 Task: Create a presentation slides youtube cover.
Action: Mouse pressed left at (721, 416)
Screenshot: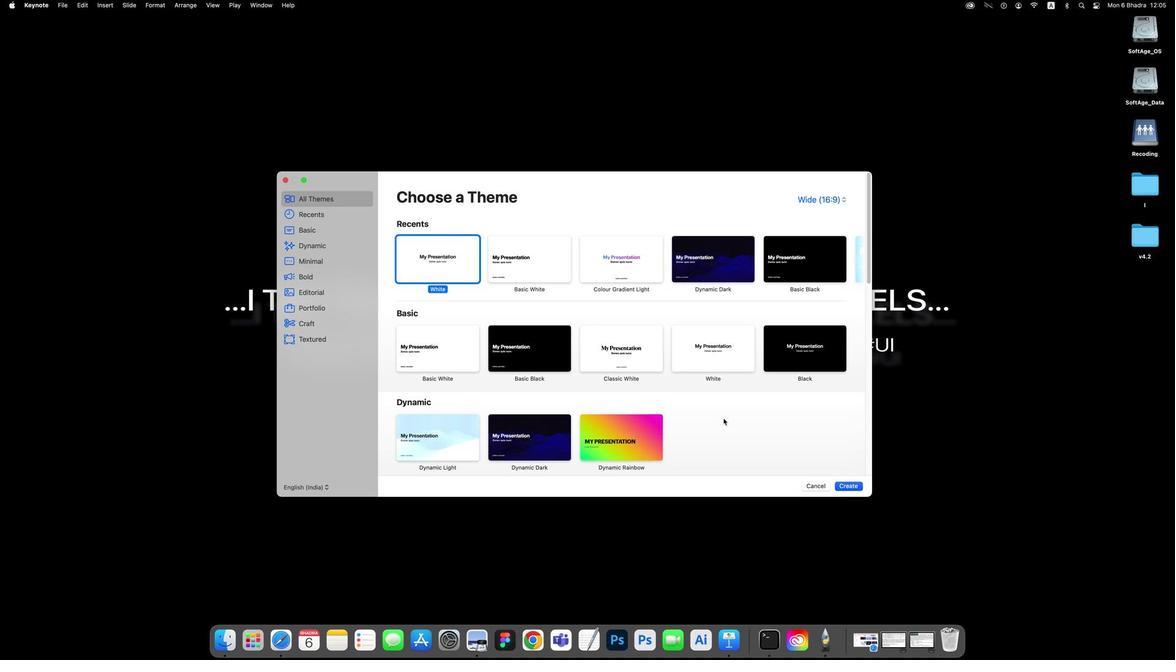 
Action: Mouse moved to (518, 280)
Screenshot: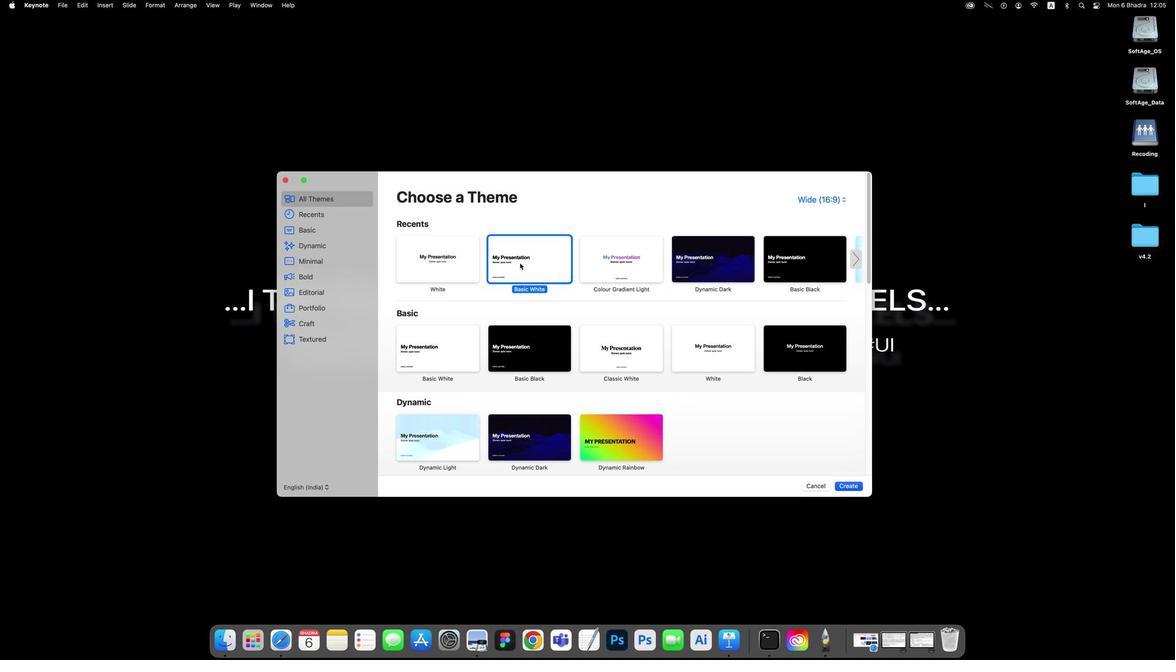 
Action: Mouse pressed left at (518, 280)
Screenshot: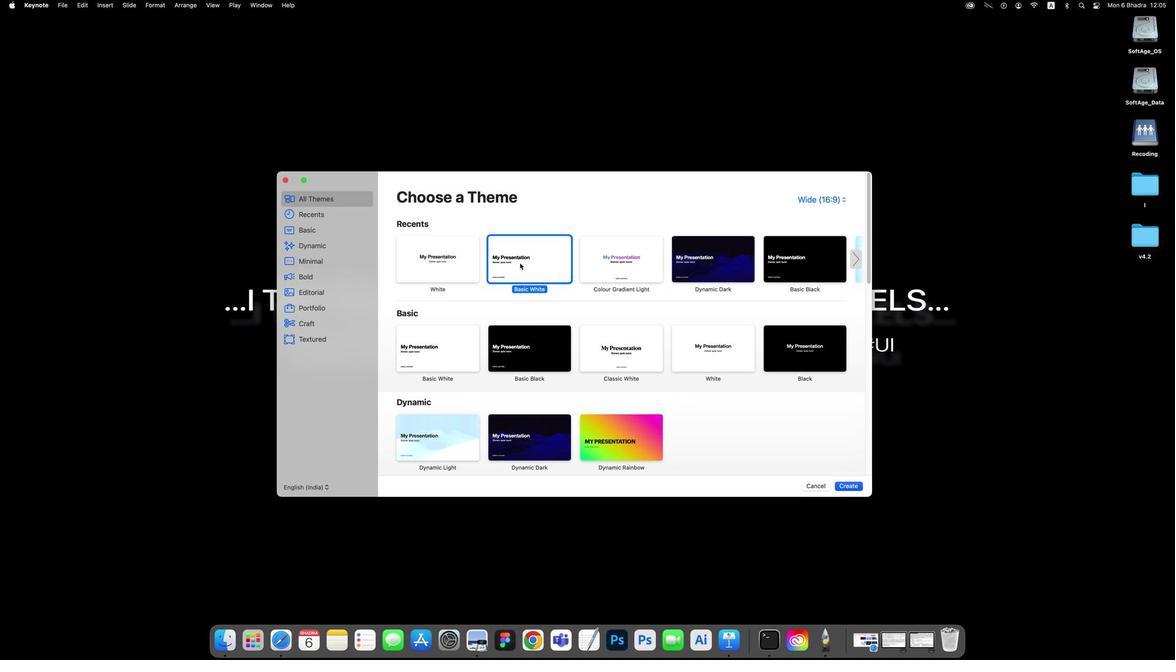 
Action: Mouse moved to (839, 478)
Screenshot: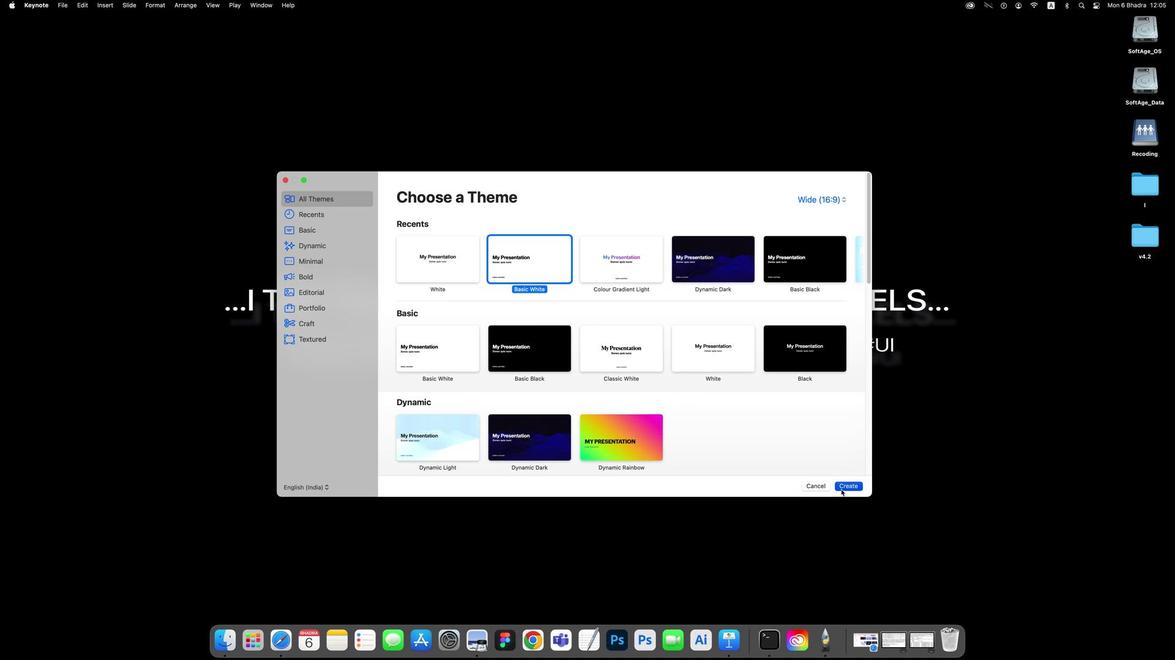 
Action: Mouse pressed left at (839, 478)
Screenshot: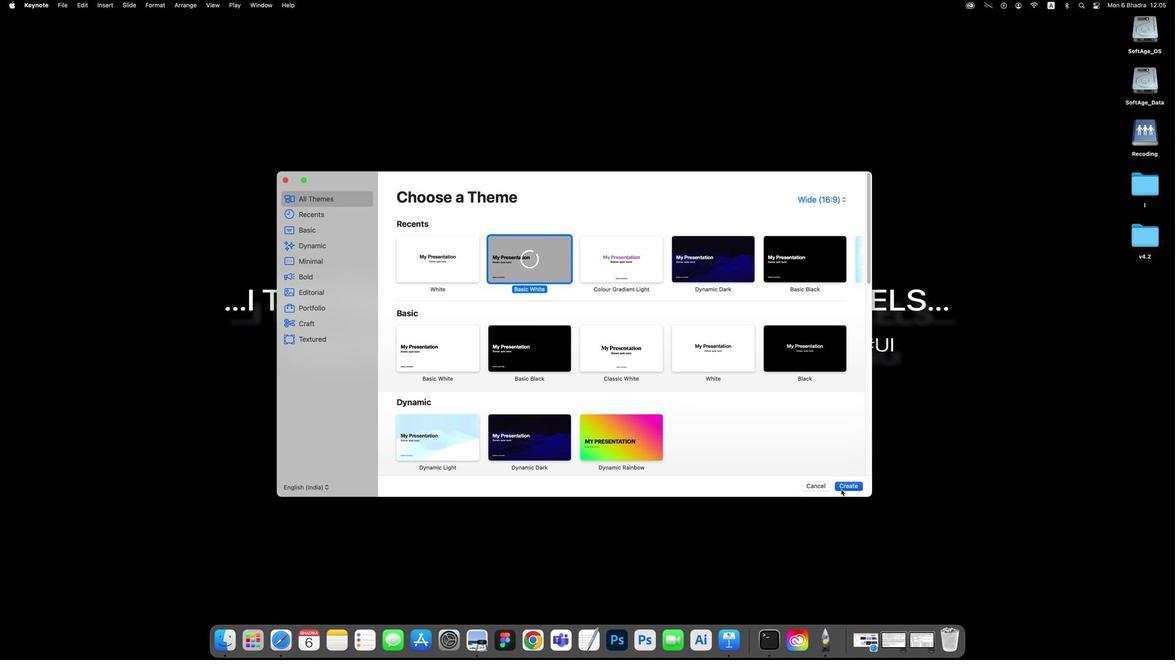 
Action: Mouse moved to (113, 134)
Screenshot: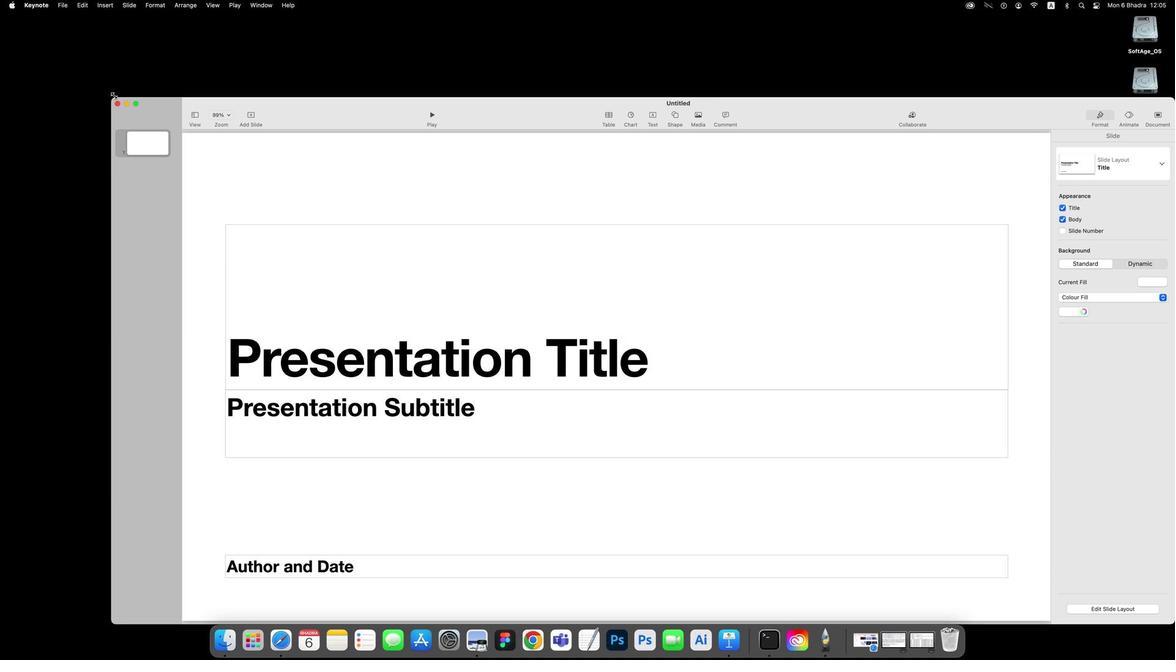 
Action: Mouse pressed left at (113, 134)
Screenshot: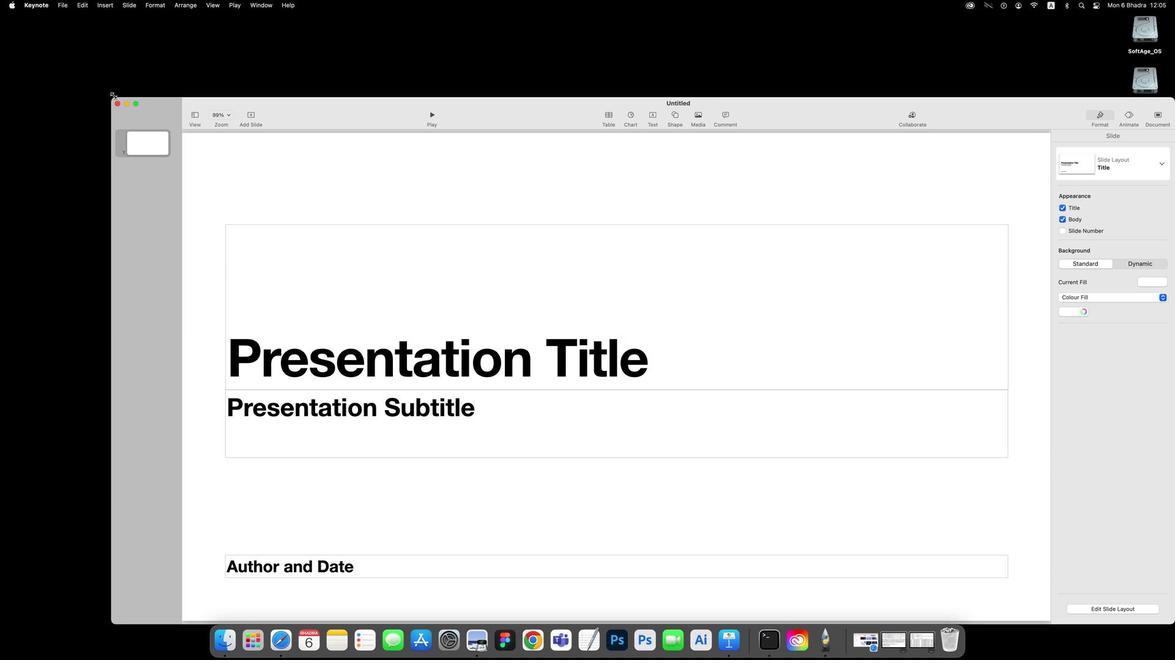 
Action: Mouse moved to (322, 180)
Screenshot: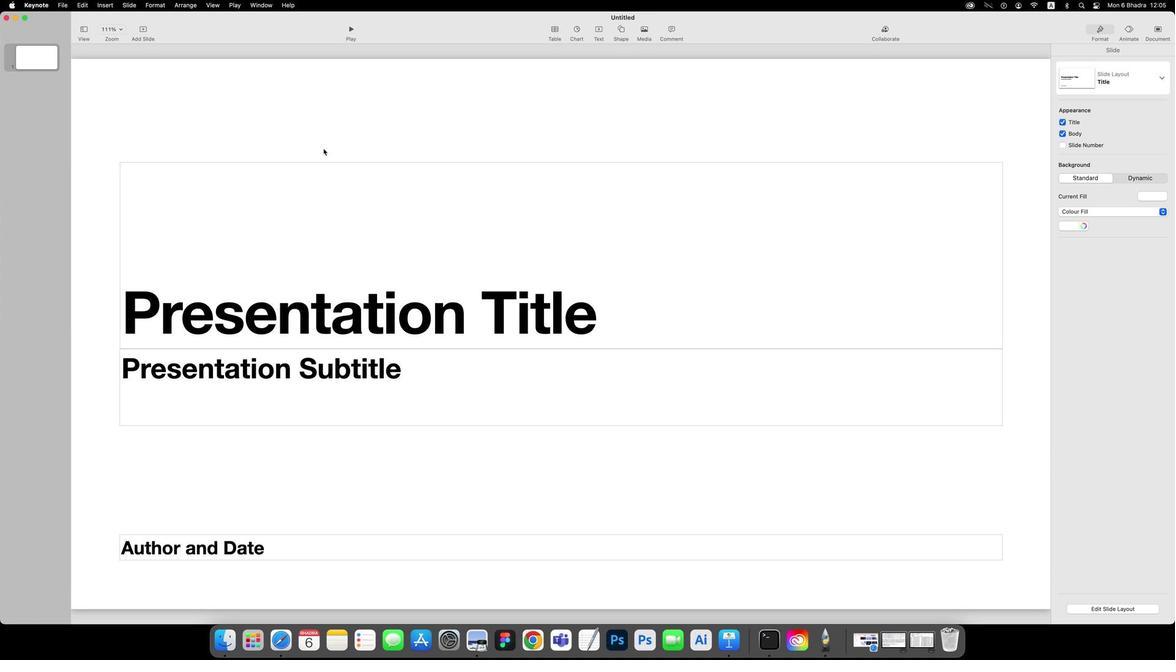 
Action: Mouse pressed left at (322, 180)
Screenshot: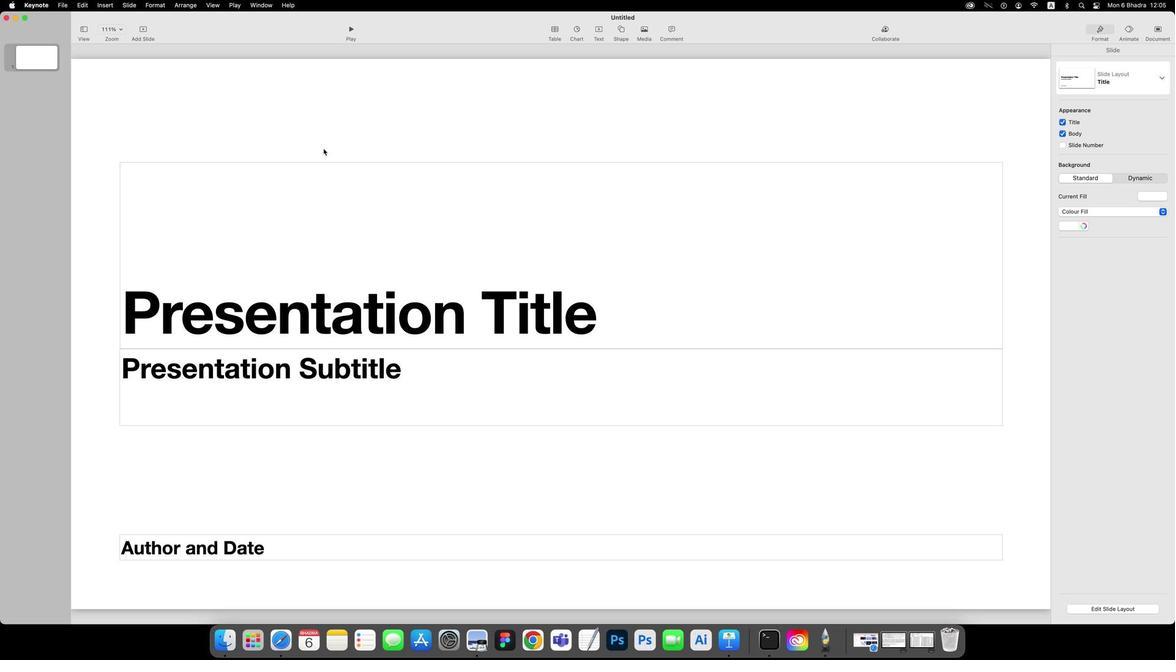 
Action: Mouse moved to (107, 79)
Screenshot: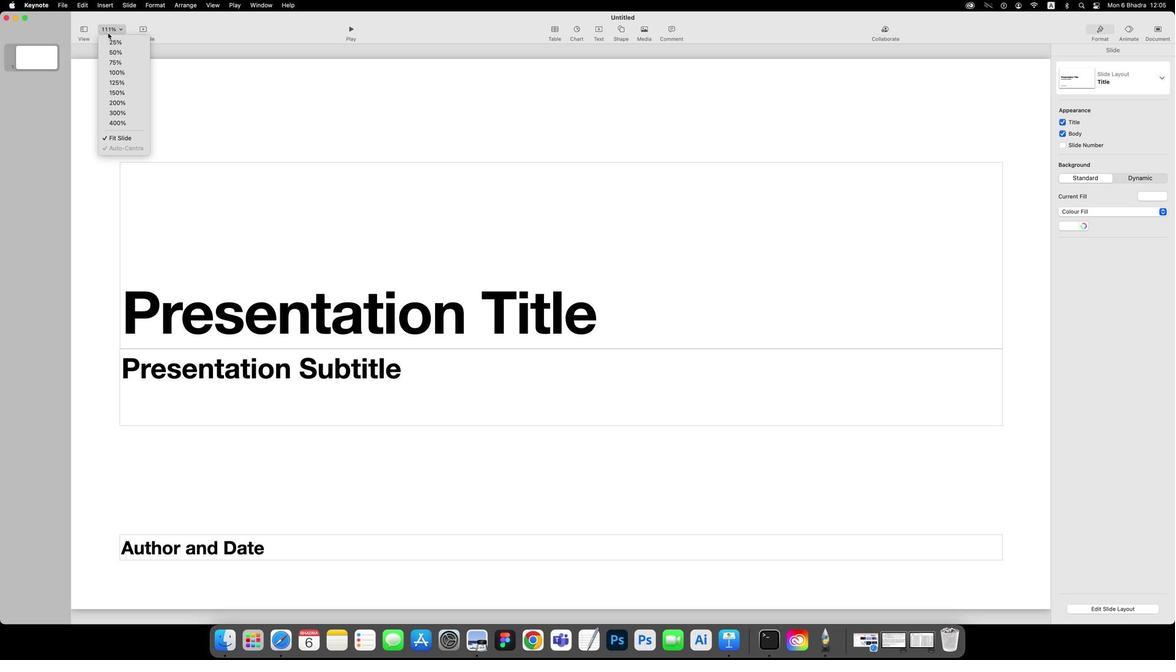 
Action: Mouse pressed left at (107, 79)
Screenshot: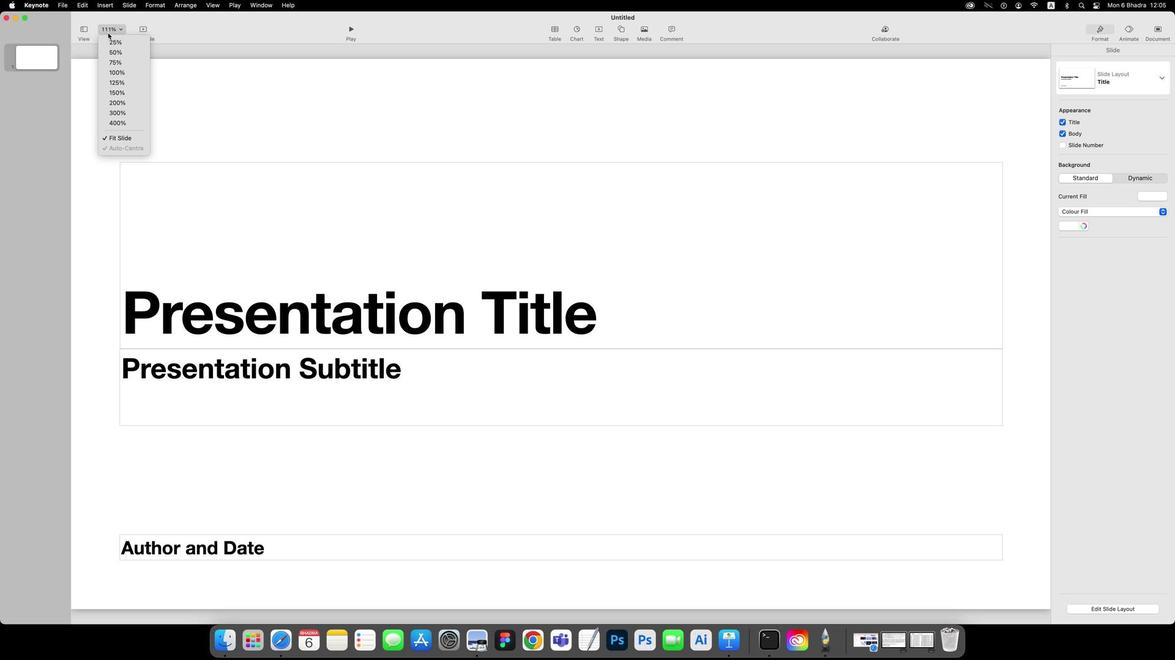 
Action: Mouse moved to (109, 104)
Screenshot: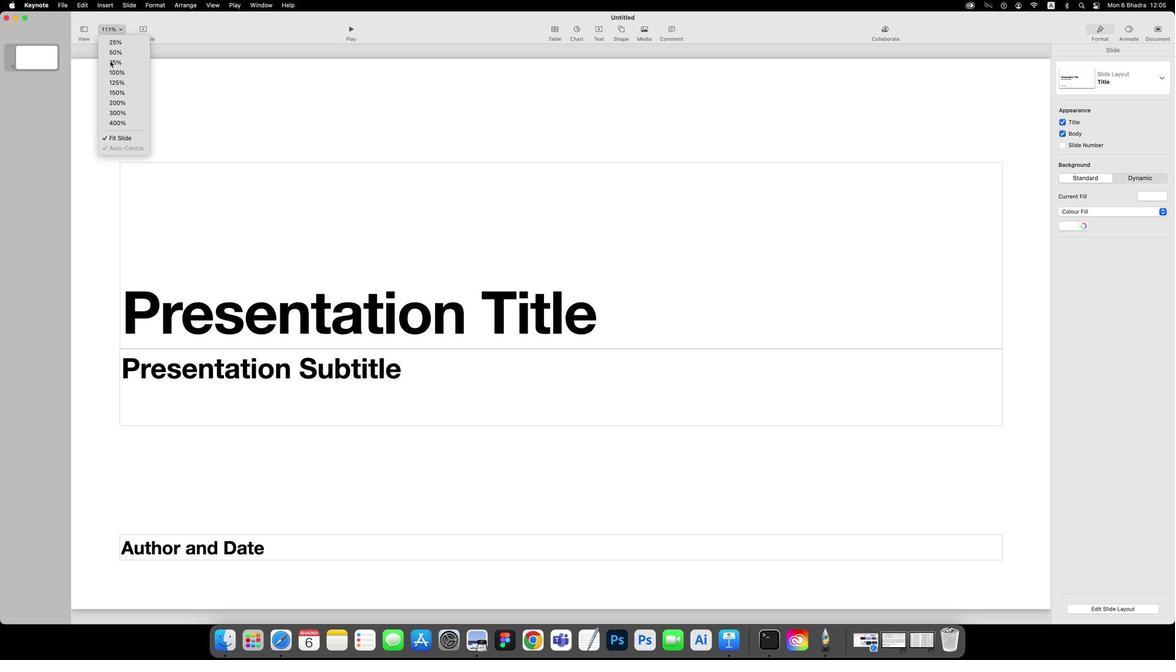 
Action: Mouse pressed left at (109, 104)
Screenshot: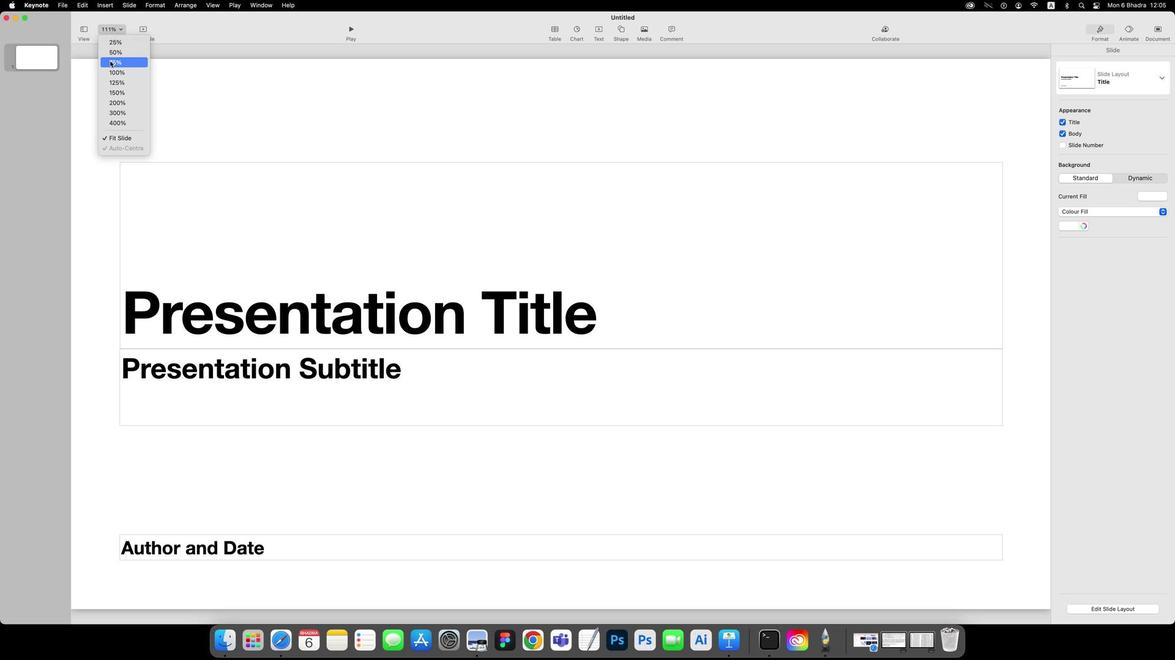 
Action: Mouse moved to (172, 116)
Screenshot: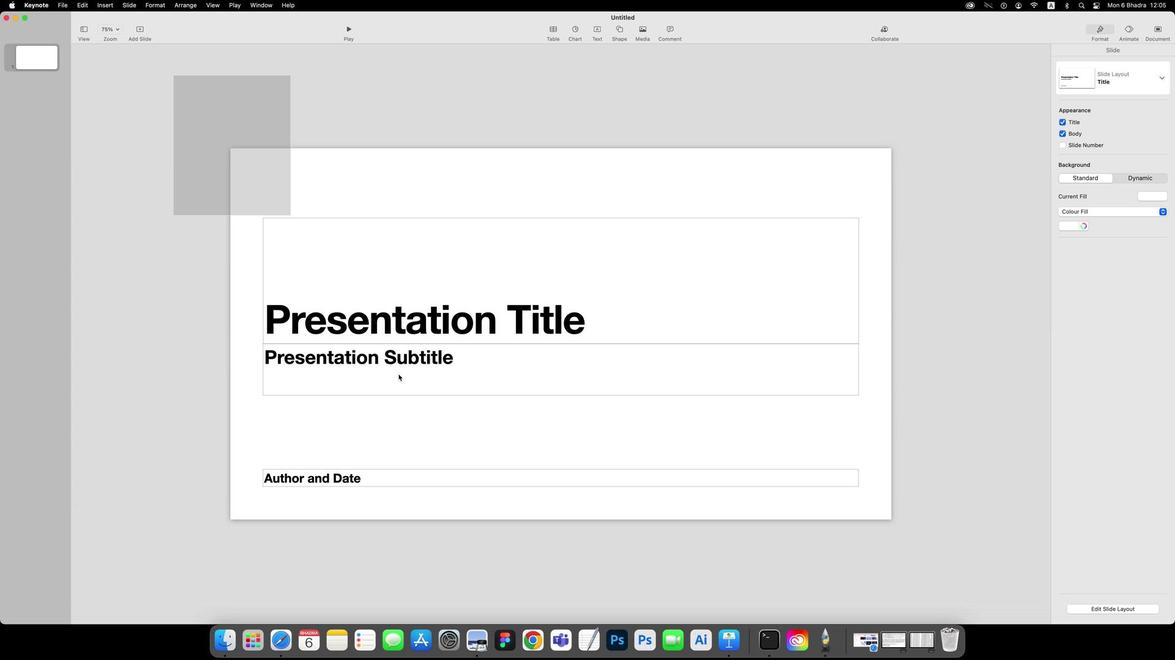 
Action: Mouse pressed left at (172, 116)
Screenshot: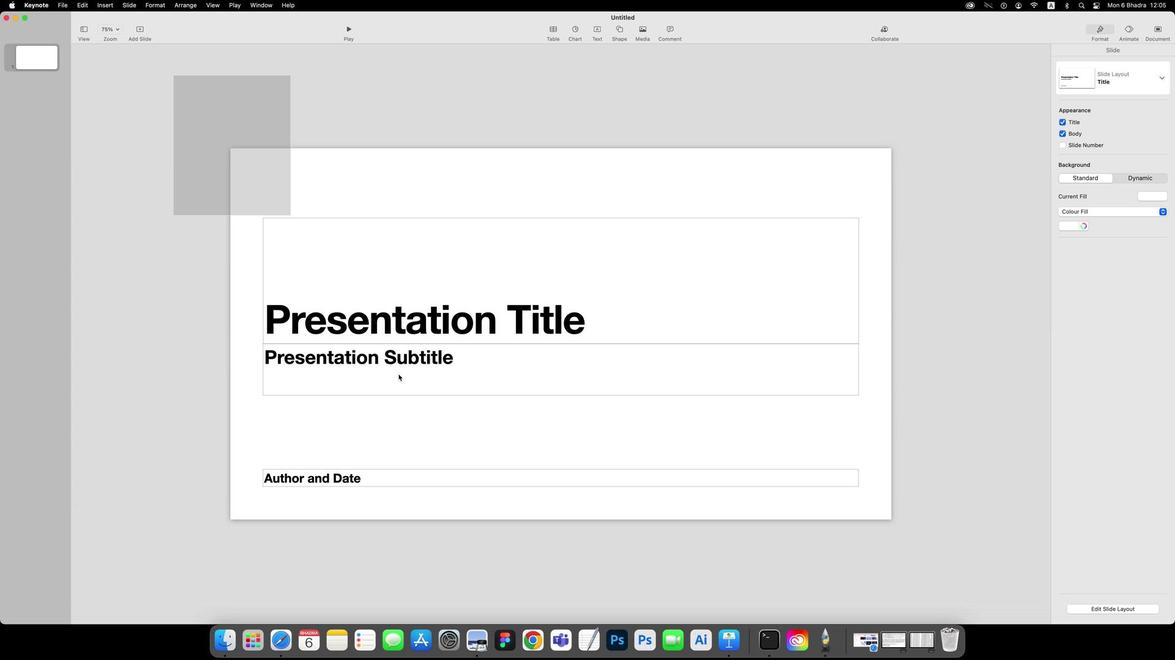 
Action: Mouse moved to (445, 518)
Screenshot: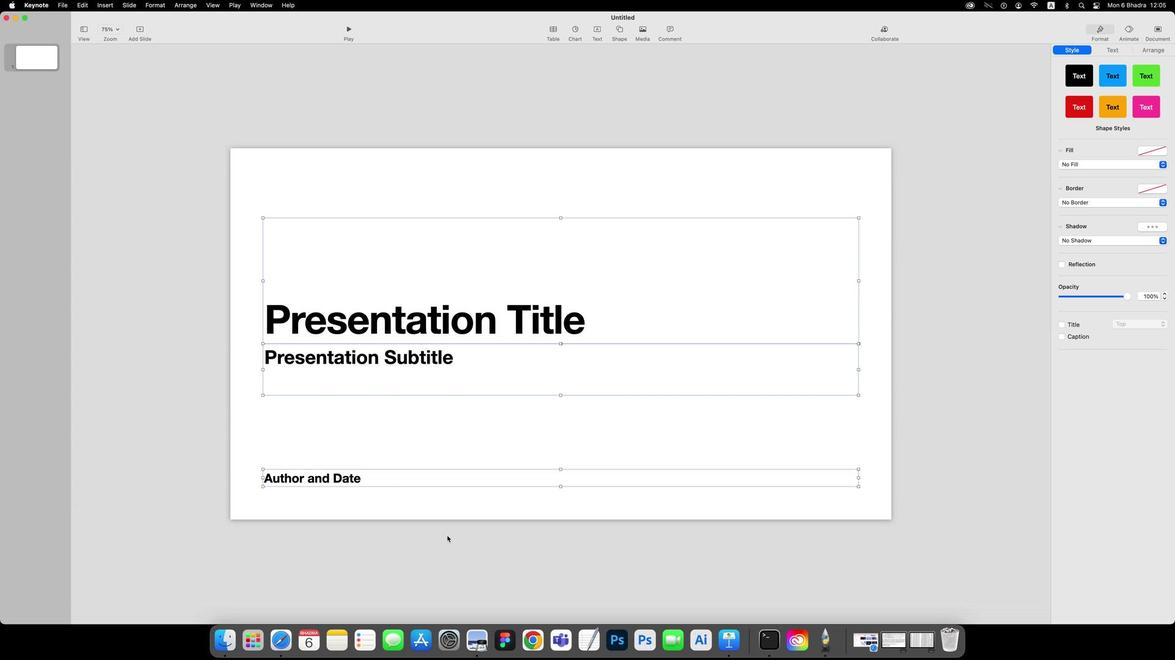 
Action: Key pressed Key.backspace
Screenshot: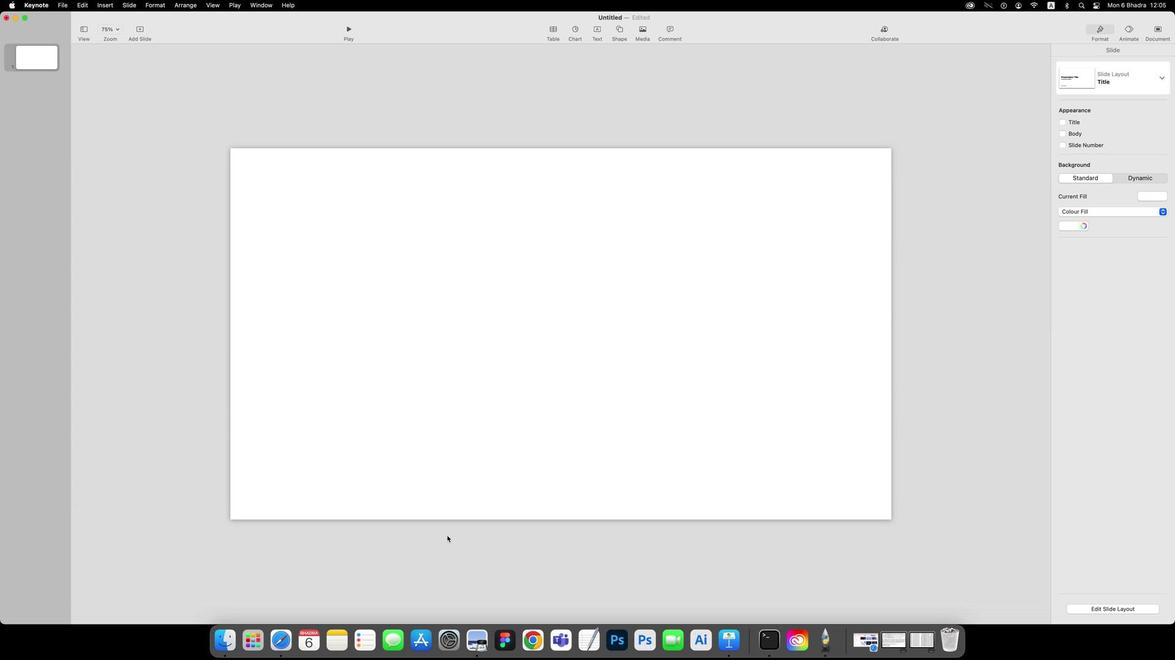 
Action: Mouse moved to (463, 450)
Screenshot: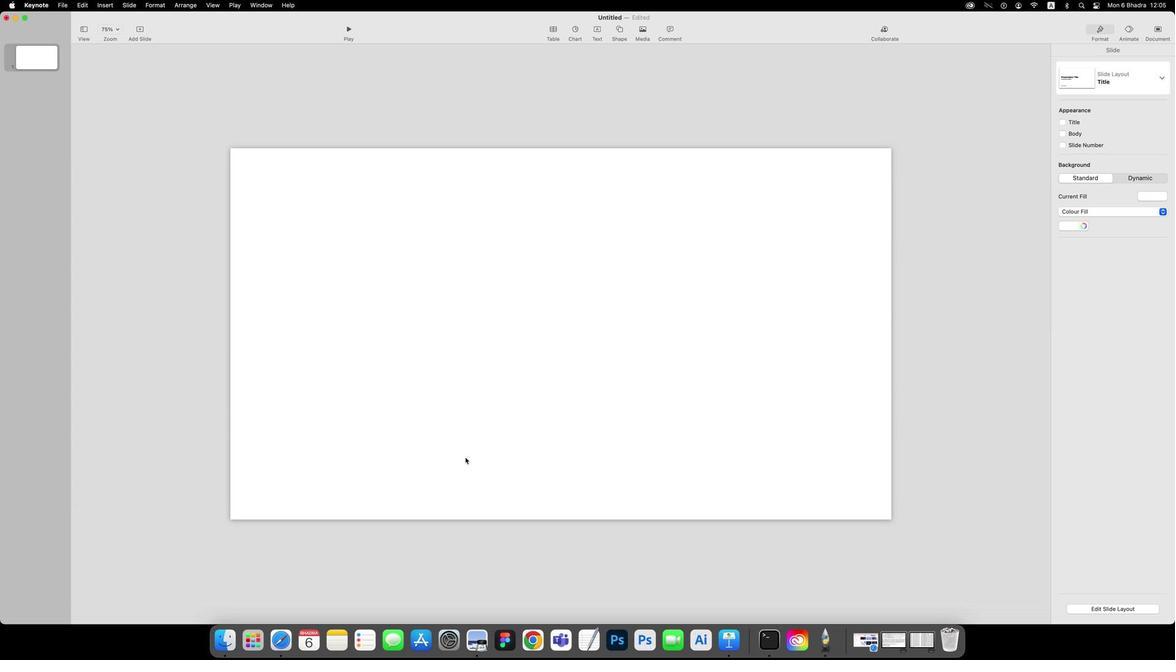 
Action: Mouse pressed left at (463, 450)
Screenshot: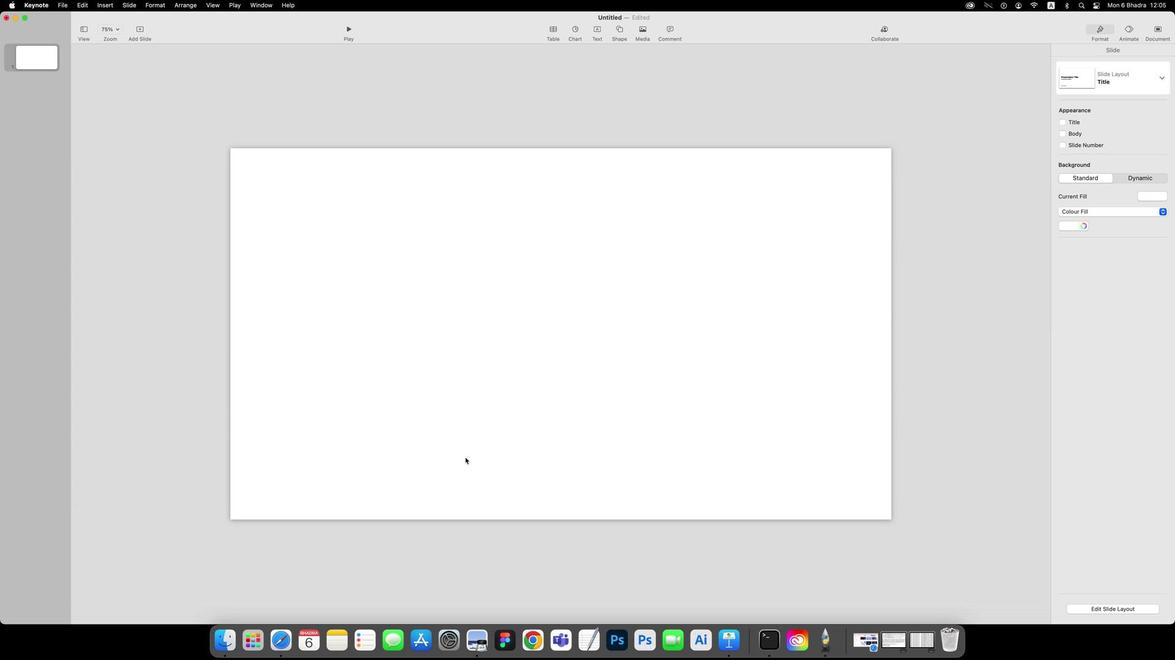 
Action: Mouse moved to (618, 78)
Screenshot: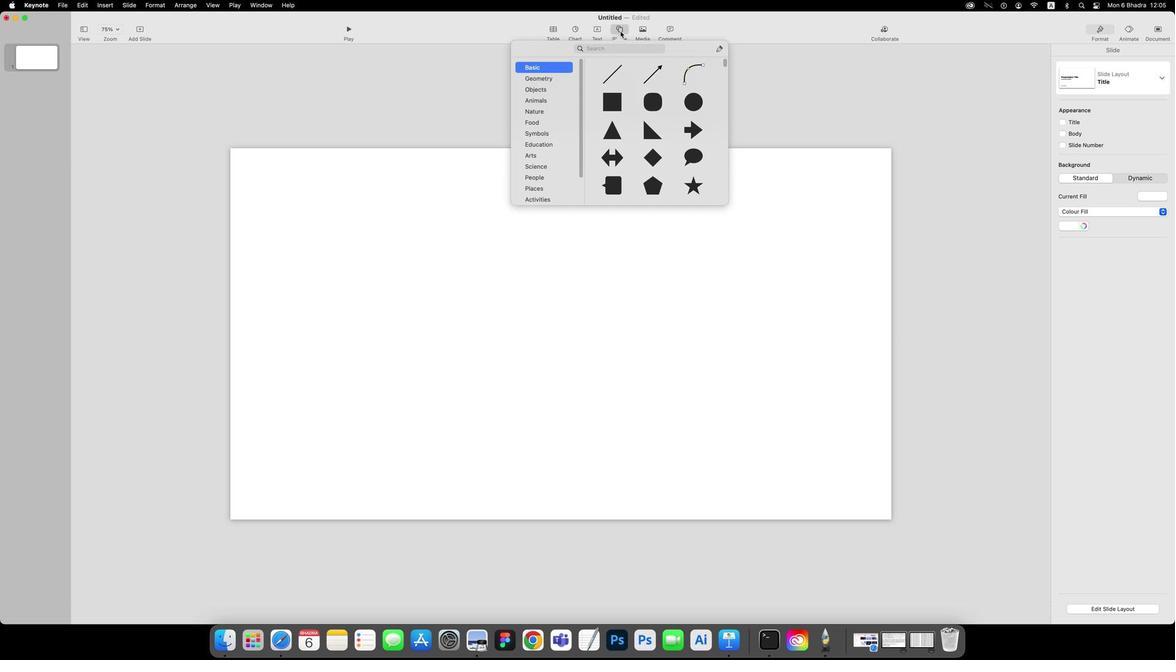 
Action: Mouse pressed left at (618, 78)
Screenshot: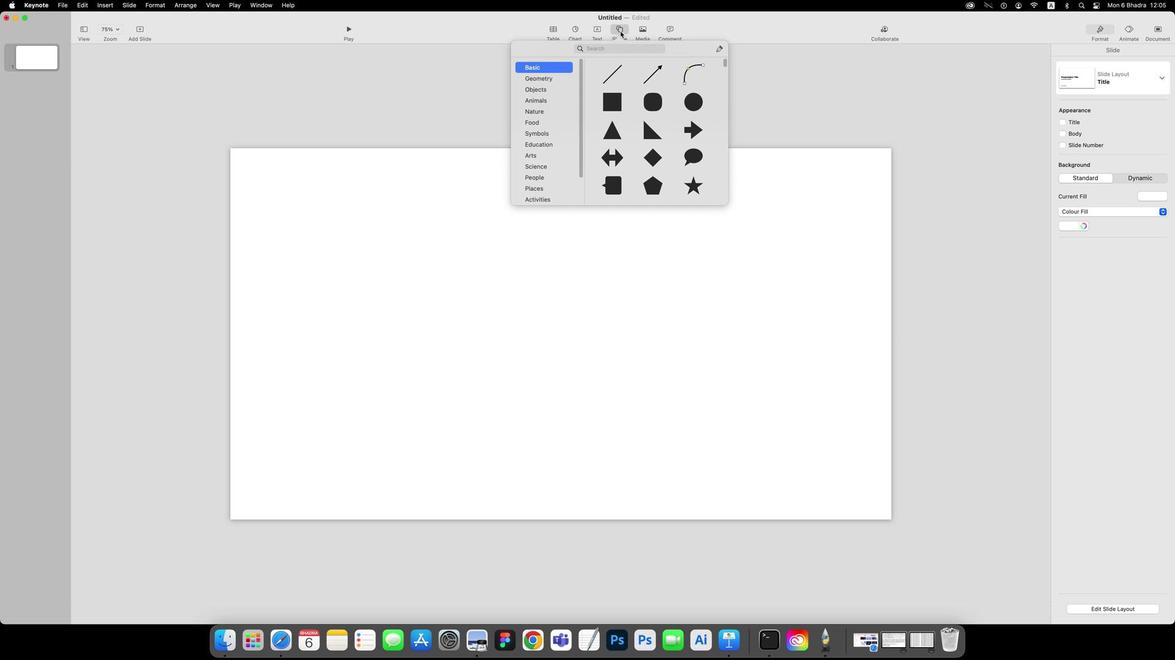 
Action: Mouse moved to (716, 93)
Screenshot: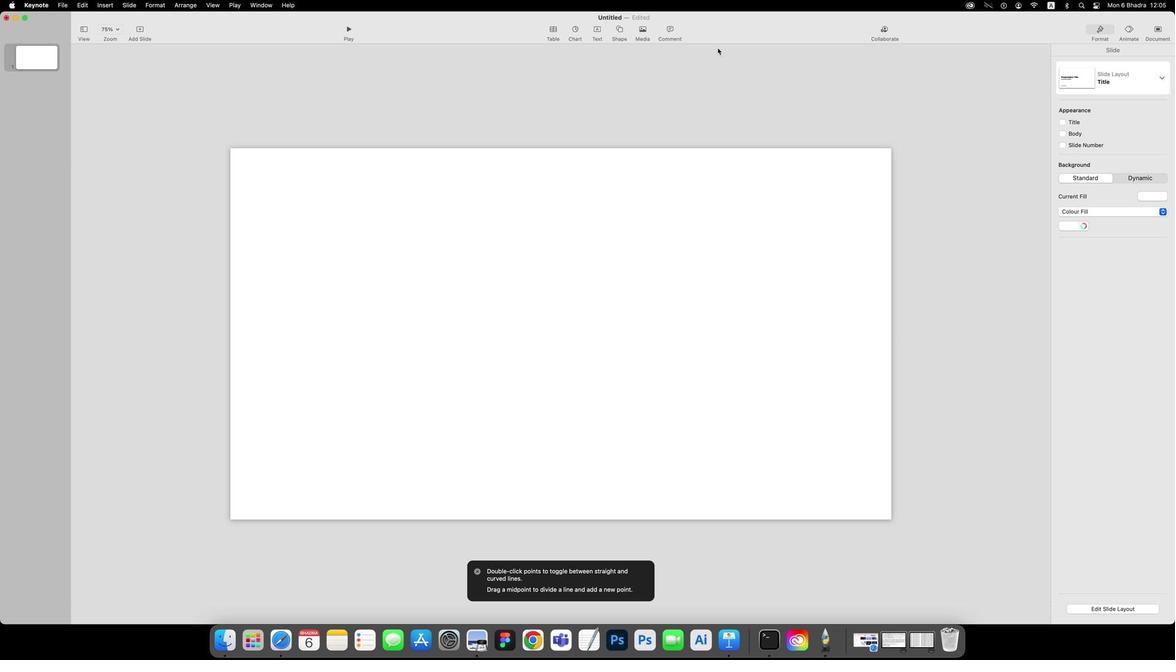 
Action: Mouse pressed left at (716, 93)
Screenshot: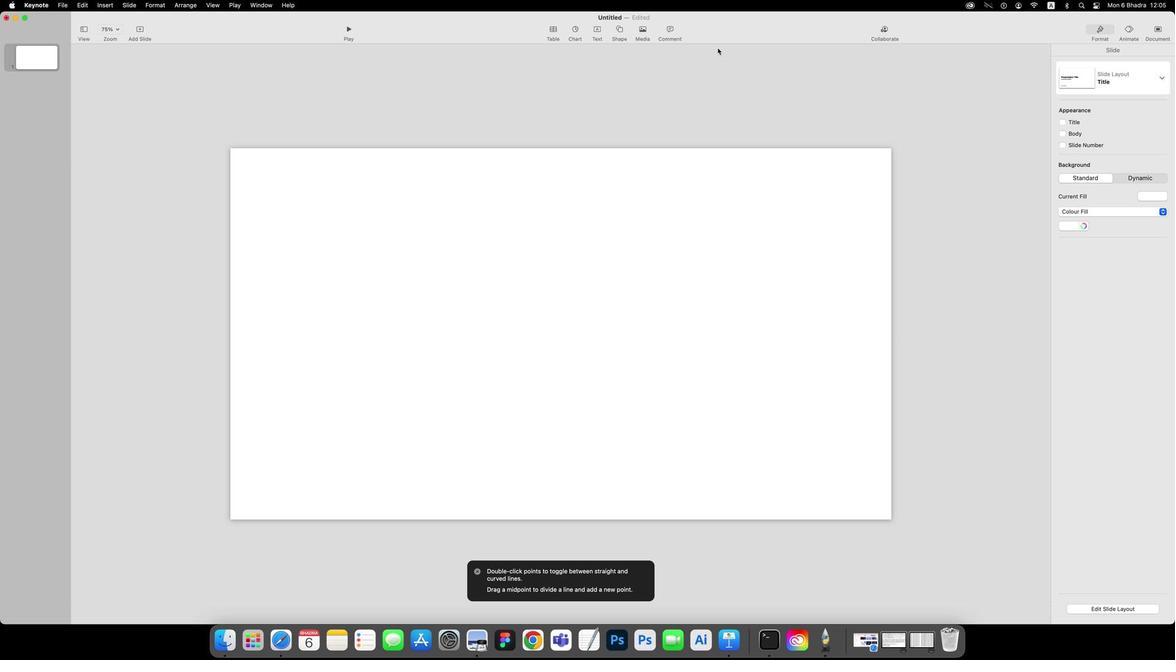 
Action: Mouse moved to (406, 181)
Screenshot: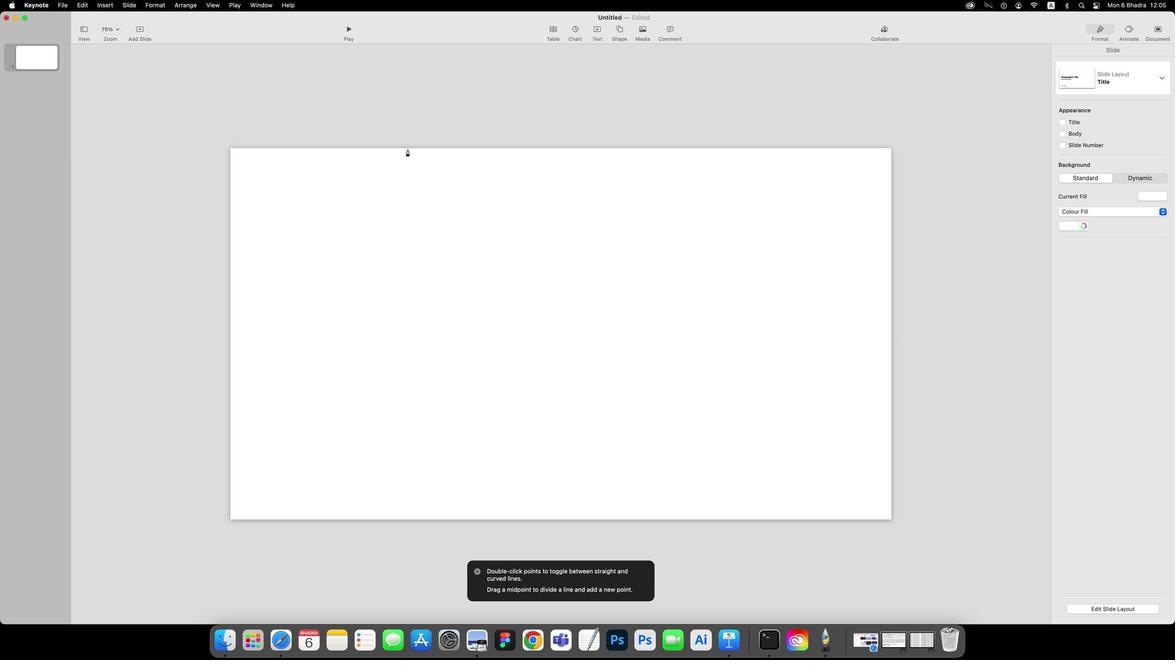 
Action: Mouse pressed left at (406, 181)
Screenshot: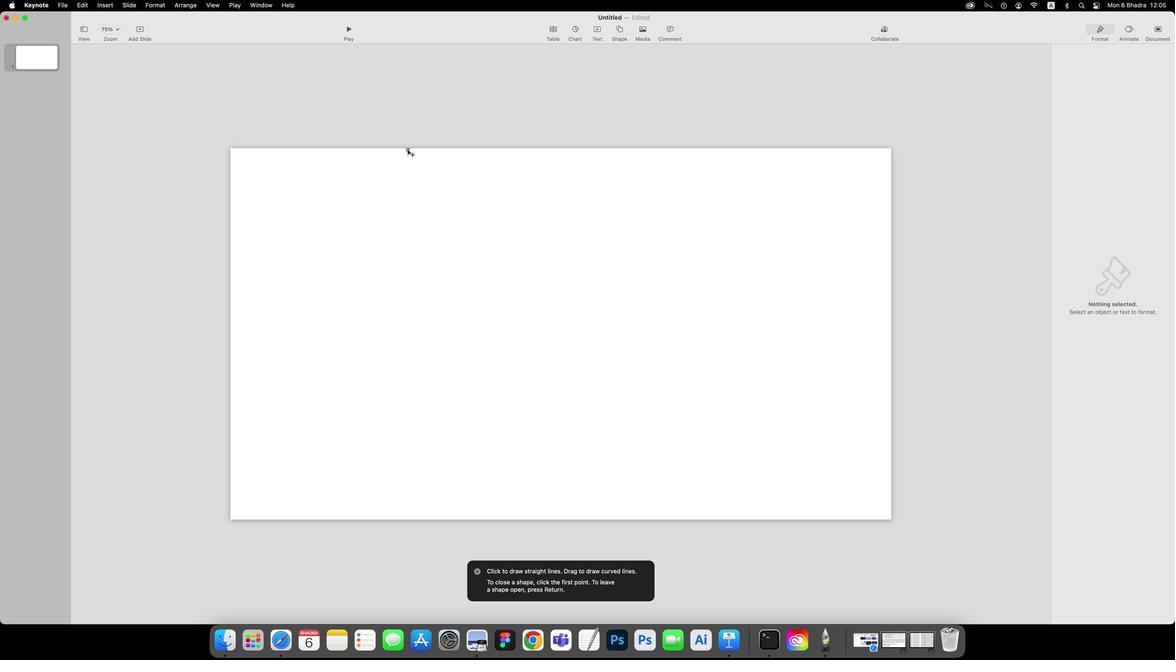 
Action: Mouse moved to (230, 505)
Screenshot: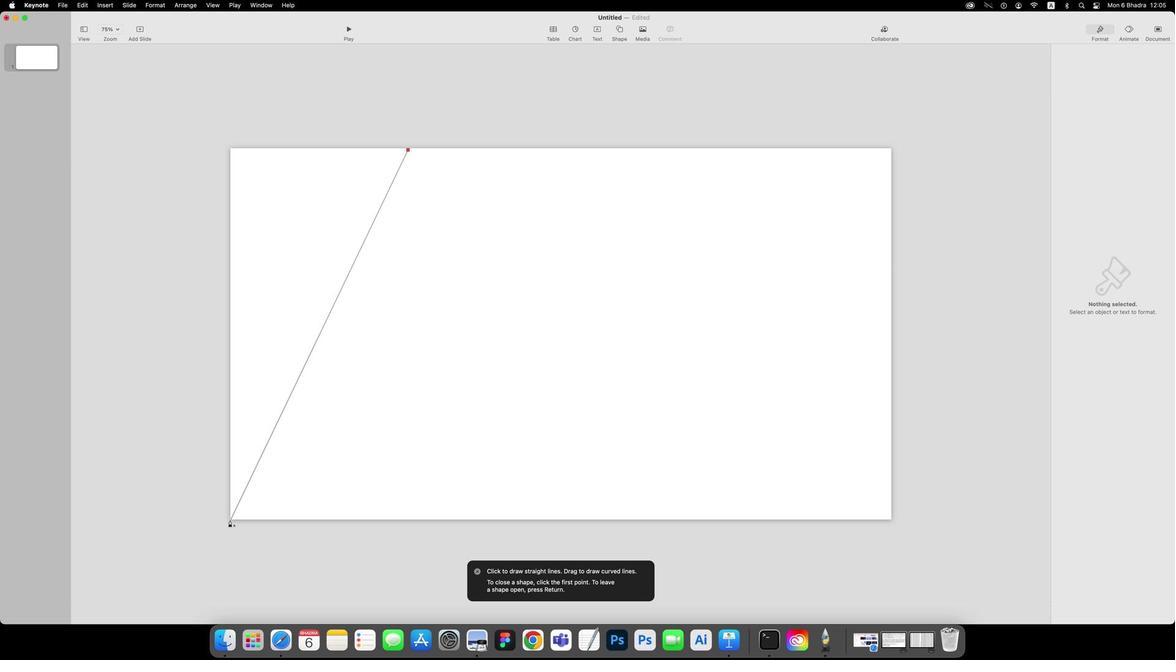 
Action: Mouse pressed left at (230, 505)
Screenshot: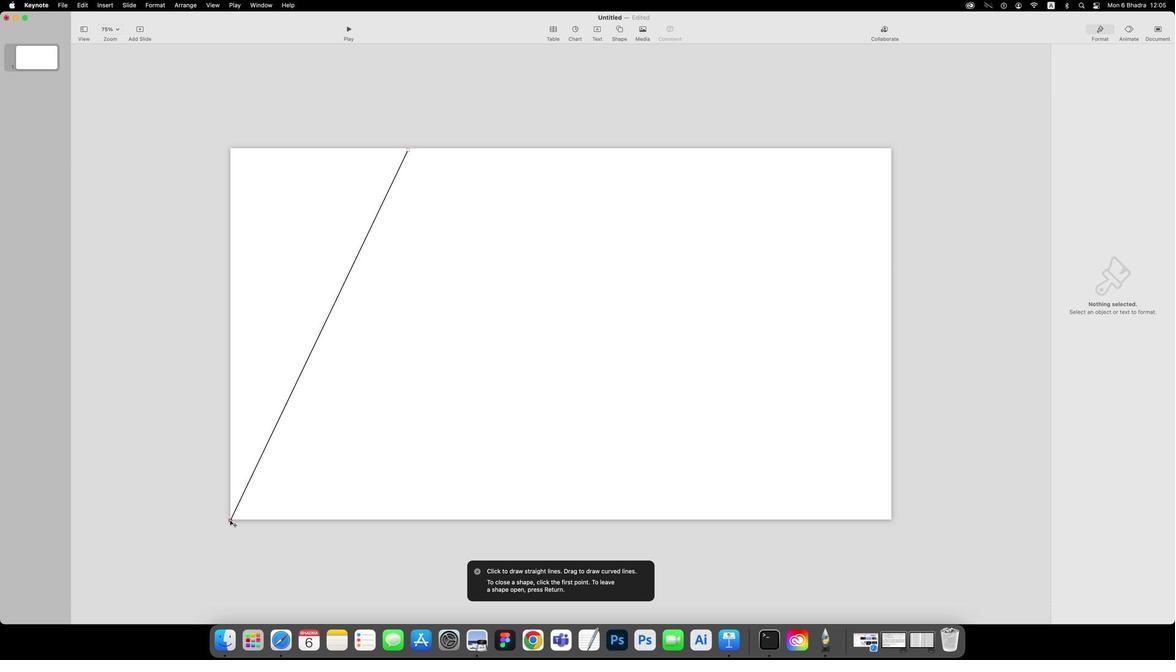 
Action: Mouse moved to (229, 179)
Screenshot: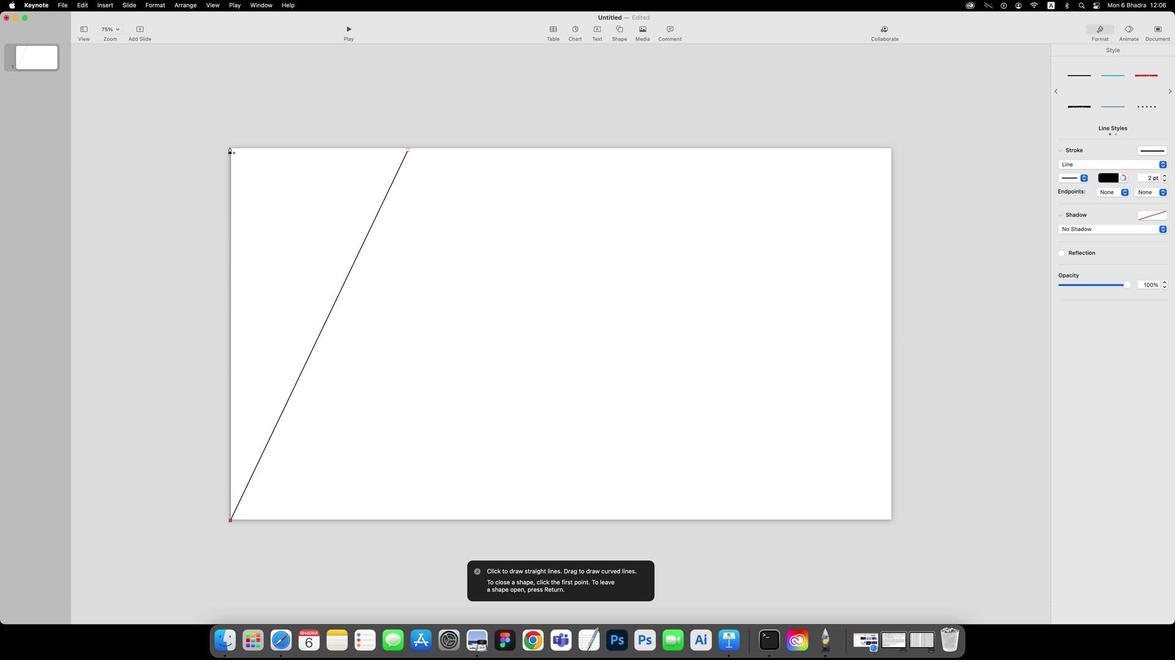 
Action: Mouse pressed left at (229, 179)
Screenshot: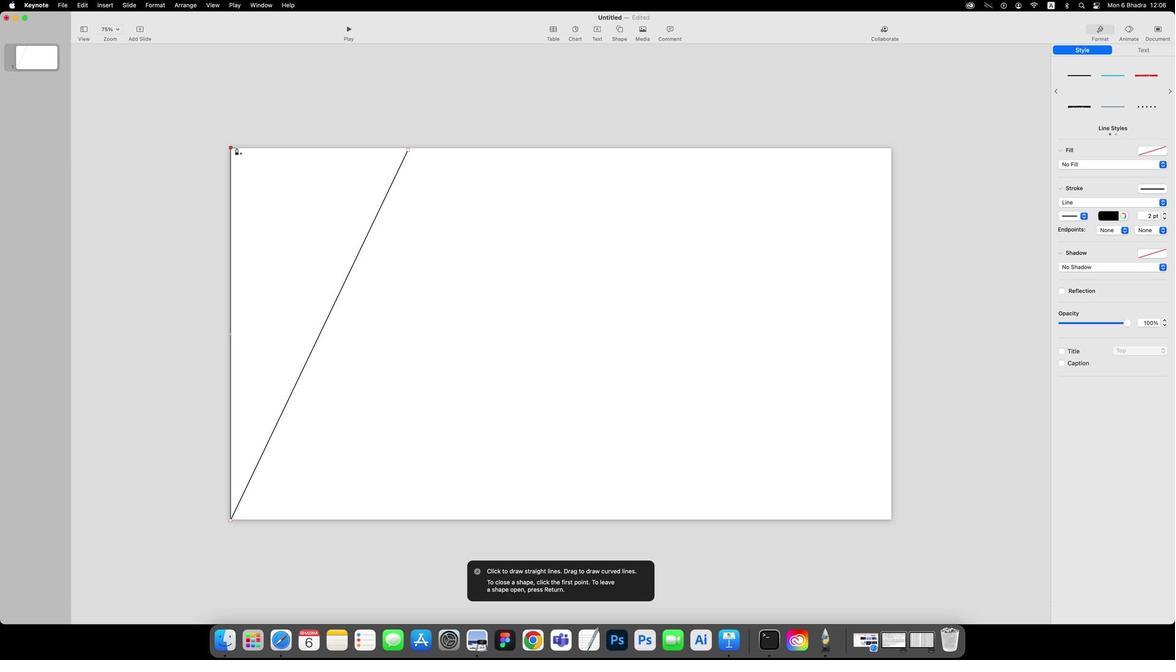 
Action: Mouse moved to (408, 179)
Screenshot: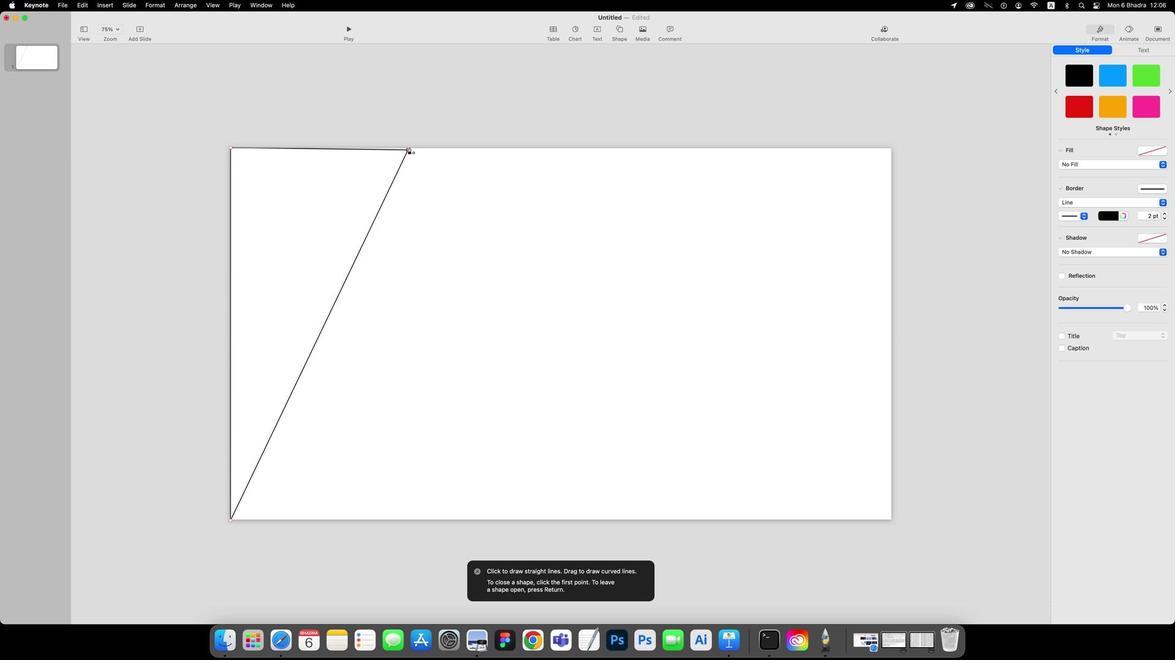 
Action: Mouse pressed left at (408, 179)
Screenshot: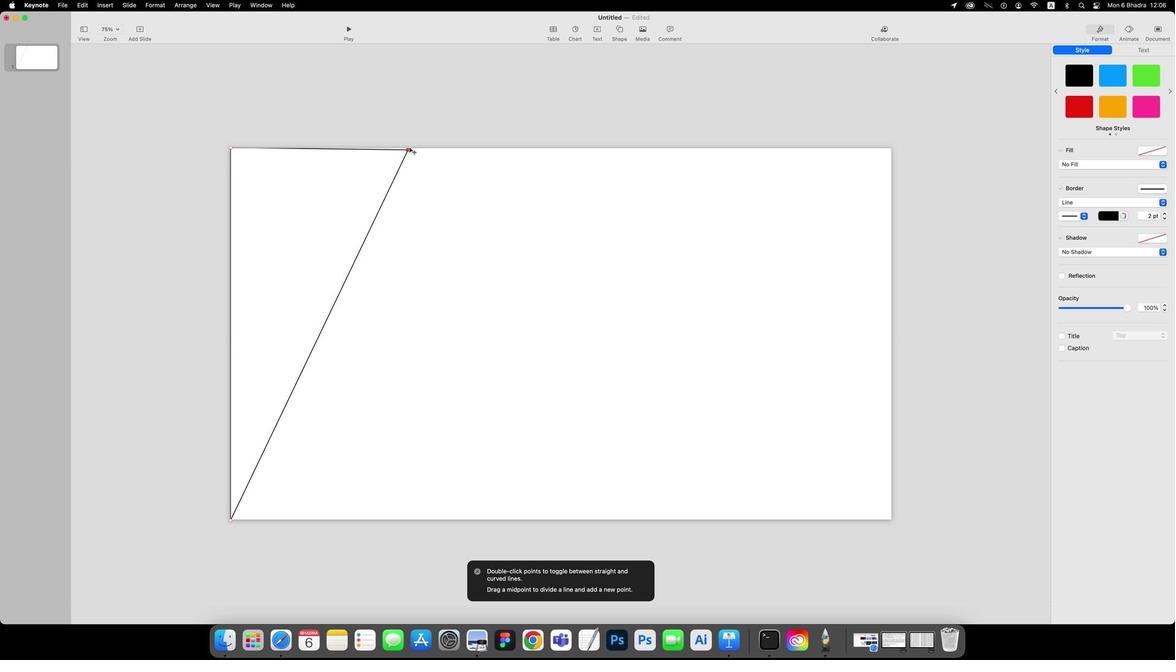
Action: Mouse moved to (408, 181)
Screenshot: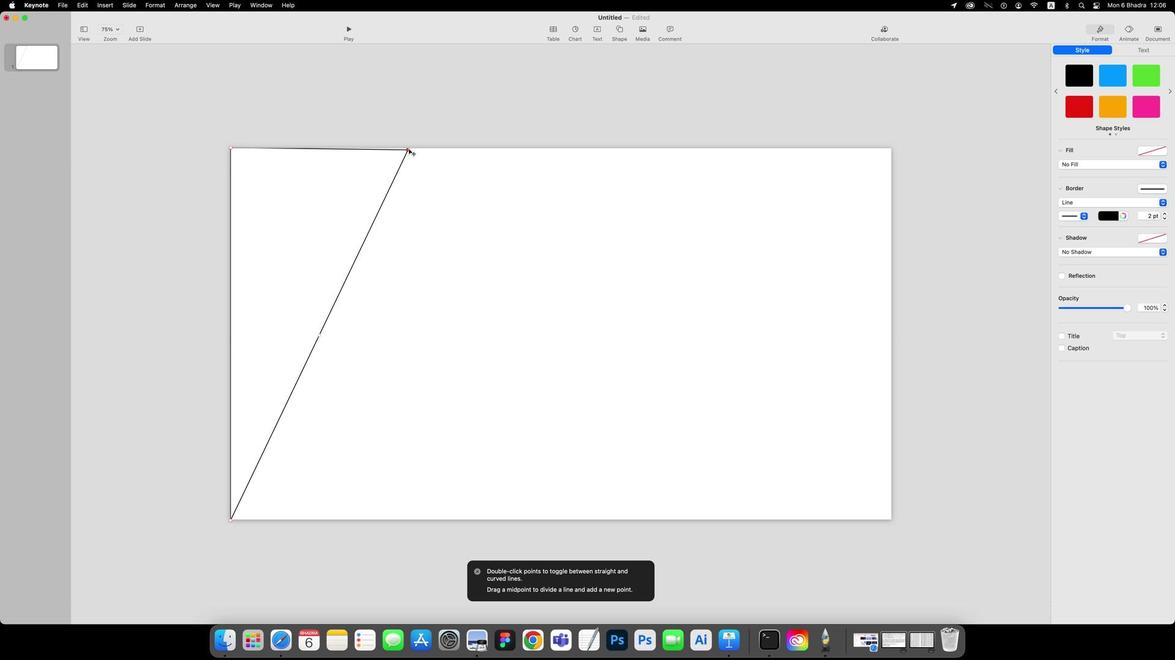 
Action: Mouse pressed left at (408, 181)
Screenshot: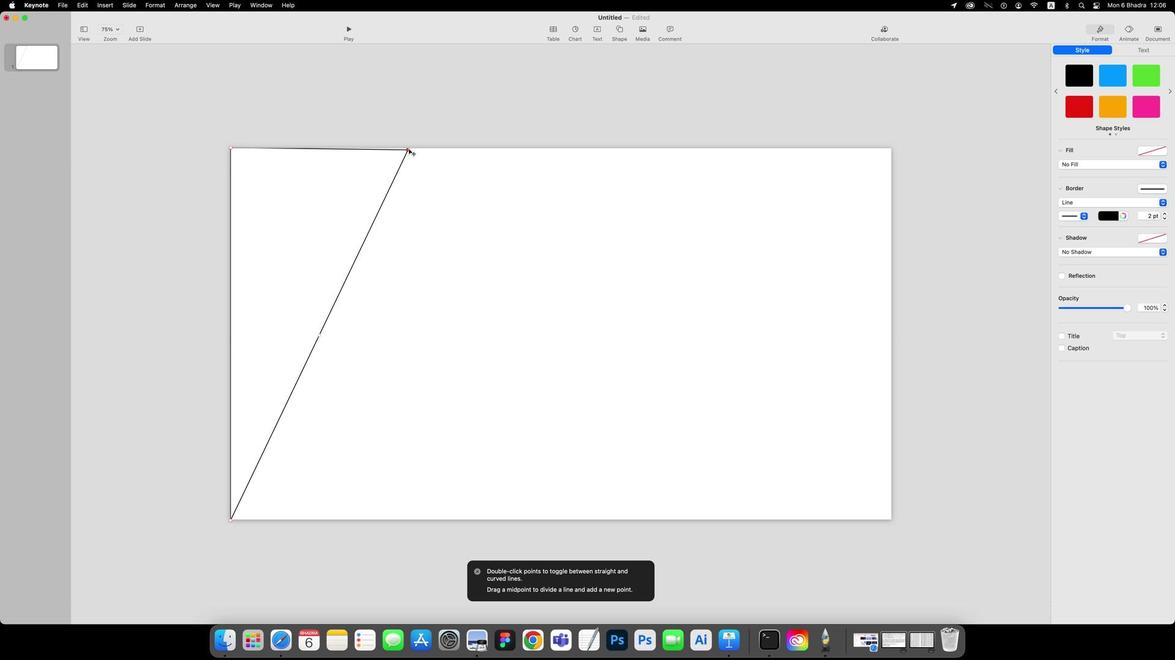 
Action: Mouse pressed left at (408, 181)
Screenshot: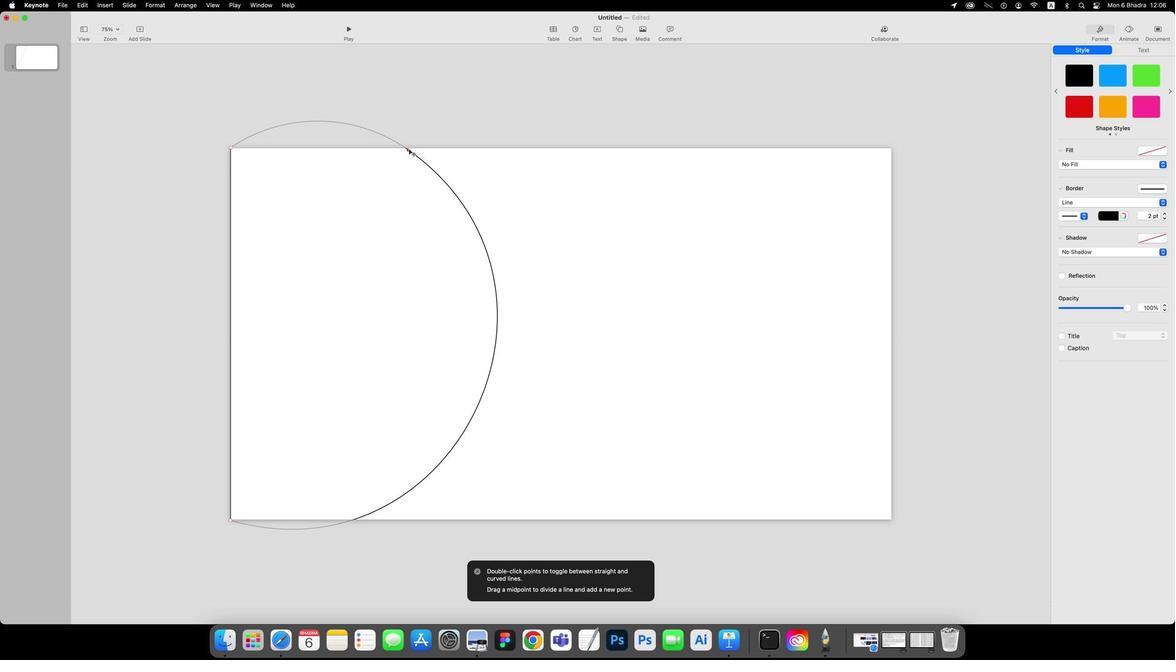 
Action: Mouse moved to (408, 181)
Screenshot: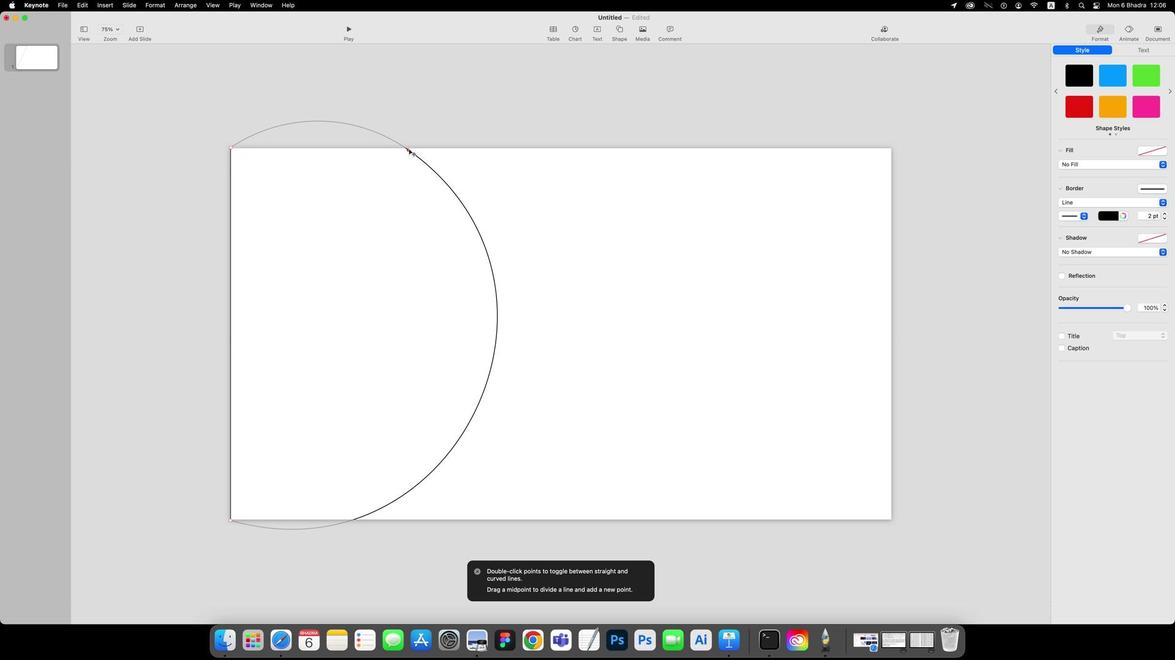 
Action: Key pressed Key.cmd'z'
Screenshot: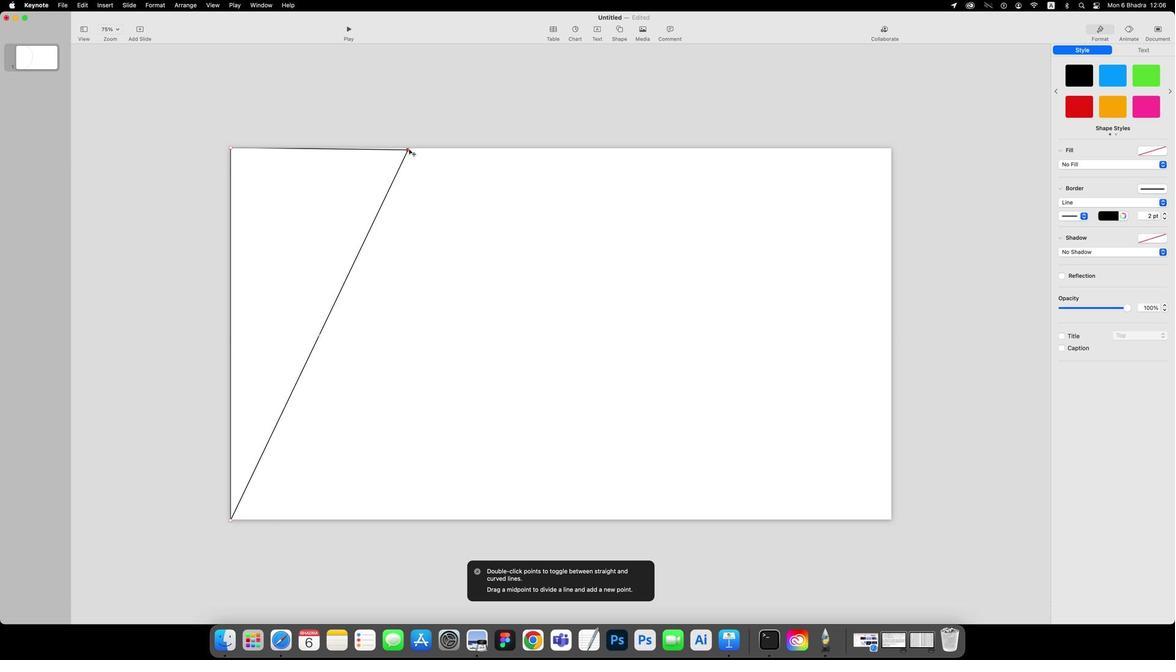 
Action: Mouse moved to (408, 181)
Screenshot: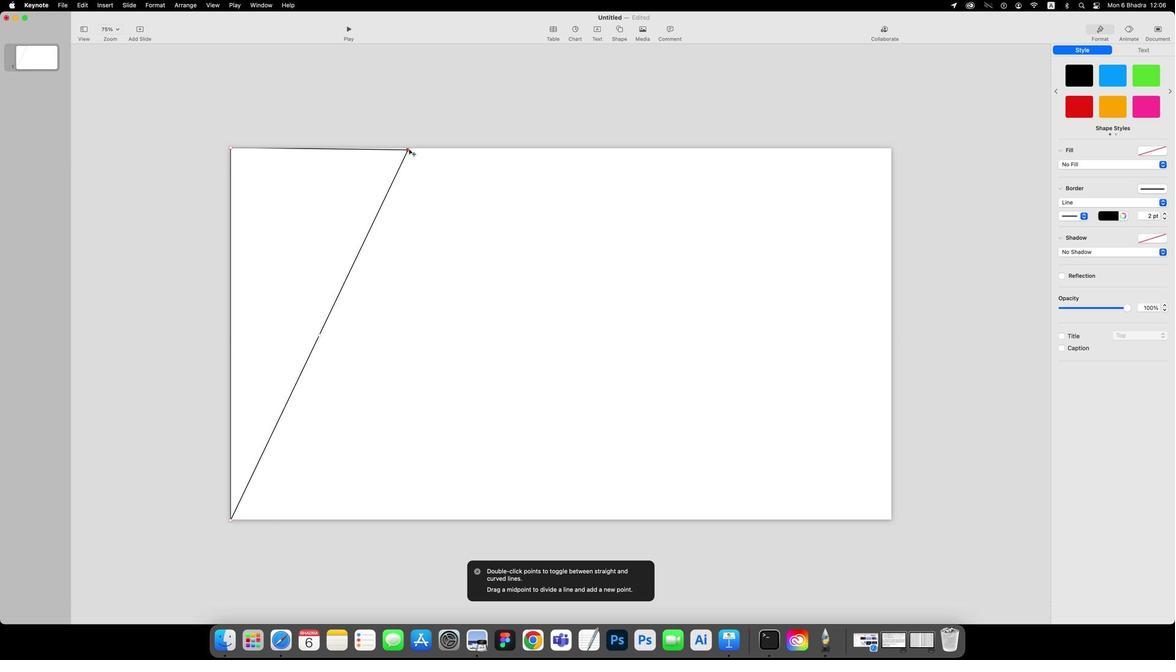 
Action: Mouse pressed left at (408, 181)
Screenshot: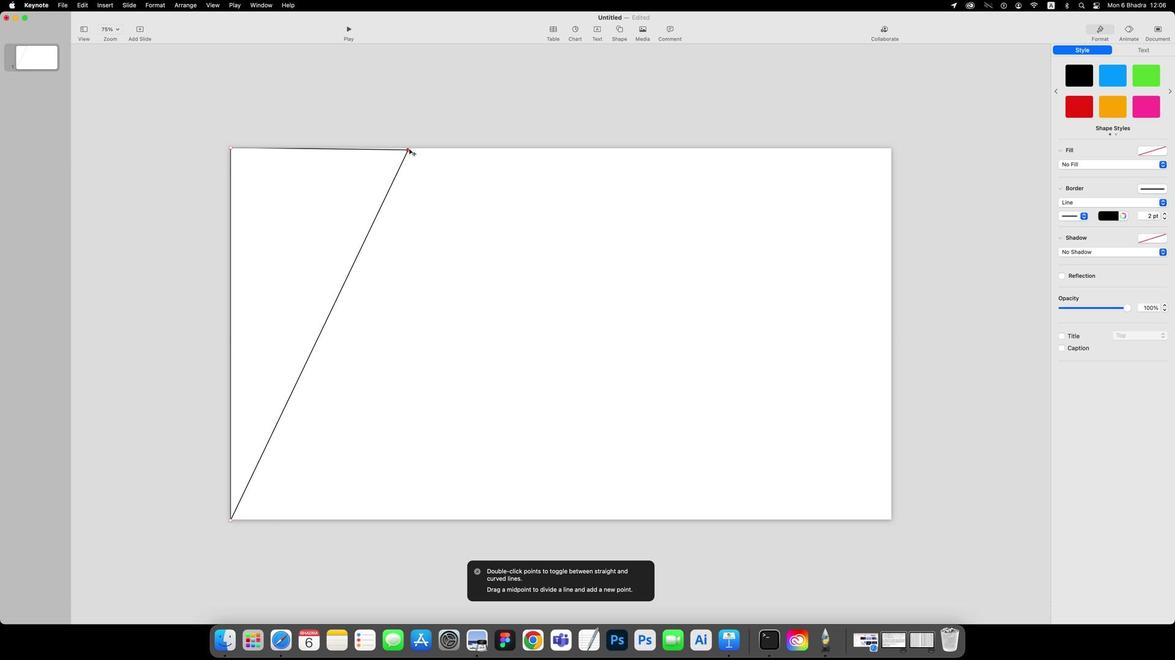 
Action: Mouse moved to (384, 200)
Screenshot: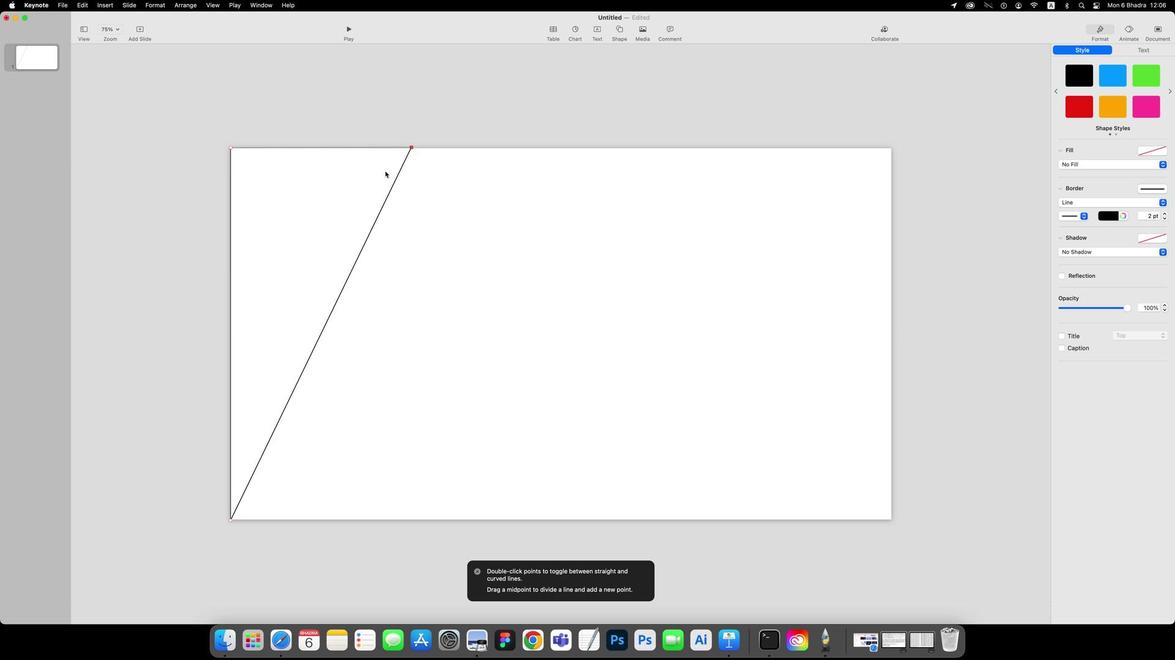 
Action: Mouse pressed left at (384, 200)
Screenshot: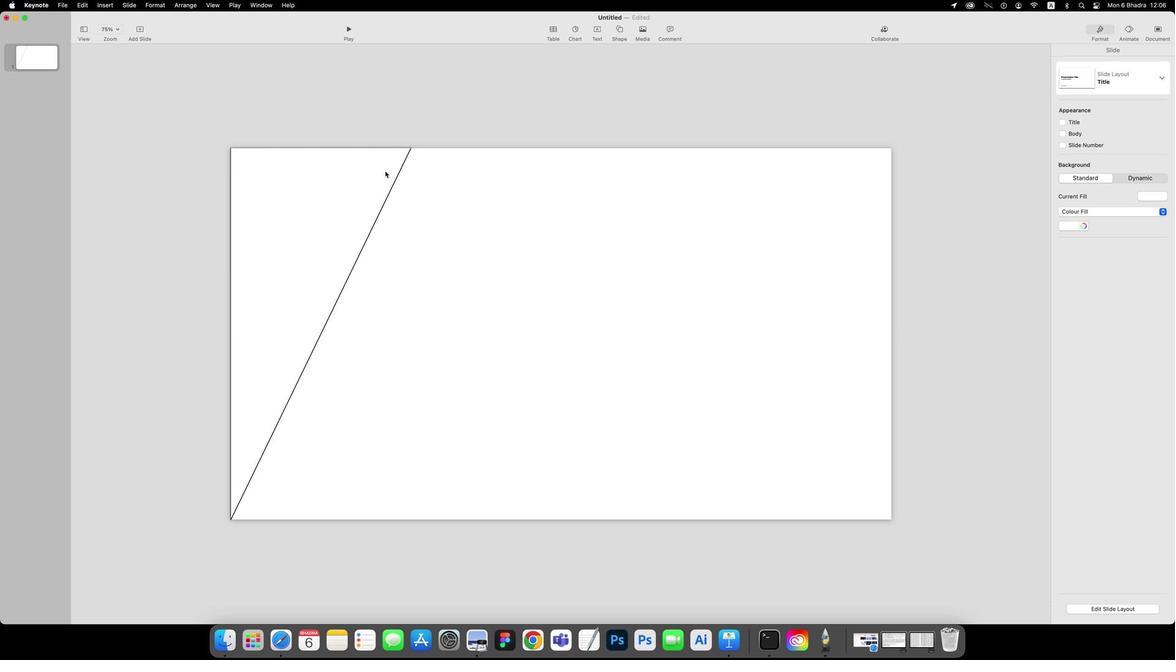 
Action: Mouse moved to (384, 178)
Screenshot: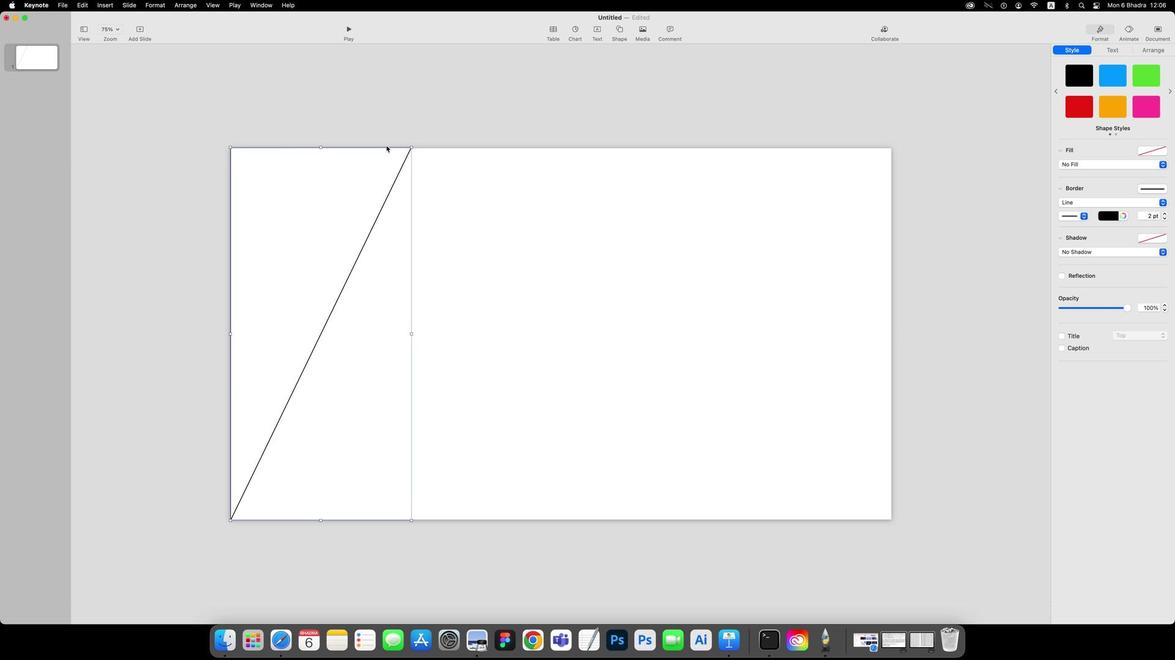 
Action: Mouse pressed left at (384, 178)
Screenshot: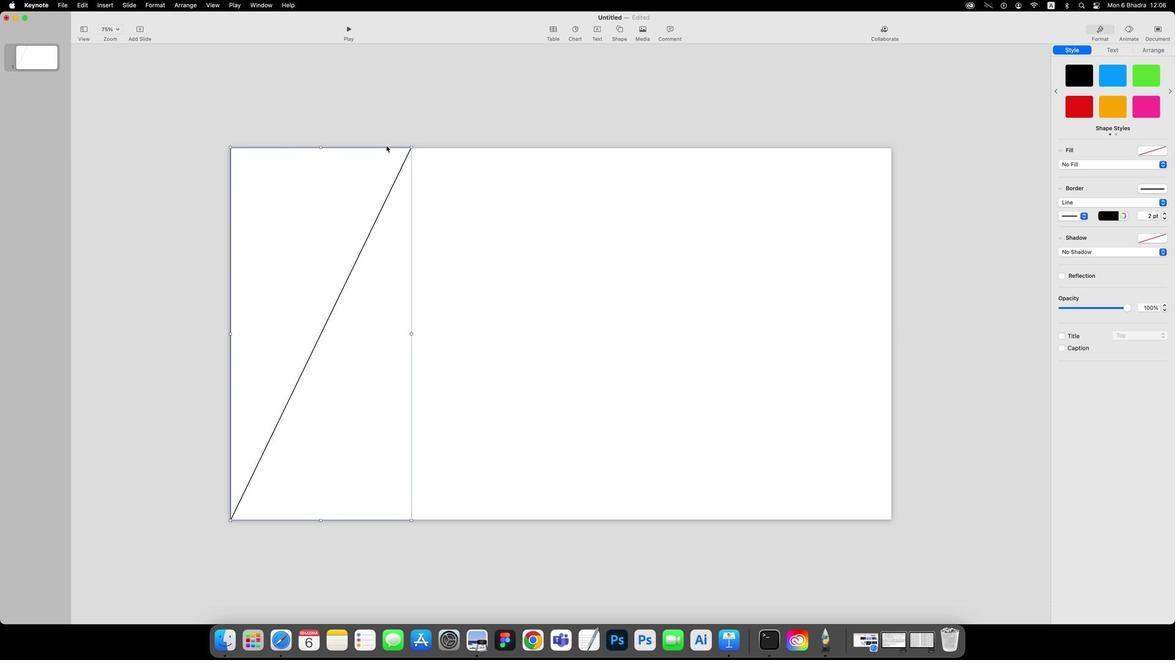 
Action: Mouse moved to (1099, 145)
Screenshot: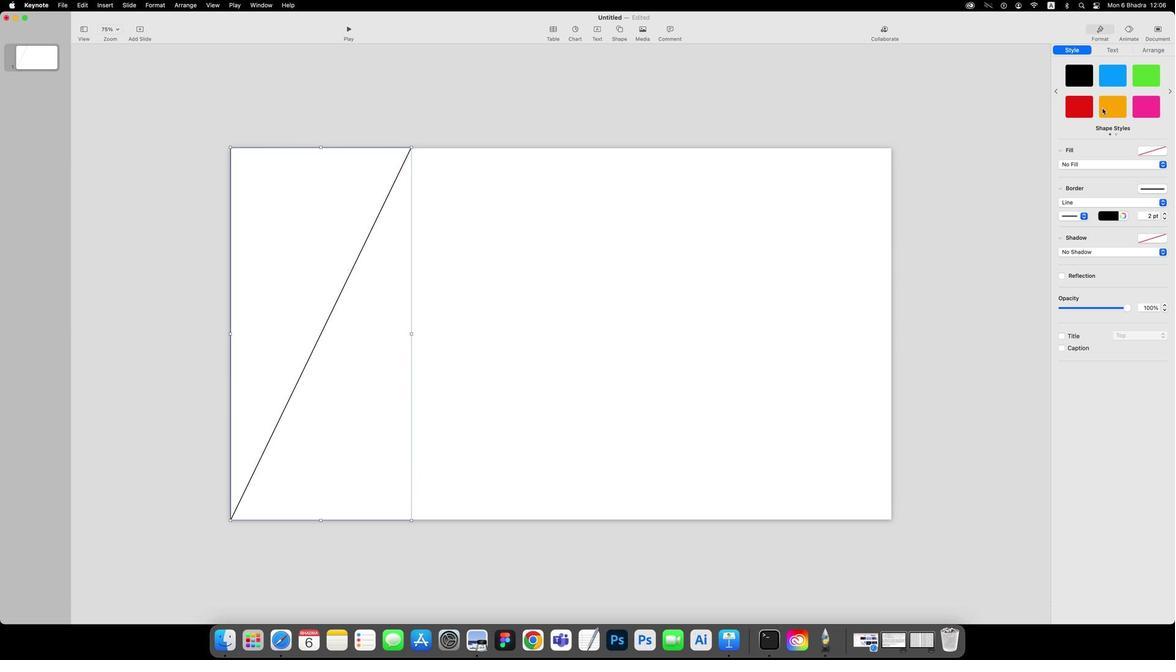 
Action: Mouse pressed left at (1099, 145)
Screenshot: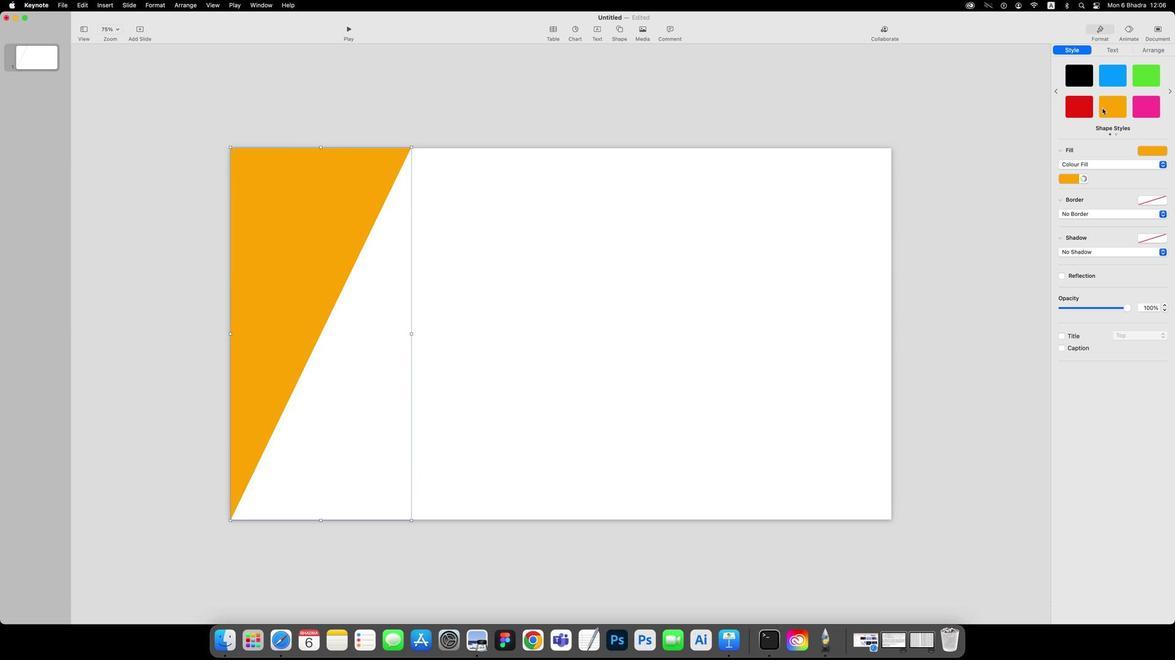 
Action: Mouse moved to (807, 258)
Screenshot: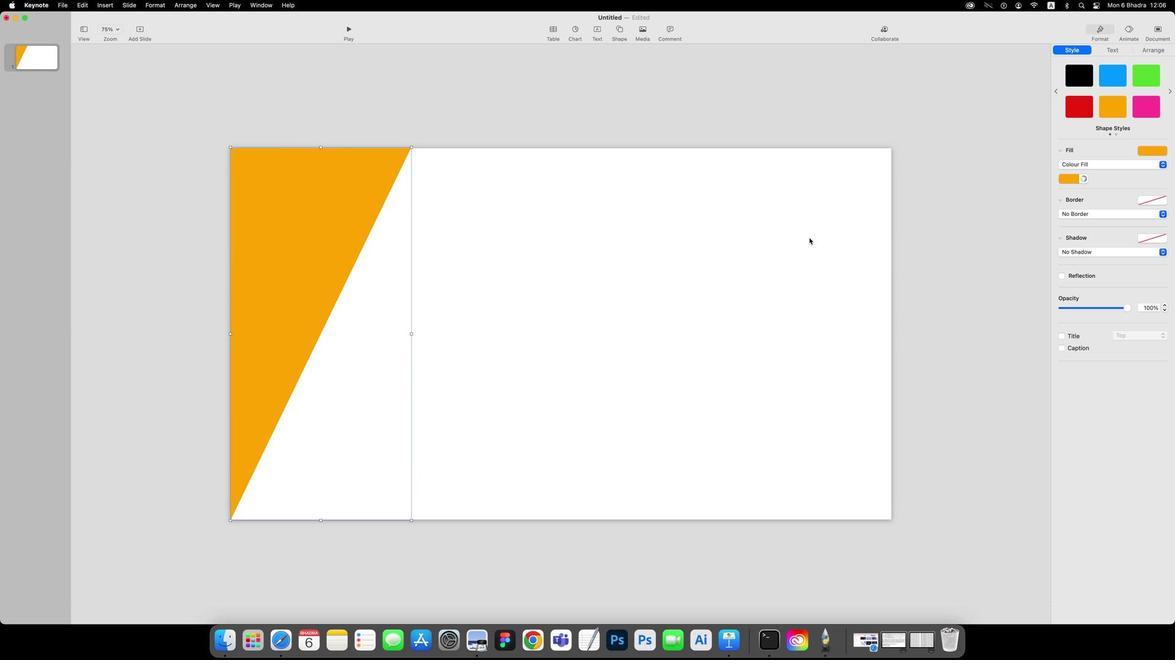 
Action: Mouse pressed left at (807, 258)
Screenshot: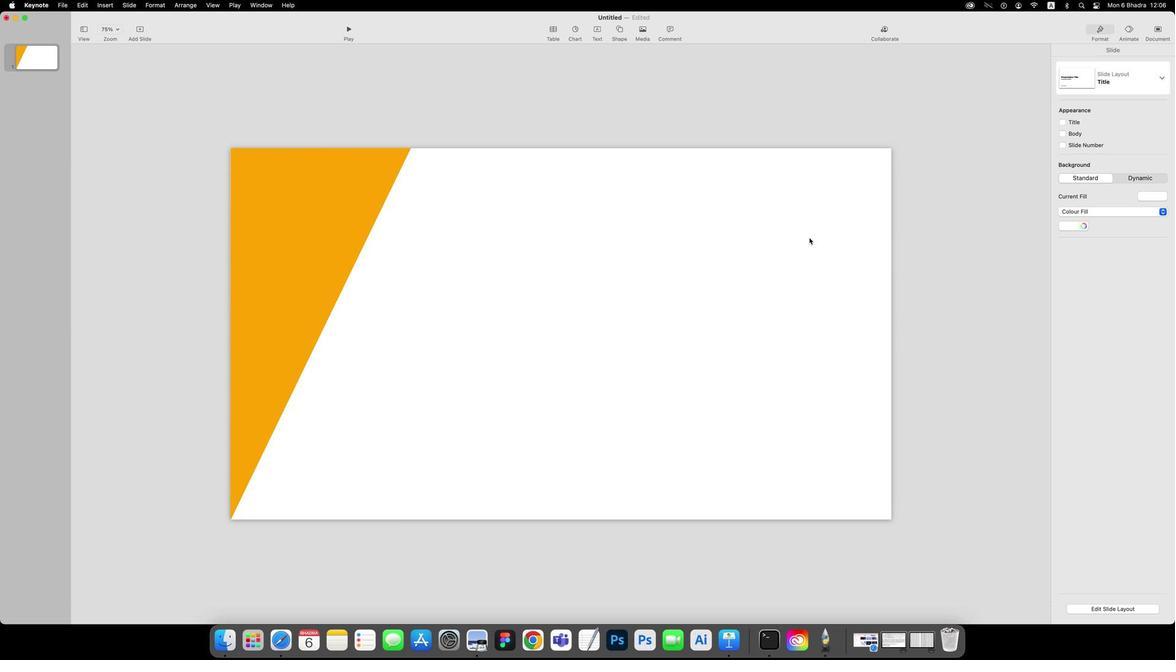 
Action: Mouse moved to (276, 328)
Screenshot: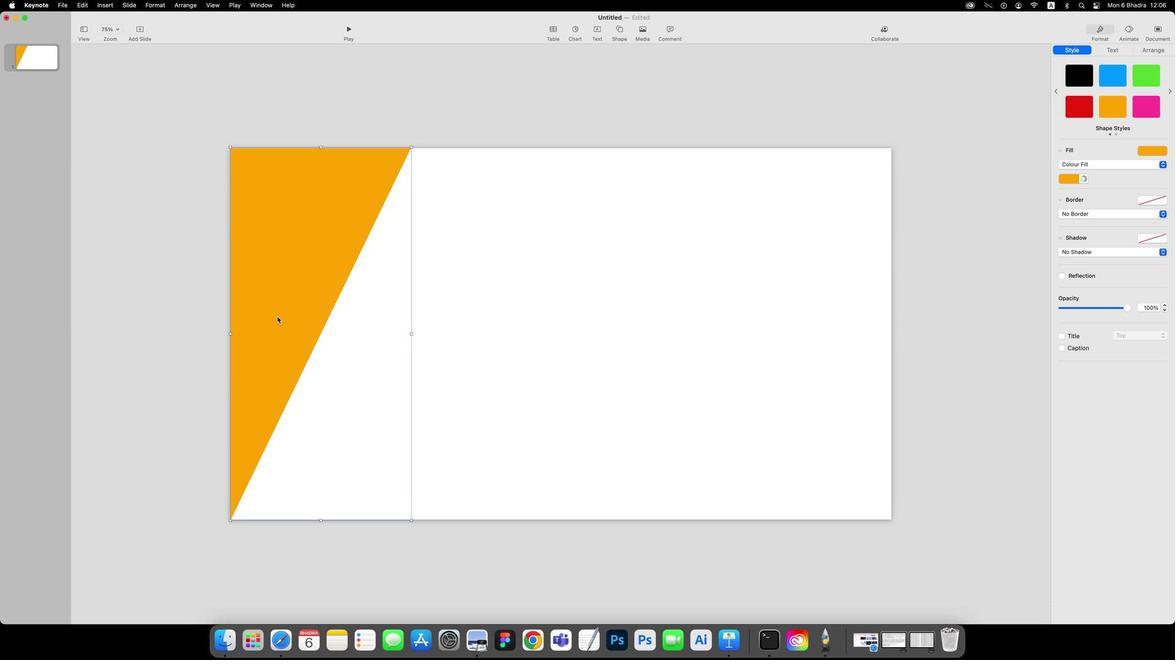 
Action: Mouse pressed left at (276, 328)
Screenshot: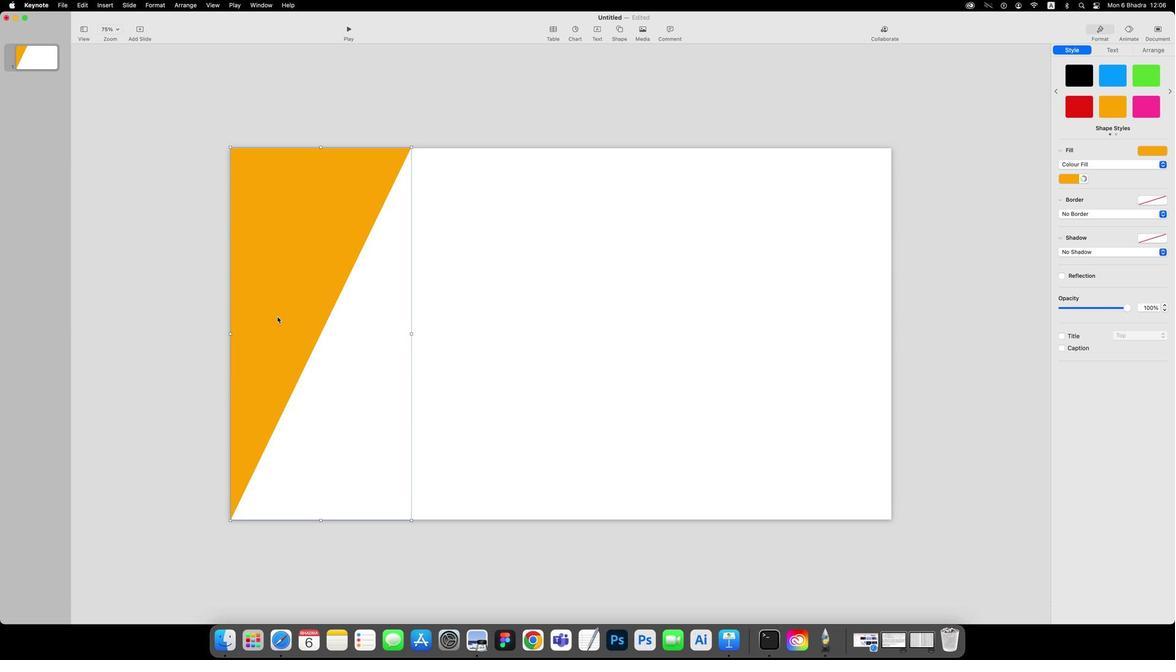 
Action: Mouse moved to (425, 339)
Screenshot: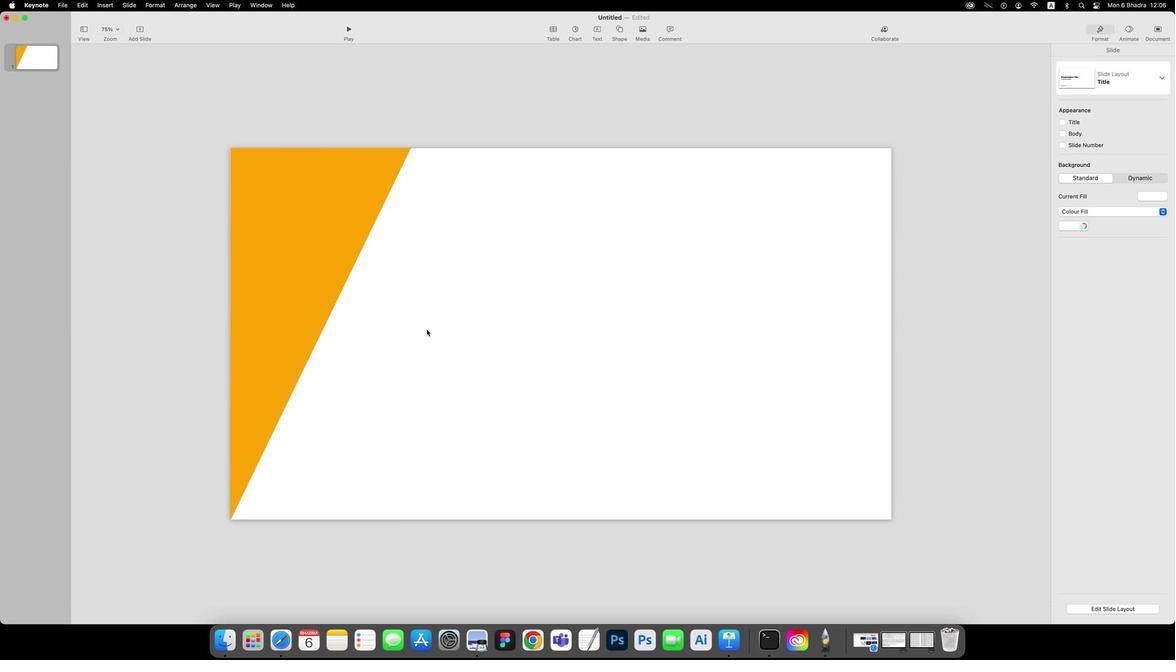 
Action: Mouse pressed left at (425, 339)
Screenshot: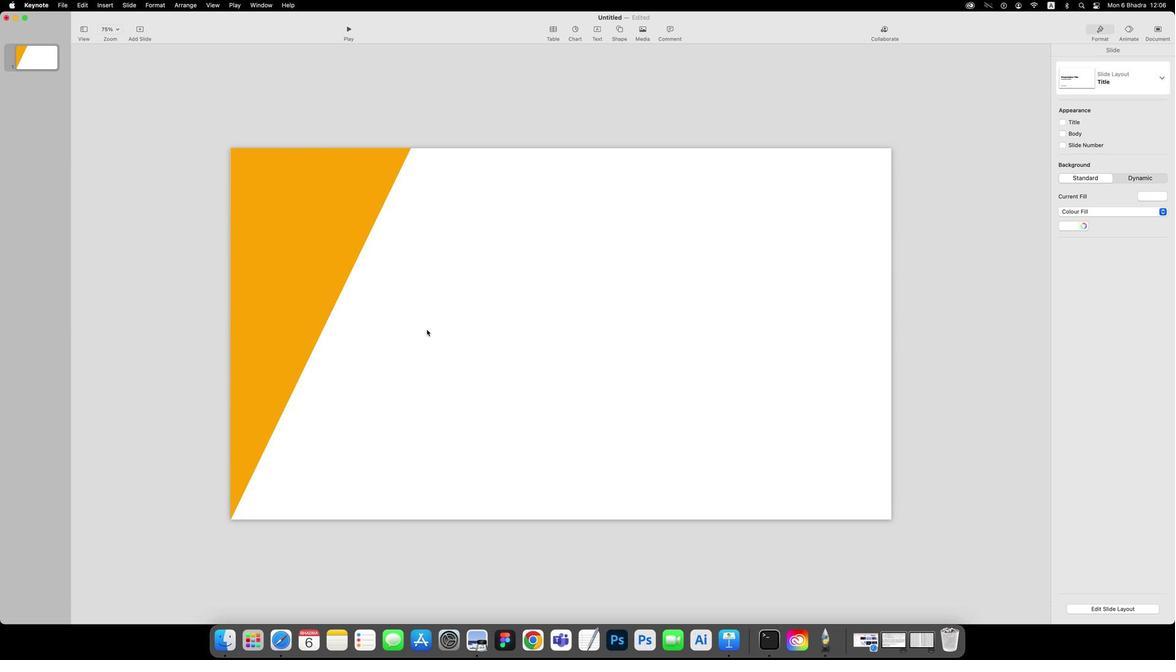 
Action: Mouse moved to (618, 74)
Screenshot: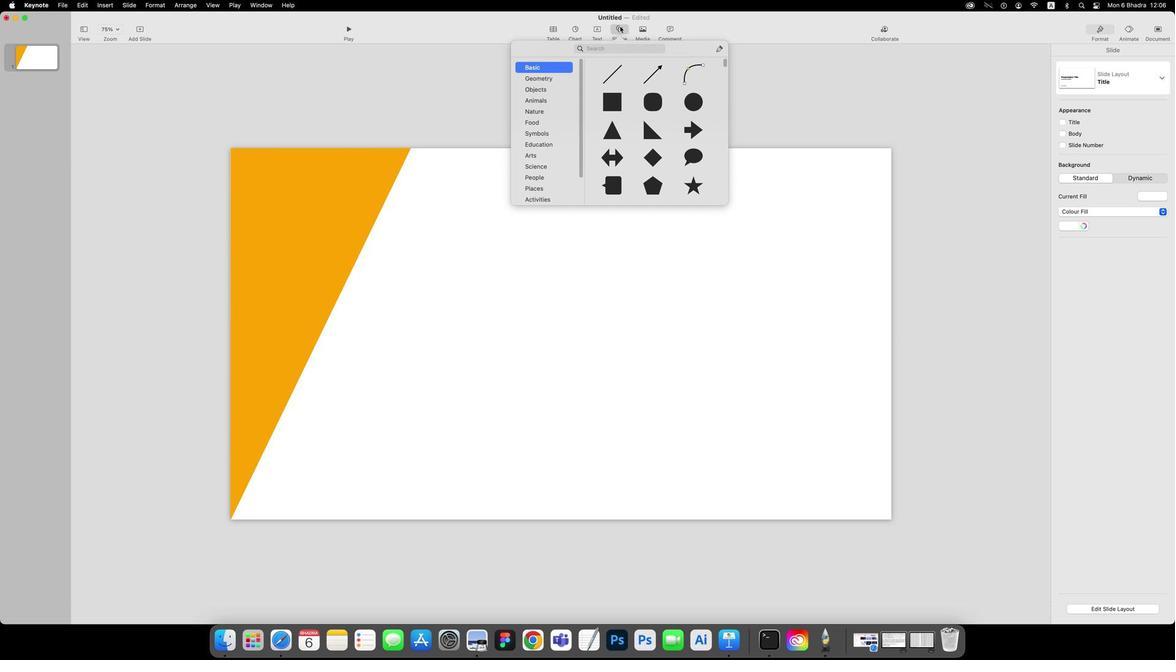 
Action: Mouse pressed left at (618, 74)
Screenshot: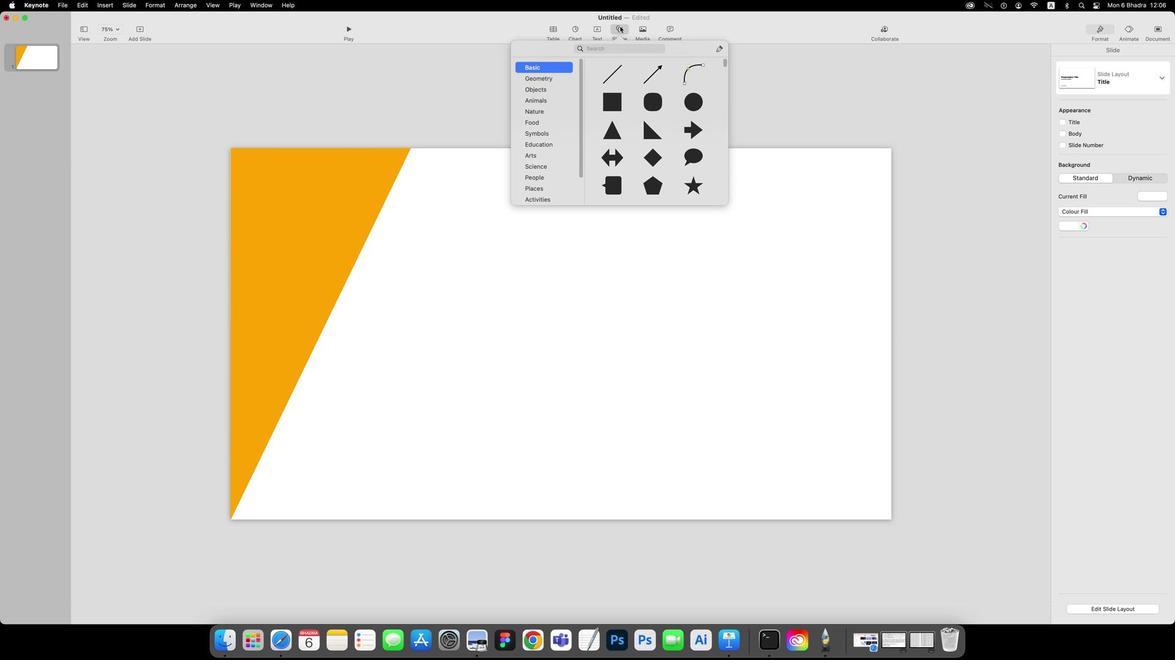 
Action: Mouse moved to (689, 143)
Screenshot: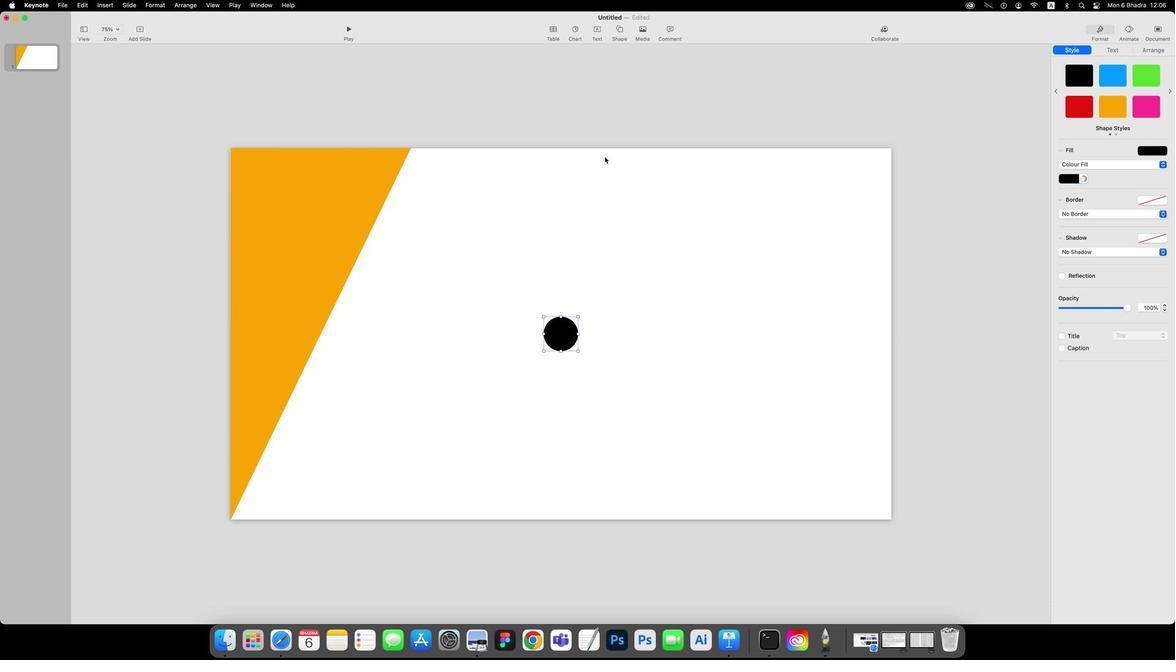 
Action: Mouse pressed left at (689, 143)
Screenshot: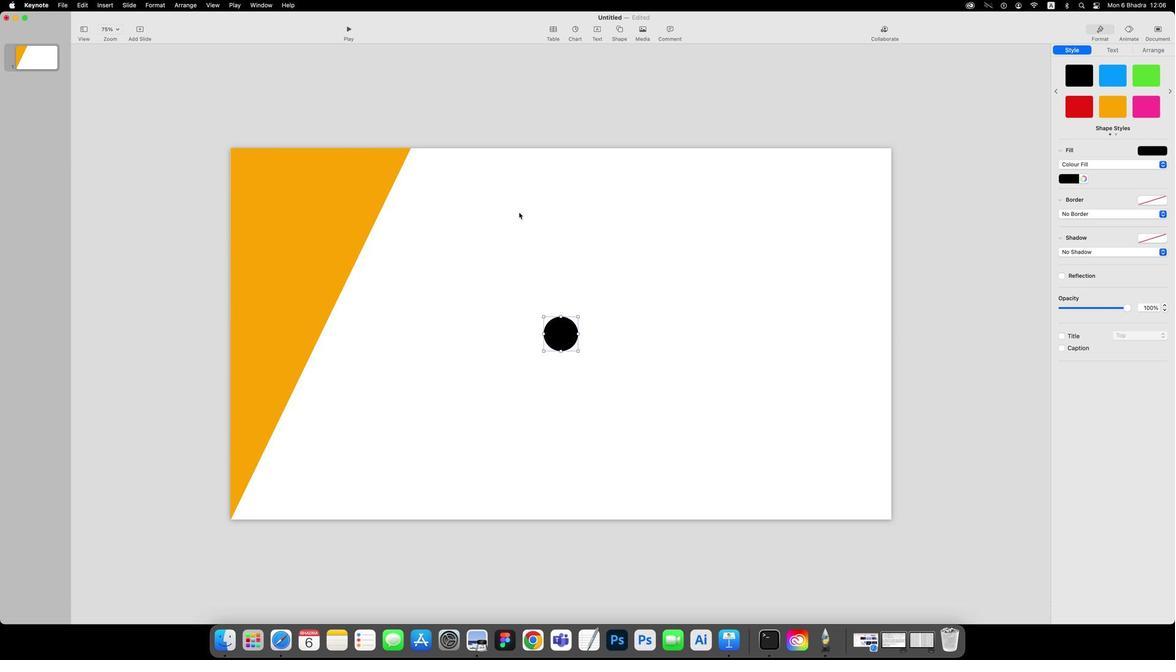 
Action: Mouse moved to (559, 340)
Screenshot: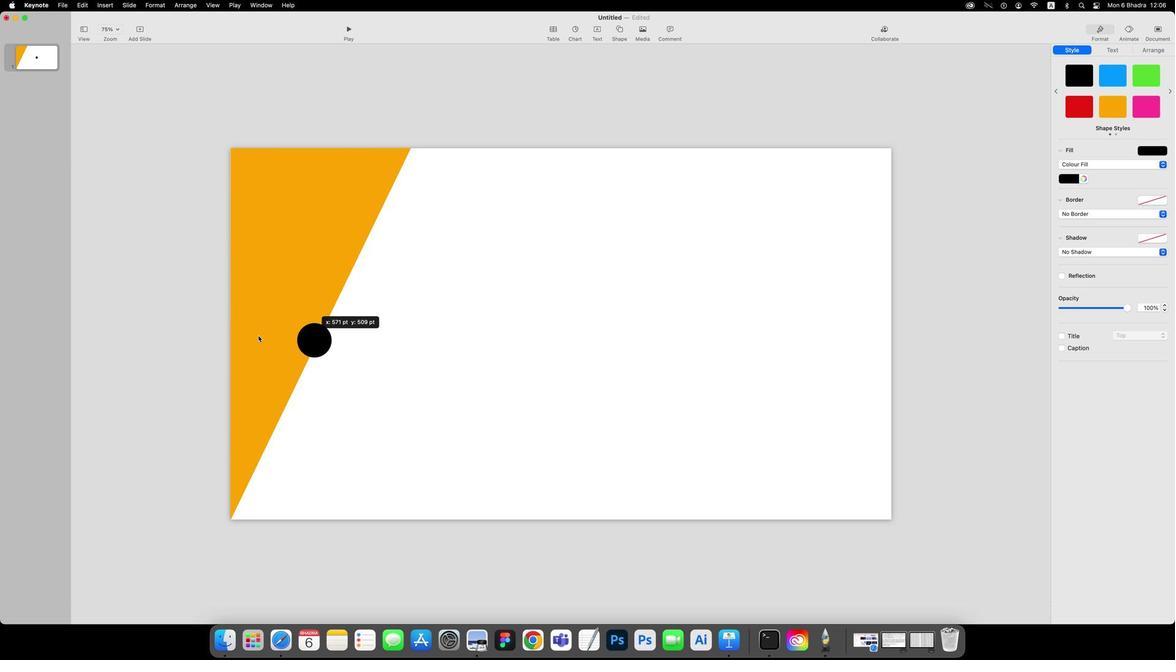 
Action: Mouse pressed left at (559, 340)
Screenshot: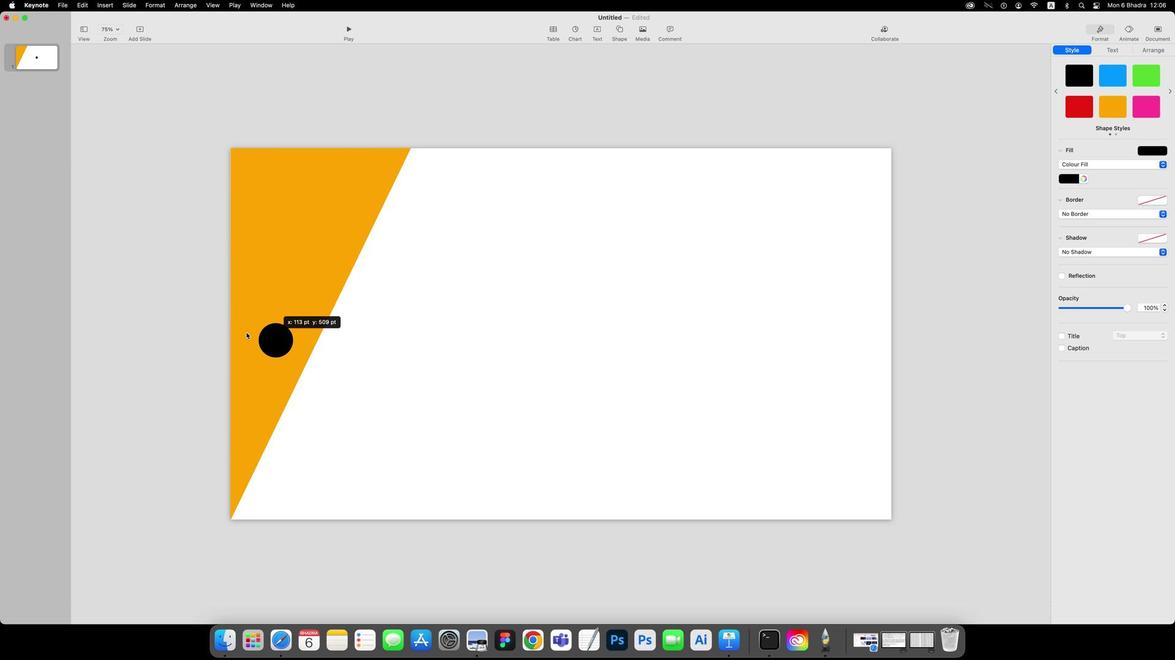 
Action: Mouse moved to (249, 314)
Screenshot: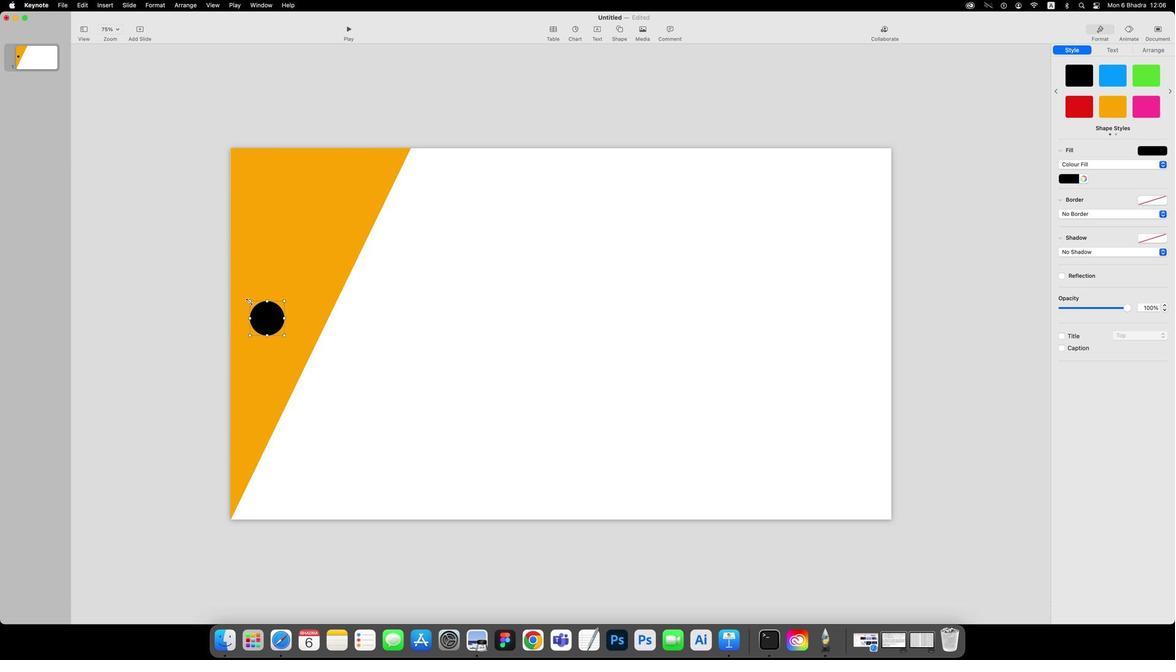 
Action: Key pressed Key.shift
Screenshot: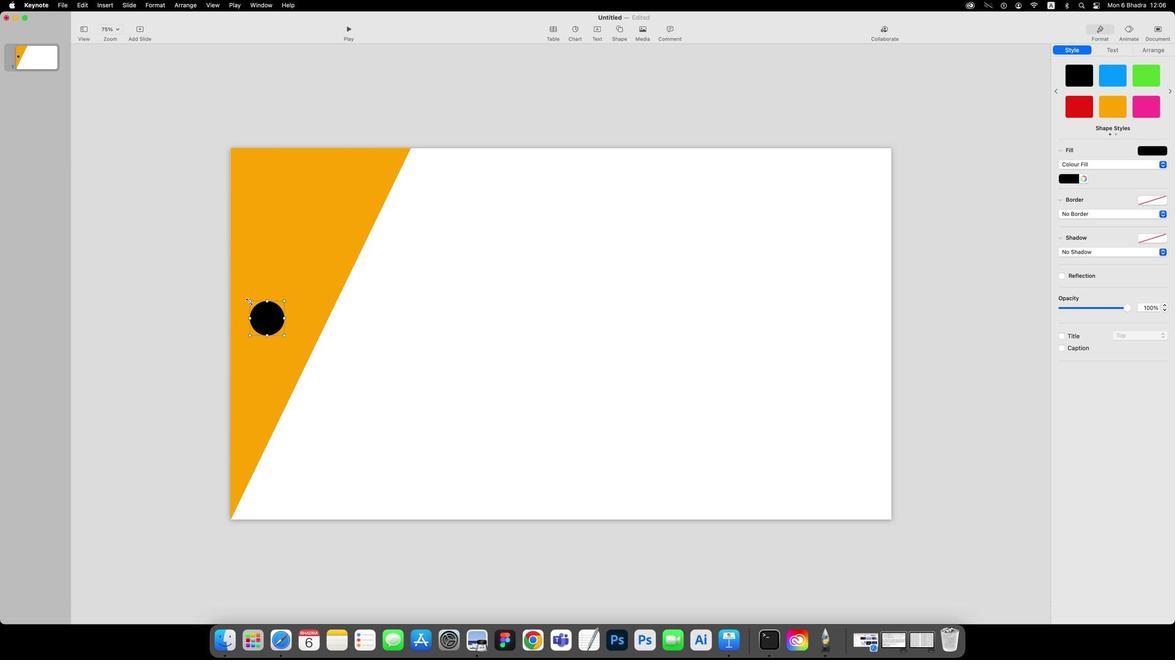 
Action: Mouse moved to (249, 314)
Screenshot: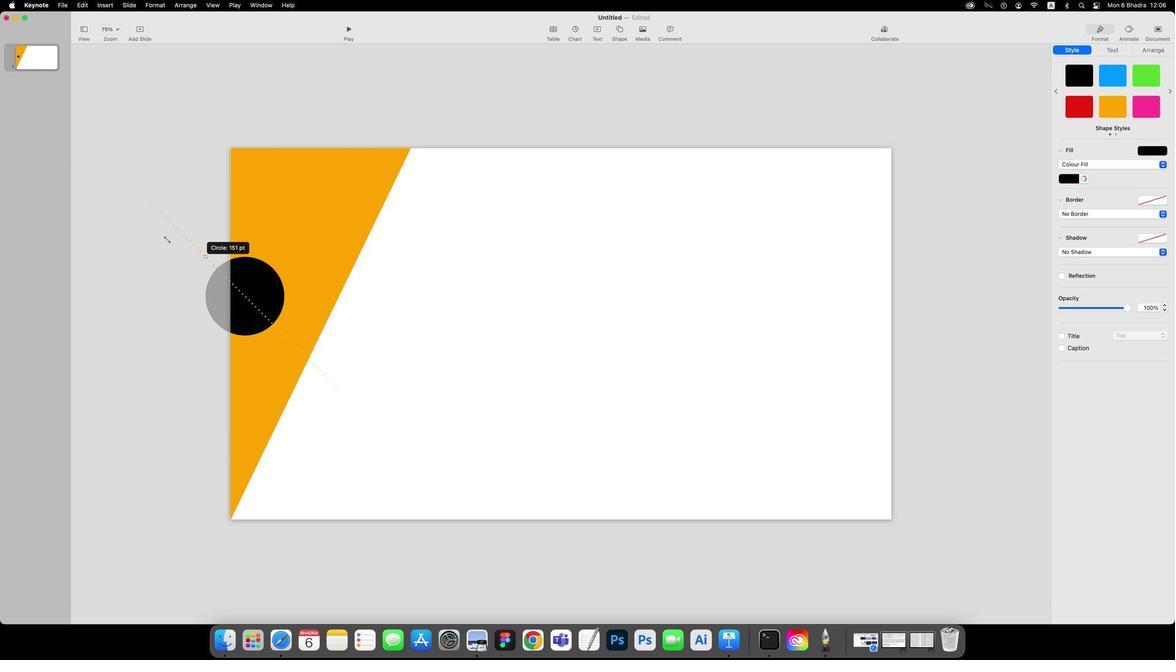 
Action: Mouse pressed left at (249, 314)
Screenshot: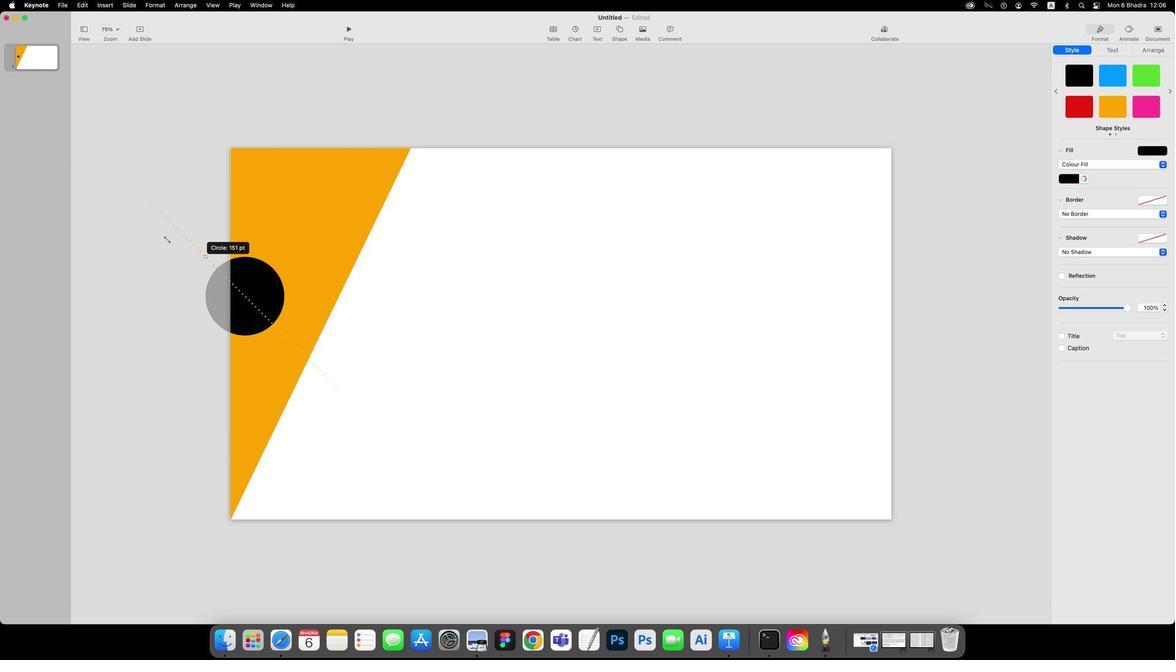 
Action: Mouse moved to (239, 306)
Screenshot: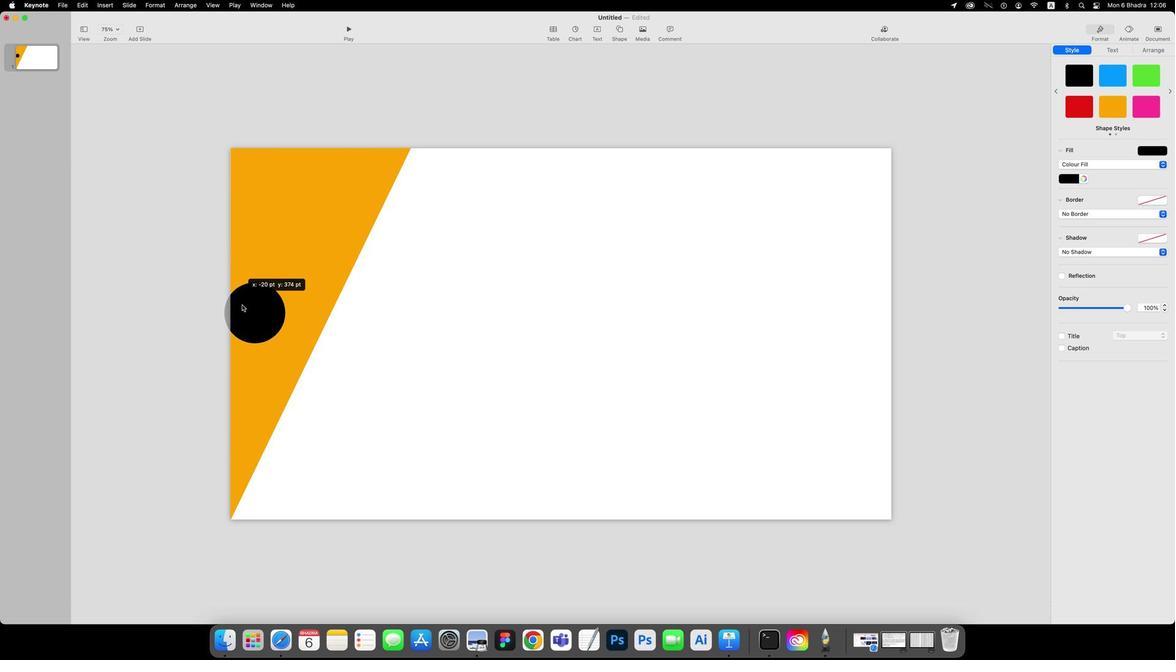 
Action: Mouse pressed left at (239, 306)
Screenshot: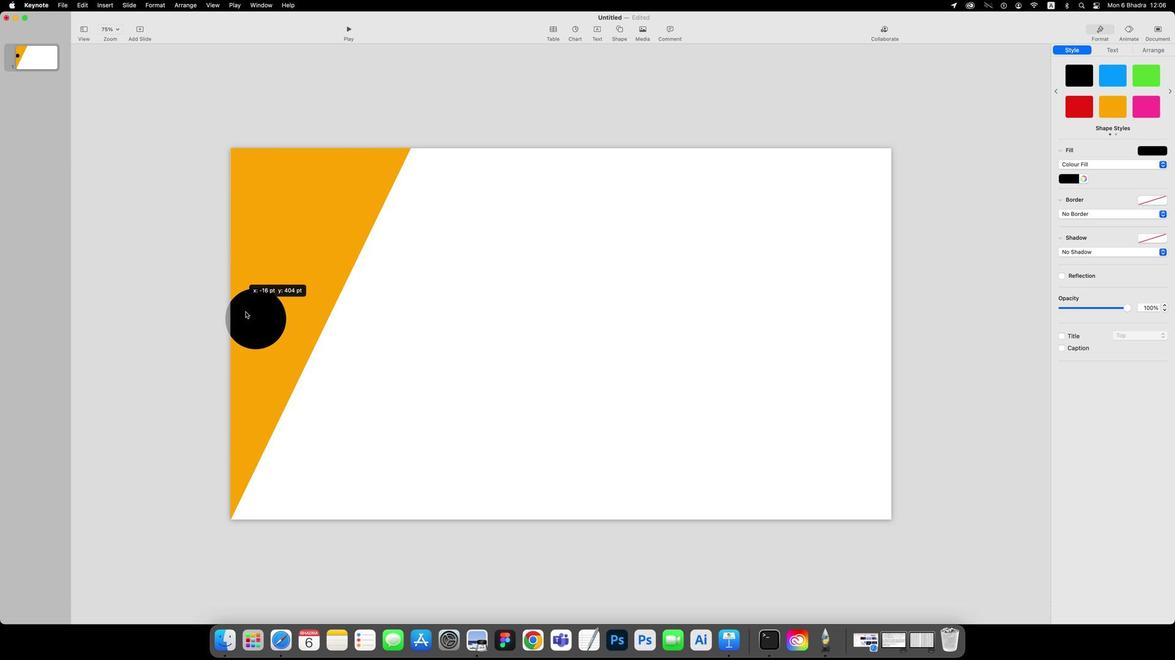 
Action: Mouse moved to (260, 239)
Screenshot: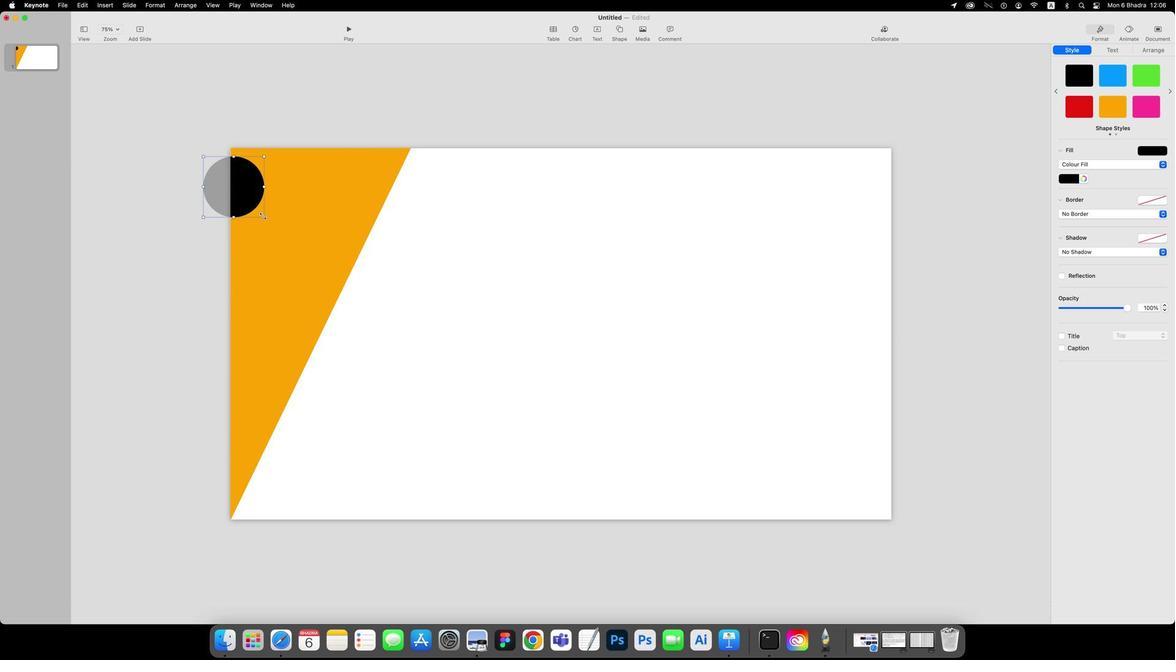 
Action: Key pressed Key.shift
Screenshot: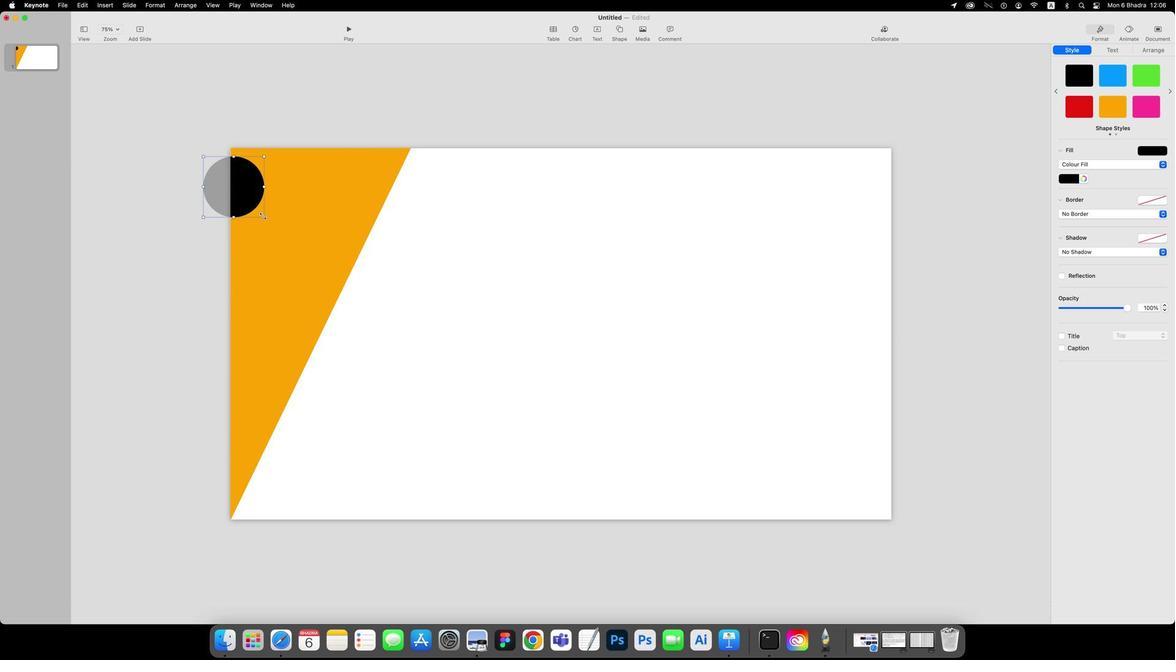 
Action: Mouse moved to (262, 239)
Screenshot: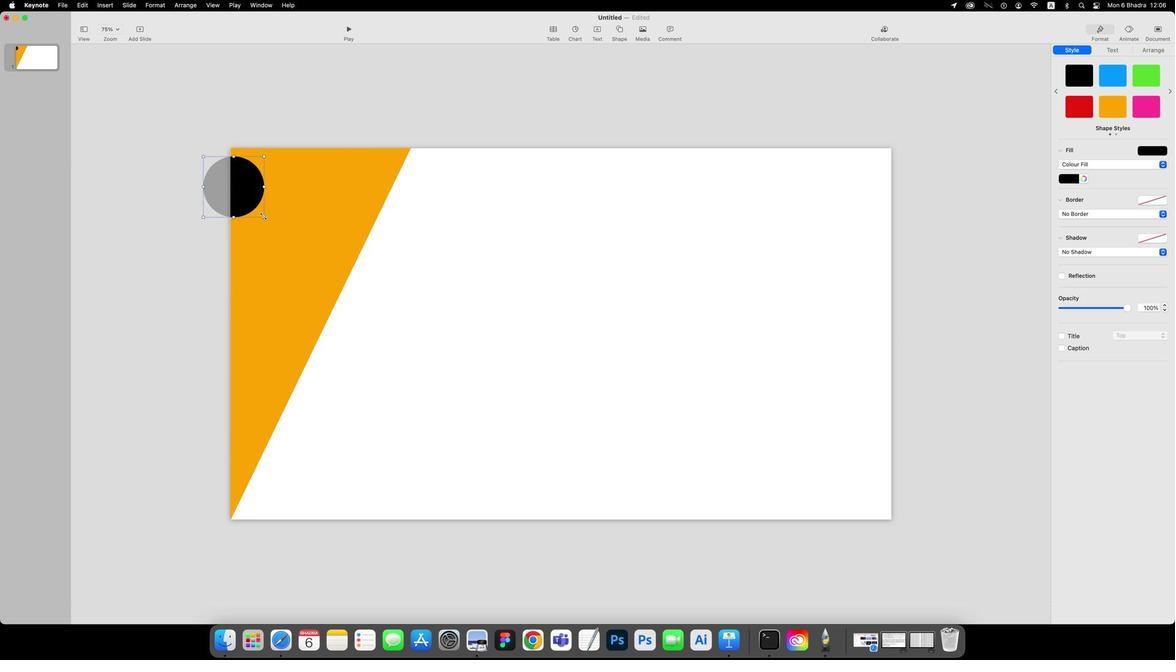 
Action: Mouse pressed left at (262, 239)
Screenshot: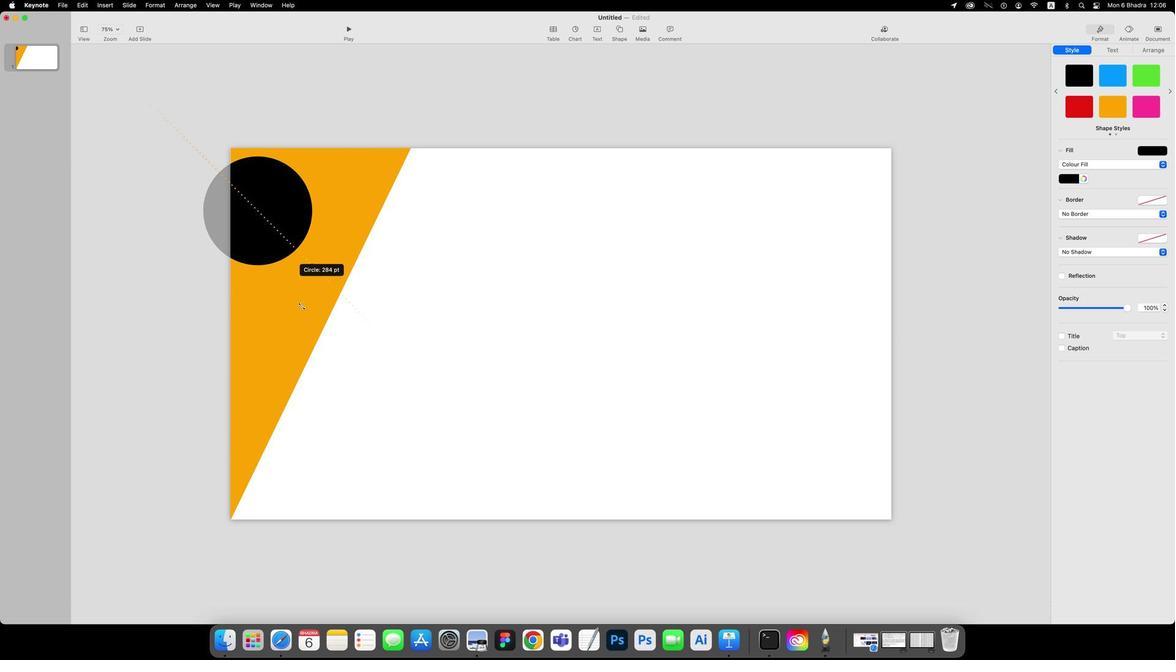 
Action: Mouse moved to (290, 292)
Screenshot: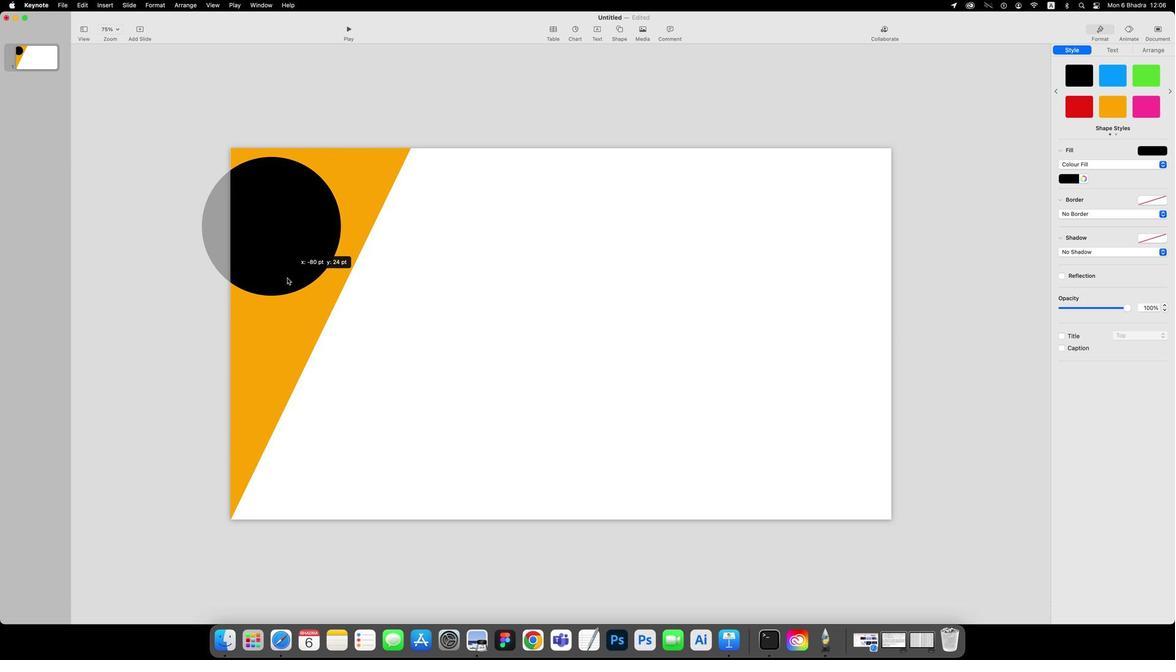 
Action: Mouse pressed left at (290, 292)
Screenshot: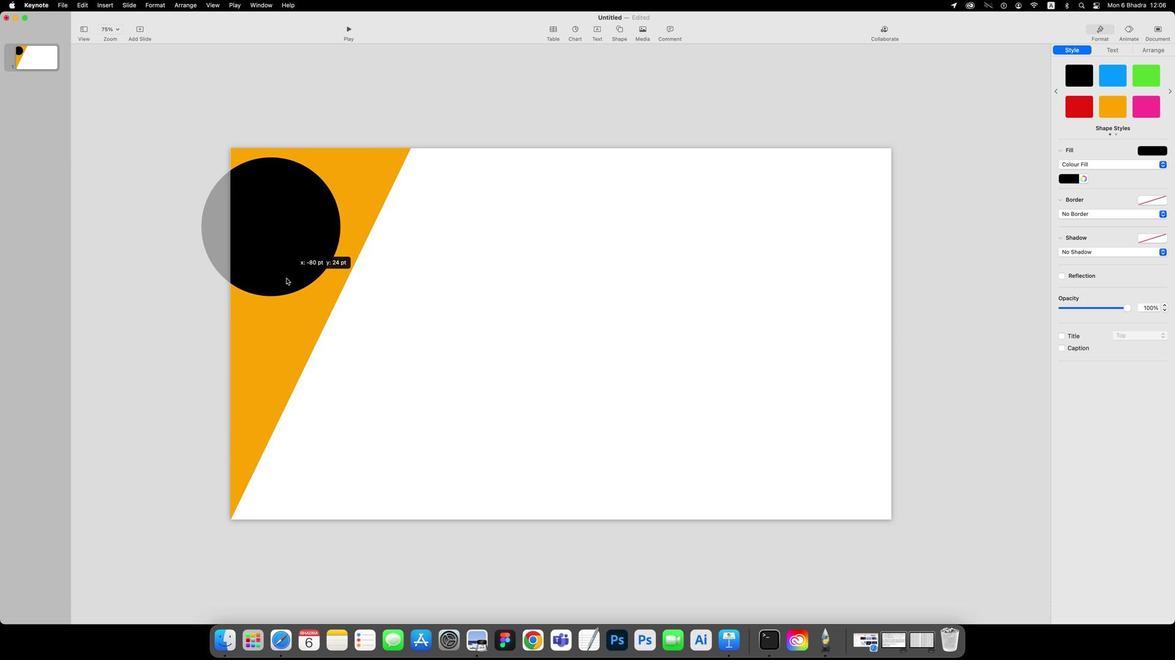 
Action: Mouse moved to (253, 294)
Screenshot: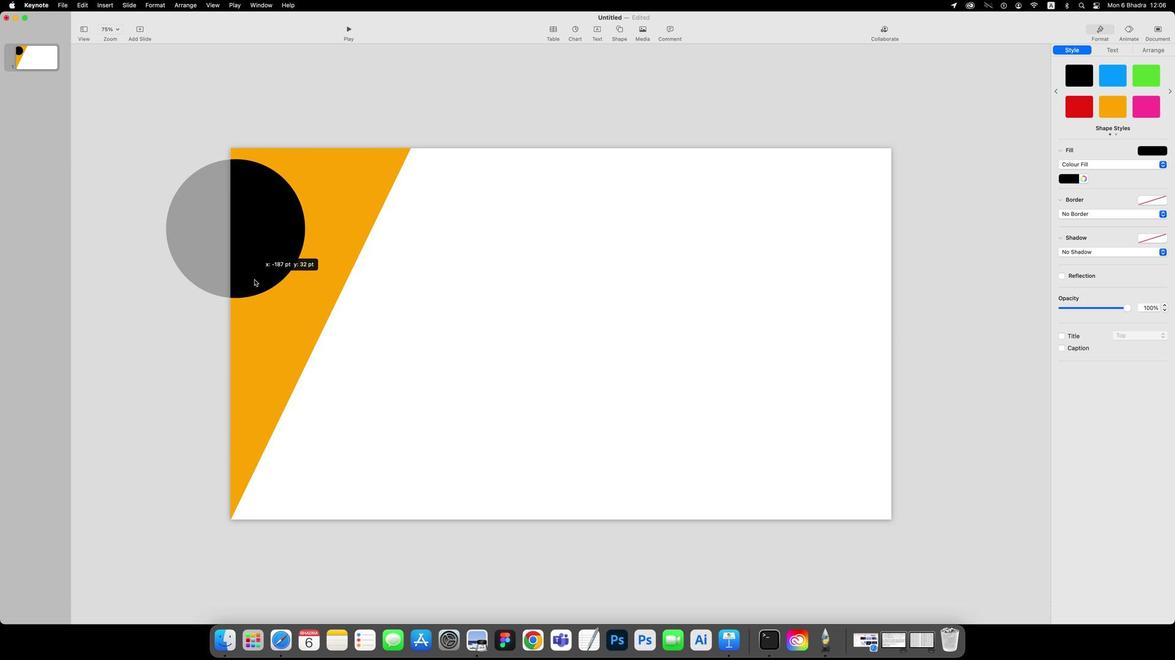 
Action: Key pressed Key.leftKey.leftKey.leftKey.leftKey.leftKey.leftKey.leftKey.leftKey.leftKey.leftKey.leftKey.leftKey.leftKey.leftKey.left
Screenshot: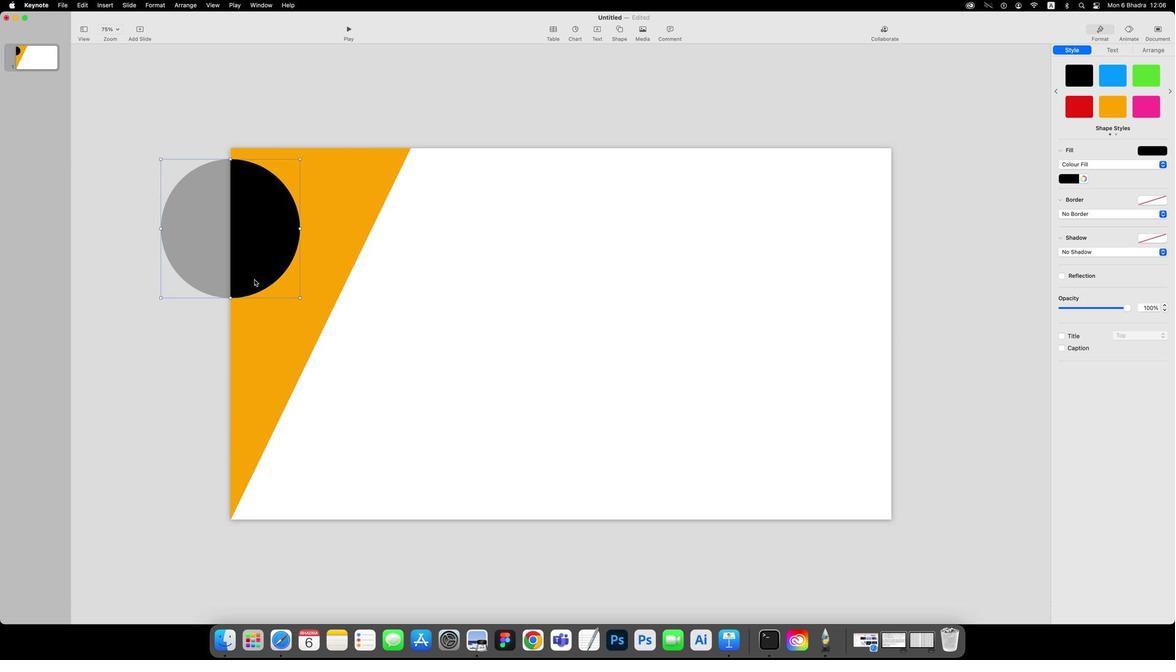 
Action: Mouse moved to (1069, 195)
Screenshot: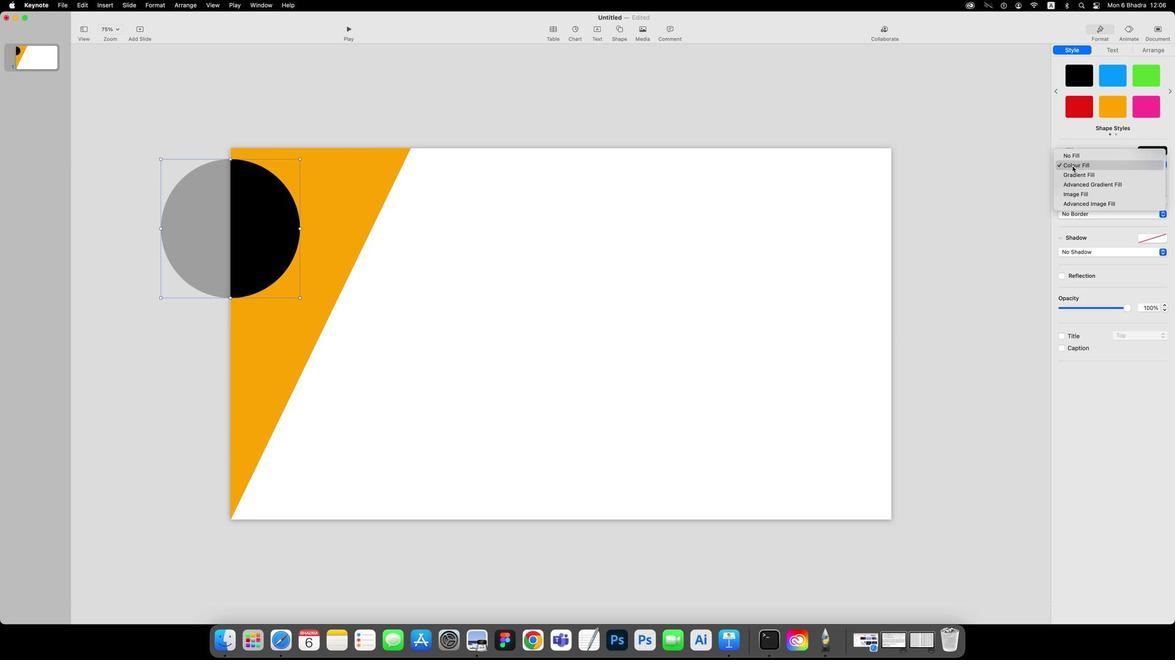 
Action: Mouse pressed left at (1069, 195)
Screenshot: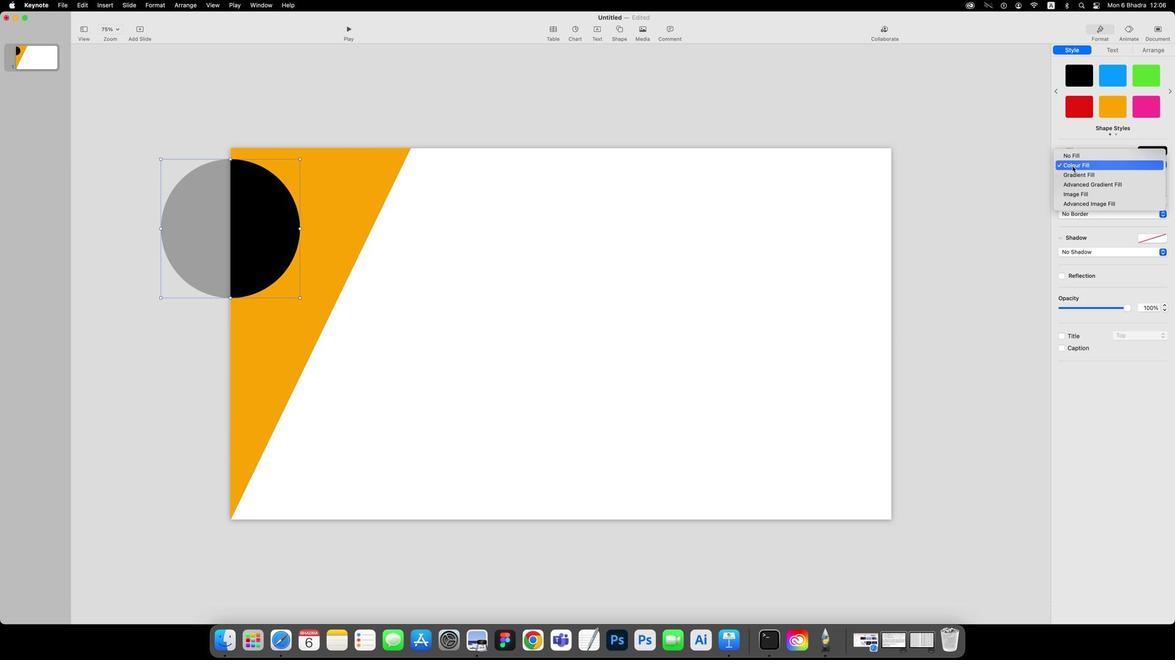 
Action: Mouse moved to (1070, 209)
Screenshot: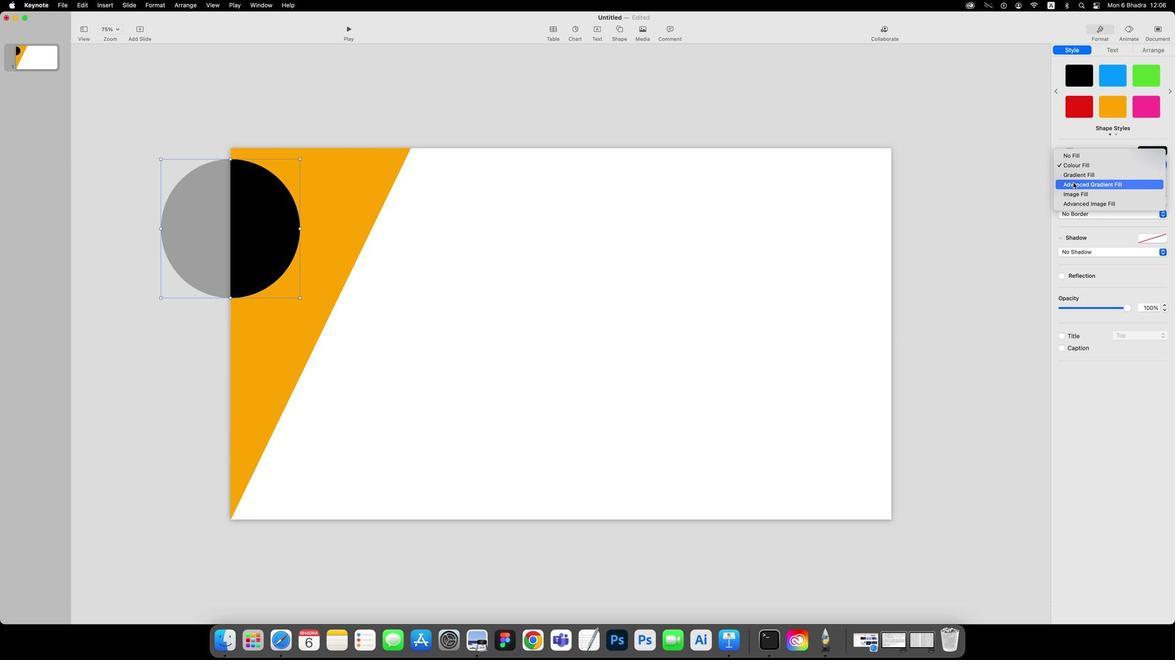 
Action: Mouse pressed left at (1070, 209)
Screenshot: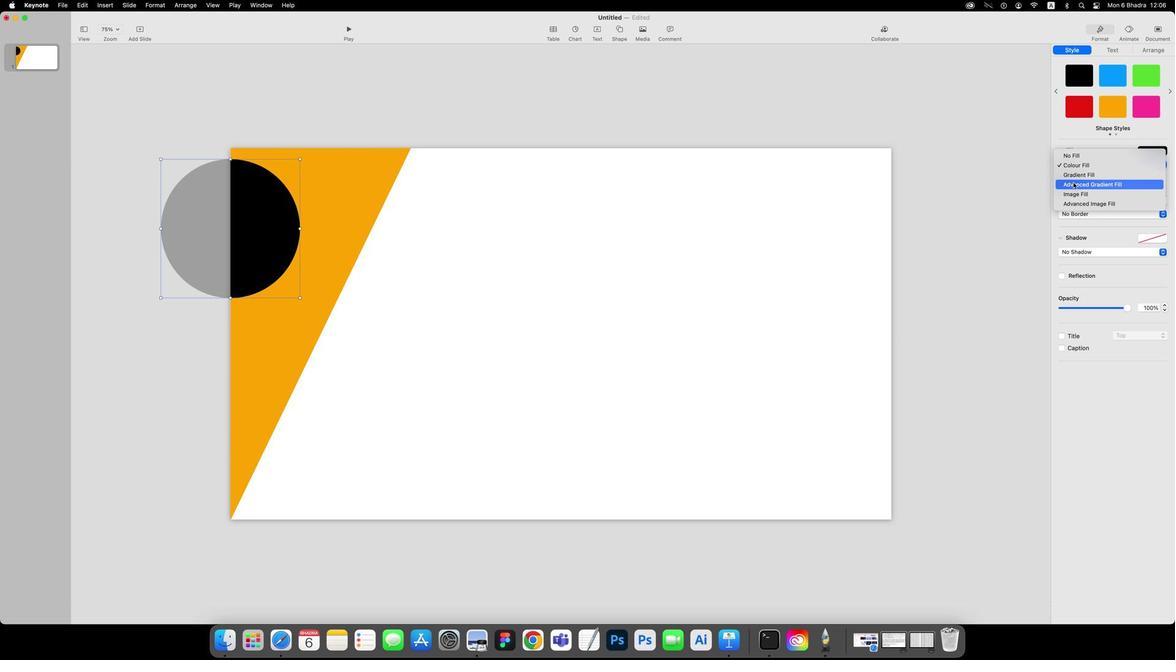 
Action: Mouse moved to (1064, 214)
Screenshot: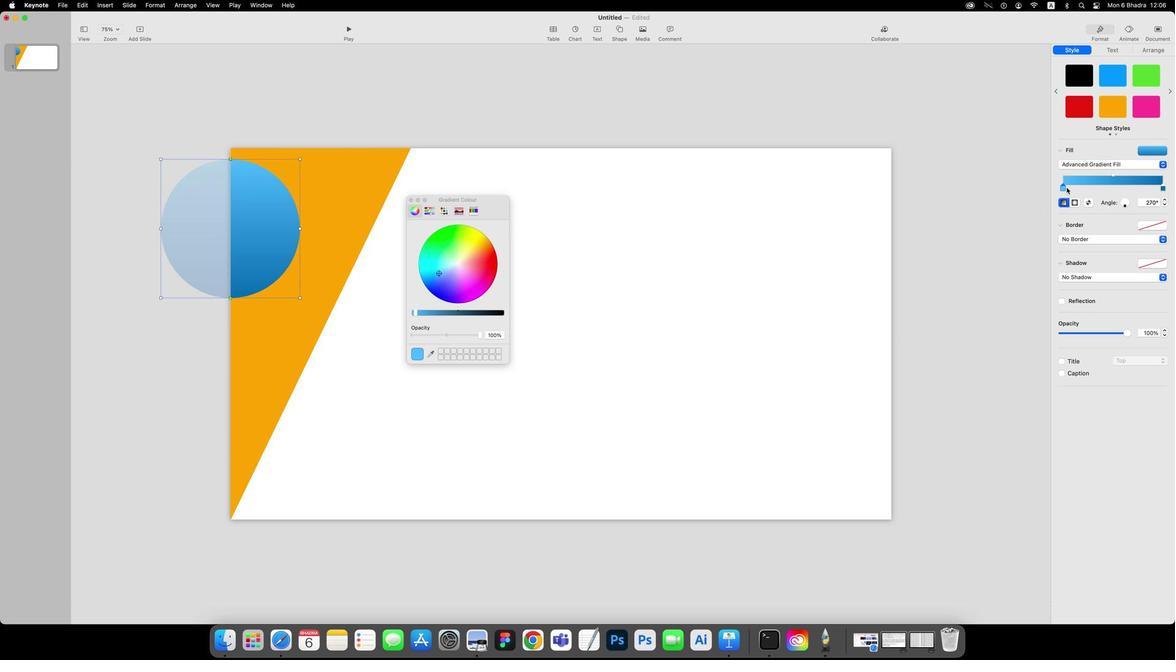 
Action: Mouse pressed left at (1064, 214)
Screenshot: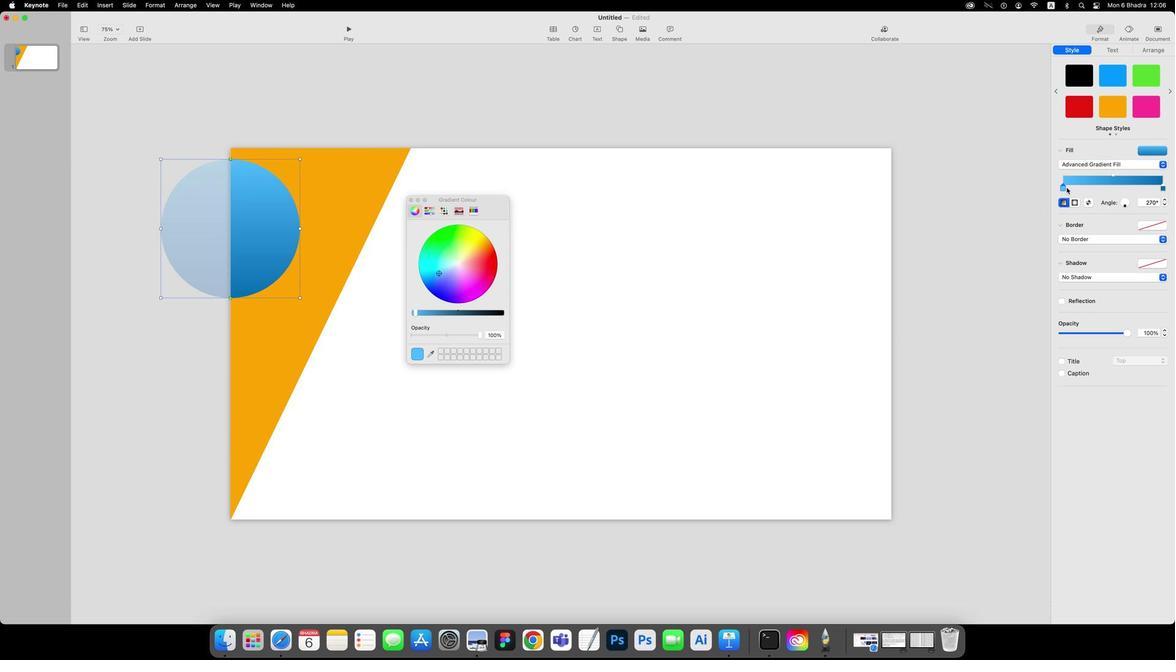 
Action: Mouse moved to (1071, 195)
Screenshot: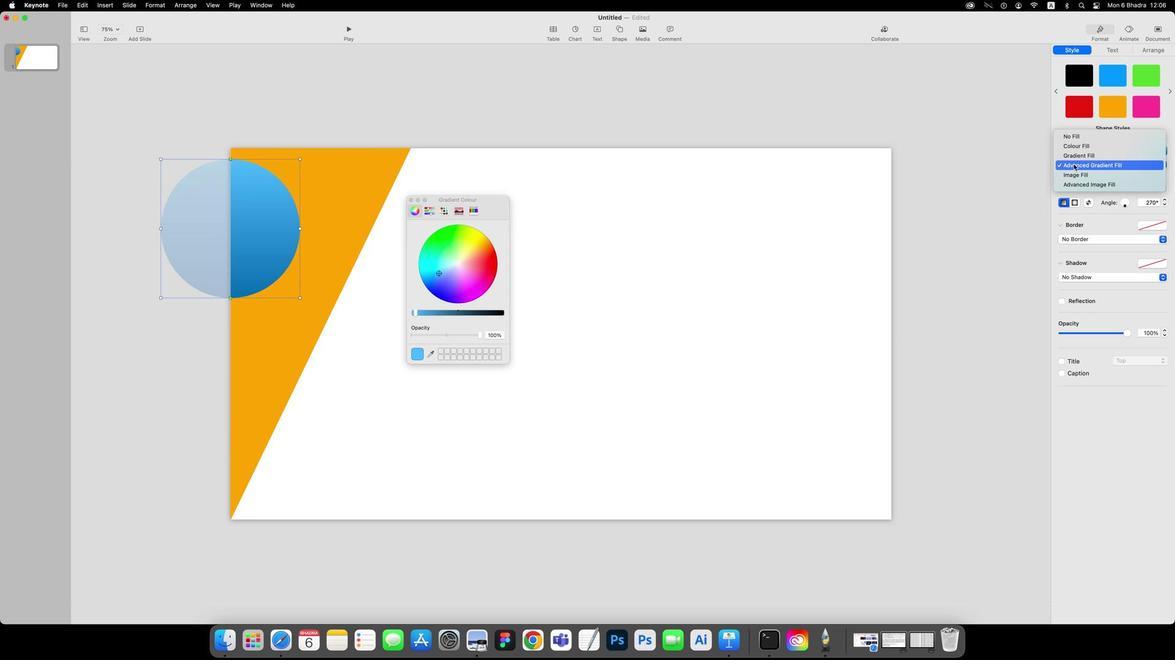 
Action: Mouse pressed left at (1071, 195)
Screenshot: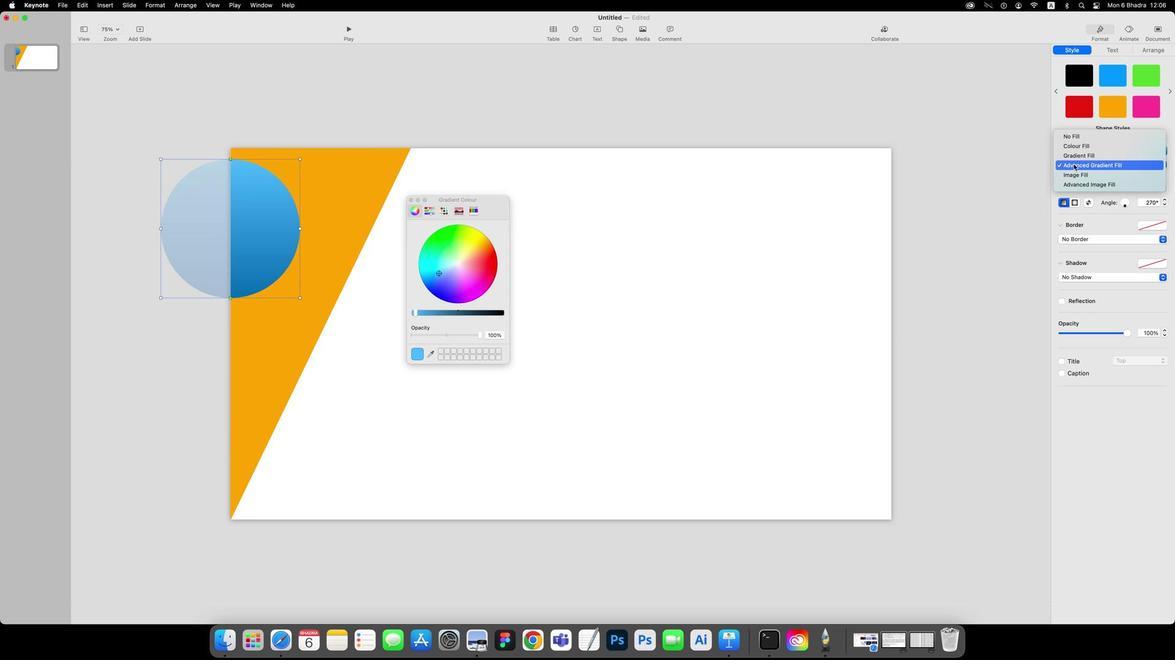 
Action: Mouse moved to (1069, 186)
Screenshot: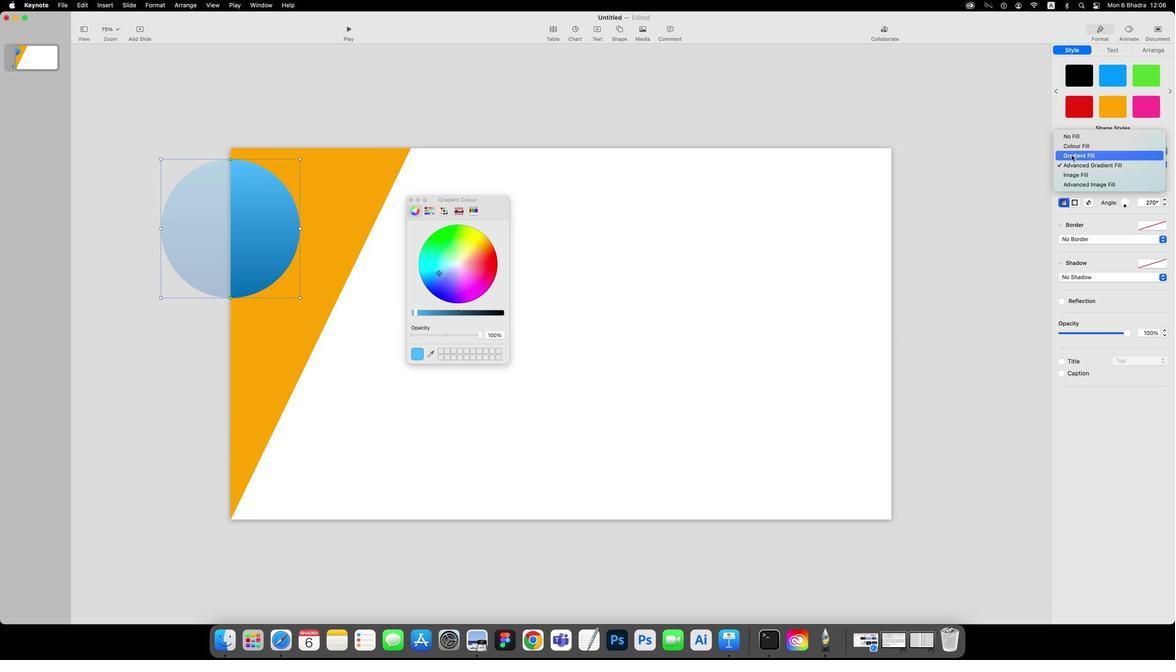 
Action: Mouse pressed left at (1069, 186)
Screenshot: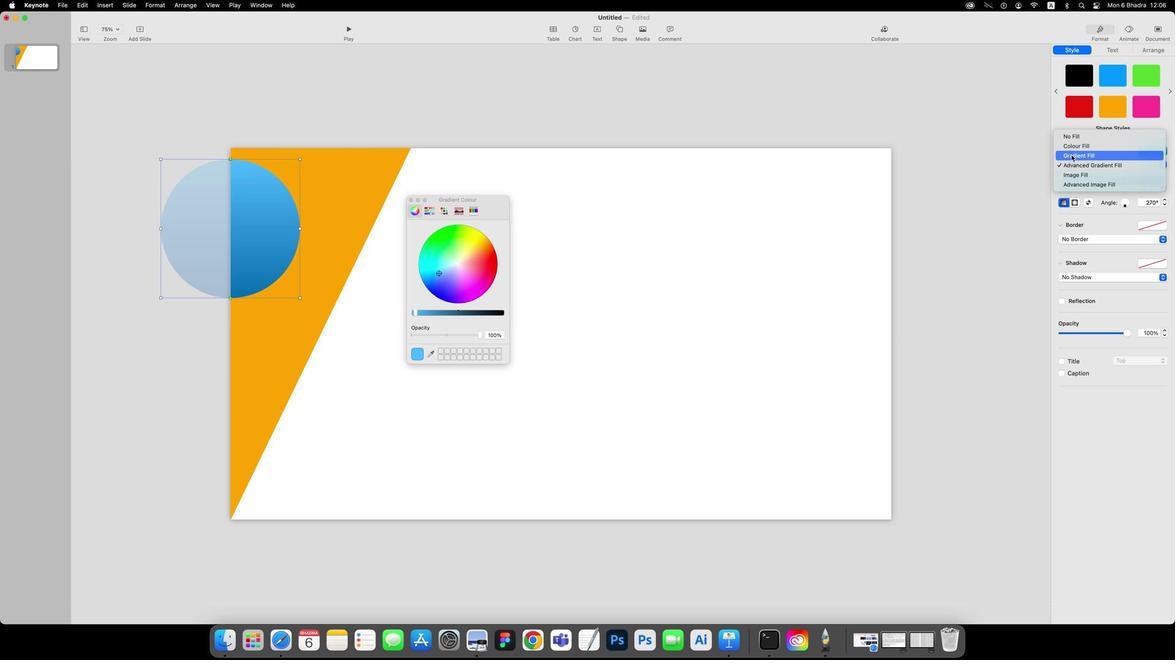 
Action: Mouse moved to (1066, 204)
Screenshot: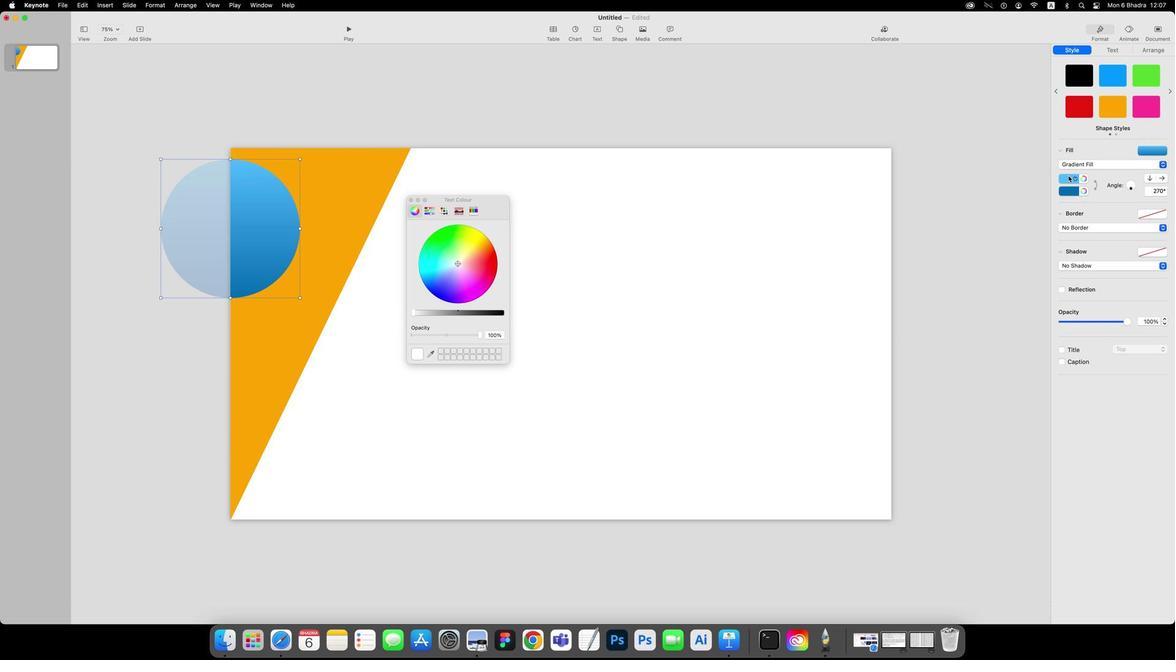
Action: Mouse pressed left at (1066, 204)
Screenshot: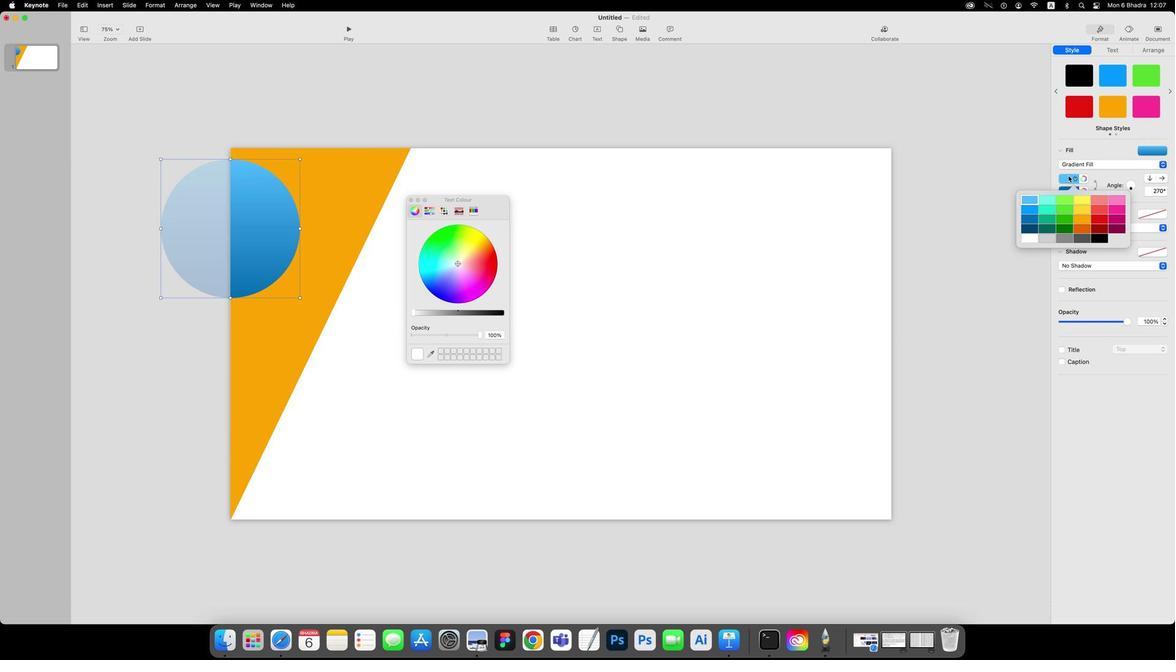 
Action: Mouse moved to (1079, 241)
Screenshot: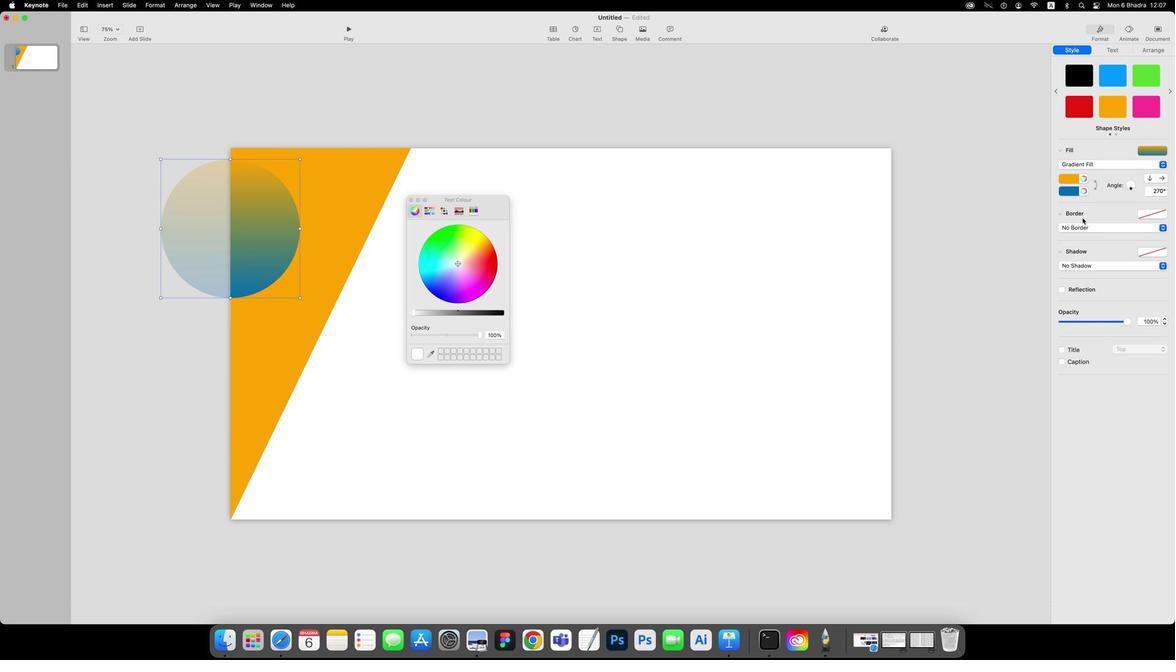 
Action: Mouse pressed left at (1079, 241)
Screenshot: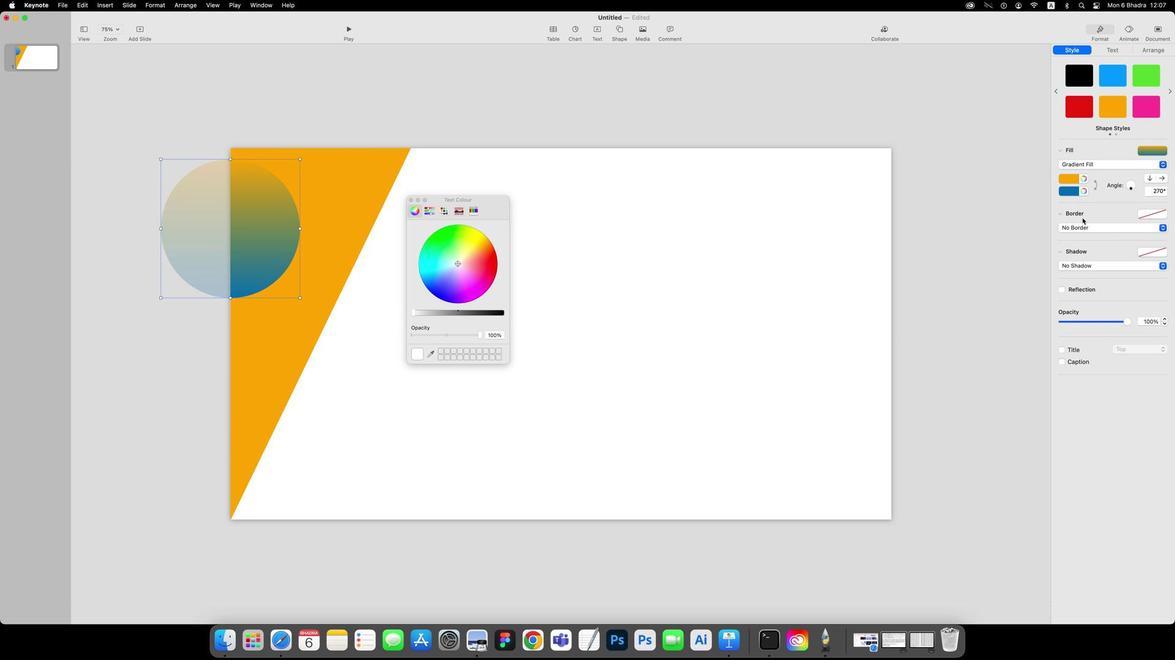 
Action: Mouse moved to (1145, 208)
Screenshot: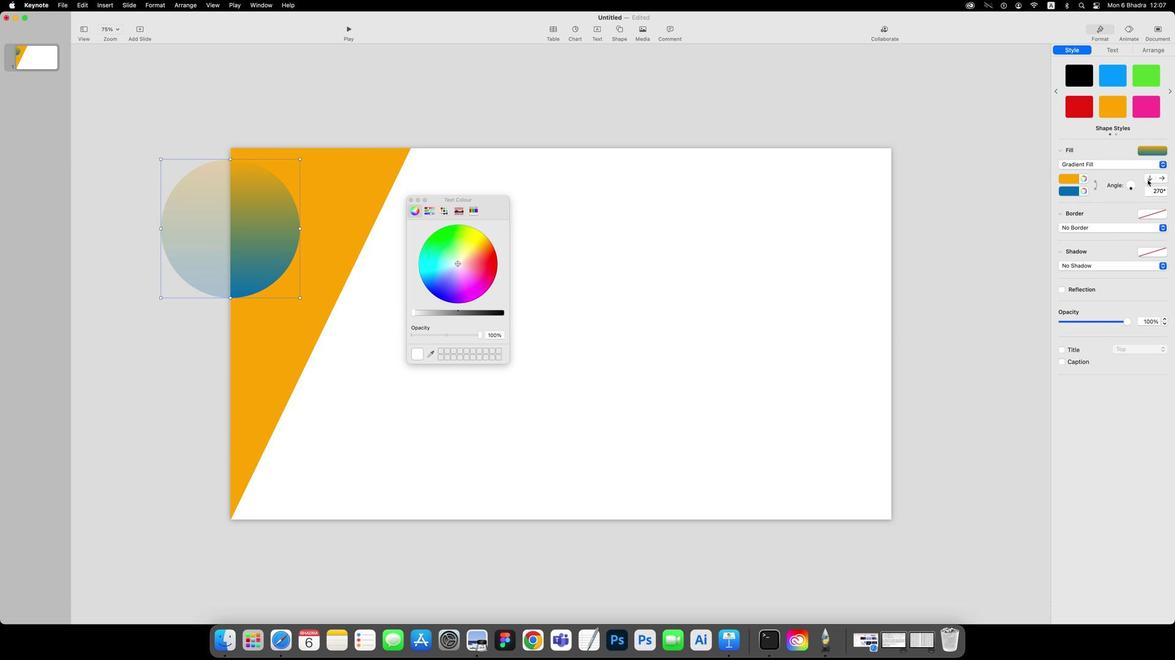 
Action: Mouse pressed left at (1145, 208)
Screenshot: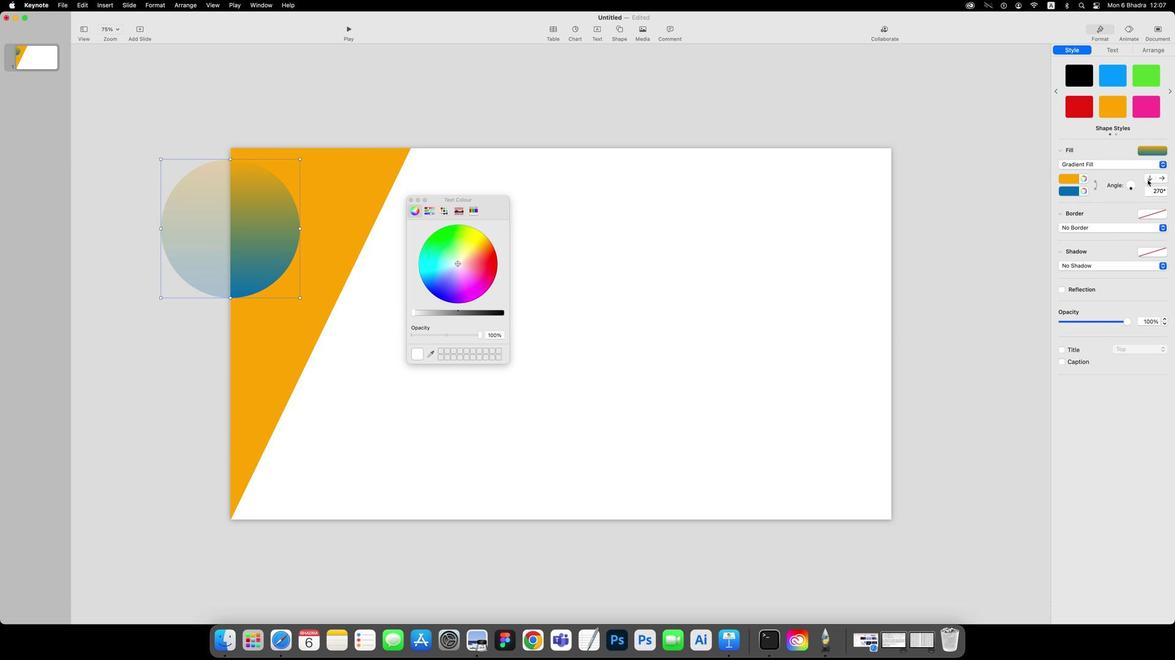 
Action: Mouse moved to (1127, 214)
Screenshot: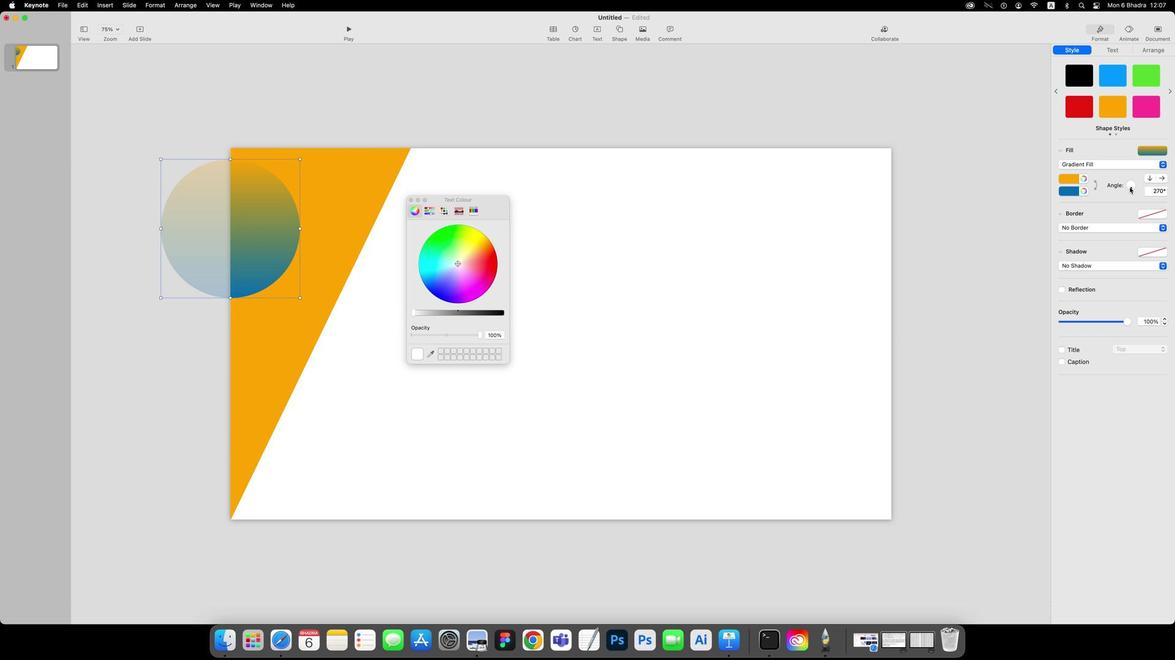
Action: Mouse pressed left at (1127, 214)
Screenshot: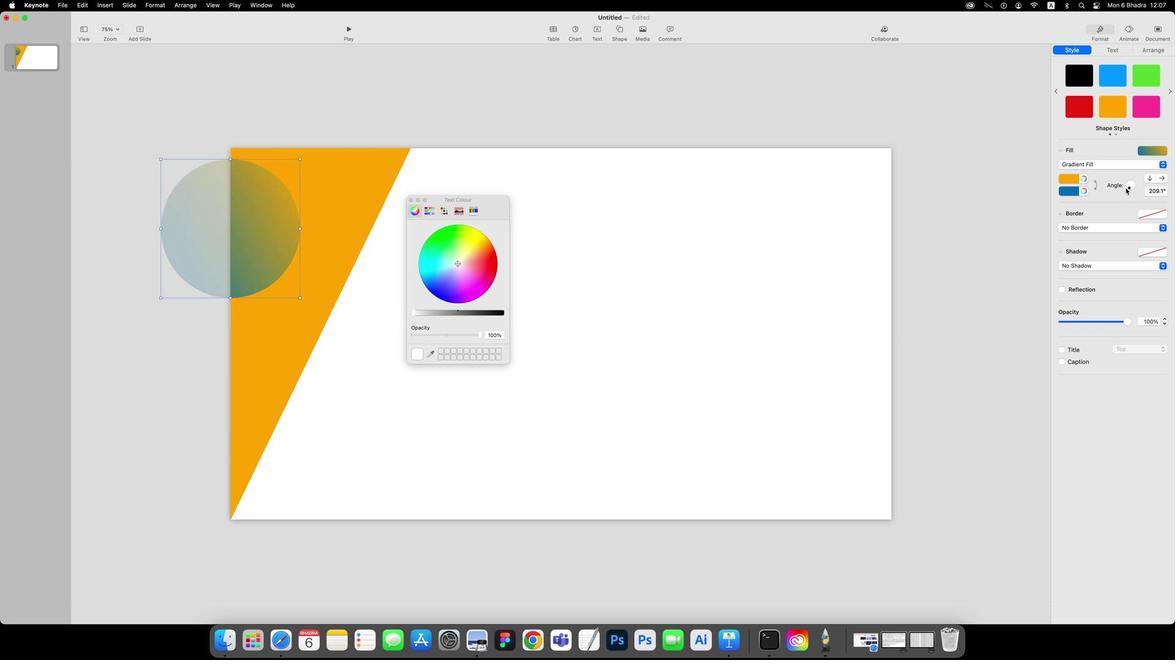 
Action: Mouse moved to (1070, 215)
Screenshot: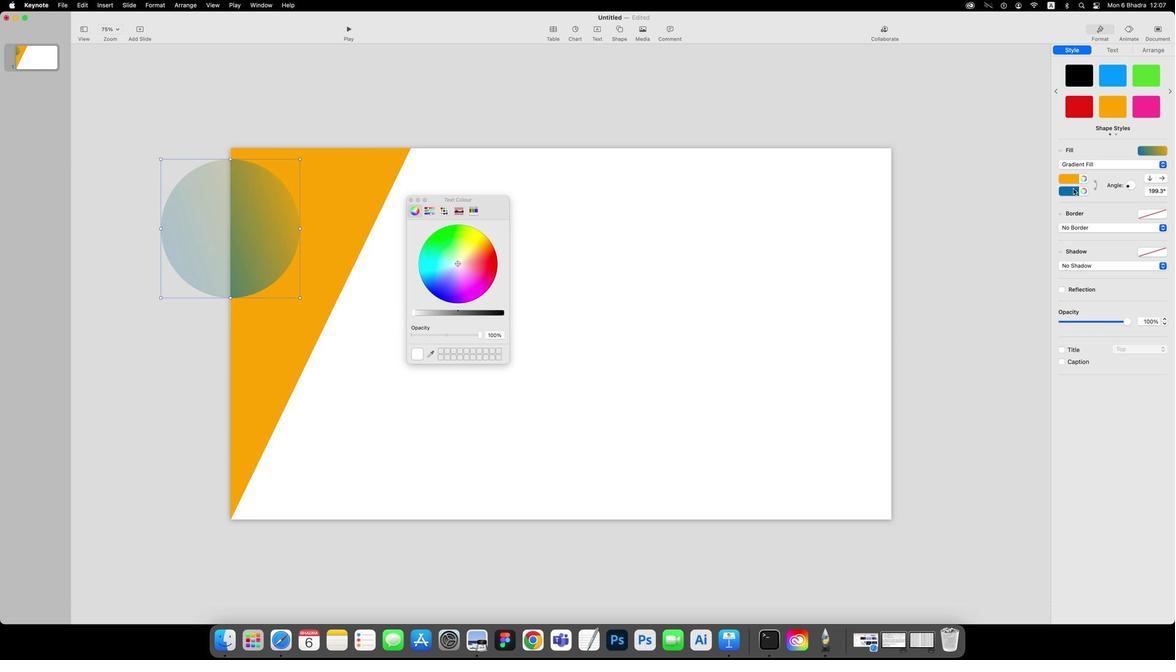 
Action: Mouse pressed left at (1070, 215)
Screenshot: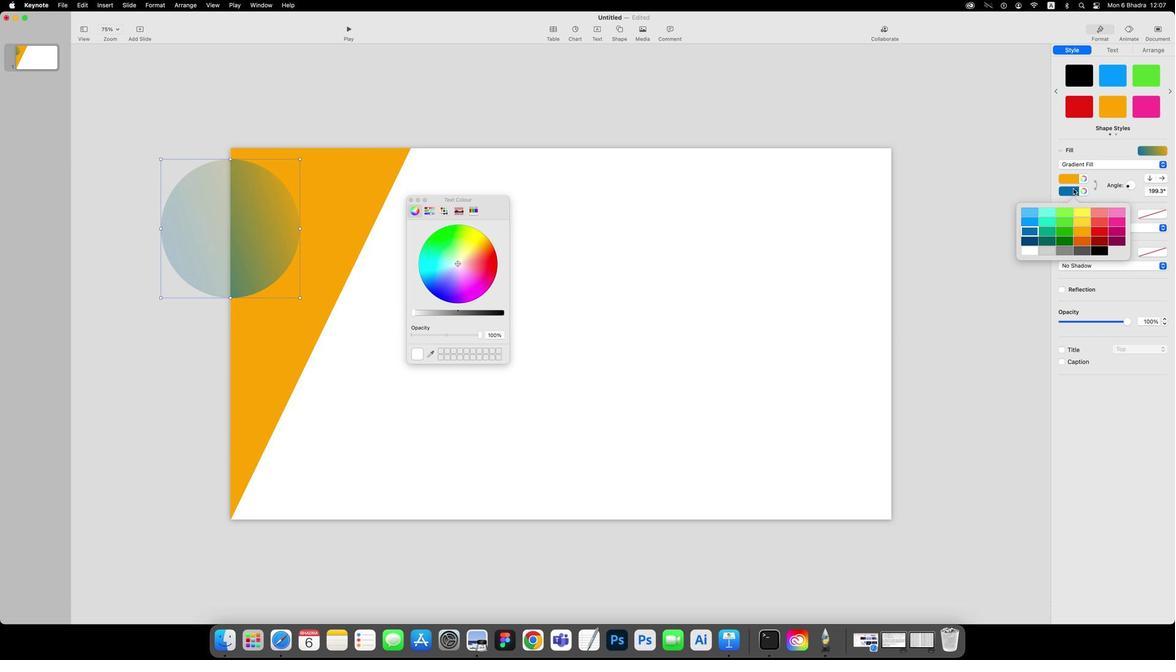 
Action: Mouse moved to (1089, 267)
Screenshot: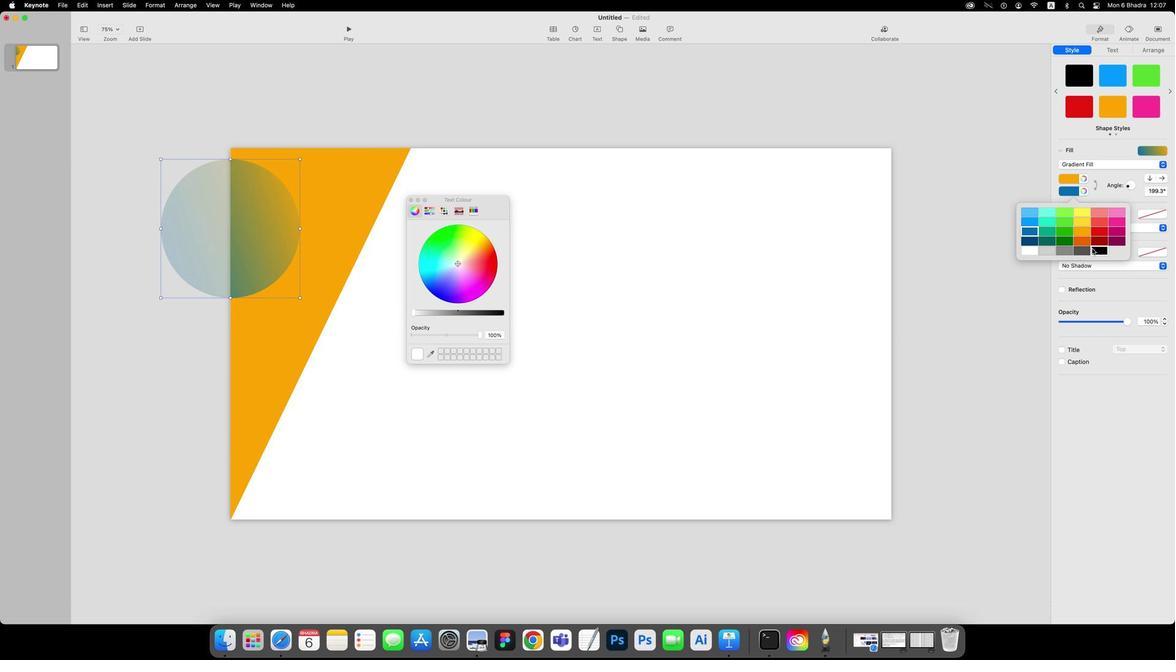 
Action: Mouse pressed left at (1089, 267)
Screenshot: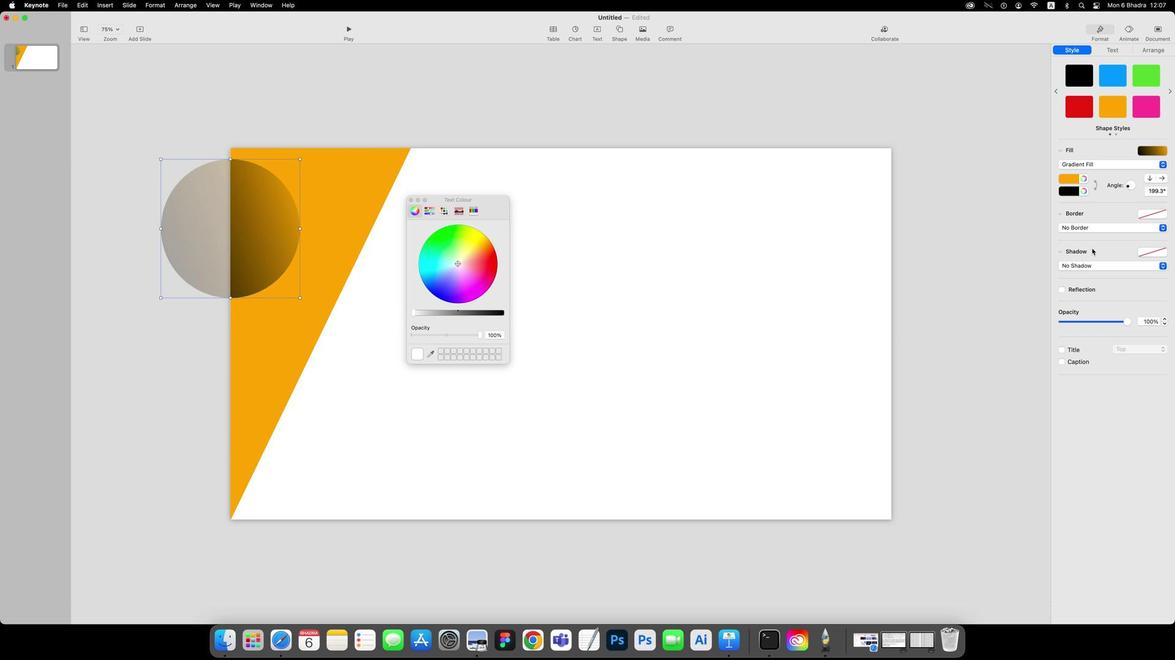
Action: Mouse moved to (1078, 195)
Screenshot: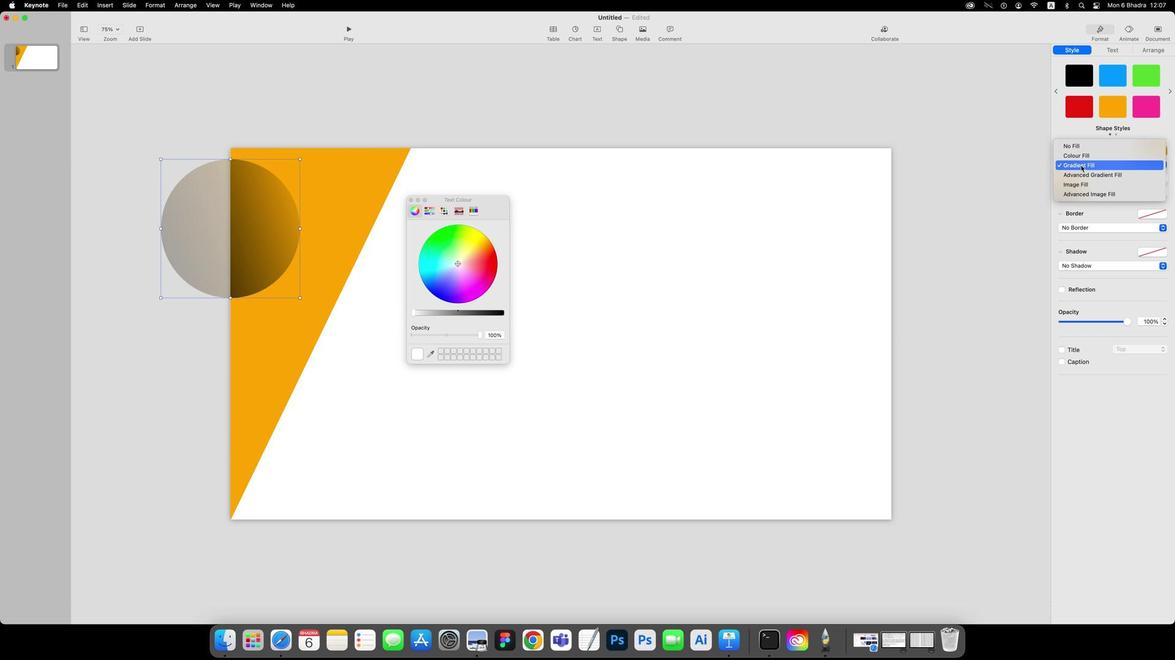 
Action: Mouse pressed left at (1078, 195)
Screenshot: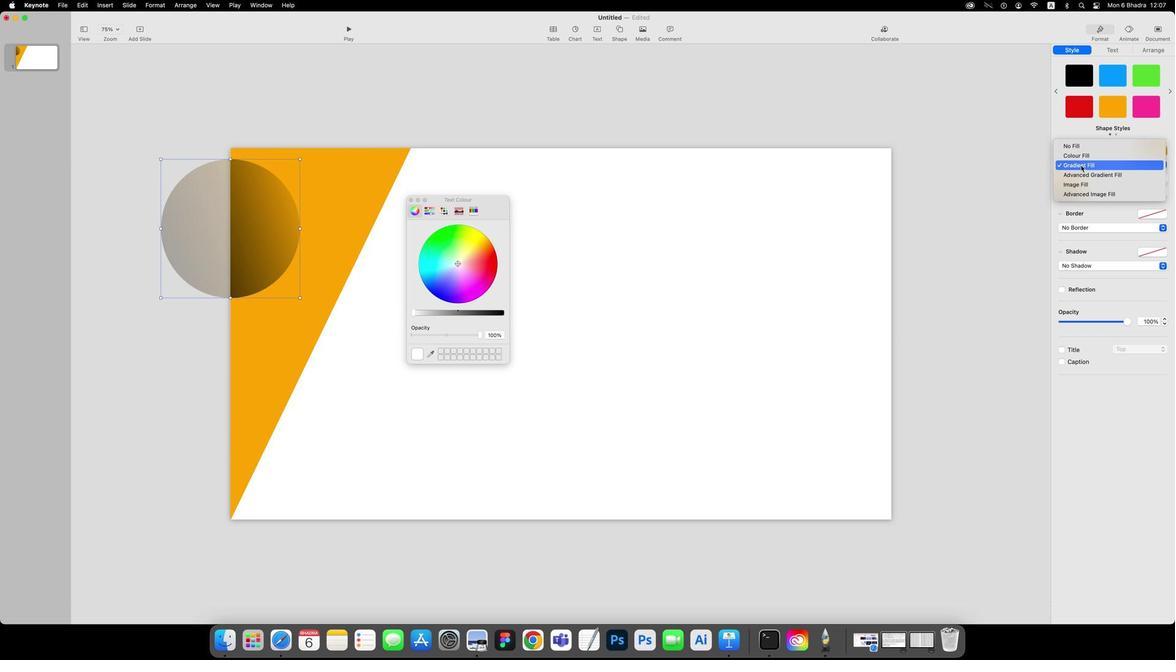 
Action: Mouse moved to (1077, 201)
Screenshot: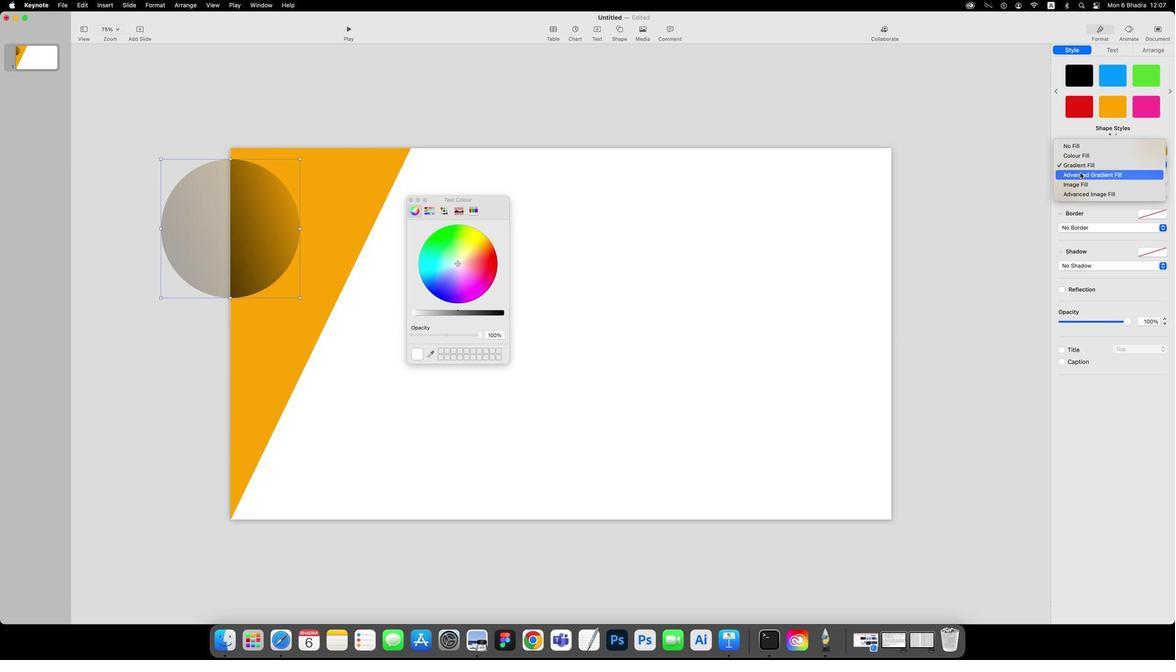 
Action: Mouse pressed left at (1077, 201)
Screenshot: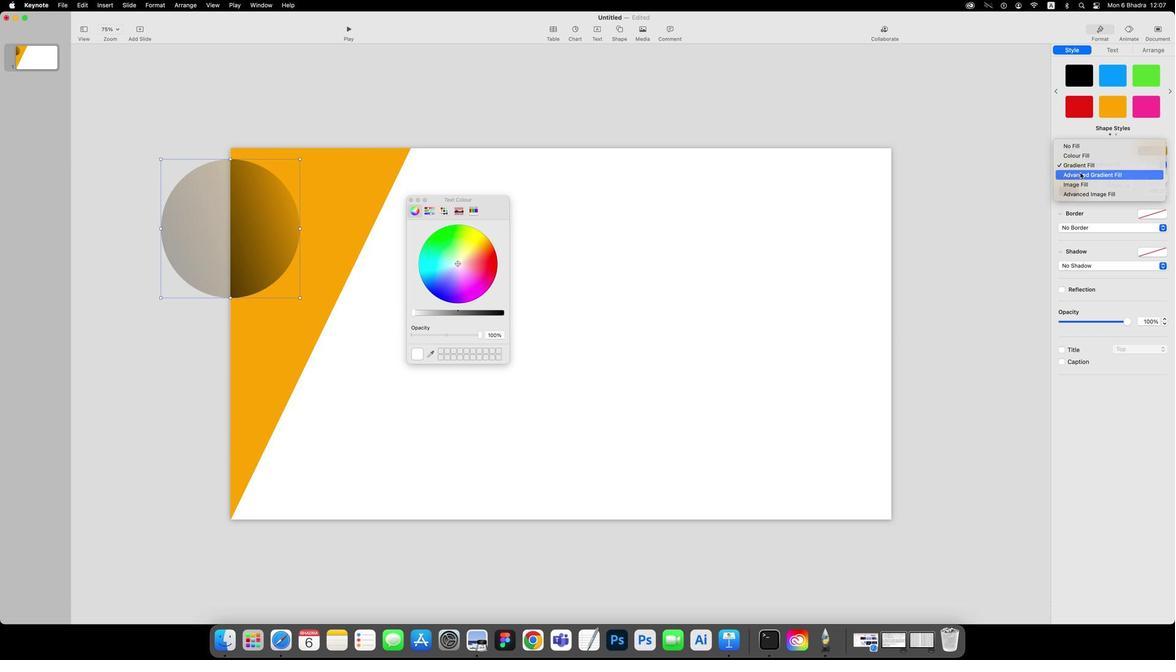 
Action: Mouse moved to (1061, 214)
Screenshot: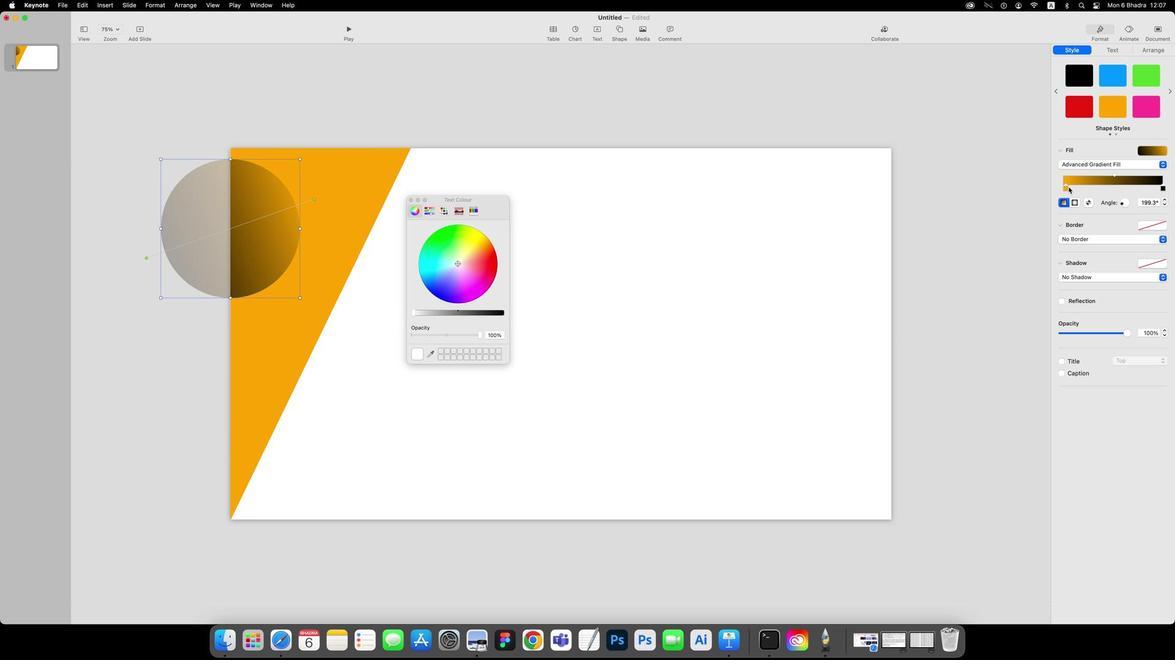 
Action: Mouse pressed left at (1061, 214)
Screenshot: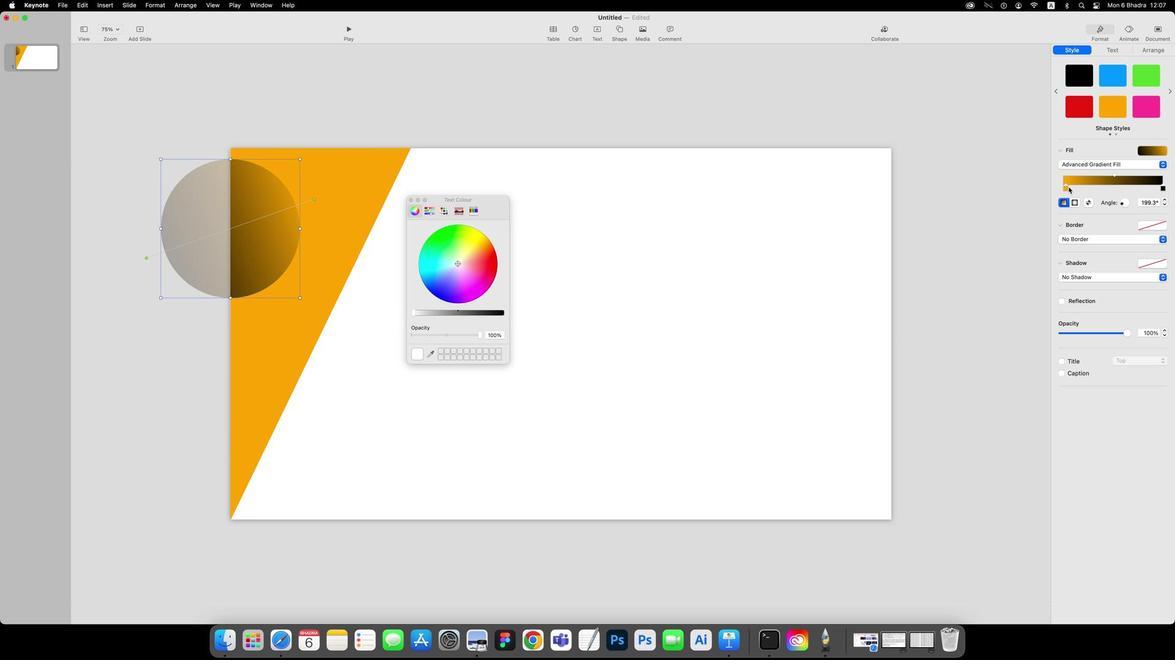 
Action: Mouse moved to (1066, 216)
Screenshot: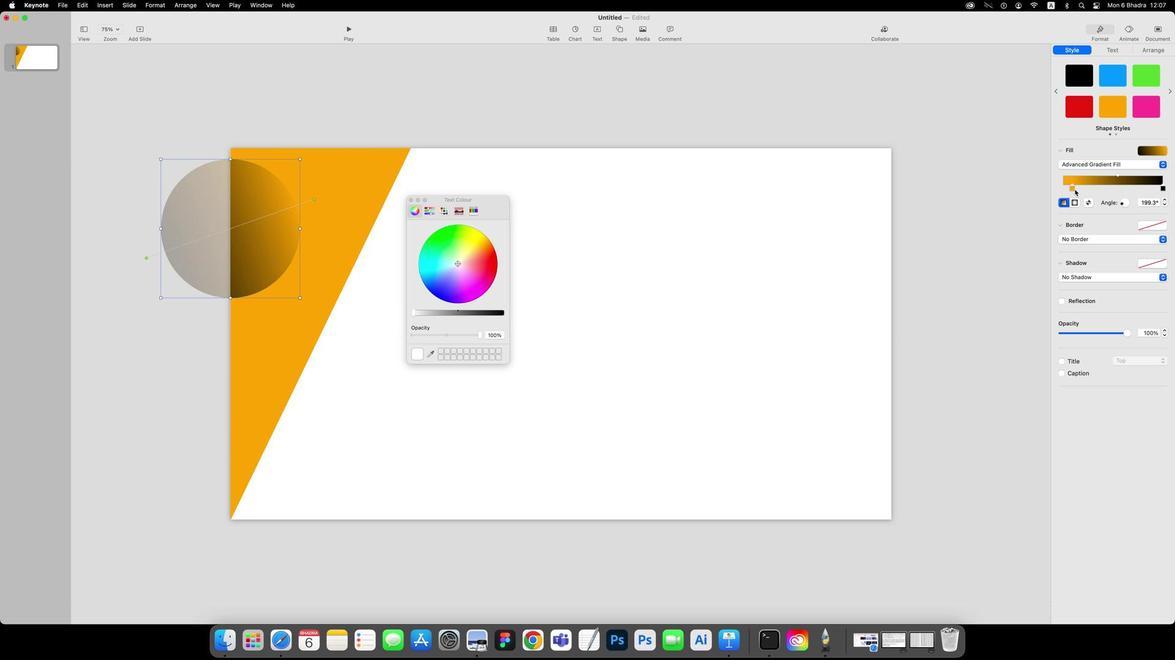 
Action: Mouse pressed left at (1066, 216)
Screenshot: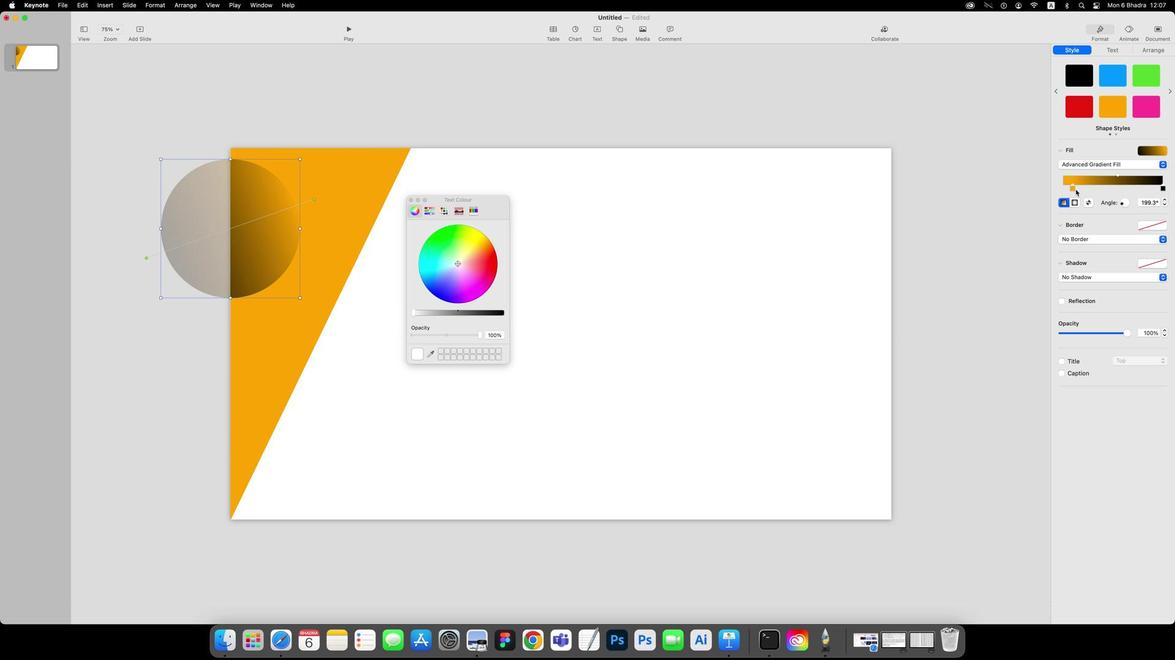 
Action: Mouse moved to (1115, 215)
Screenshot: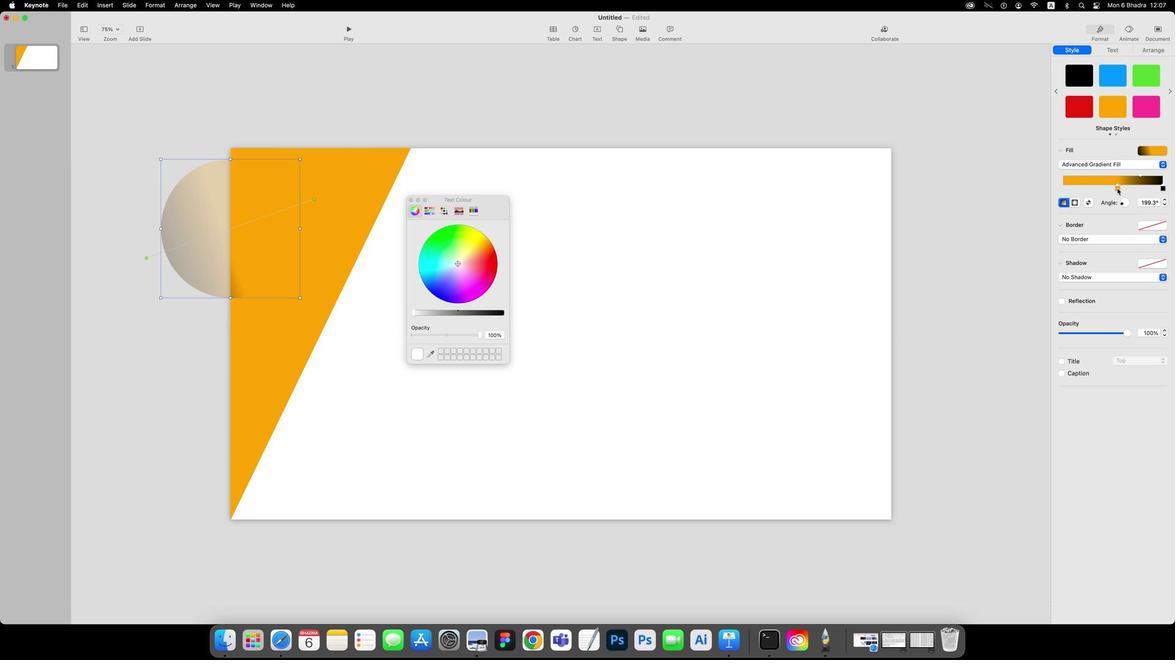 
Action: Mouse pressed left at (1115, 215)
Screenshot: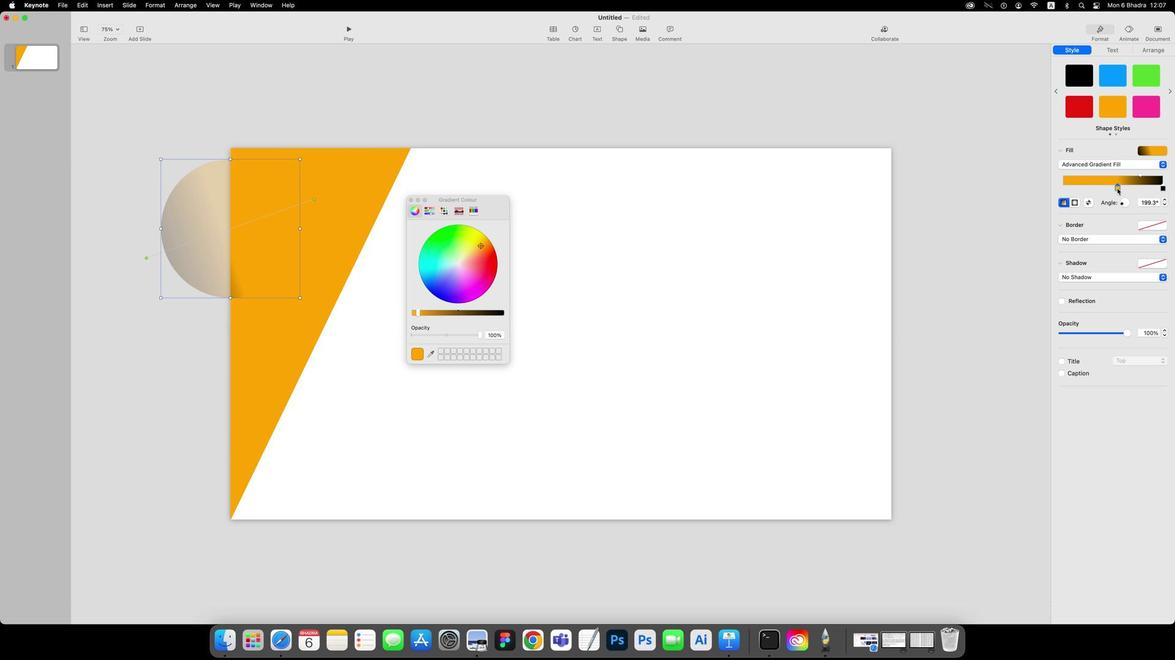 
Action: Mouse pressed left at (1115, 215)
Screenshot: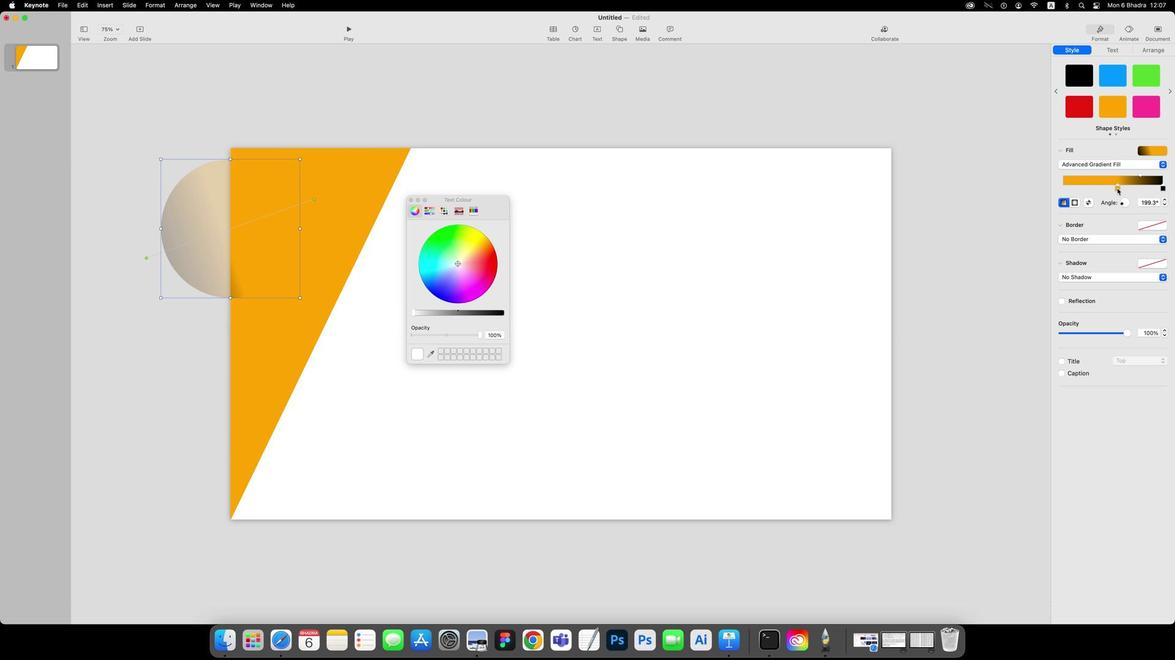 
Action: Mouse moved to (457, 279)
Screenshot: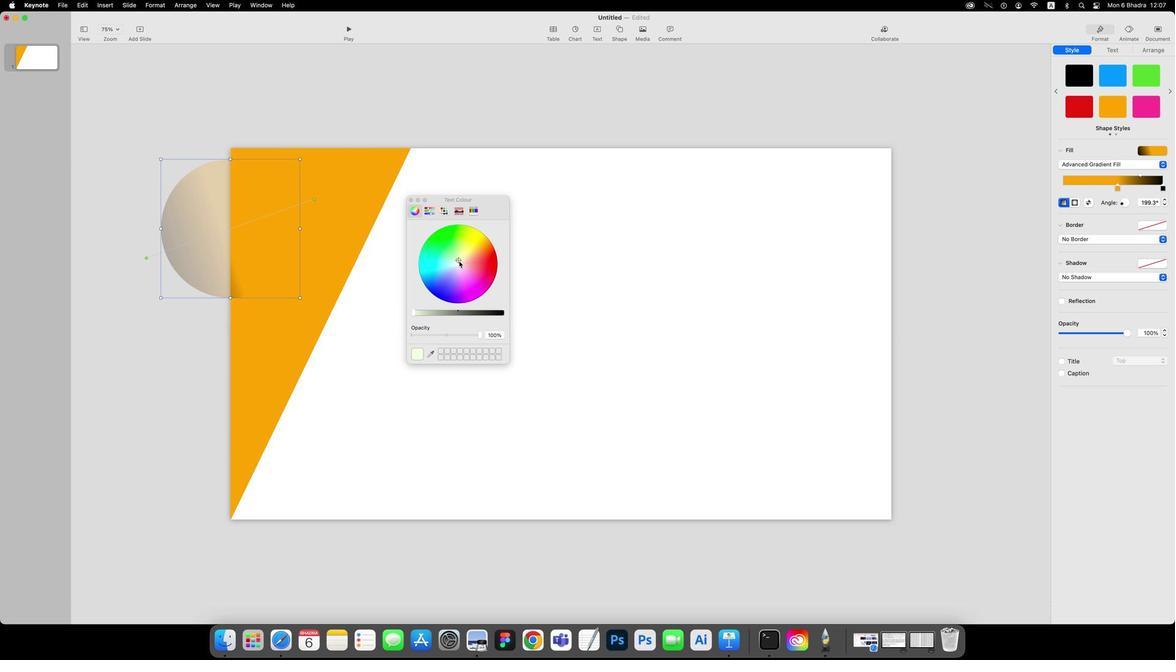 
Action: Mouse pressed left at (457, 279)
Screenshot: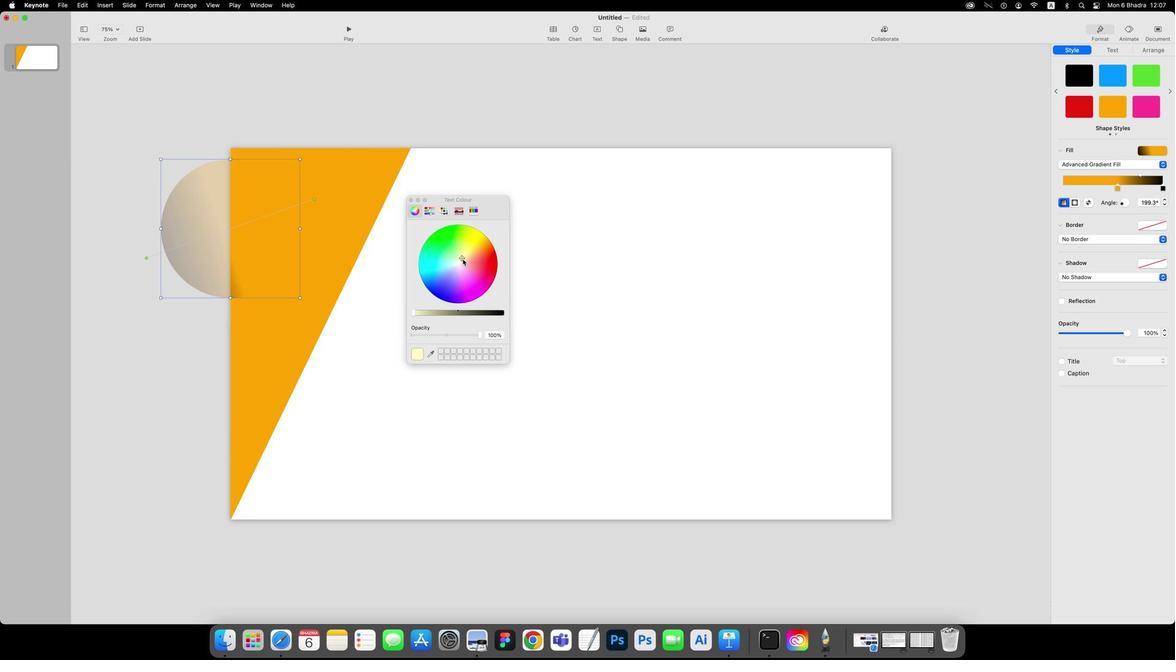 
Action: Mouse moved to (470, 268)
Screenshot: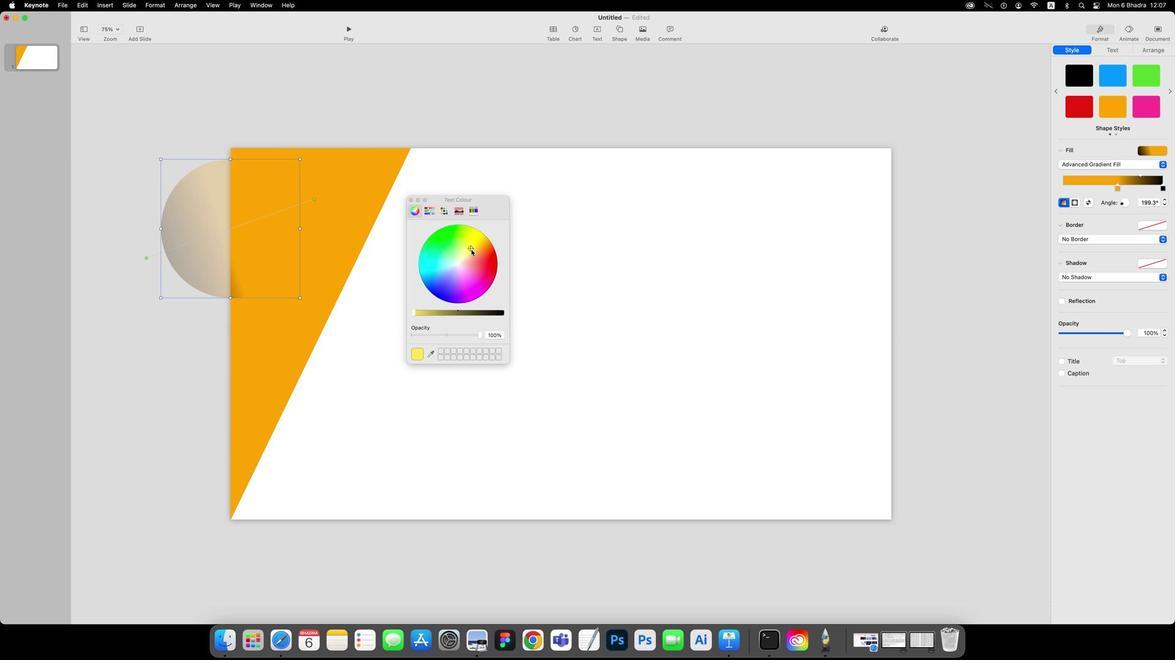 
Action: Mouse pressed left at (470, 268)
Screenshot: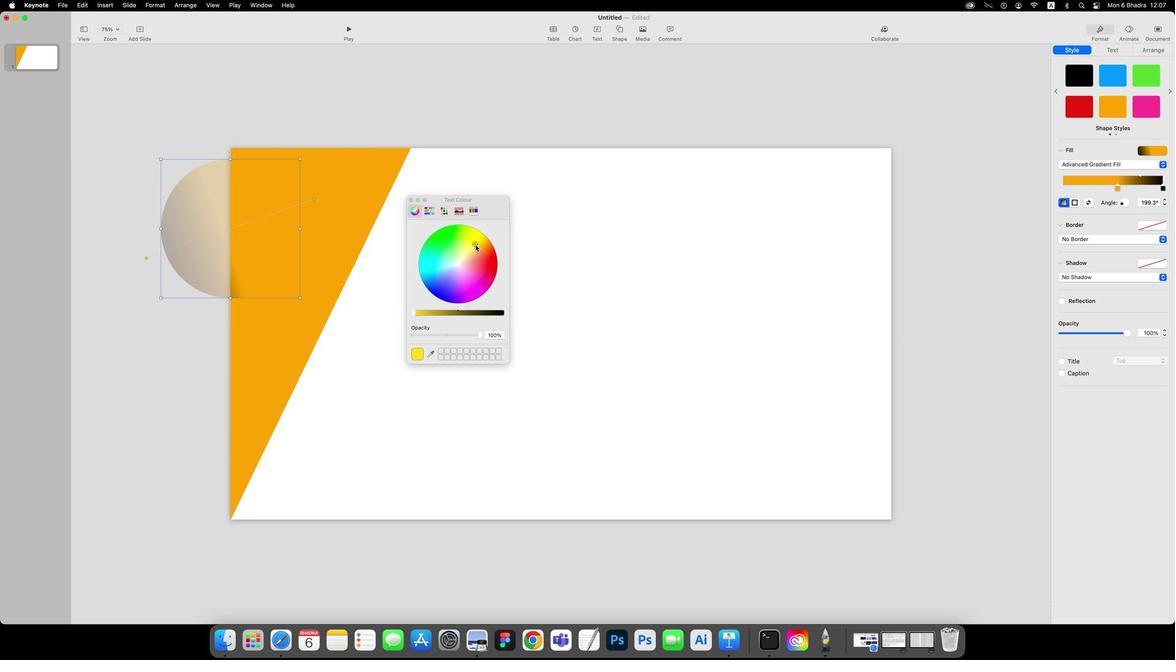
Action: Mouse moved to (411, 224)
Screenshot: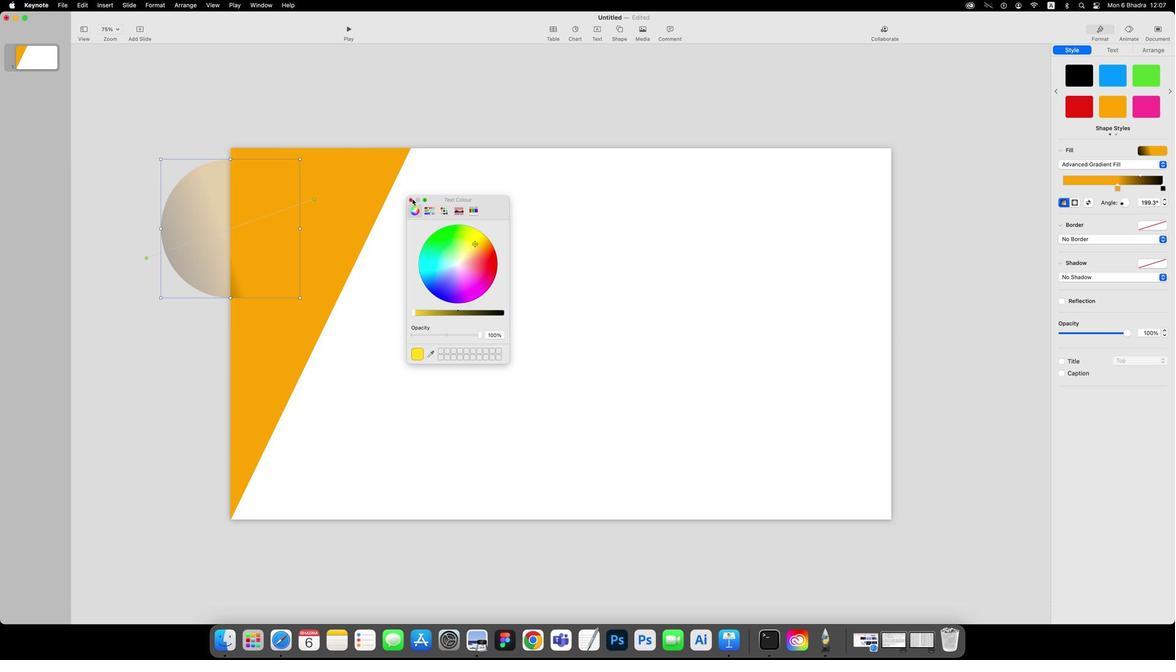 
Action: Mouse pressed left at (411, 224)
Screenshot: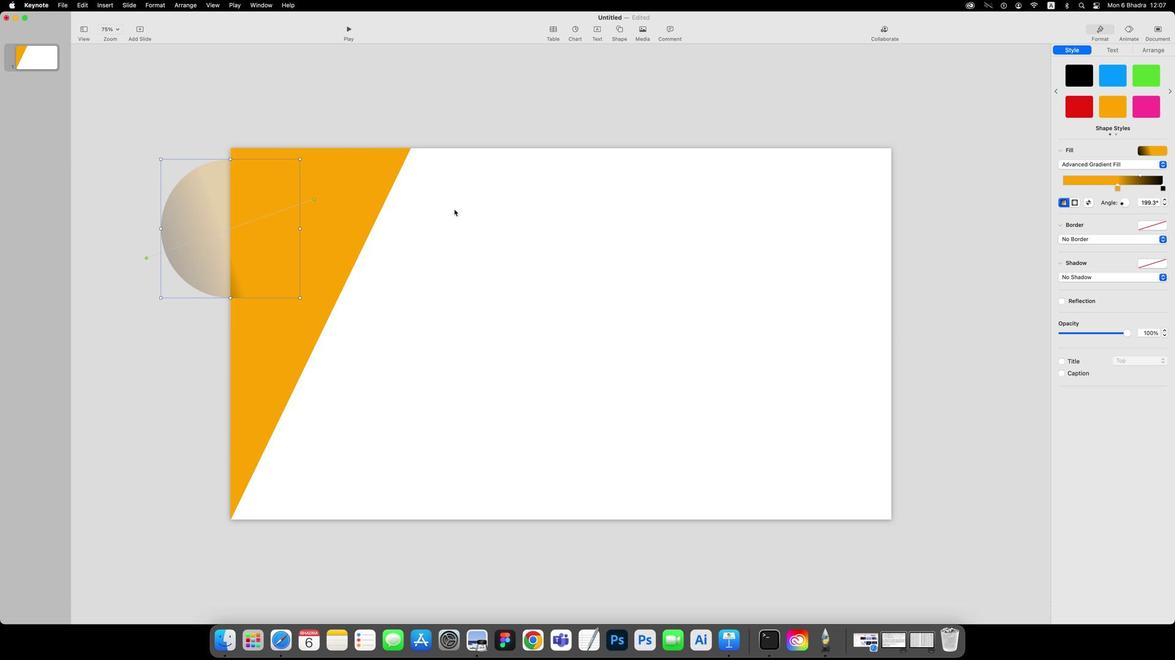
Action: Mouse moved to (1063, 193)
Screenshot: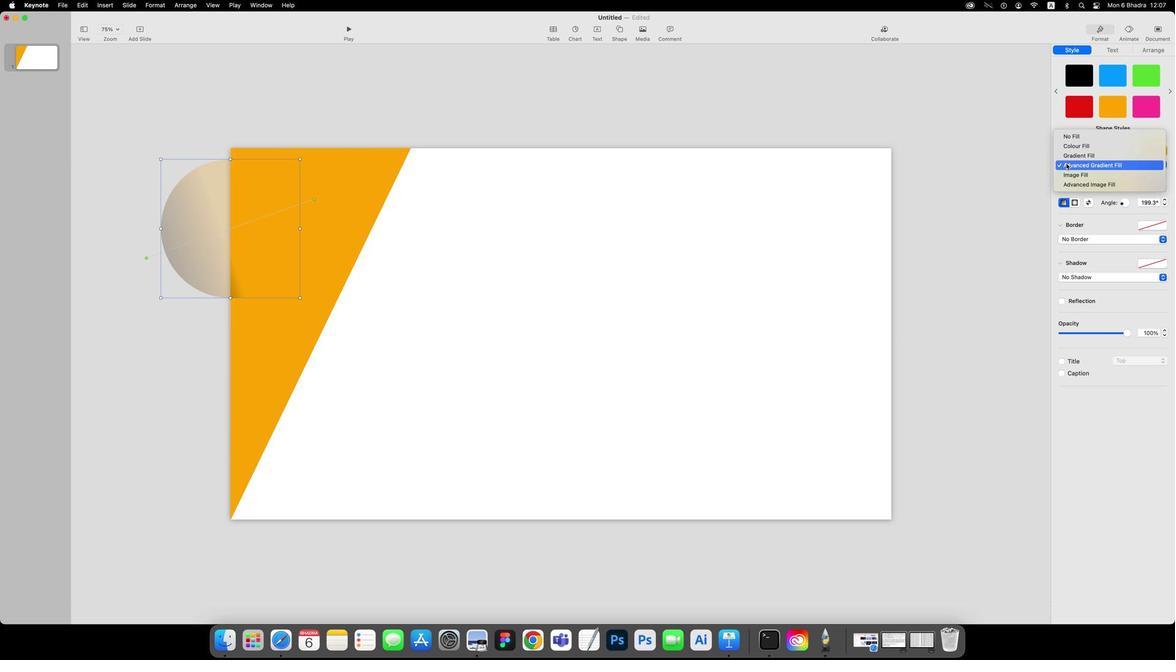 
Action: Mouse pressed left at (1063, 193)
Screenshot: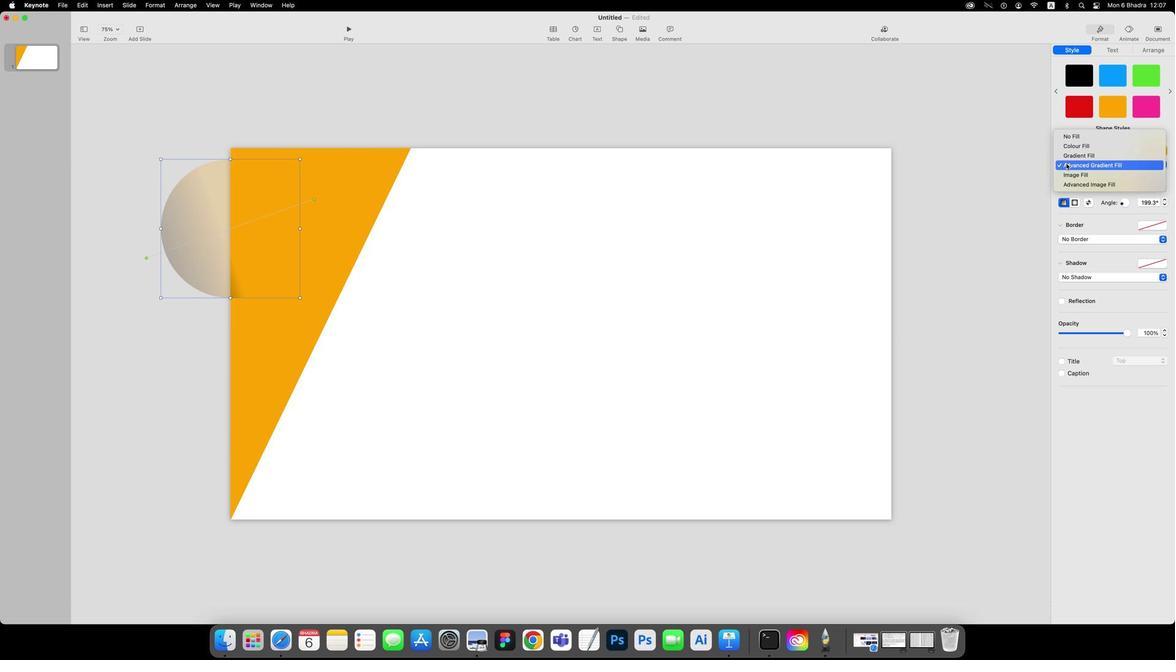 
Action: Mouse moved to (1064, 187)
Screenshot: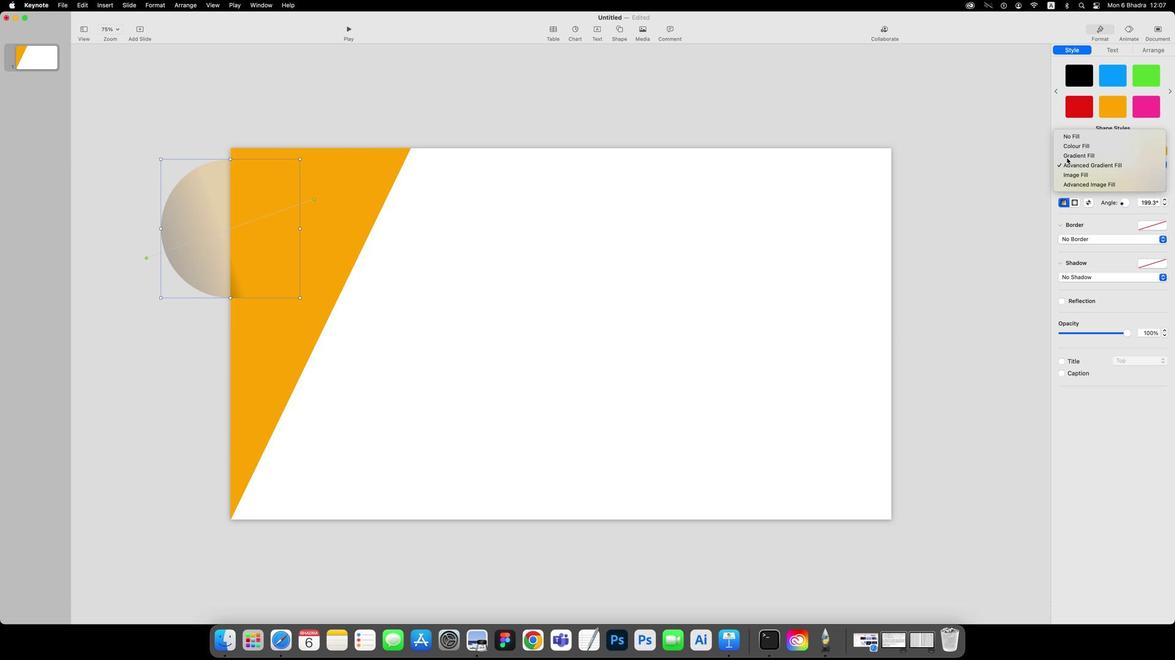 
Action: Mouse pressed left at (1064, 187)
Screenshot: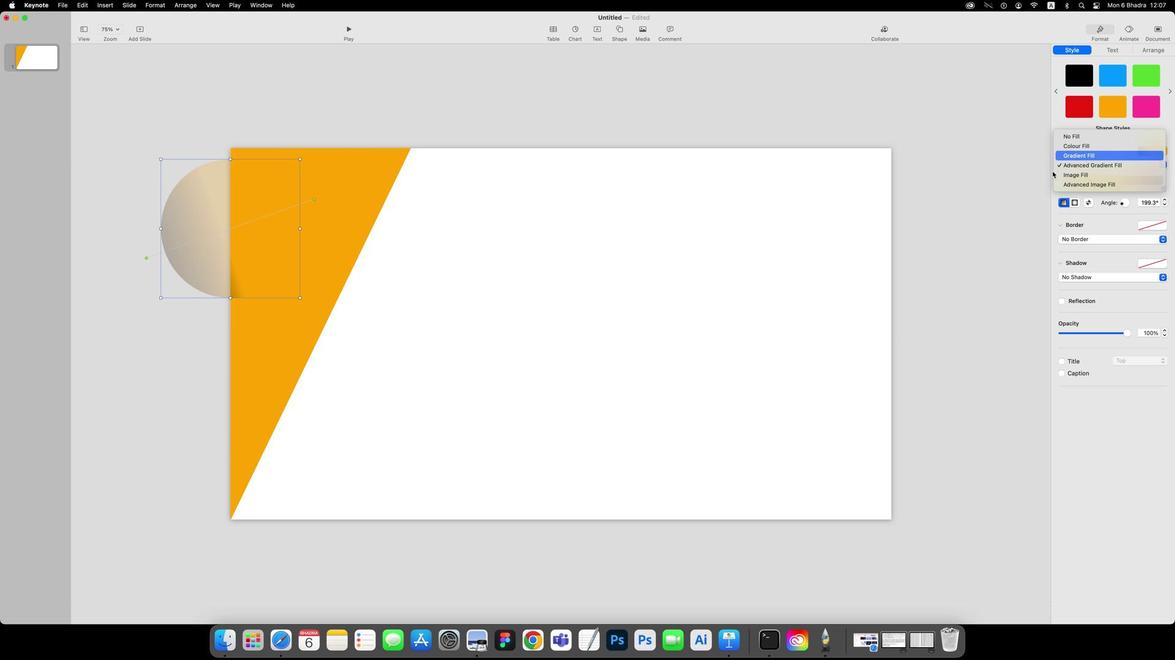
Action: Mouse moved to (1063, 204)
Screenshot: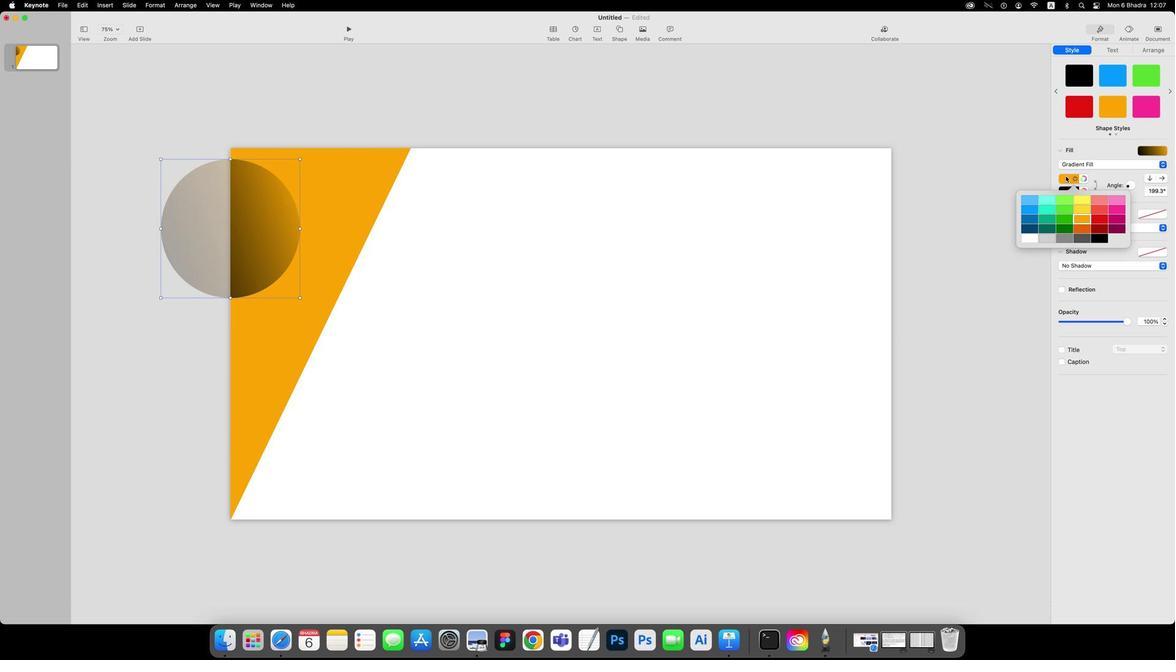 
Action: Mouse pressed left at (1063, 204)
Screenshot: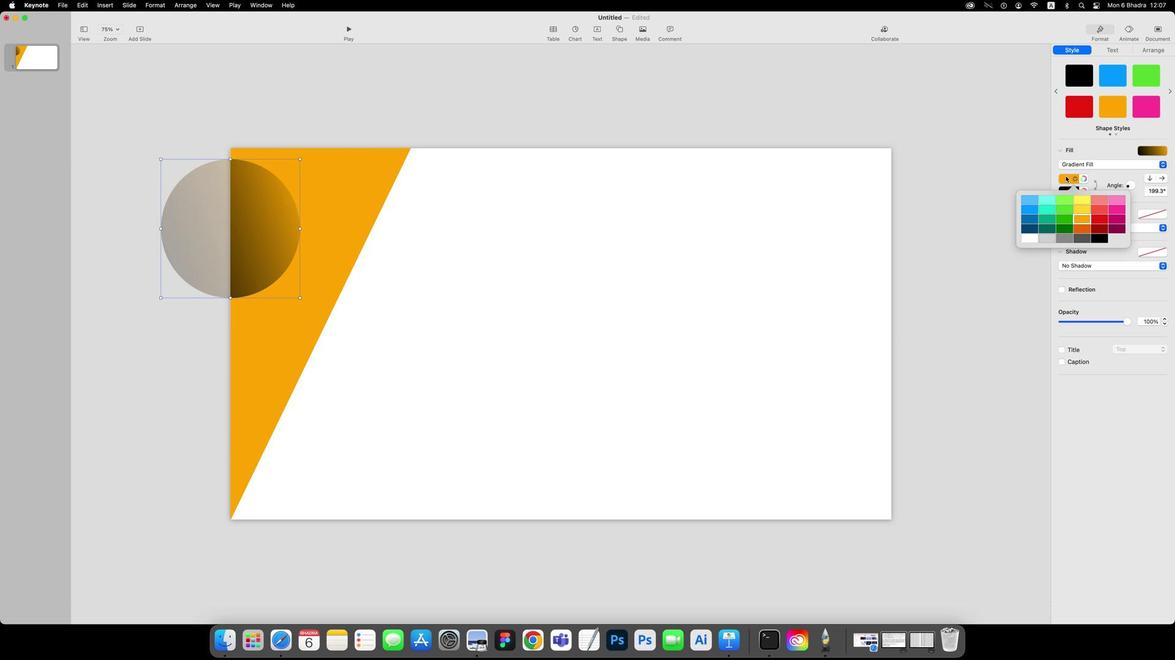 
Action: Mouse moved to (1077, 251)
Screenshot: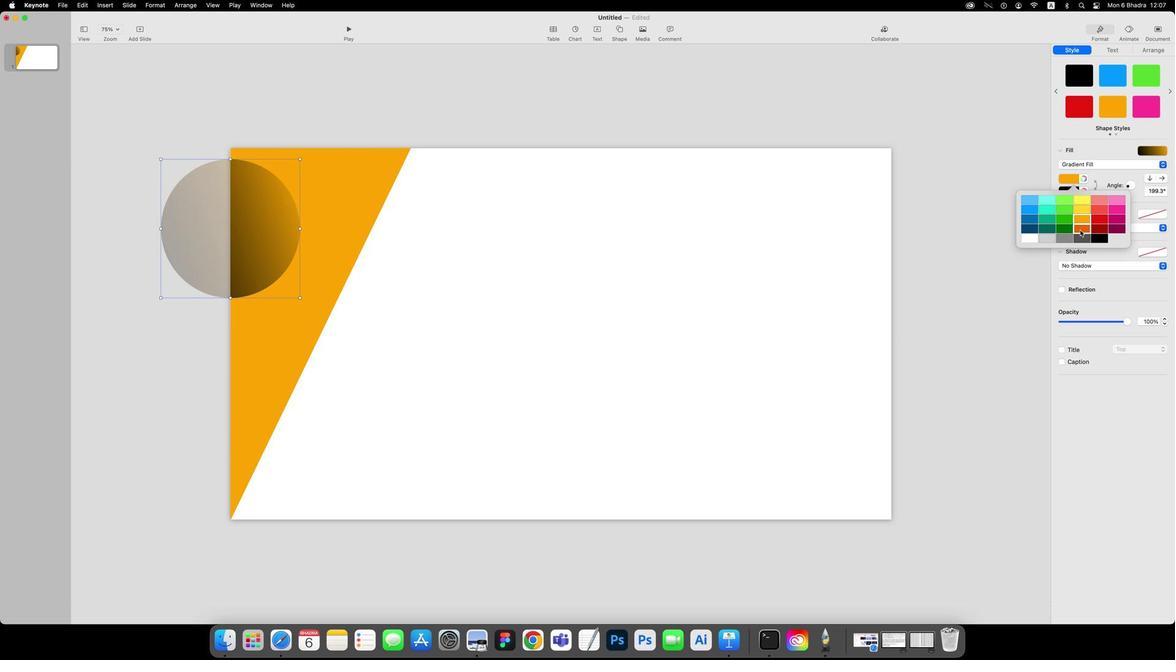 
Action: Mouse pressed left at (1077, 251)
Screenshot: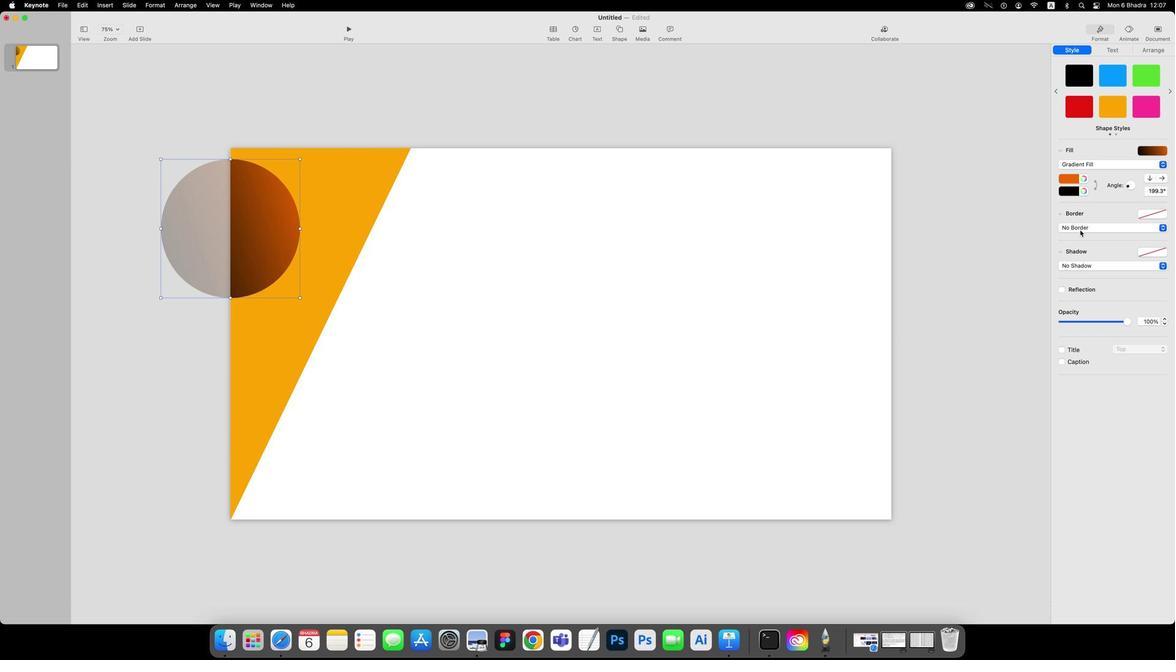
Action: Mouse moved to (1072, 194)
Screenshot: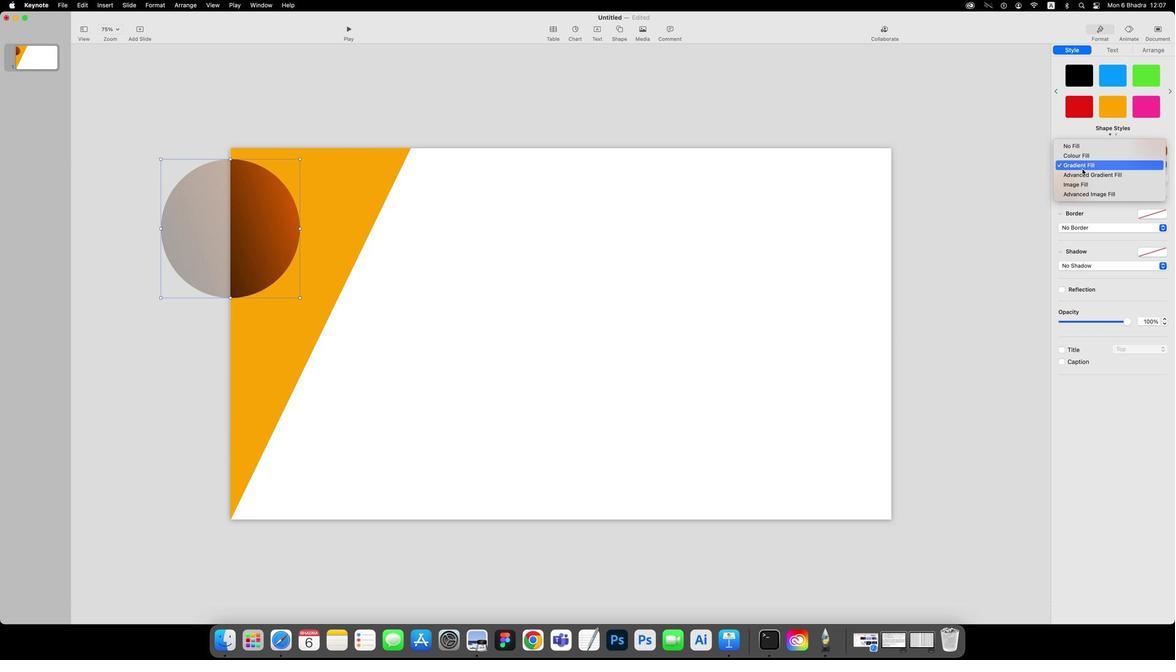 
Action: Mouse pressed left at (1072, 194)
Screenshot: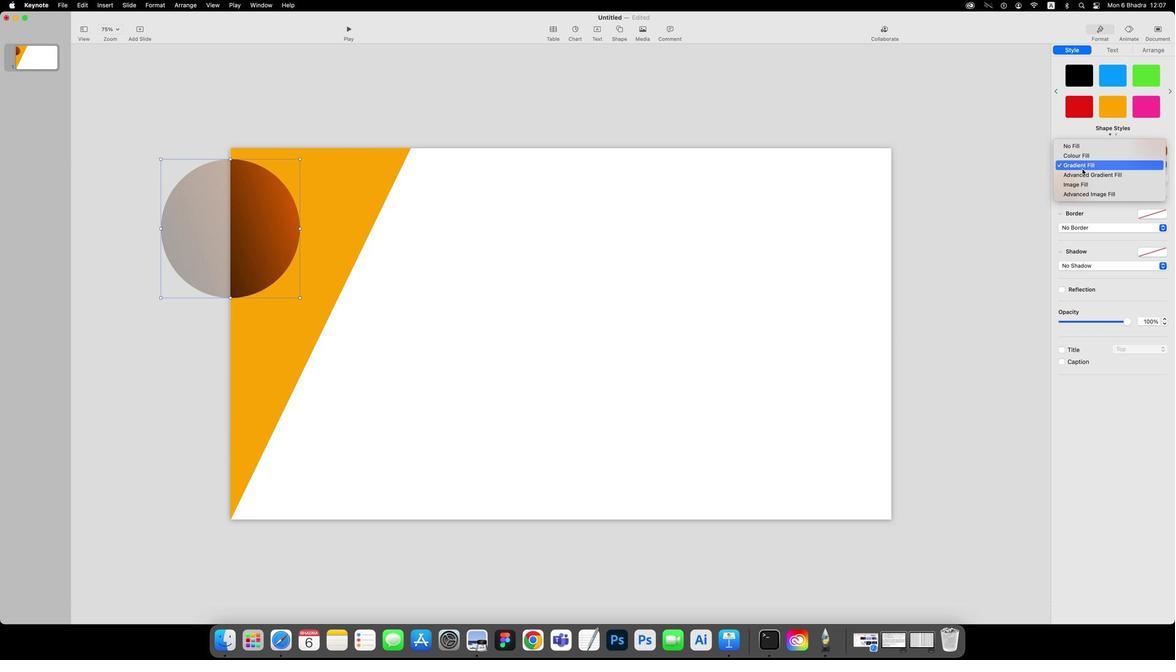 
Action: Mouse moved to (1078, 202)
Screenshot: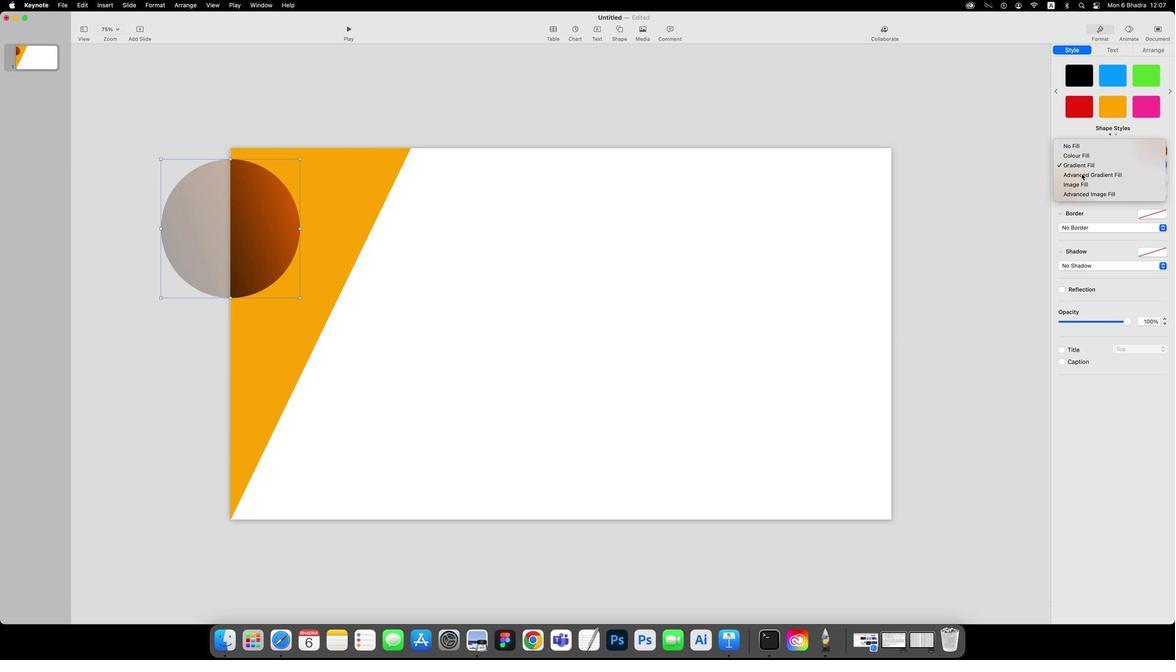 
Action: Mouse pressed left at (1078, 202)
Screenshot: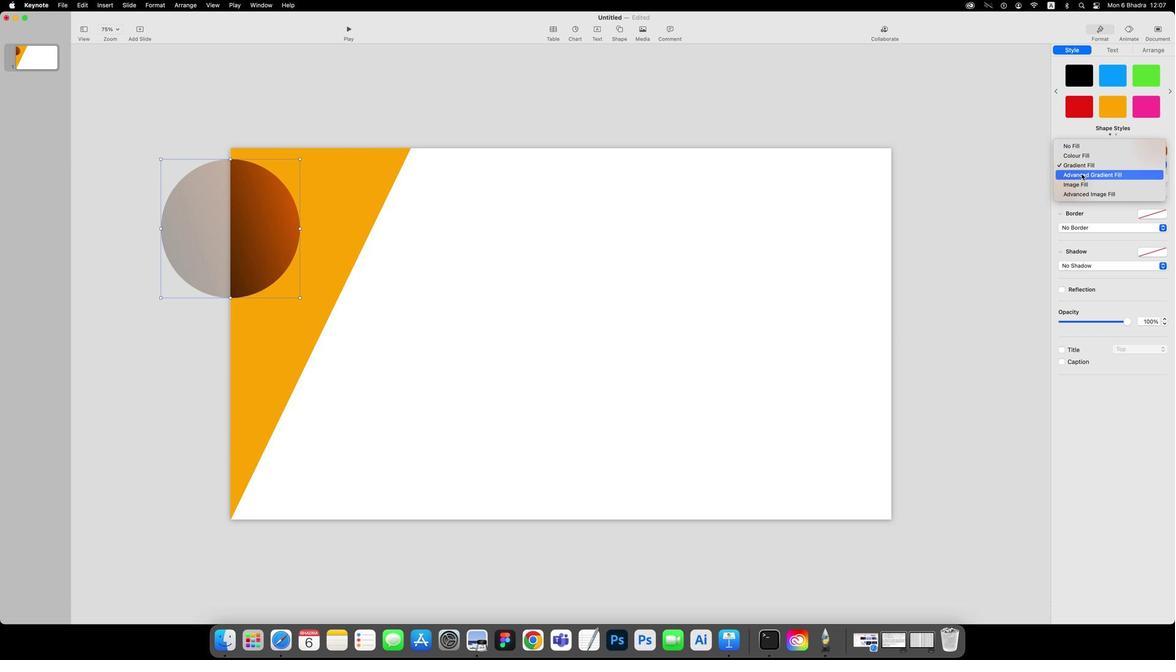 
Action: Mouse moved to (1063, 216)
Screenshot: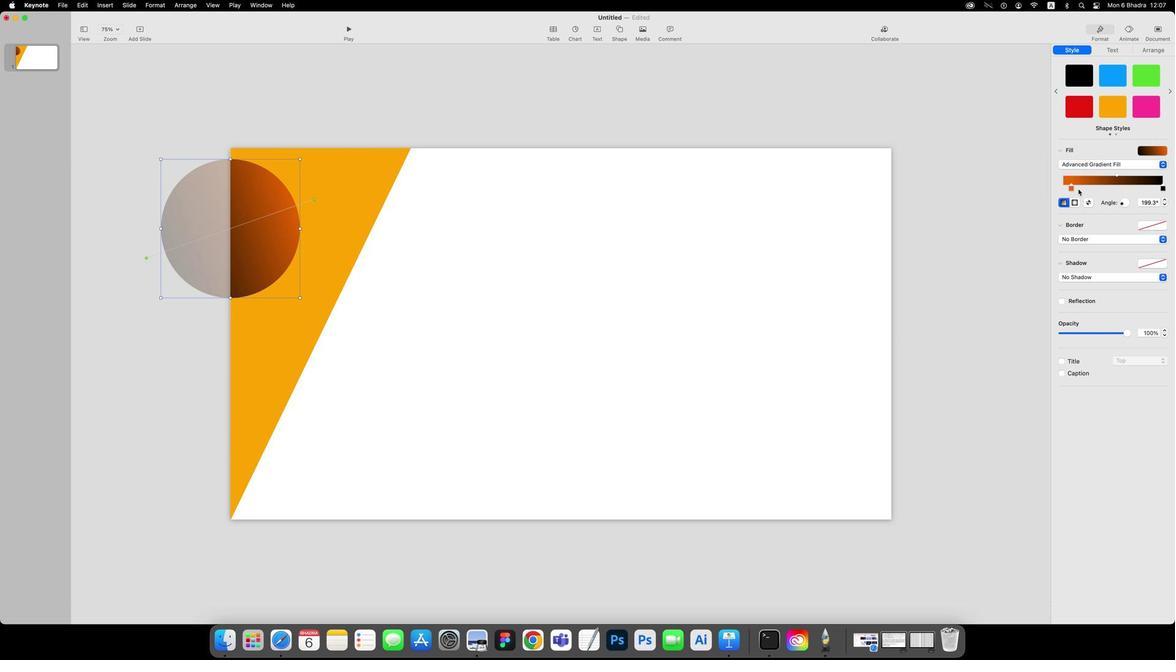 
Action: Mouse pressed left at (1063, 216)
Screenshot: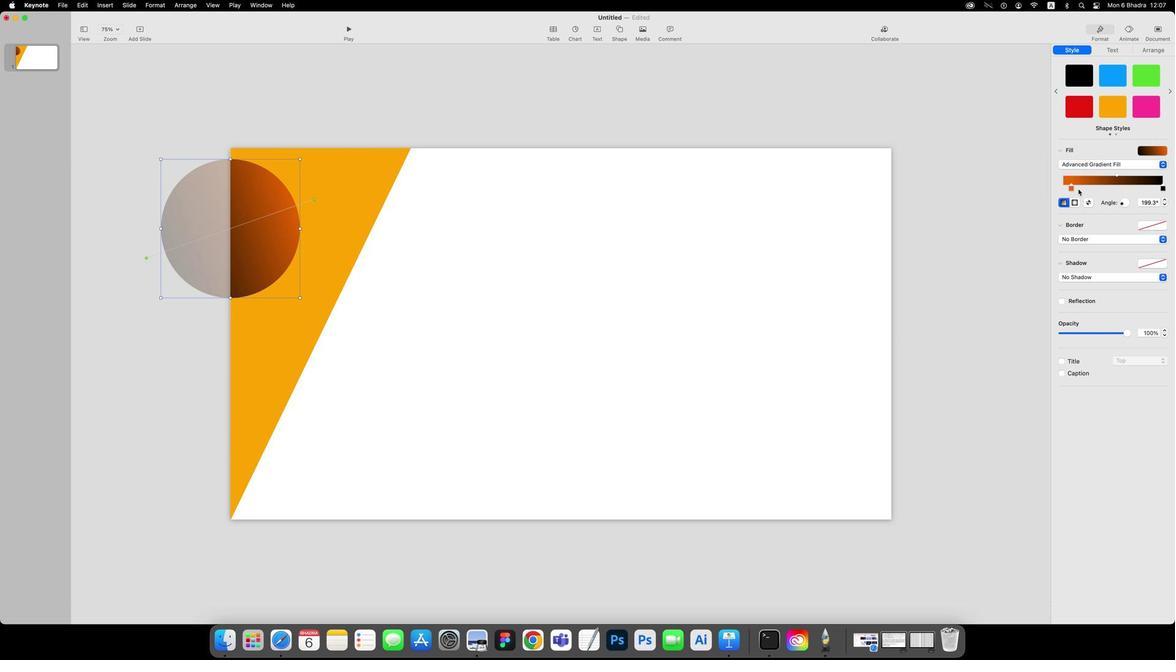 
Action: Mouse moved to (313, 223)
Screenshot: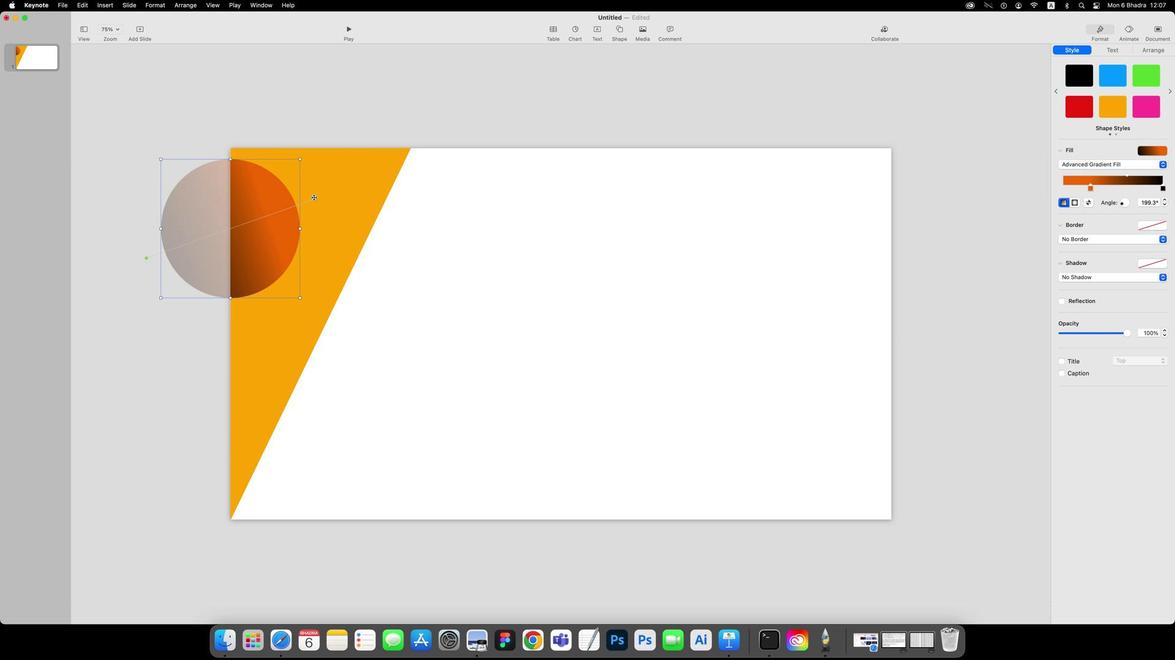 
Action: Mouse pressed left at (313, 223)
Screenshot: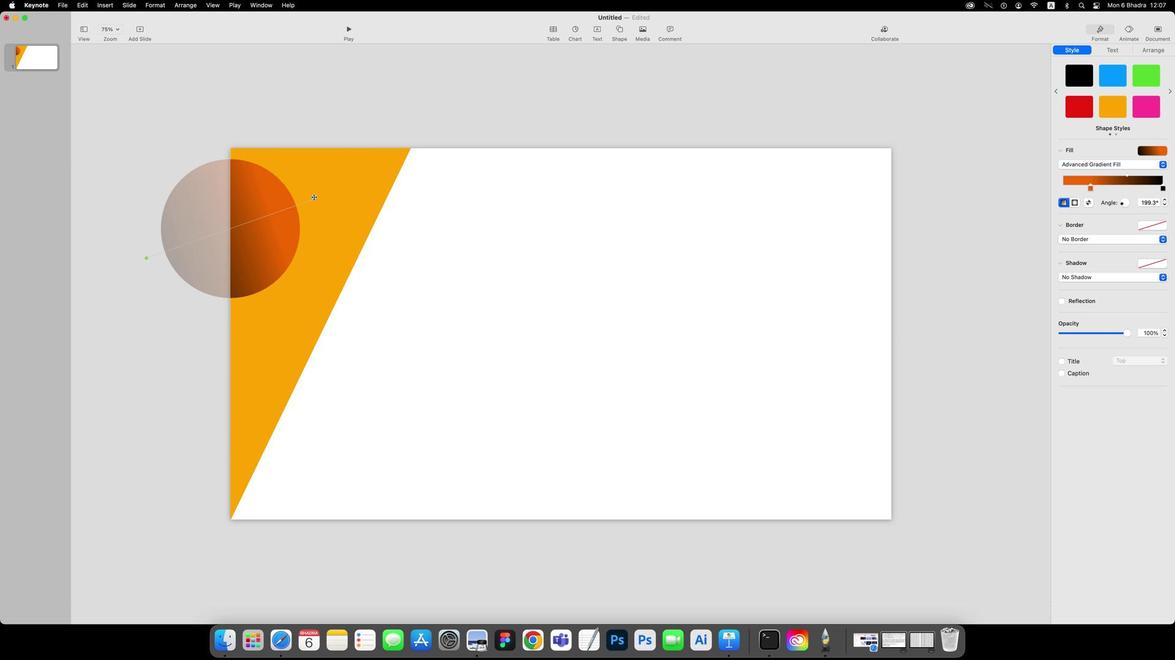 
Action: Mouse moved to (1075, 229)
Screenshot: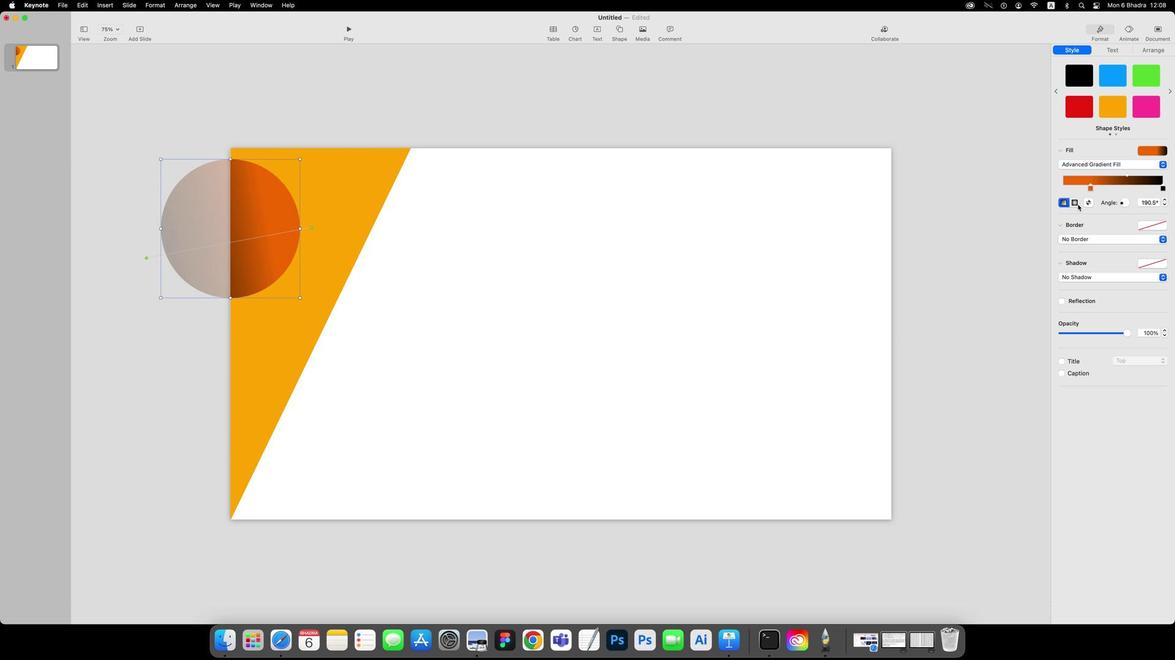 
Action: Mouse pressed left at (1075, 229)
Screenshot: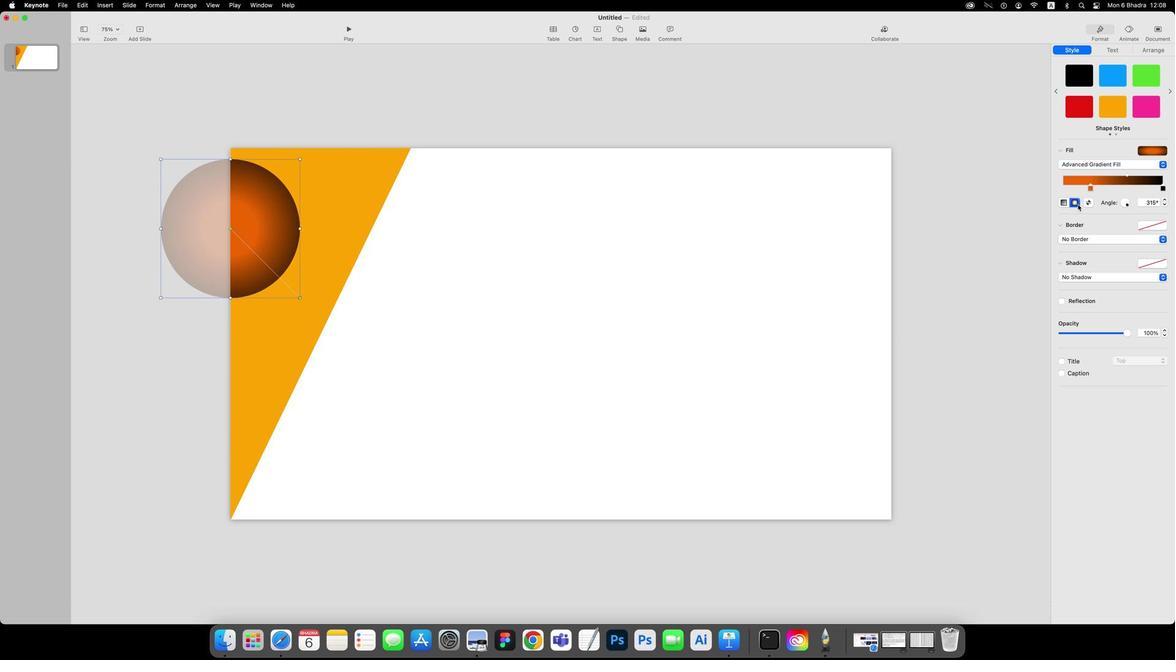 
Action: Mouse moved to (299, 312)
Screenshot: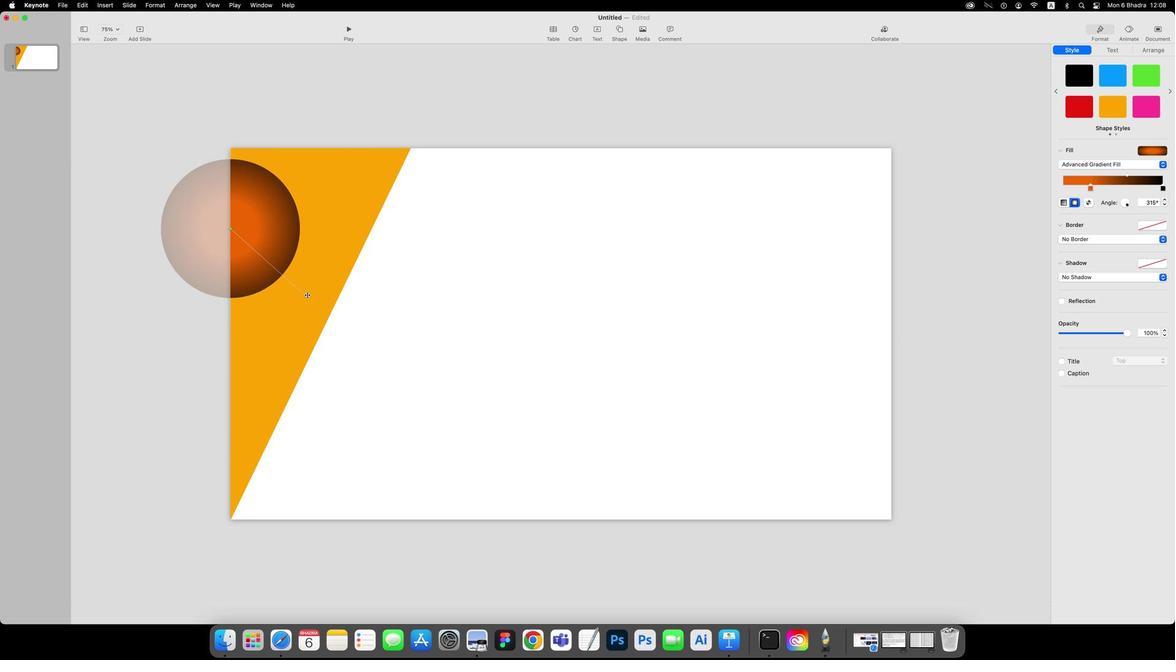 
Action: Mouse pressed left at (299, 312)
Screenshot: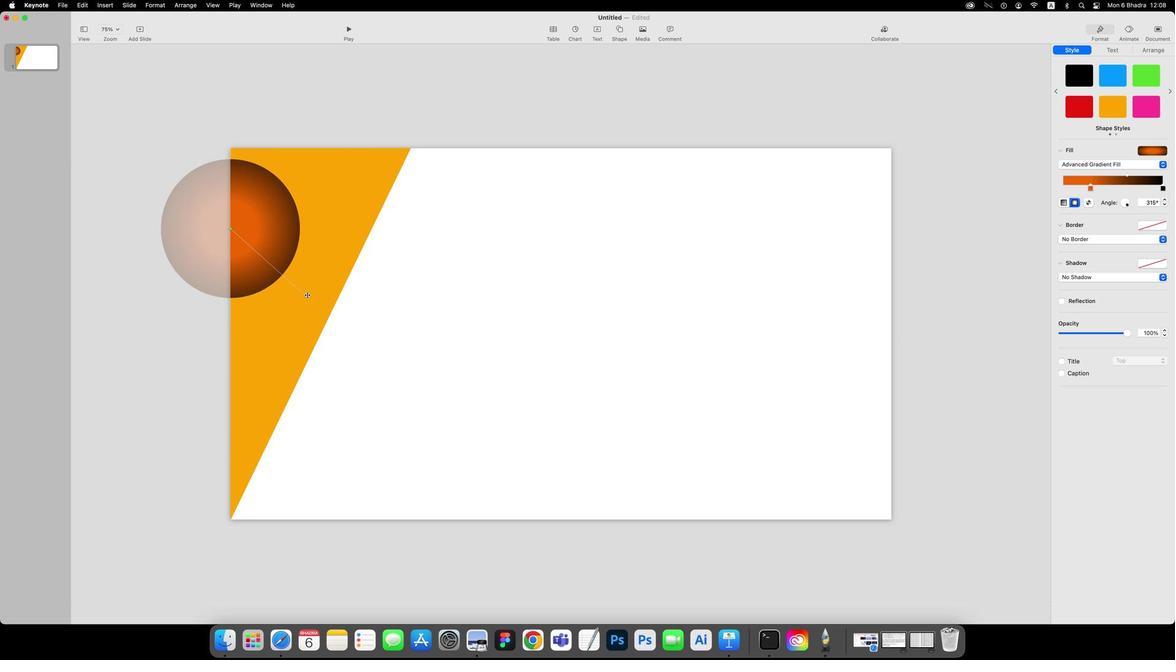 
Action: Mouse moved to (1087, 214)
Screenshot: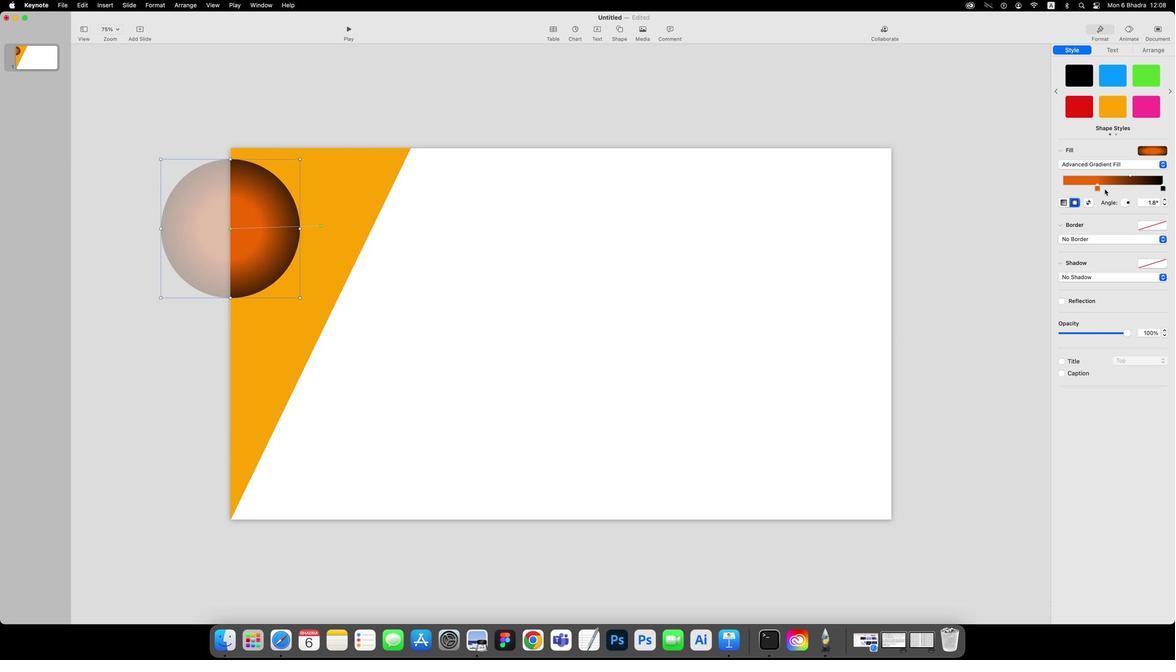 
Action: Mouse pressed left at (1087, 214)
Screenshot: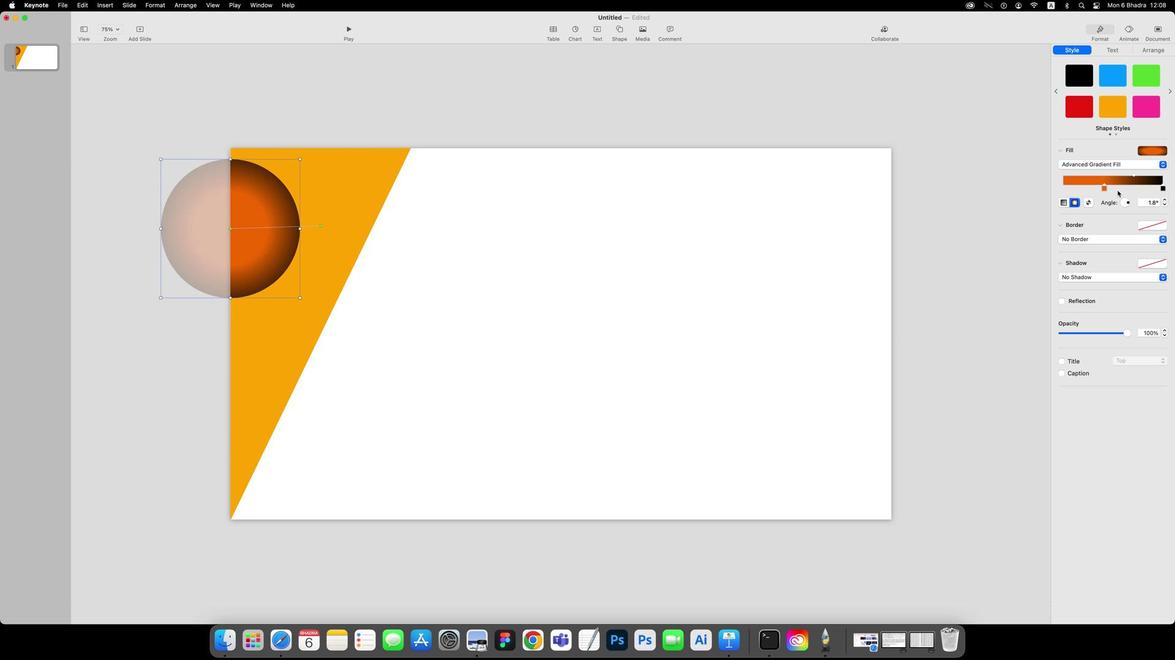 
Action: Mouse moved to (1160, 215)
Screenshot: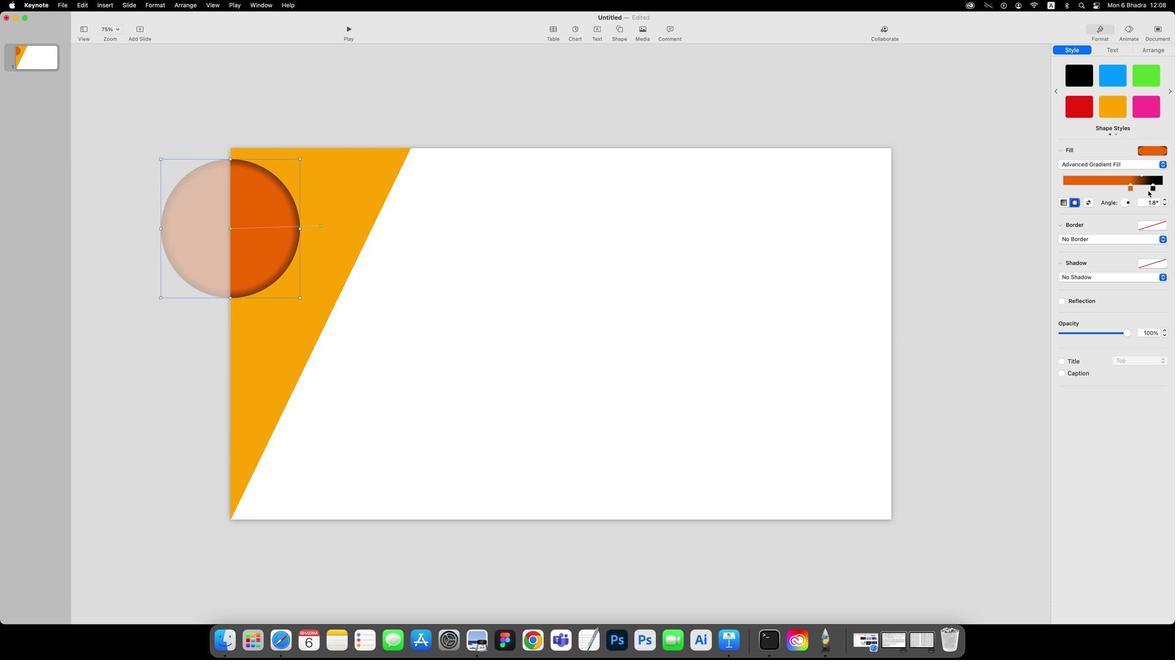
Action: Mouse pressed left at (1160, 215)
Screenshot: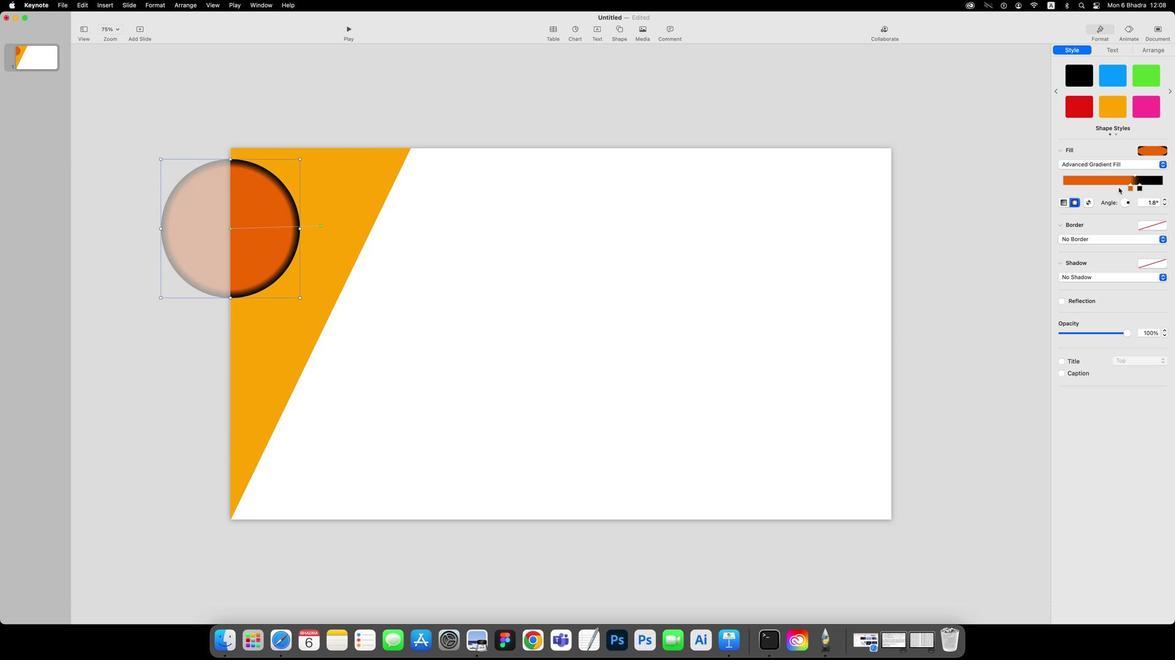 
Action: Mouse moved to (1124, 213)
Screenshot: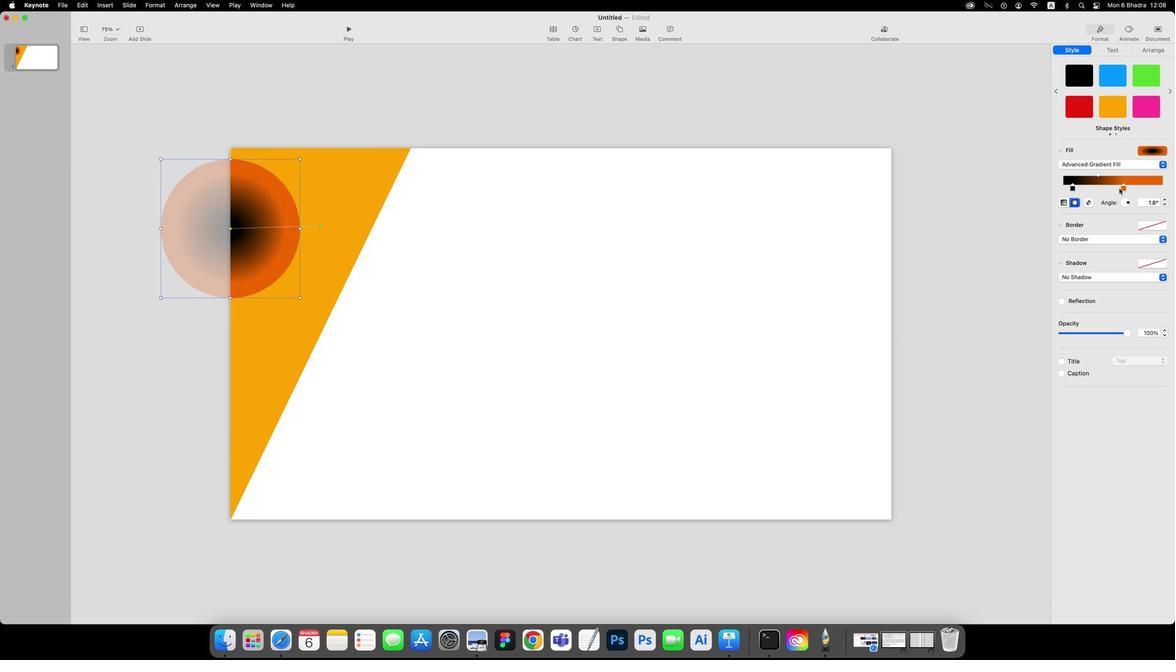 
Action: Mouse pressed left at (1124, 213)
Screenshot: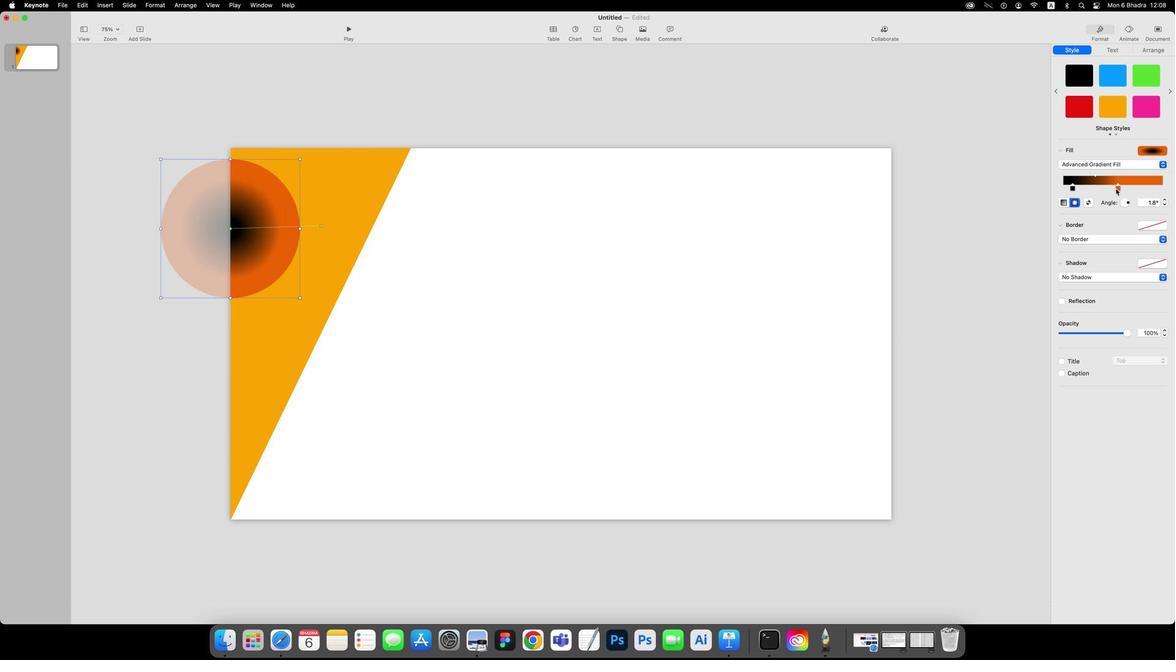 
Action: Mouse moved to (1025, 247)
Screenshot: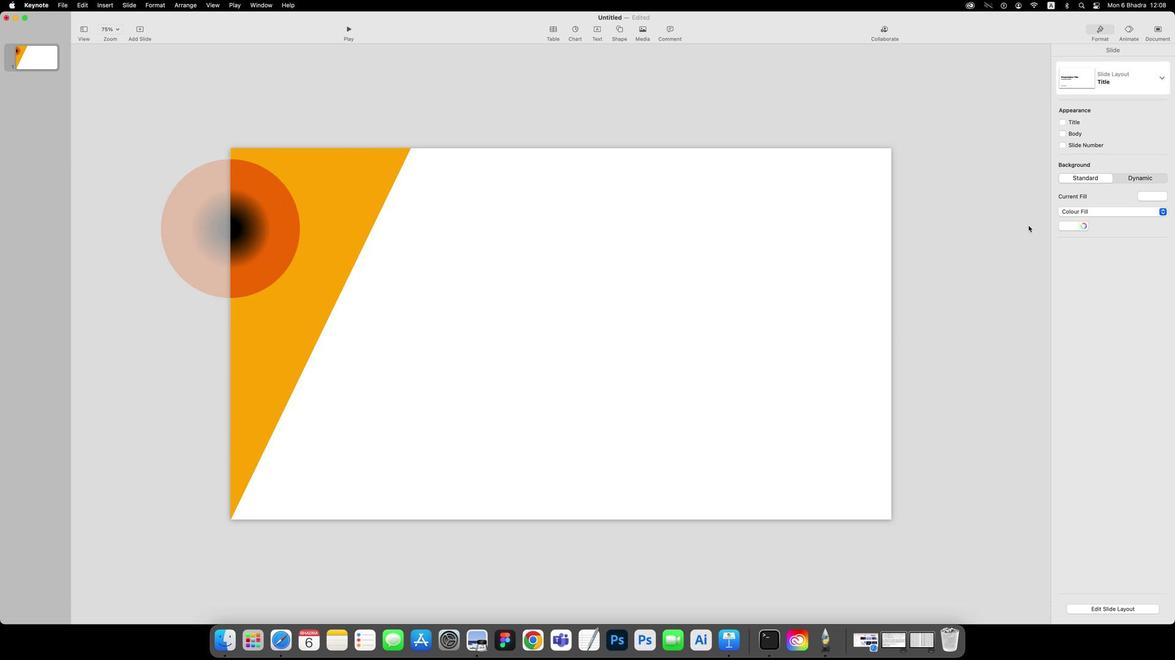 
Action: Mouse pressed left at (1025, 247)
Screenshot: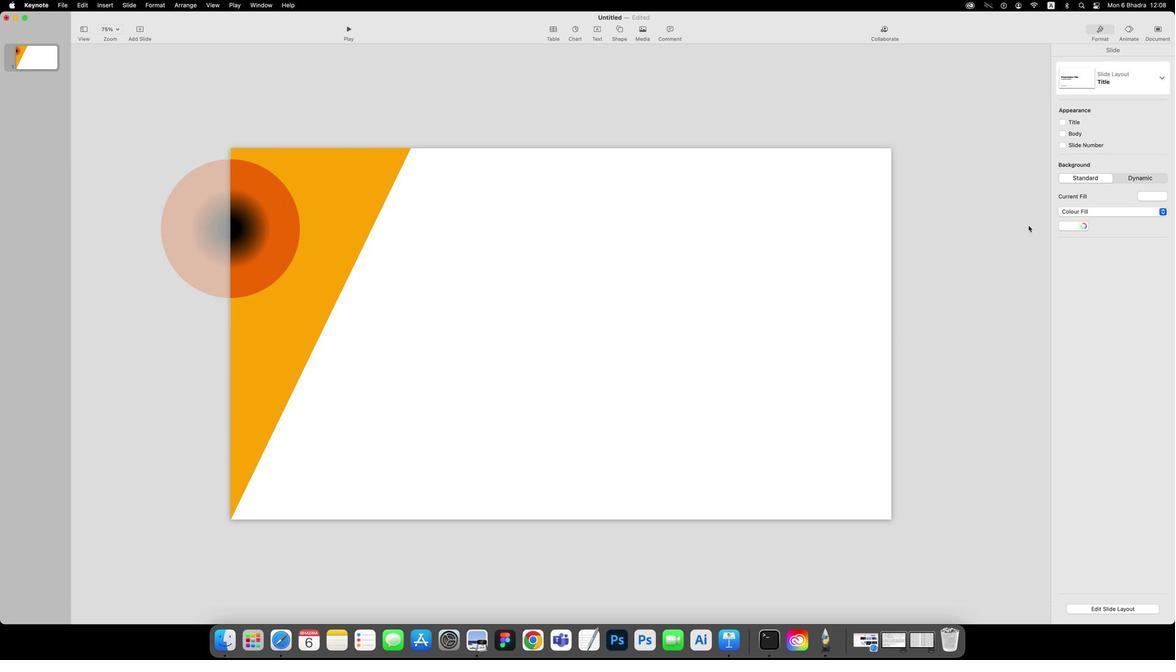 
Action: Mouse moved to (765, 321)
Screenshot: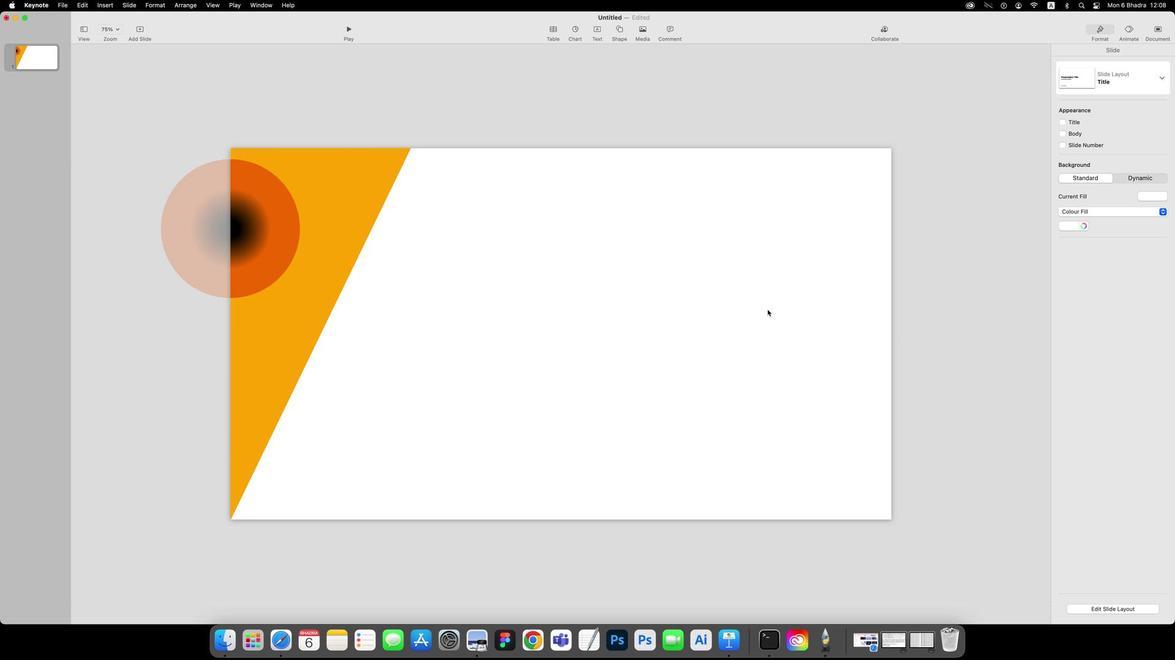 
Action: Mouse pressed left at (765, 321)
Screenshot: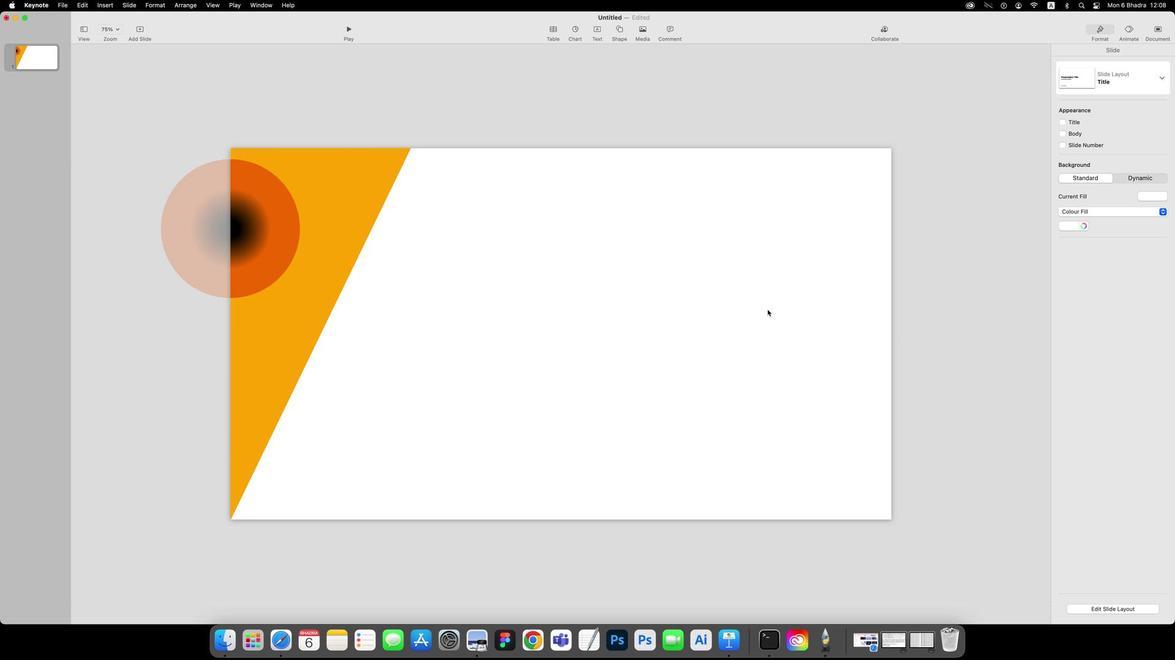 
Action: Mouse moved to (616, 76)
Screenshot: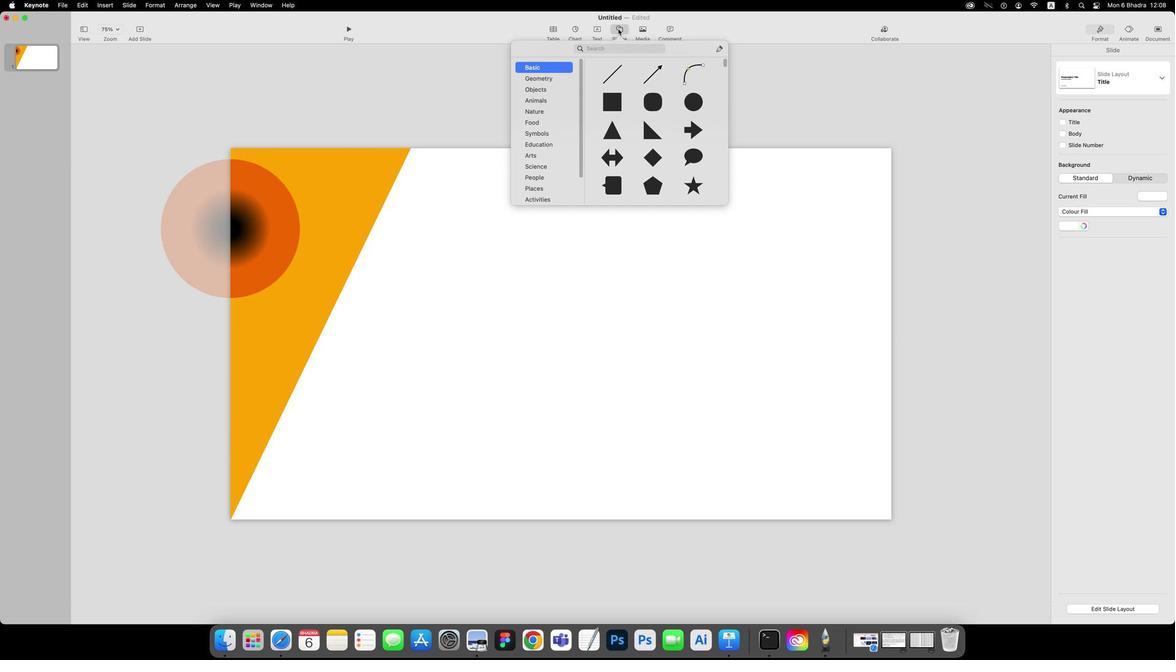 
Action: Mouse pressed left at (616, 76)
Screenshot: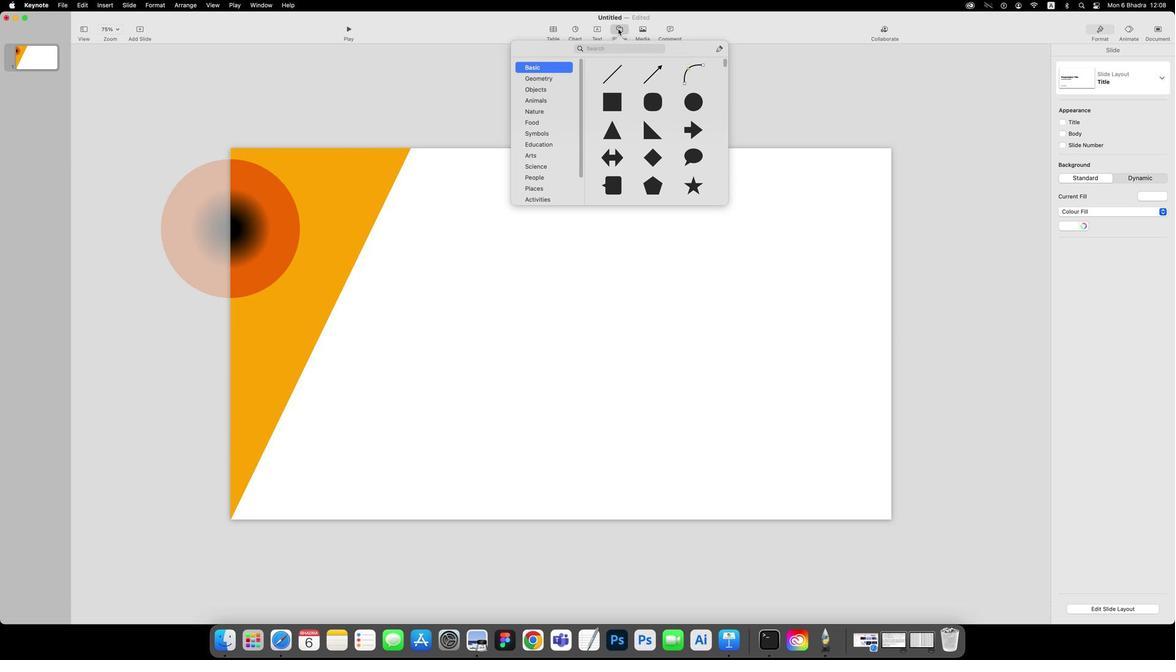 
Action: Mouse moved to (717, 92)
Screenshot: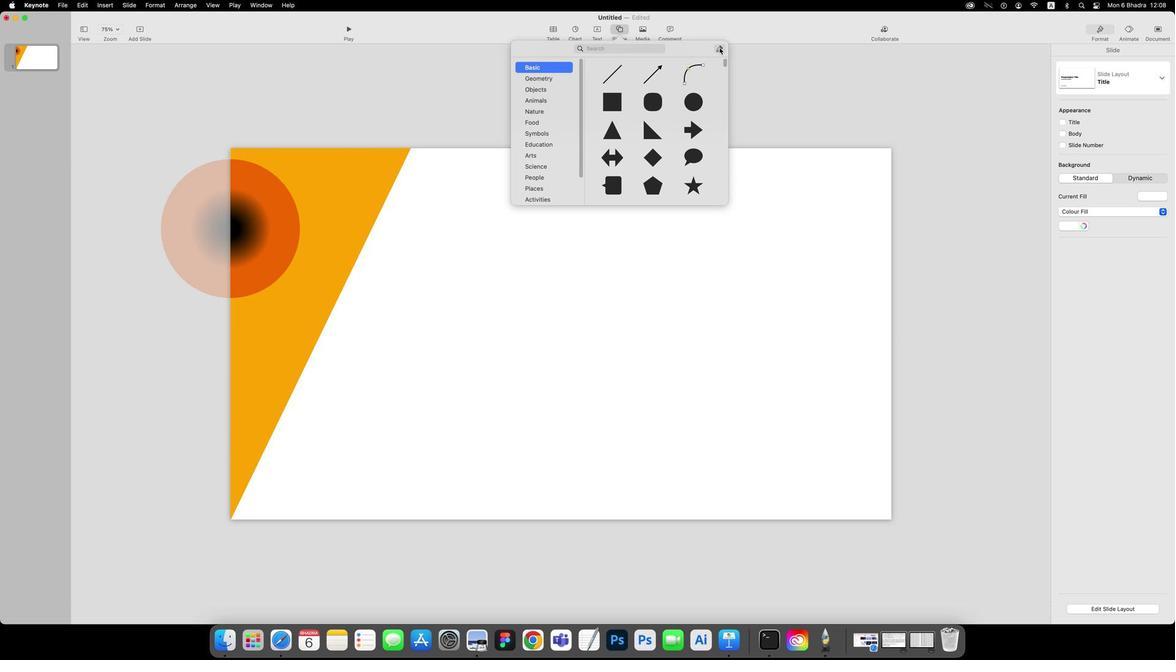 
Action: Mouse pressed left at (717, 92)
Screenshot: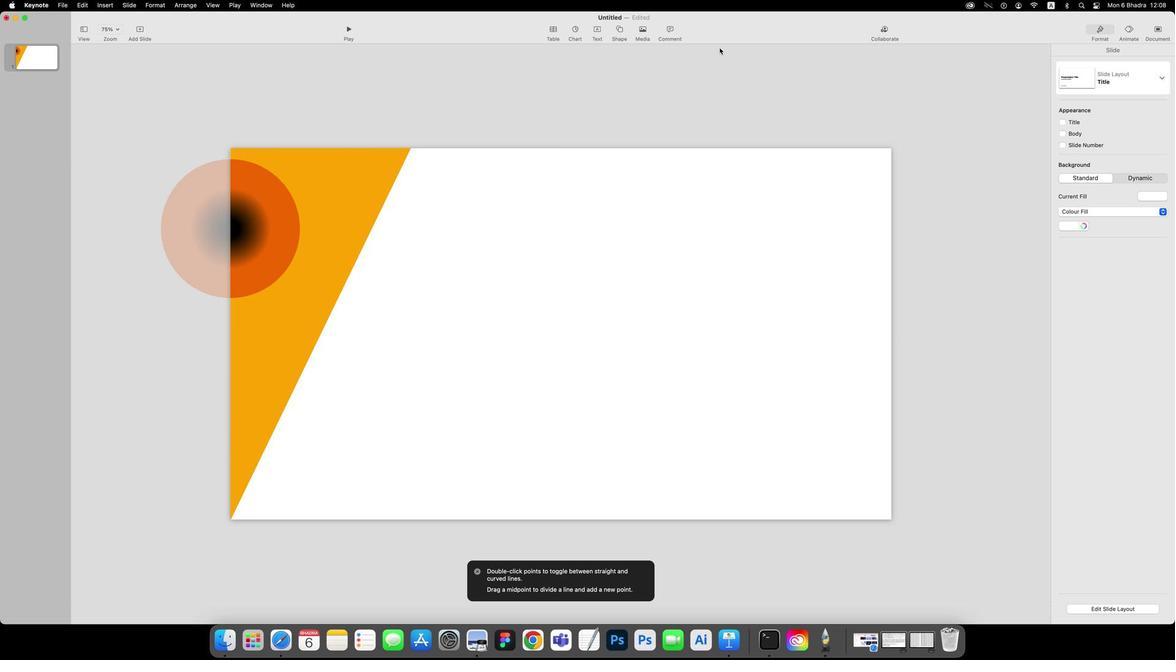 
Action: Mouse moved to (451, 180)
Screenshot: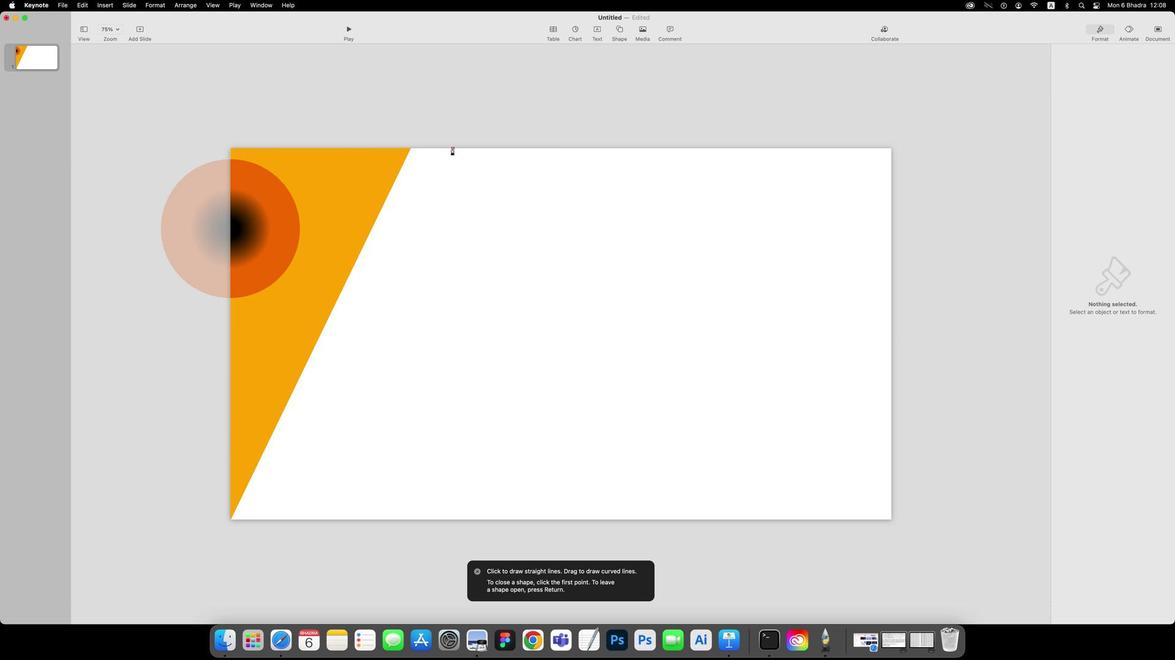 
Action: Mouse pressed left at (451, 180)
Screenshot: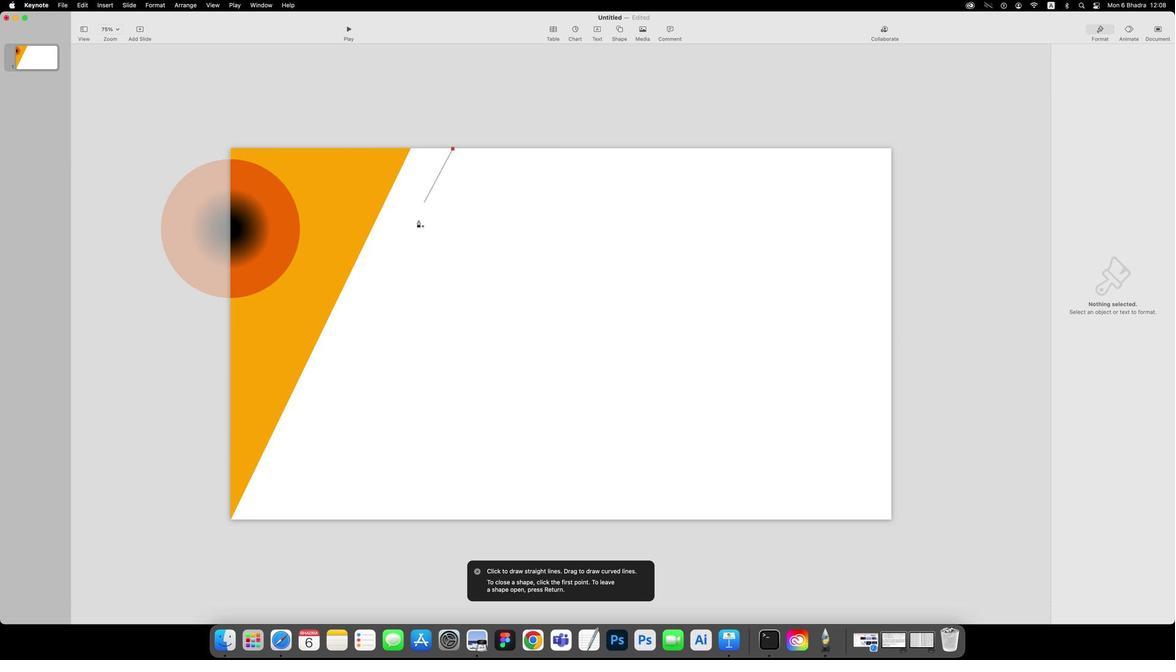 
Action: Mouse moved to (372, 370)
Screenshot: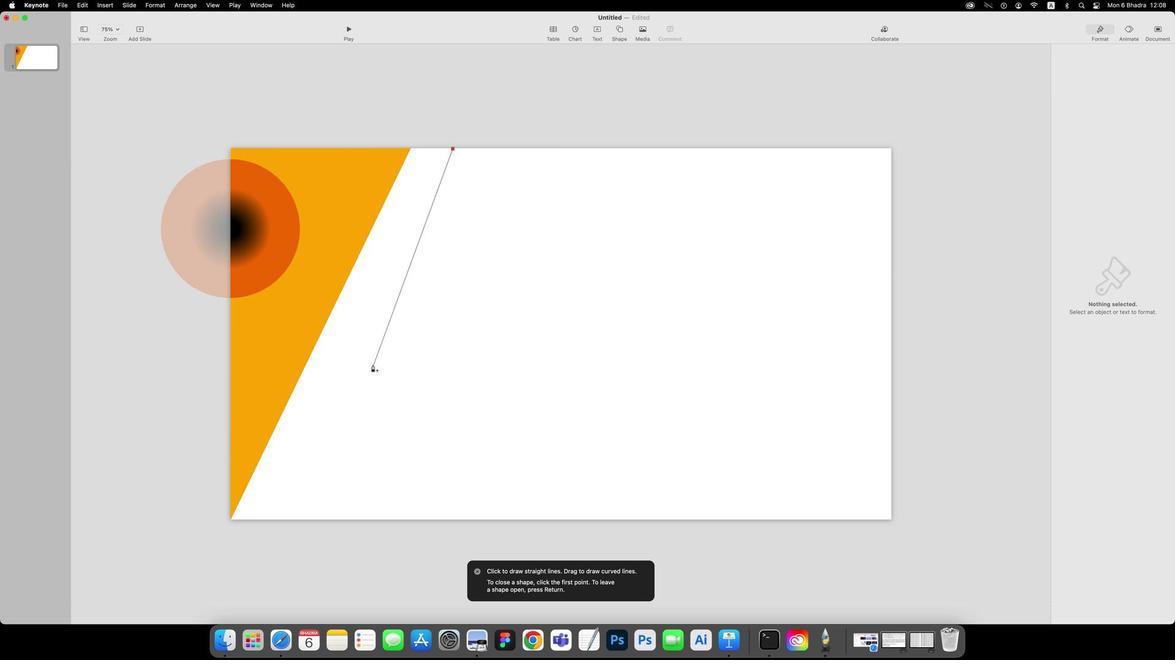 
Action: Mouse pressed left at (372, 370)
Screenshot: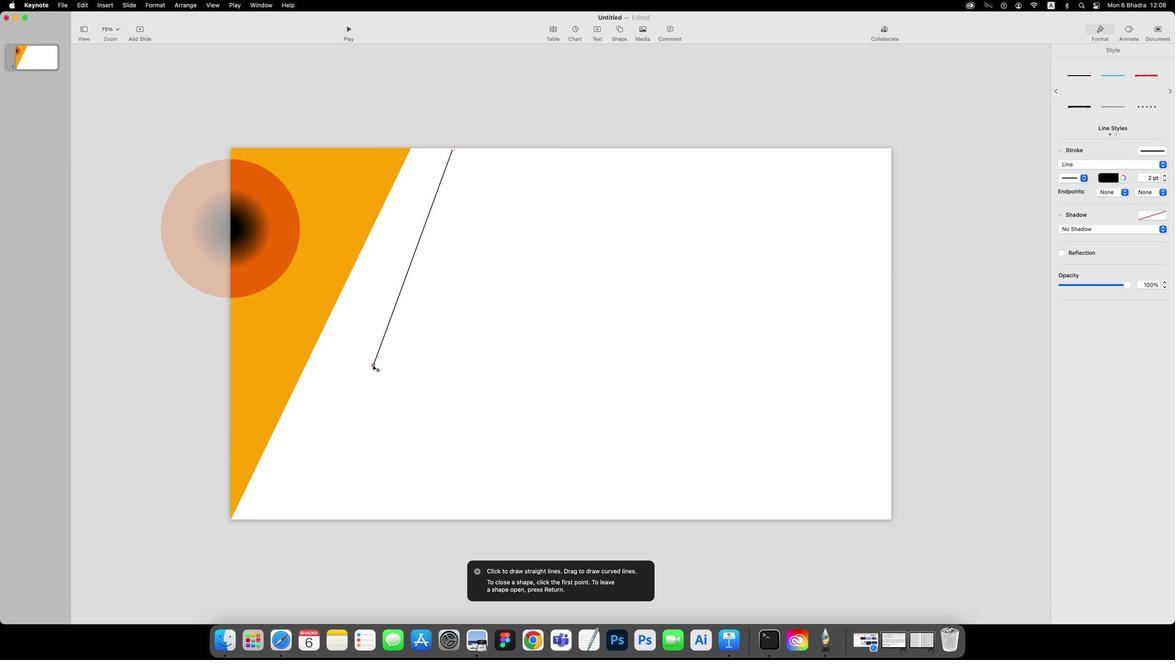 
Action: Mouse moved to (508, 179)
Screenshot: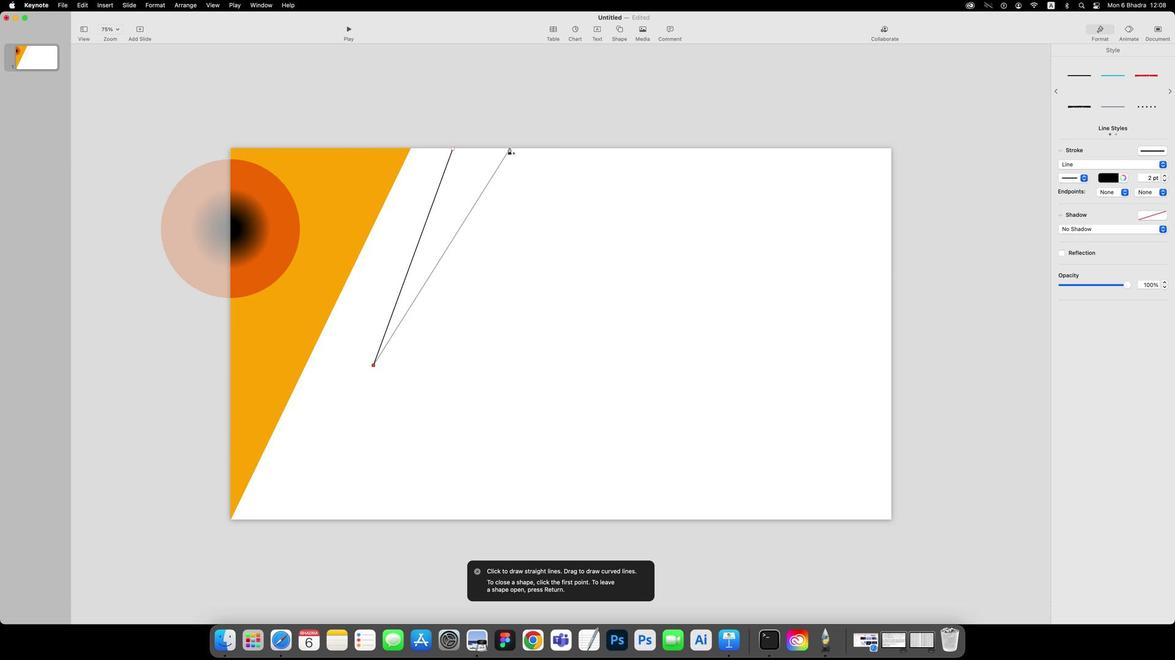 
Action: Mouse pressed left at (508, 179)
Screenshot: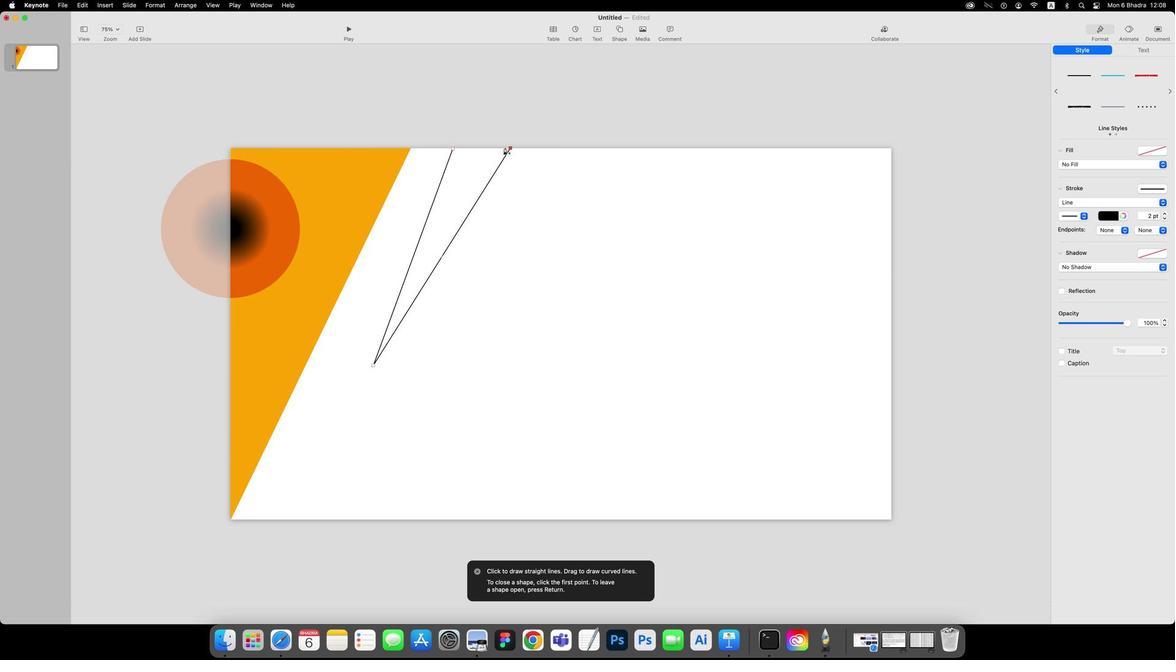 
Action: Mouse moved to (452, 179)
Screenshot: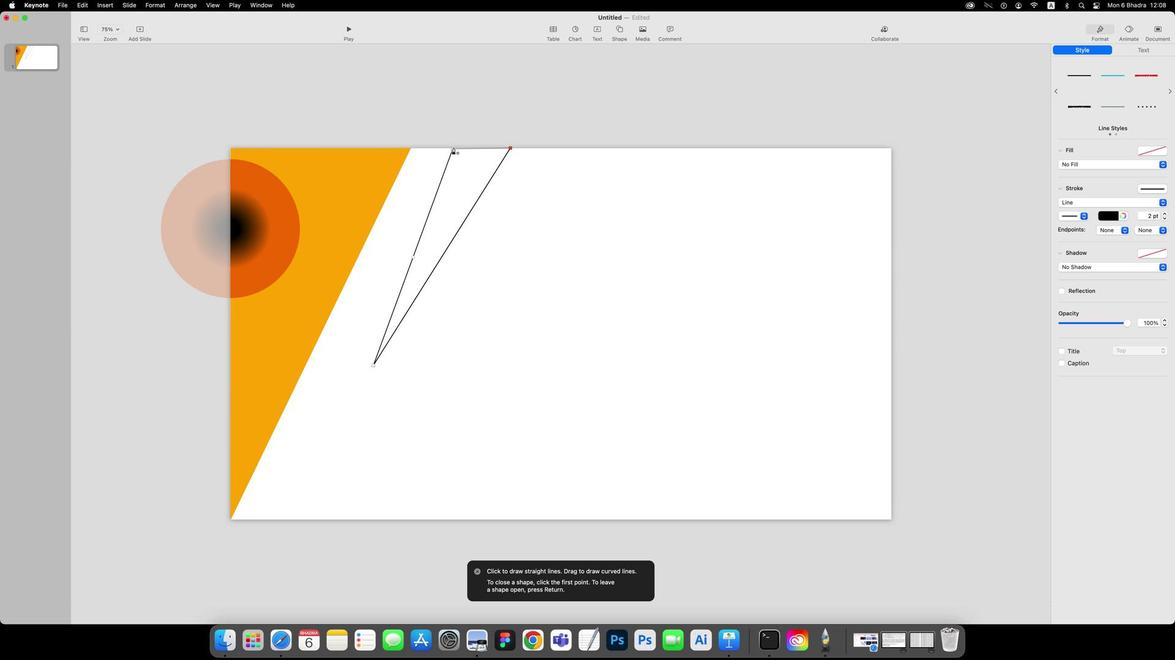 
Action: Mouse pressed left at (452, 179)
Screenshot: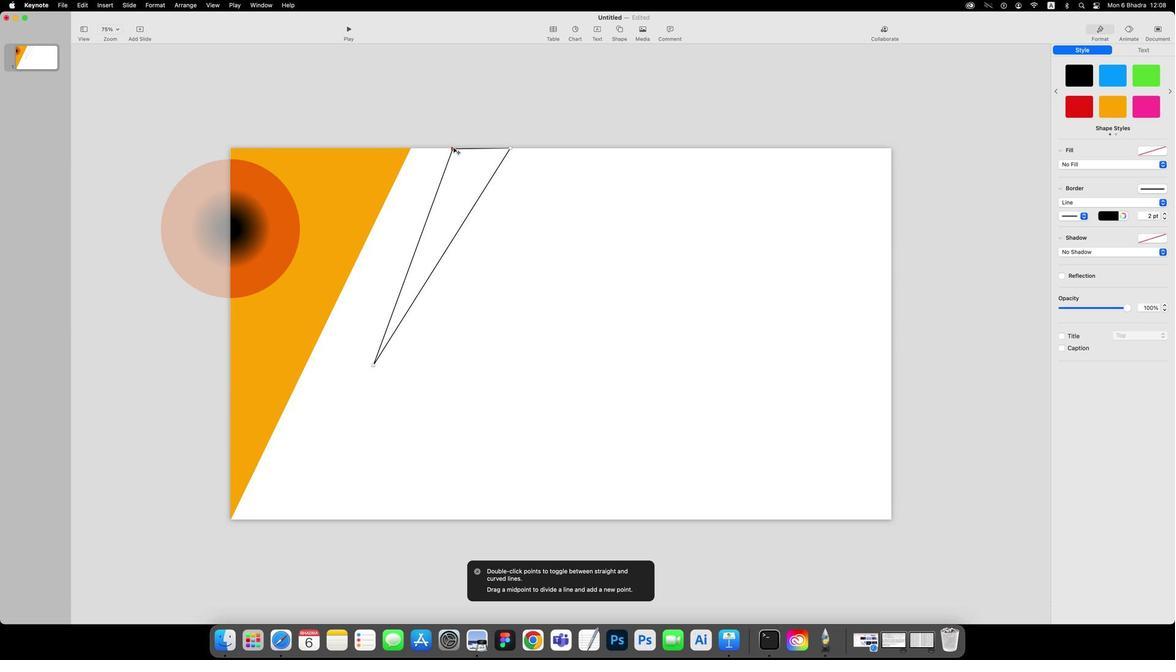 
Action: Mouse moved to (1105, 120)
Screenshot: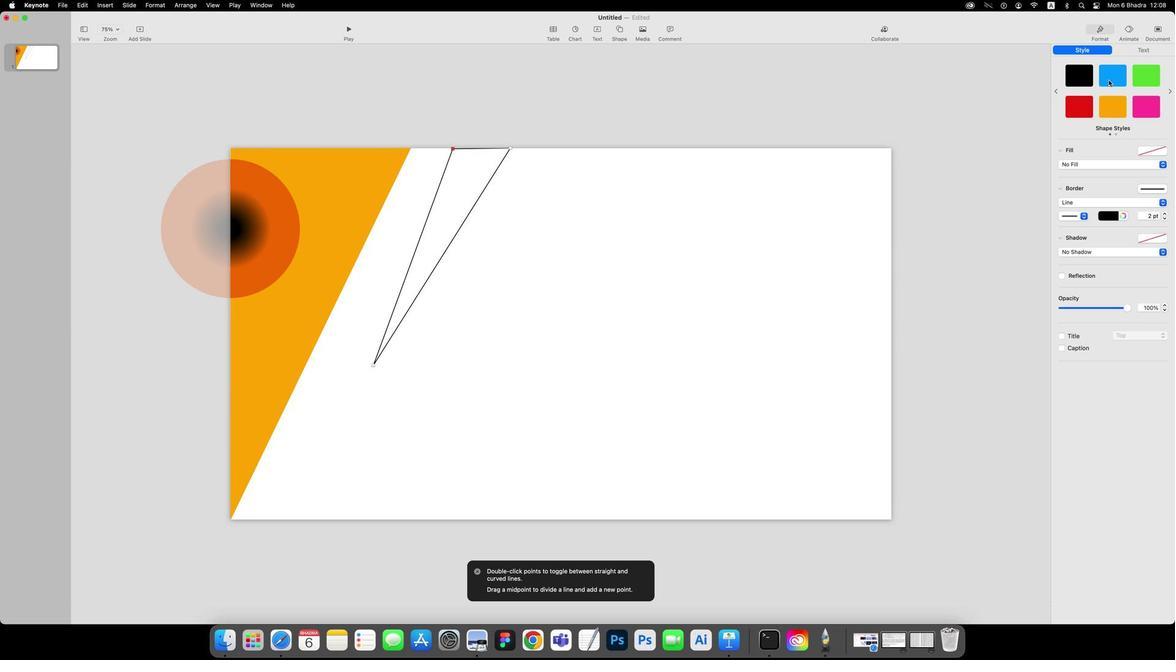 
Action: Mouse pressed left at (1105, 120)
Screenshot: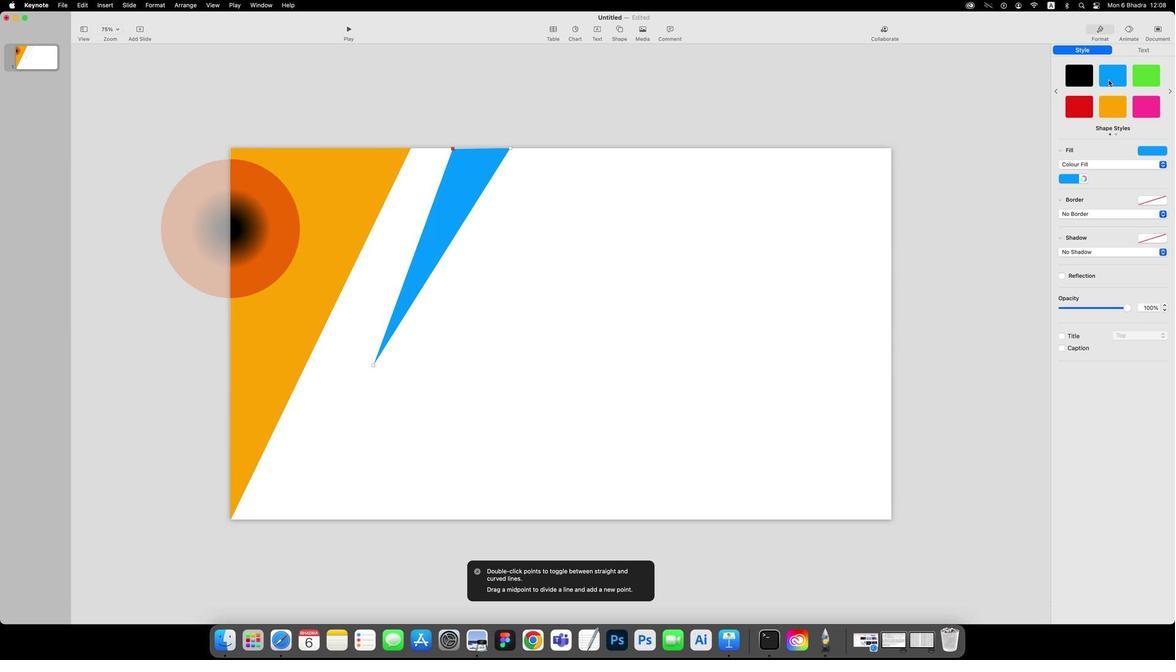 
Action: Mouse moved to (684, 274)
Screenshot: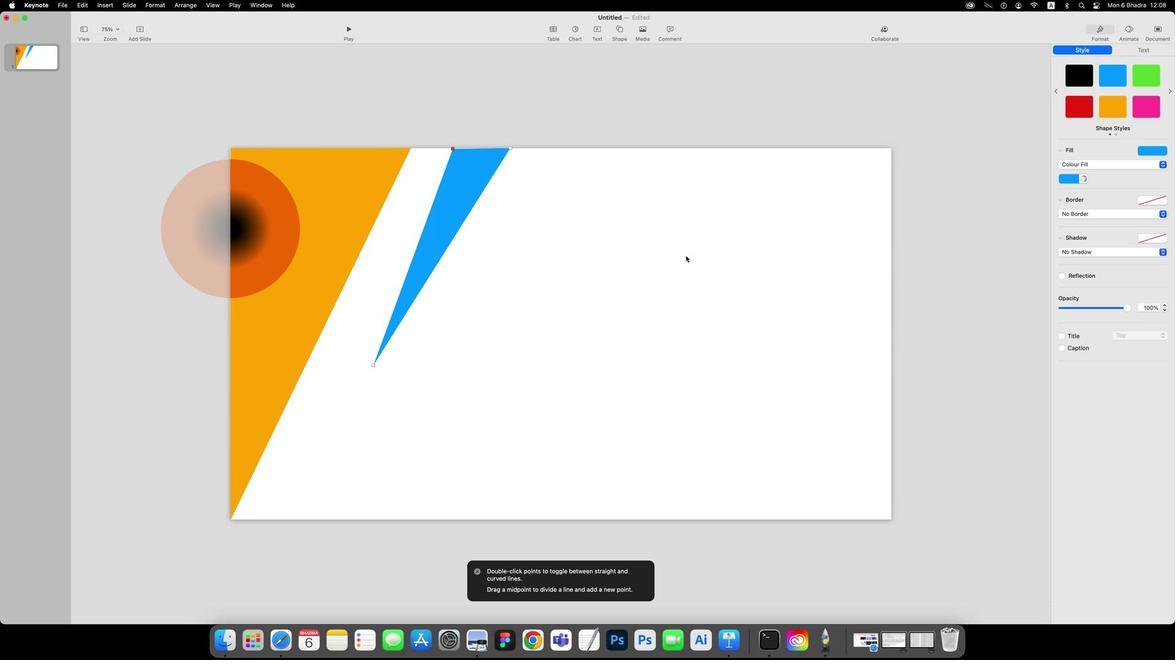 
Action: Mouse pressed left at (684, 274)
Screenshot: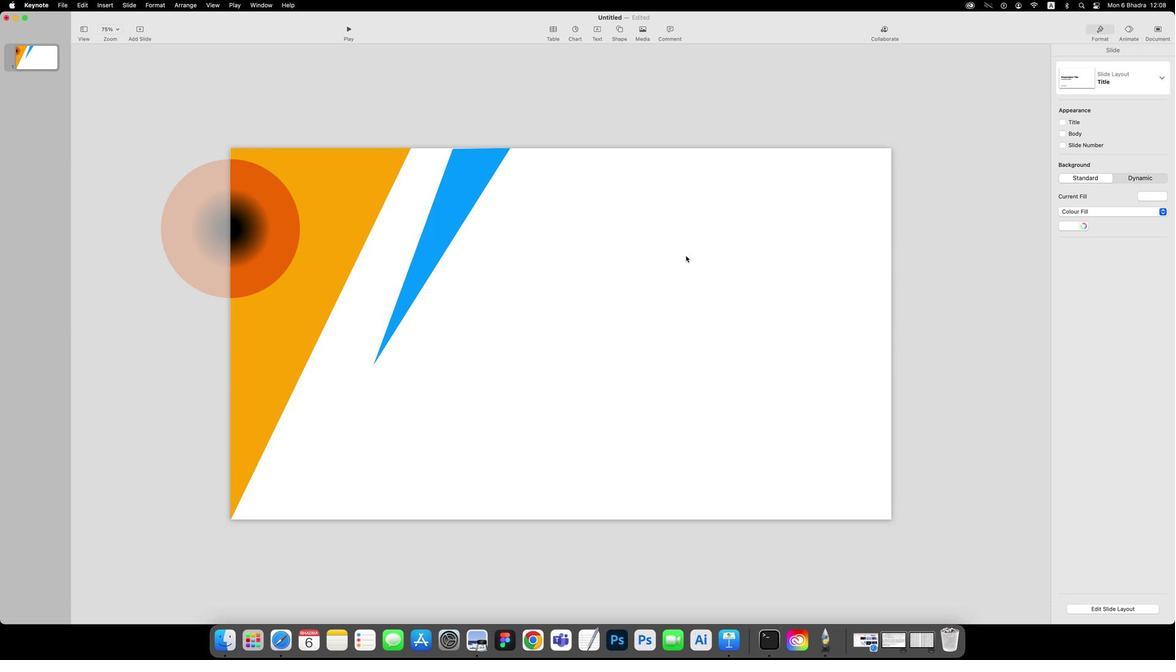 
Action: Mouse moved to (535, 331)
Screenshot: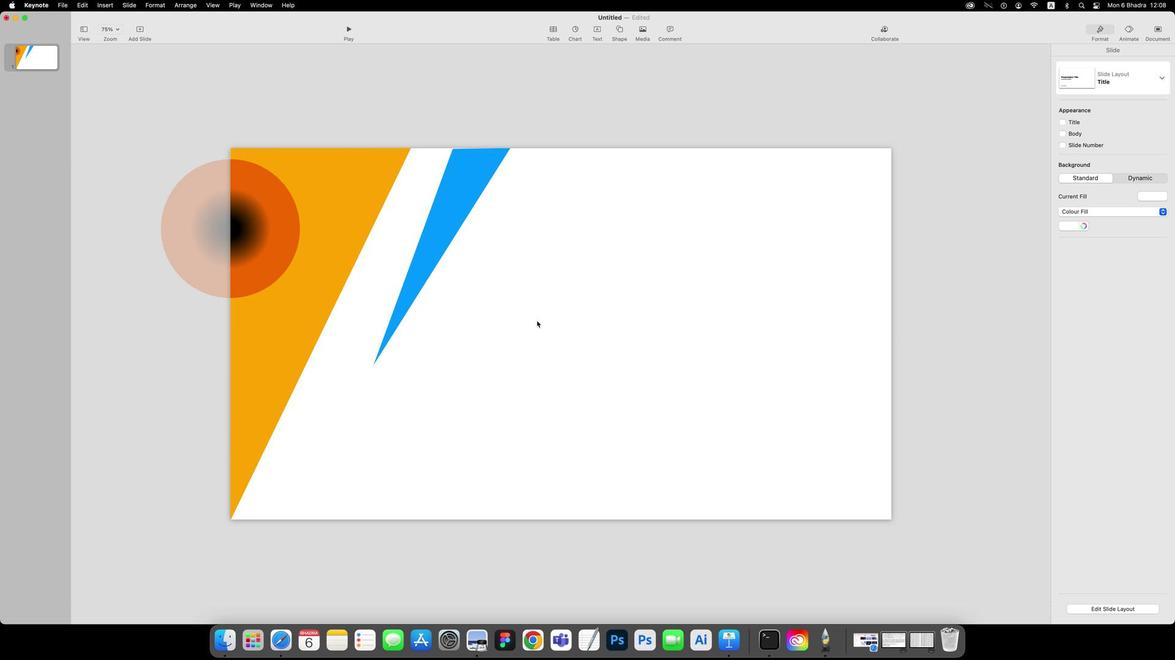 
Action: Mouse pressed left at (535, 331)
Screenshot: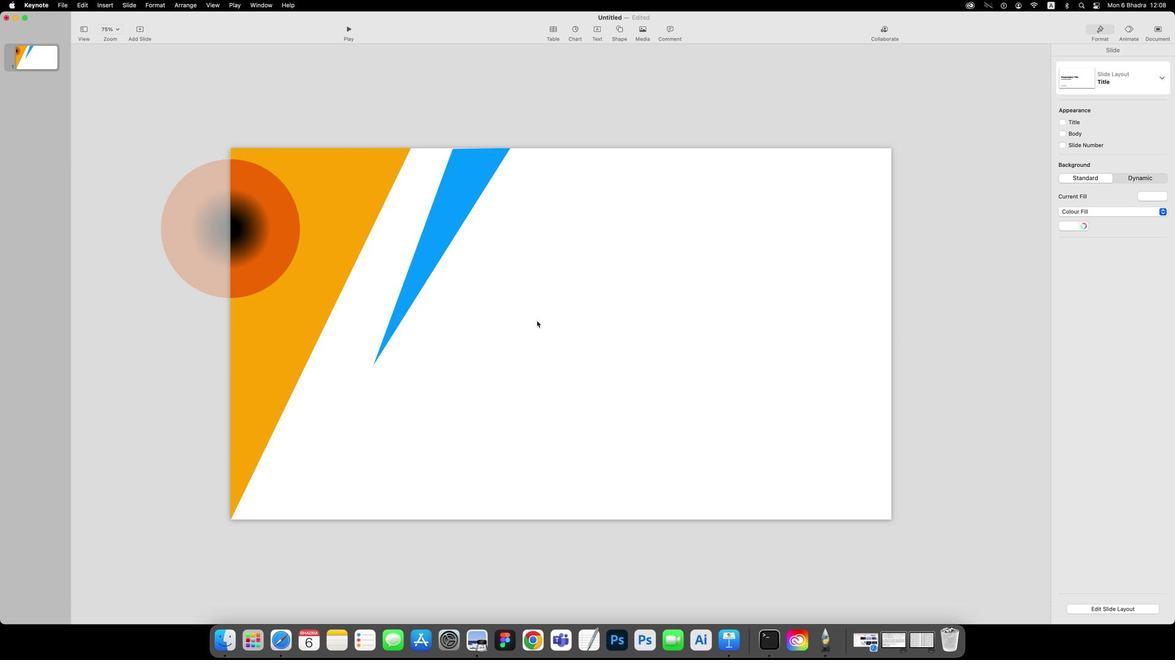 
Action: Mouse moved to (619, 76)
Screenshot: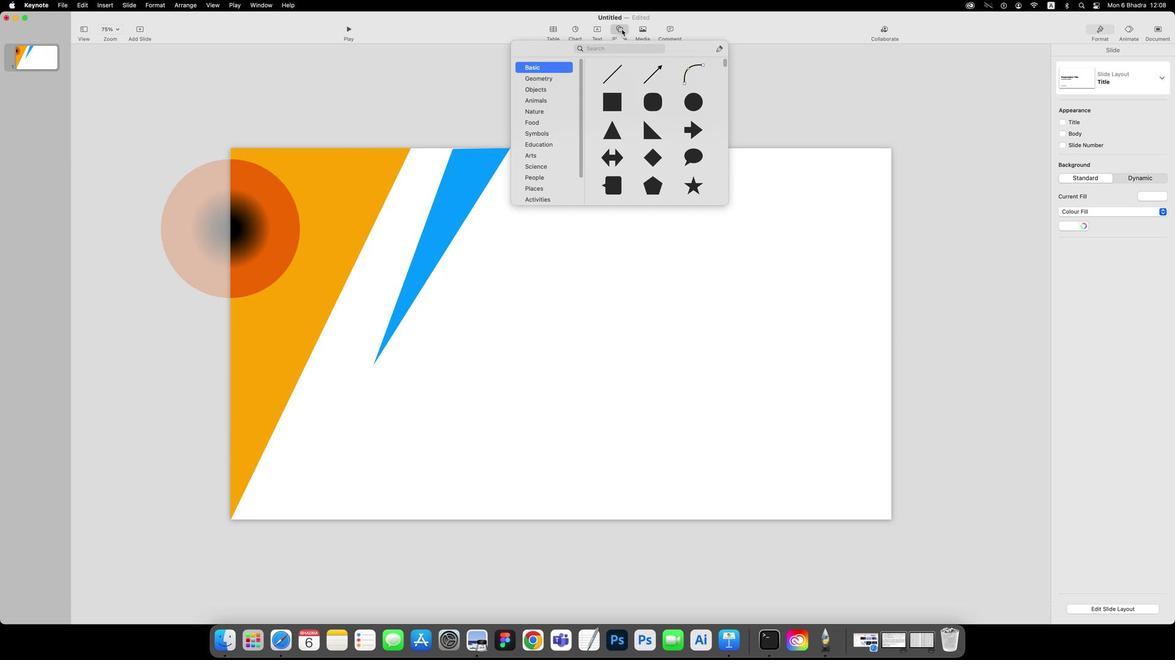 
Action: Mouse pressed left at (619, 76)
Screenshot: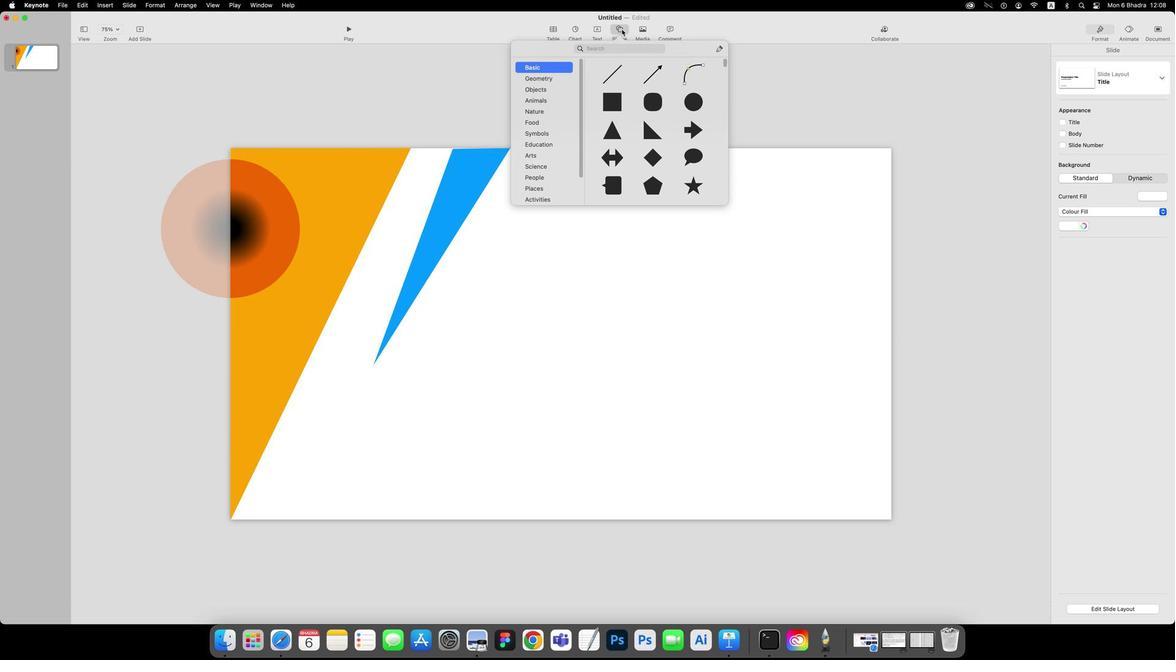 
Action: Mouse moved to (715, 97)
Screenshot: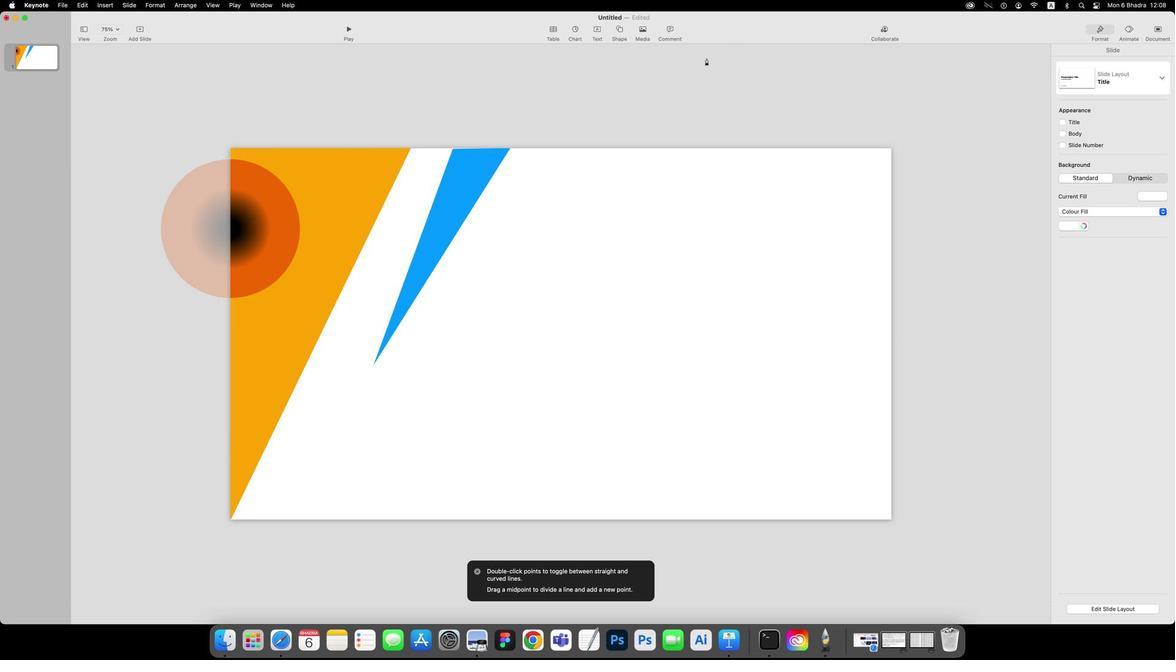 
Action: Mouse pressed left at (715, 97)
Screenshot: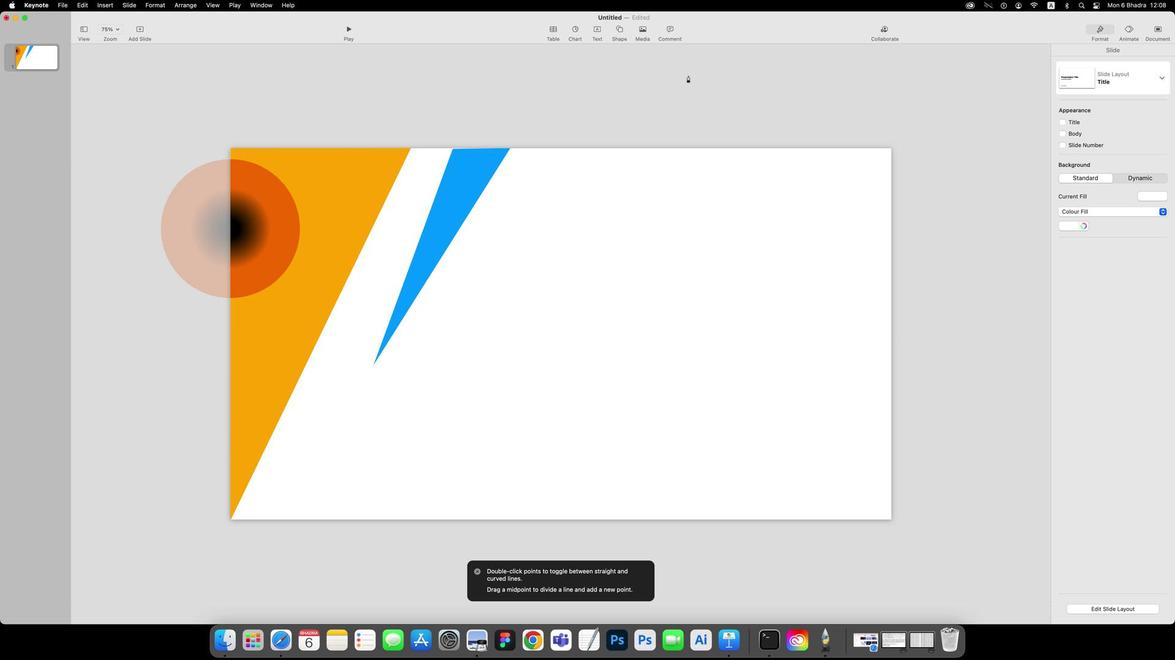 
Action: Mouse moved to (249, 503)
Screenshot: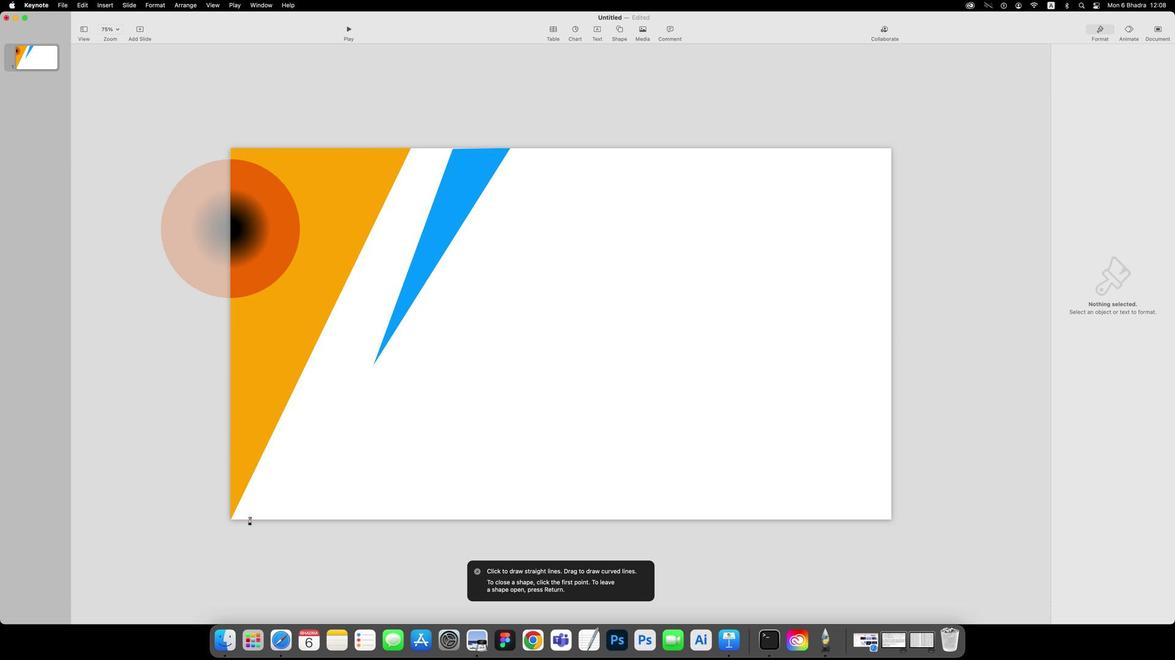 
Action: Mouse pressed left at (249, 503)
Screenshot: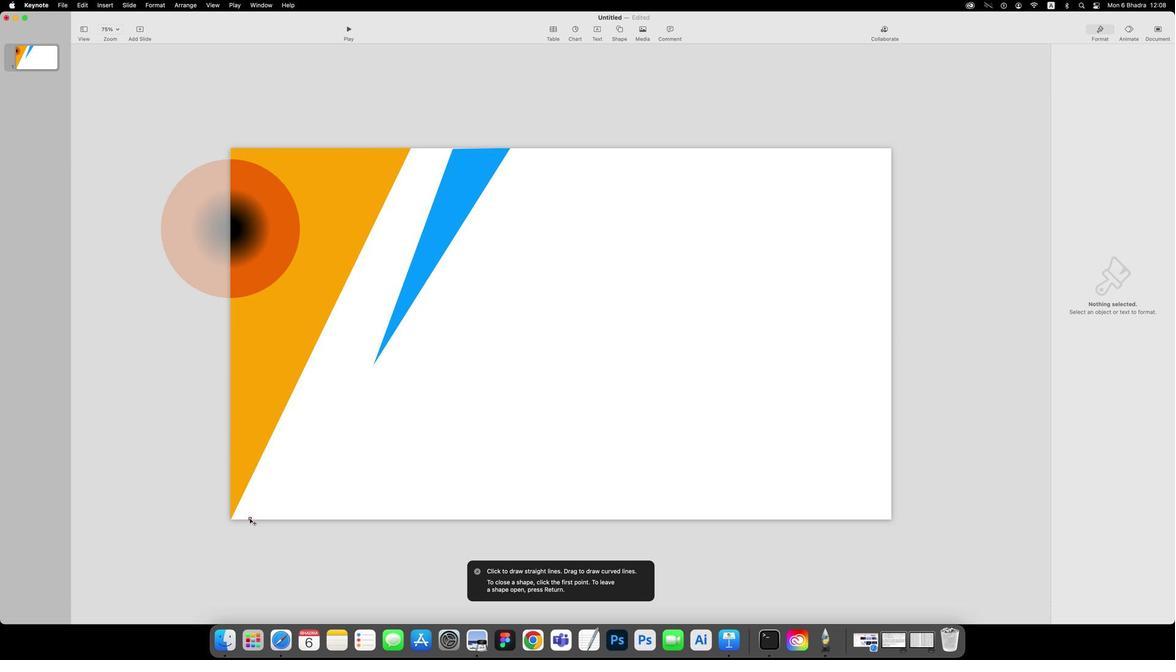 
Action: Mouse moved to (388, 250)
Screenshot: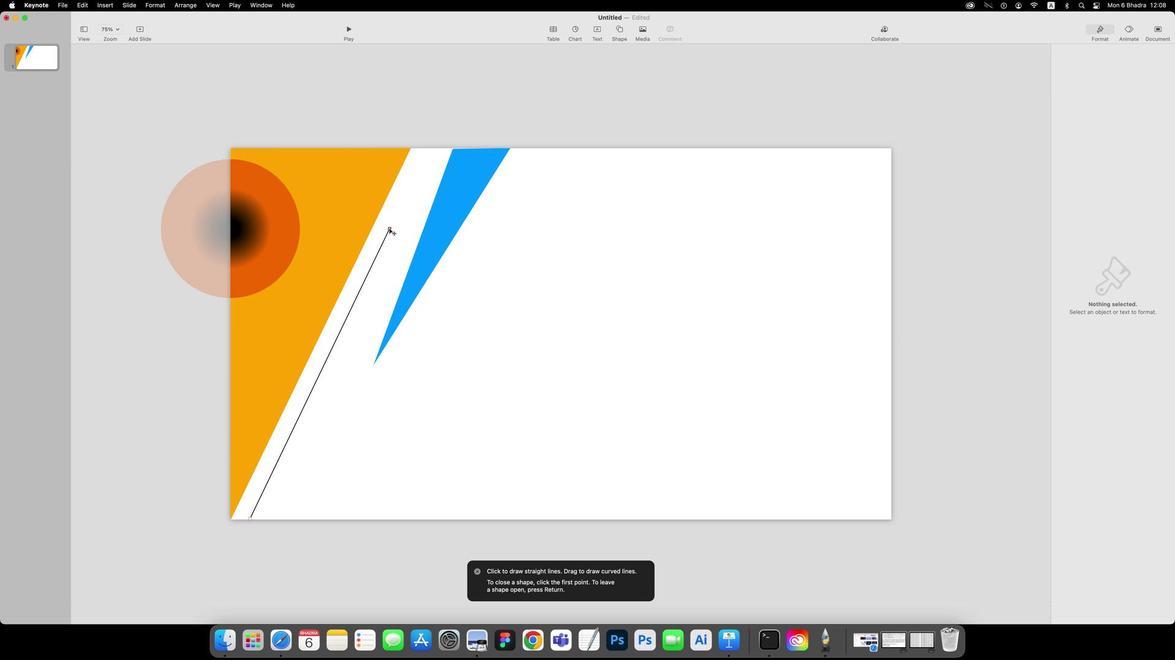 
Action: Mouse pressed left at (388, 250)
Screenshot: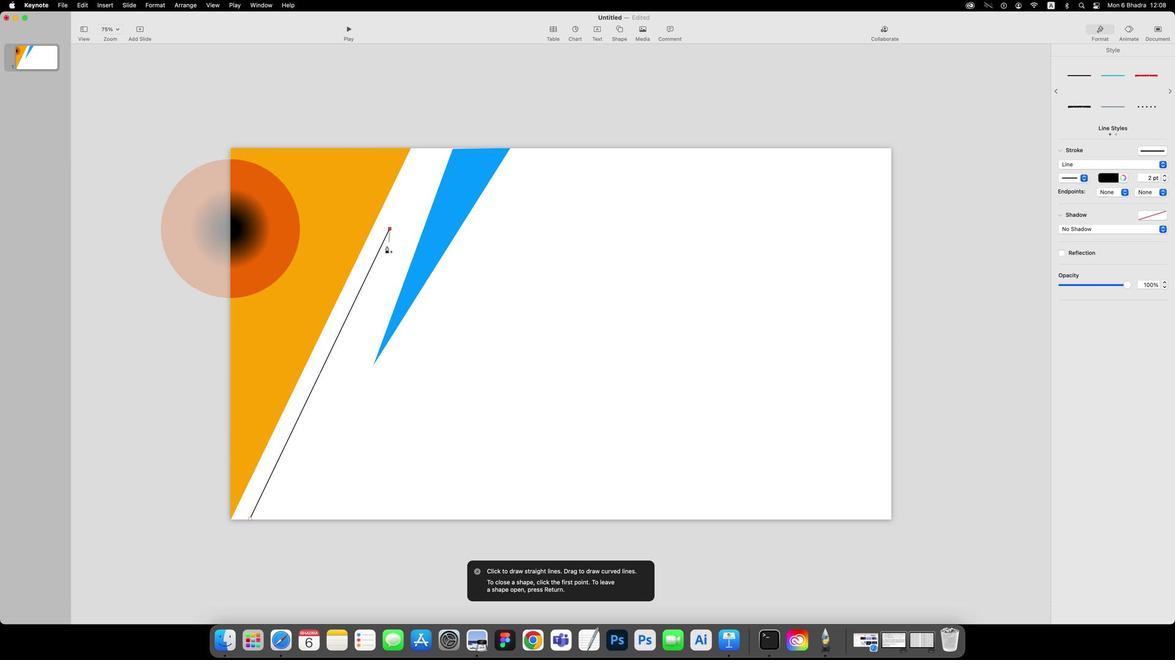 
Action: Mouse moved to (332, 506)
Screenshot: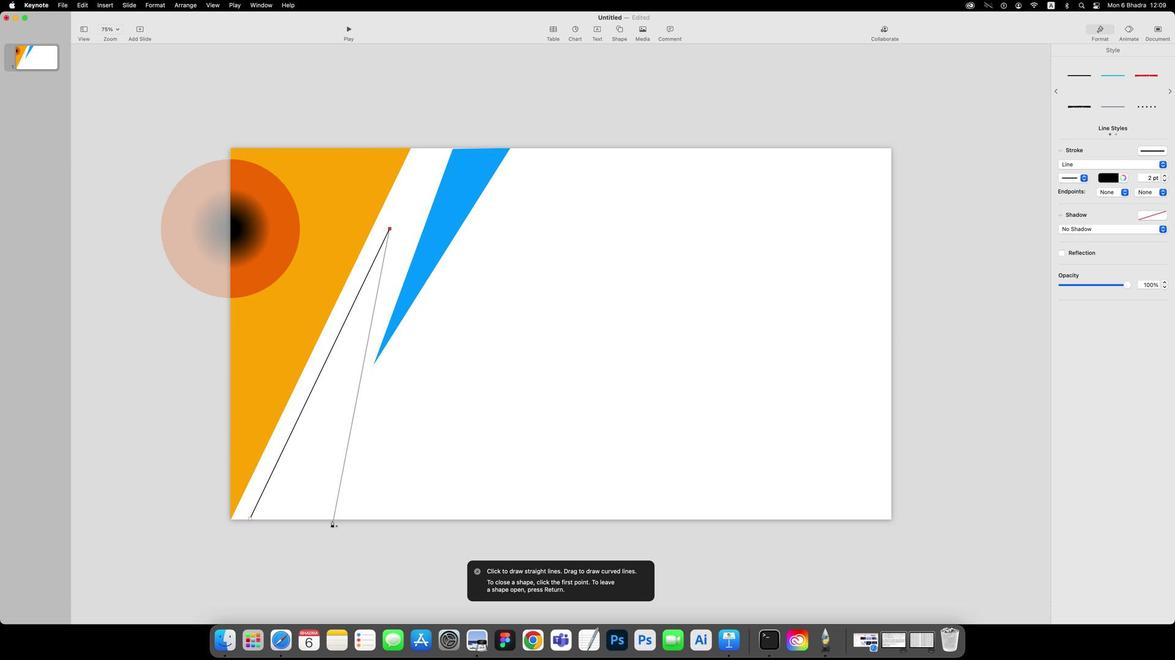 
Action: Mouse pressed left at (332, 506)
Screenshot: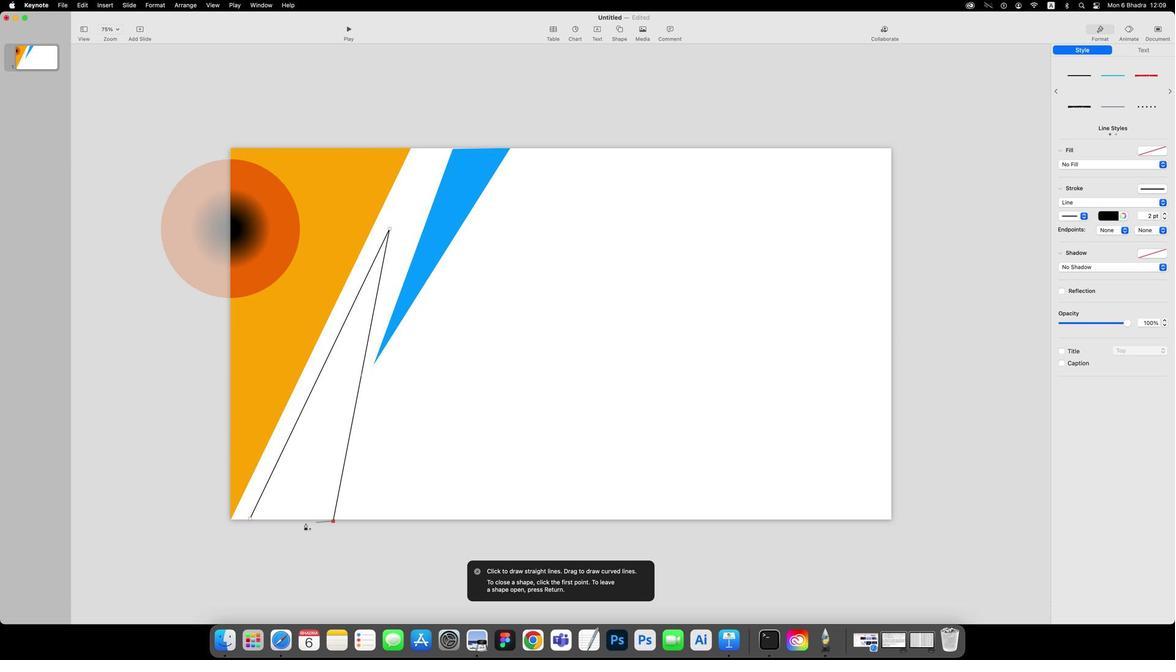 
Action: Mouse moved to (250, 503)
Screenshot: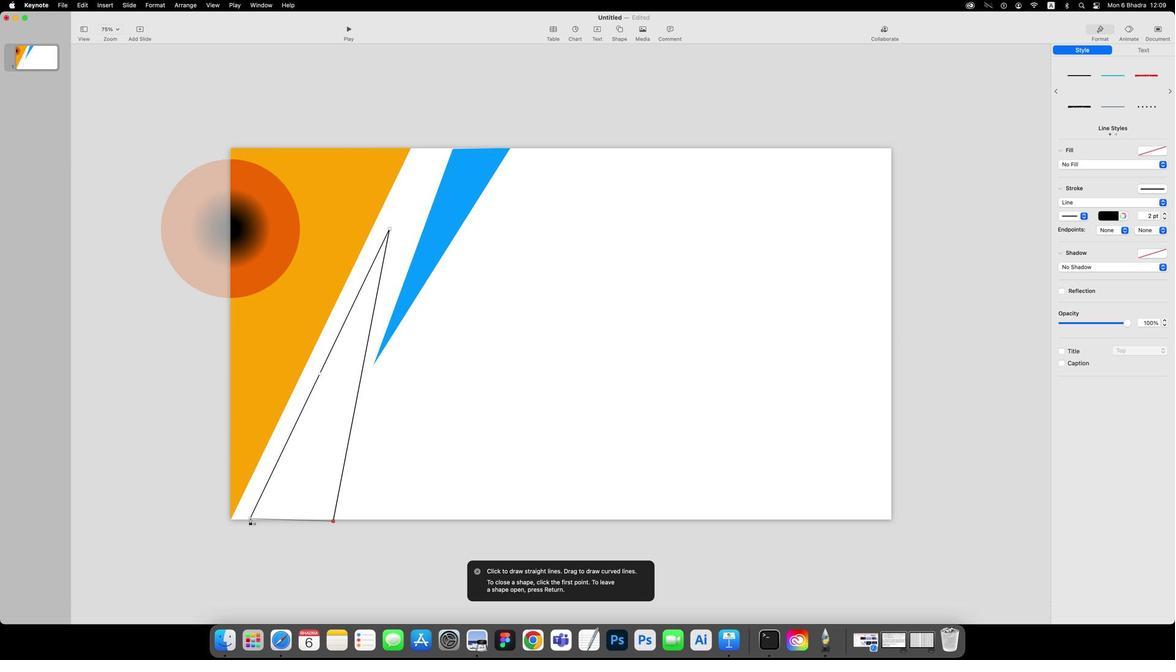 
Action: Mouse pressed left at (250, 503)
Screenshot: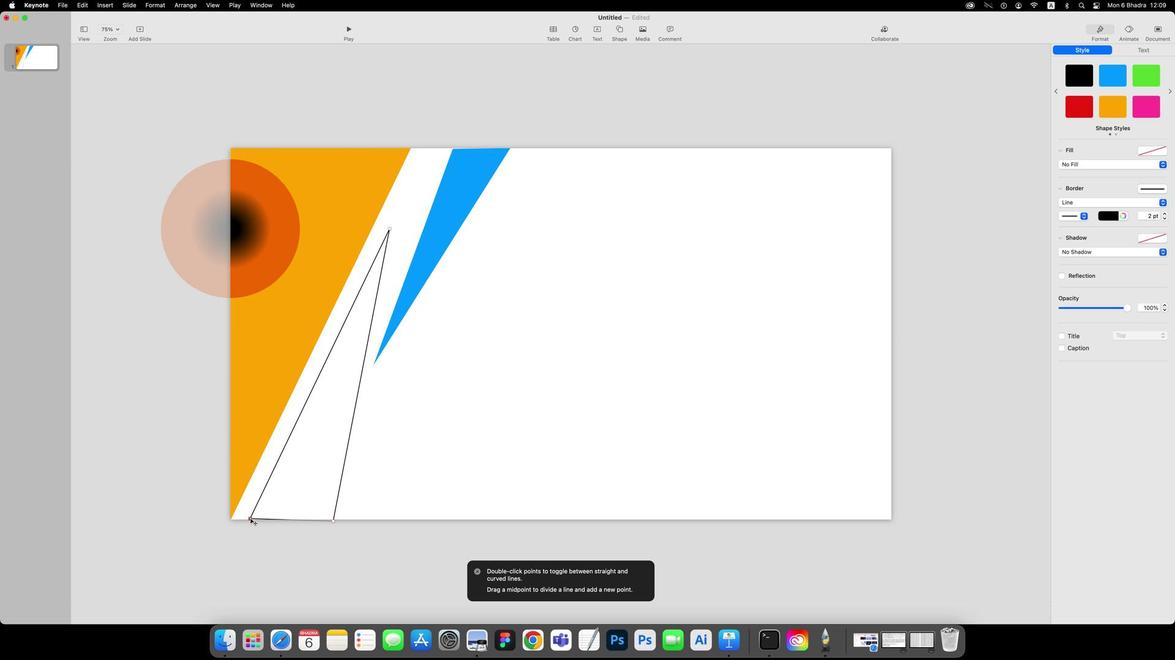 
Action: Mouse moved to (1094, 195)
Screenshot: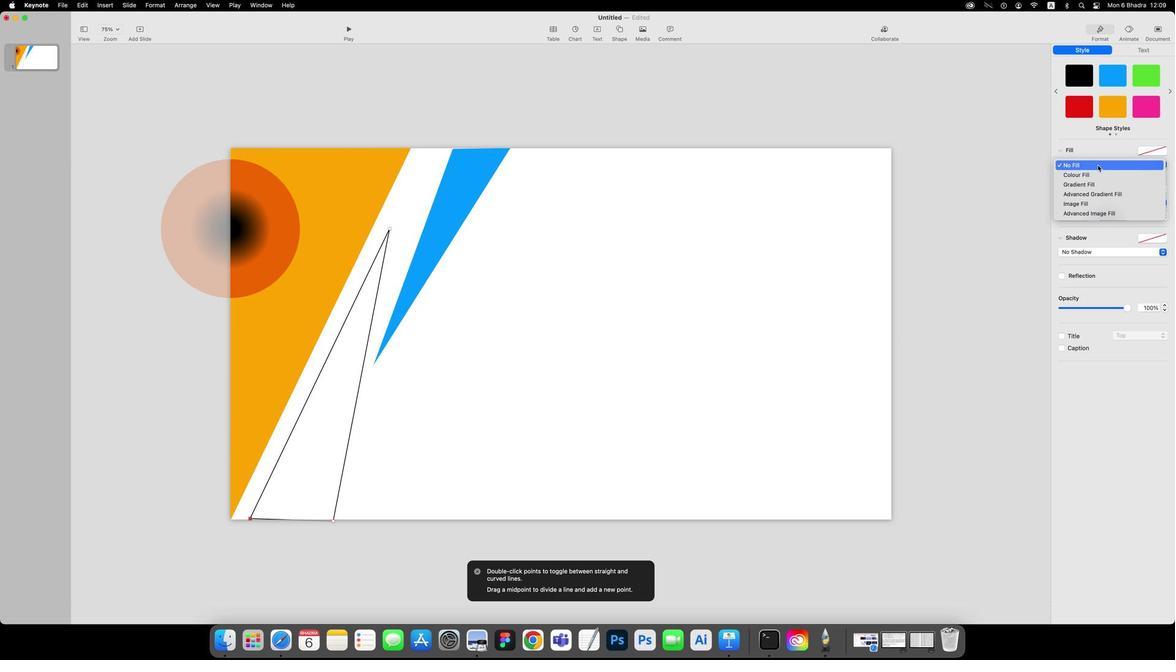 
Action: Mouse pressed left at (1094, 195)
Screenshot: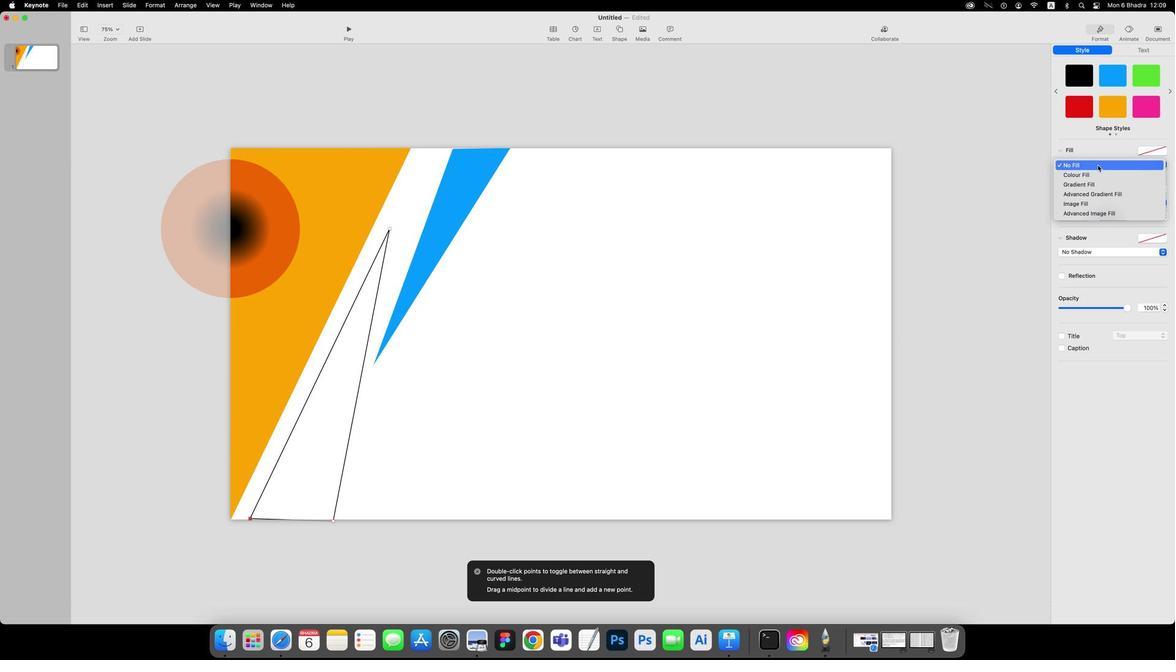
Action: Mouse moved to (1088, 210)
Screenshot: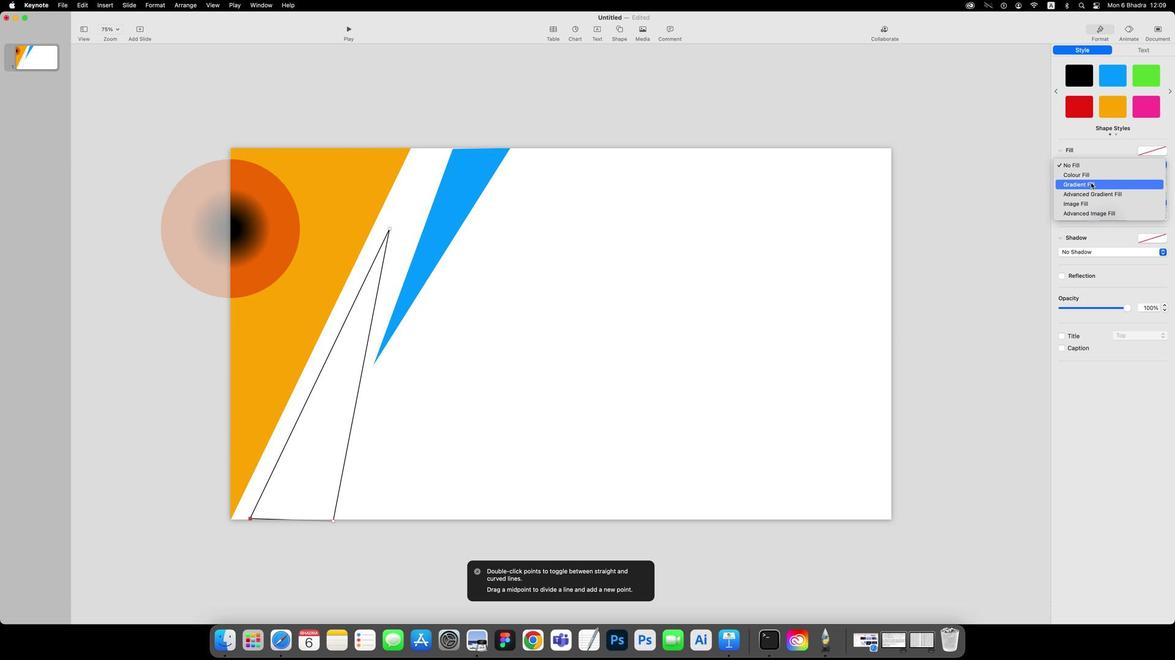 
Action: Mouse pressed left at (1088, 210)
Screenshot: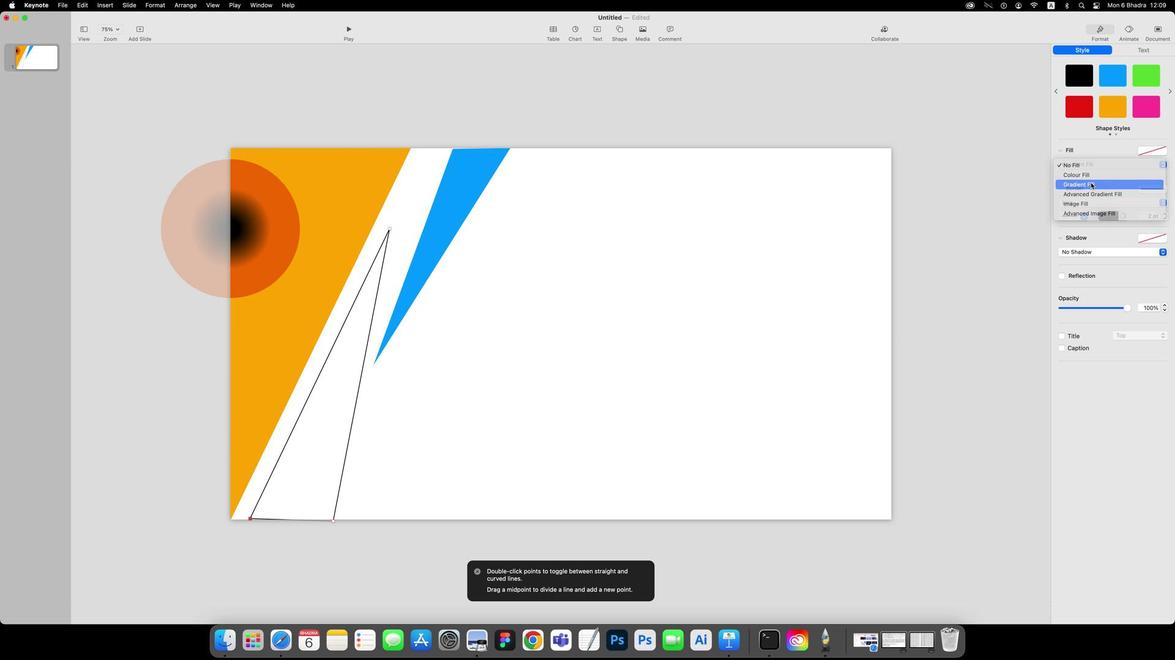 
Action: Mouse moved to (1065, 208)
Screenshot: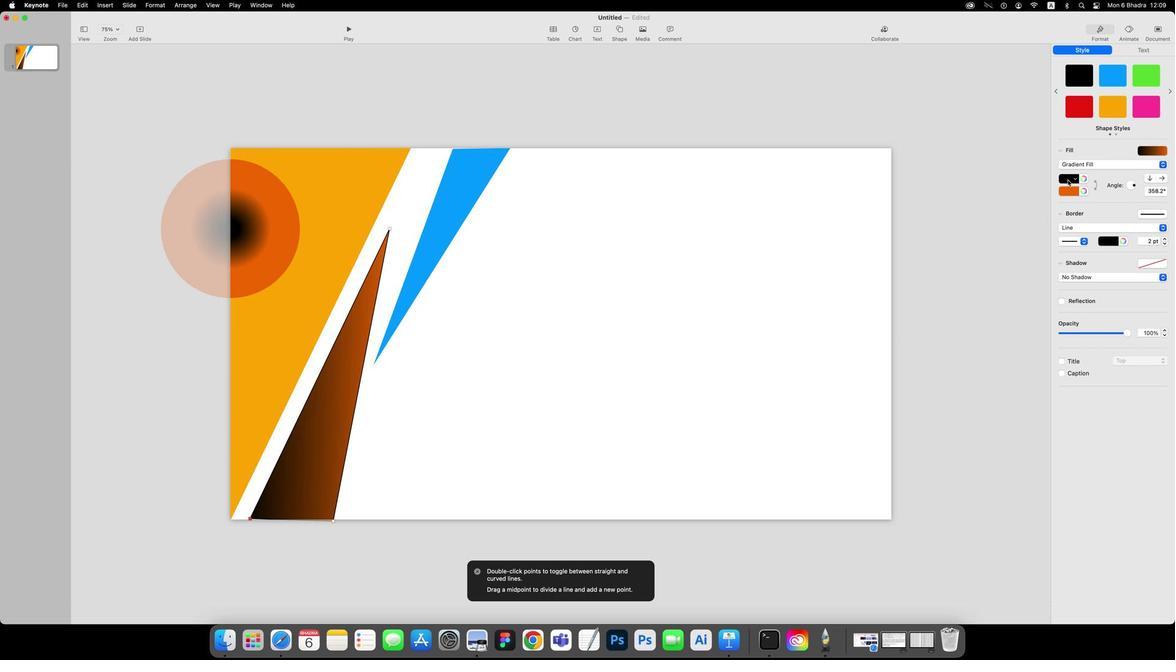
Action: Mouse pressed left at (1065, 208)
Screenshot: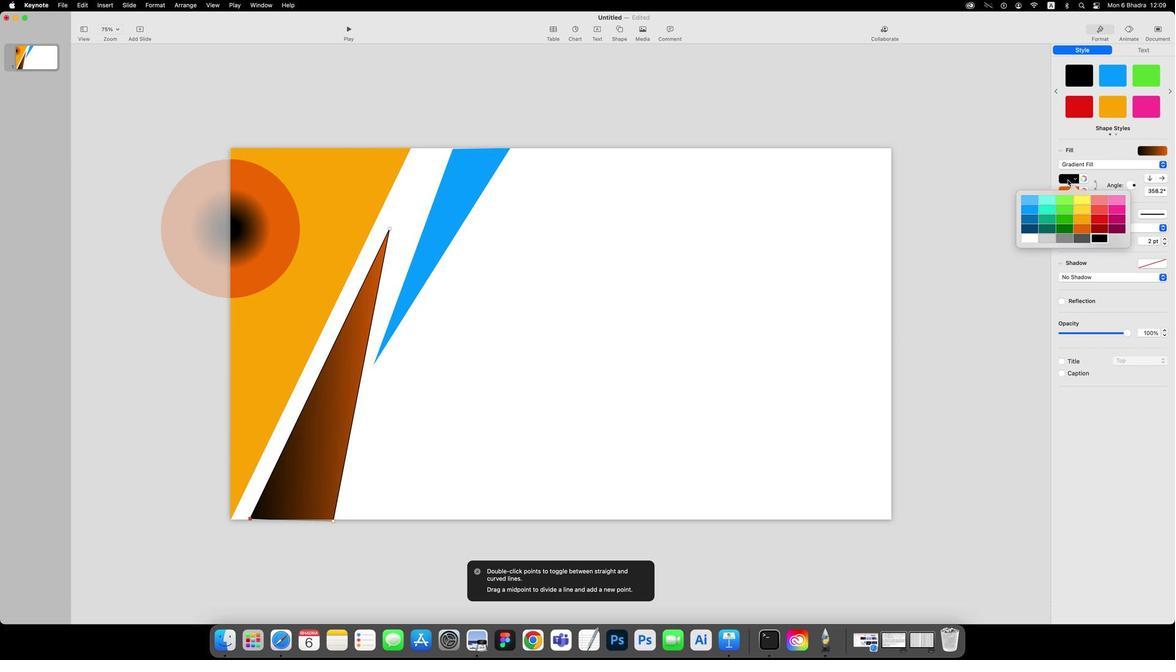 
Action: Mouse moved to (1022, 225)
Screenshot: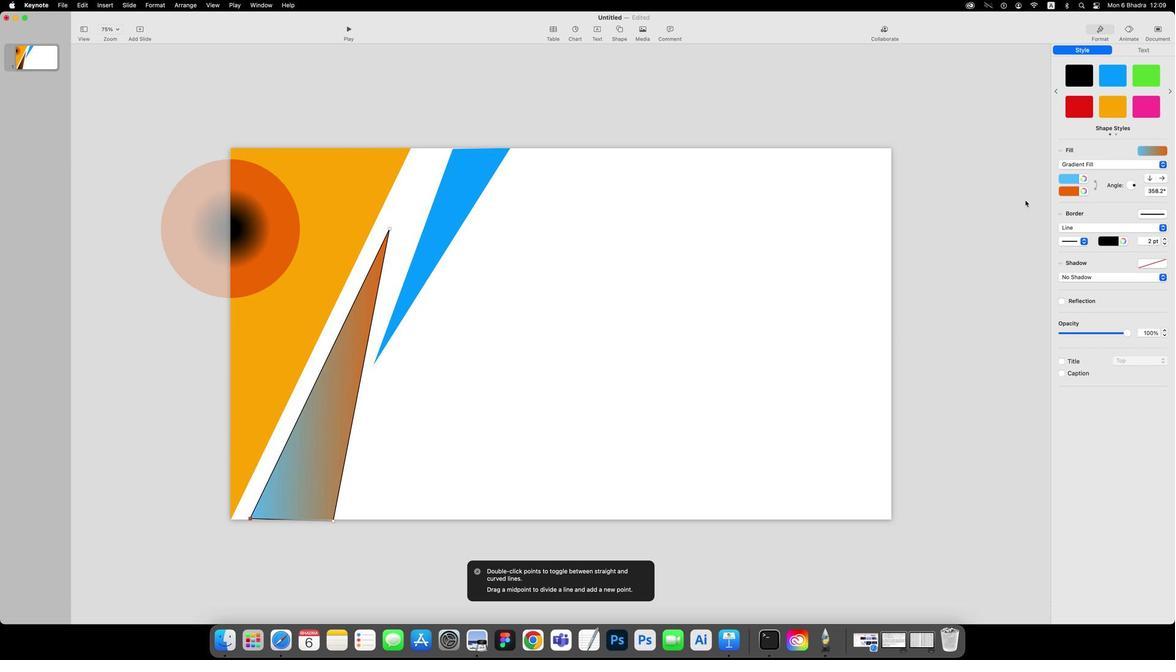 
Action: Mouse pressed left at (1022, 225)
Screenshot: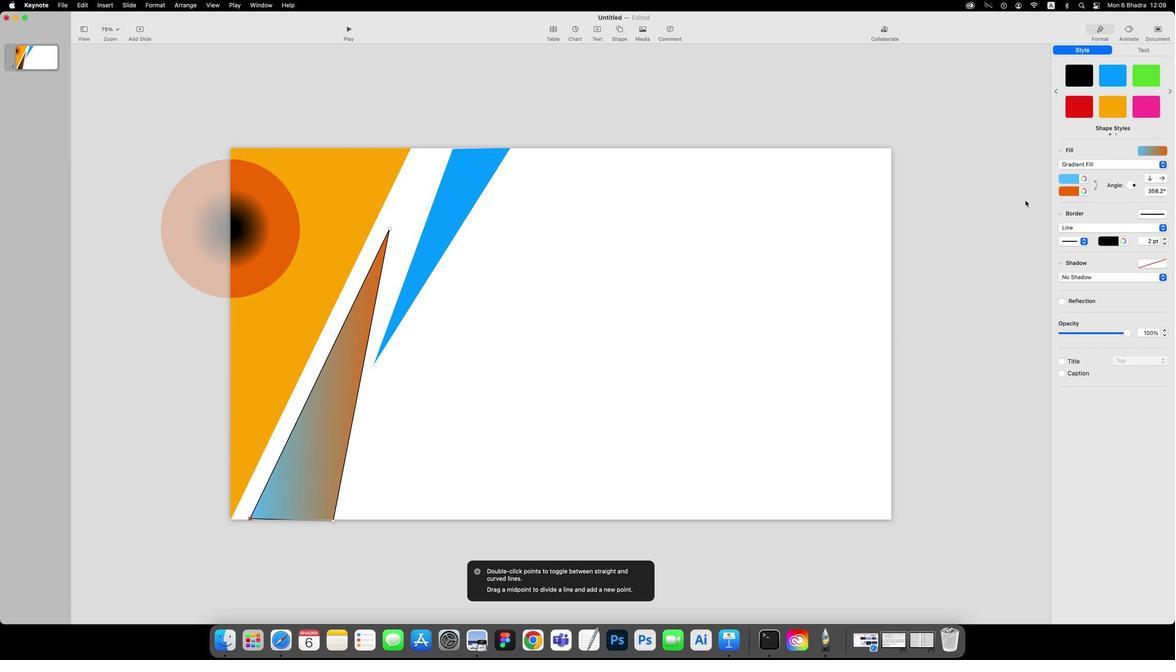 
Action: Mouse moved to (1066, 216)
Screenshot: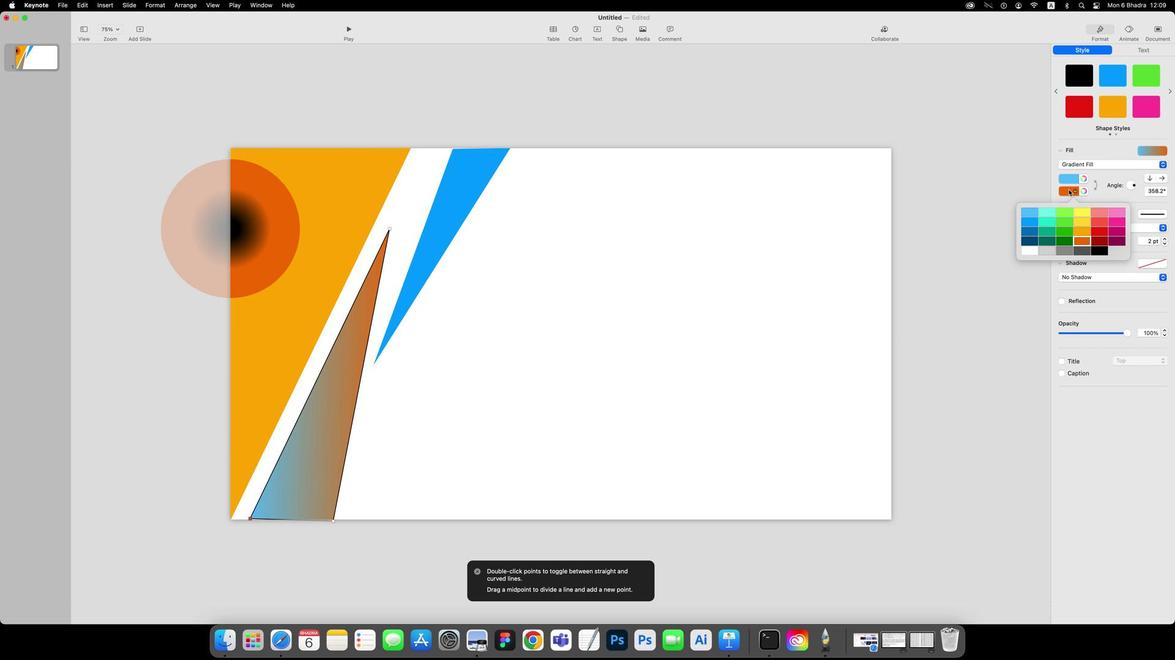 
Action: Mouse pressed left at (1066, 216)
Screenshot: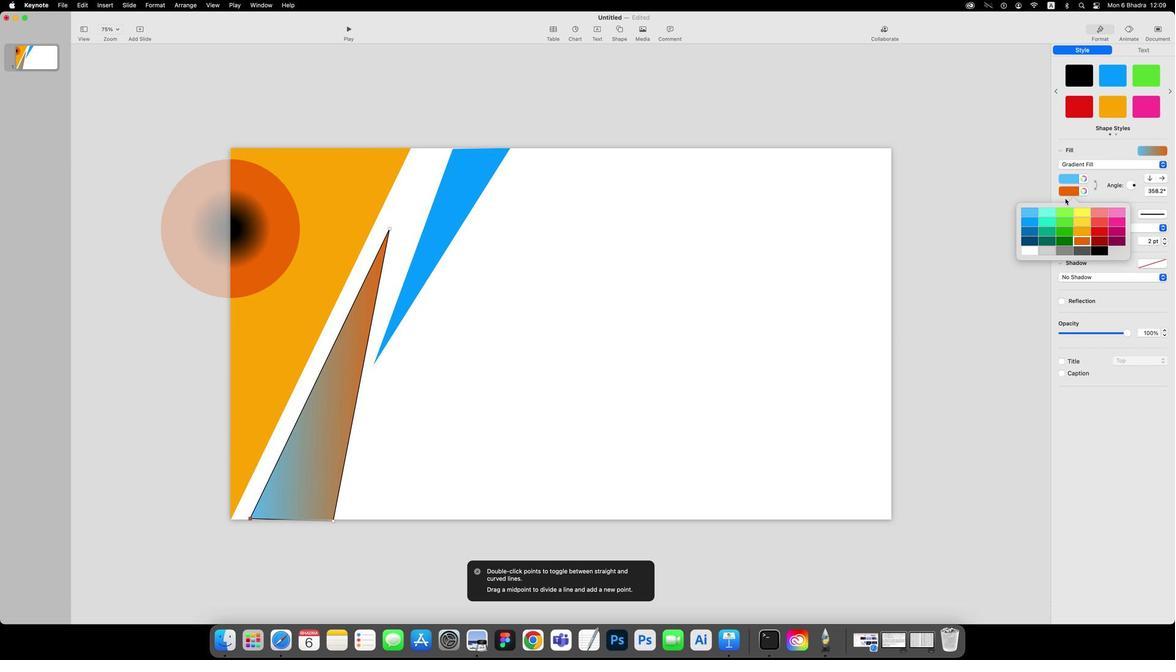 
Action: Mouse moved to (1026, 263)
Screenshot: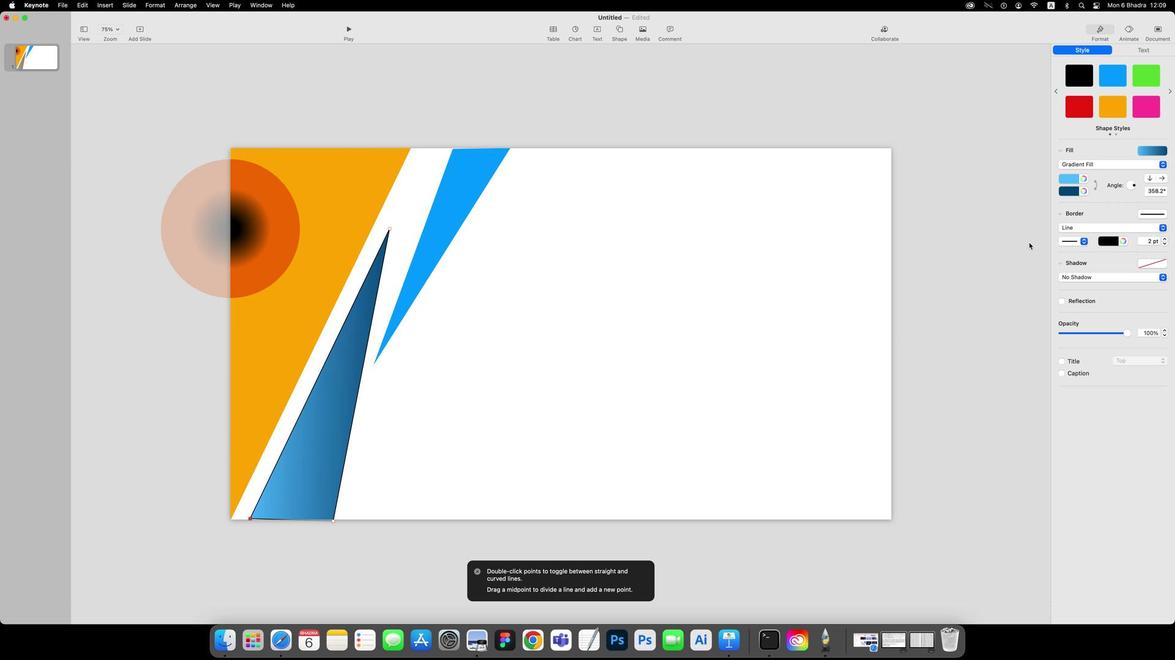 
Action: Mouse pressed left at (1026, 263)
Screenshot: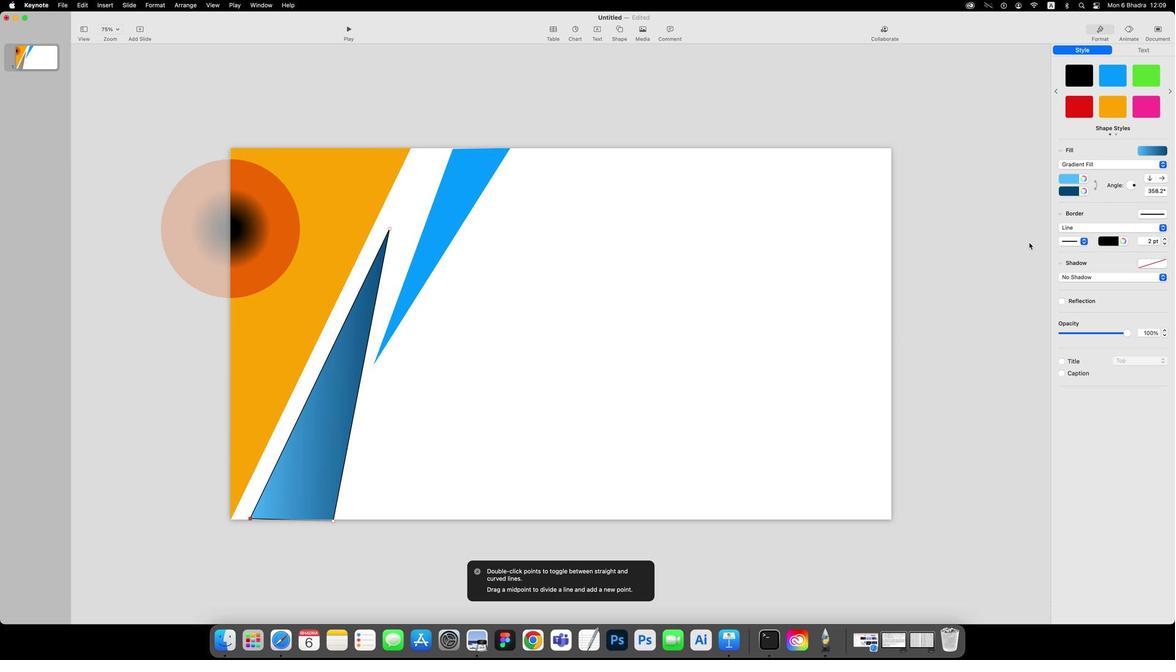 
Action: Mouse moved to (1087, 249)
Screenshot: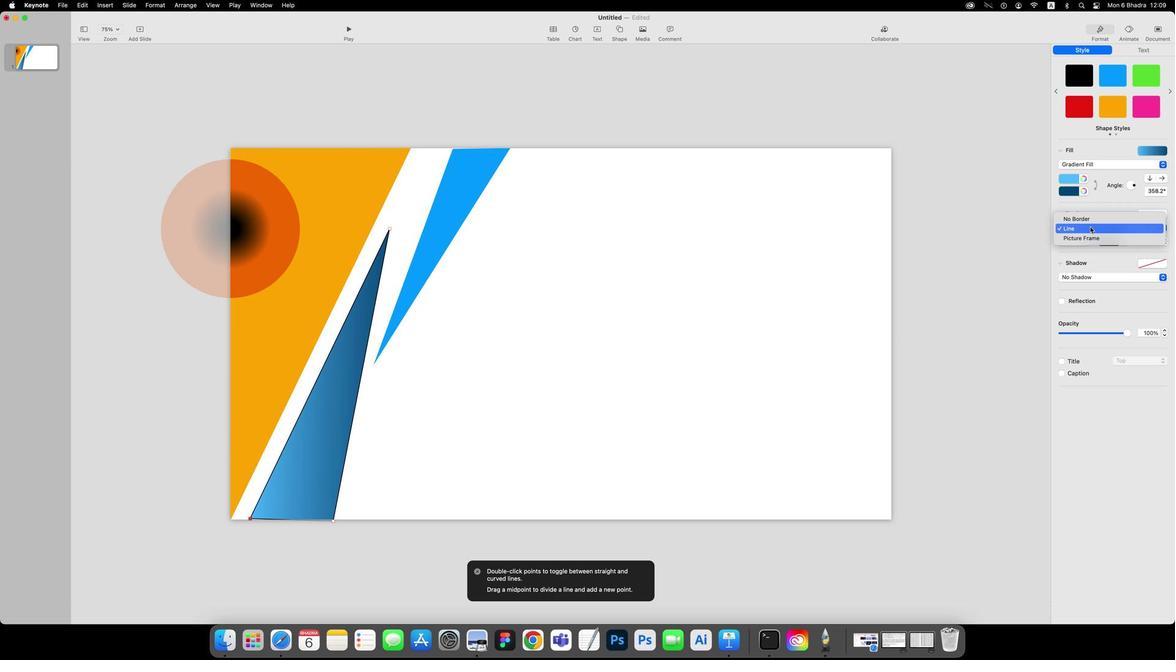 
Action: Mouse pressed left at (1087, 249)
Screenshot: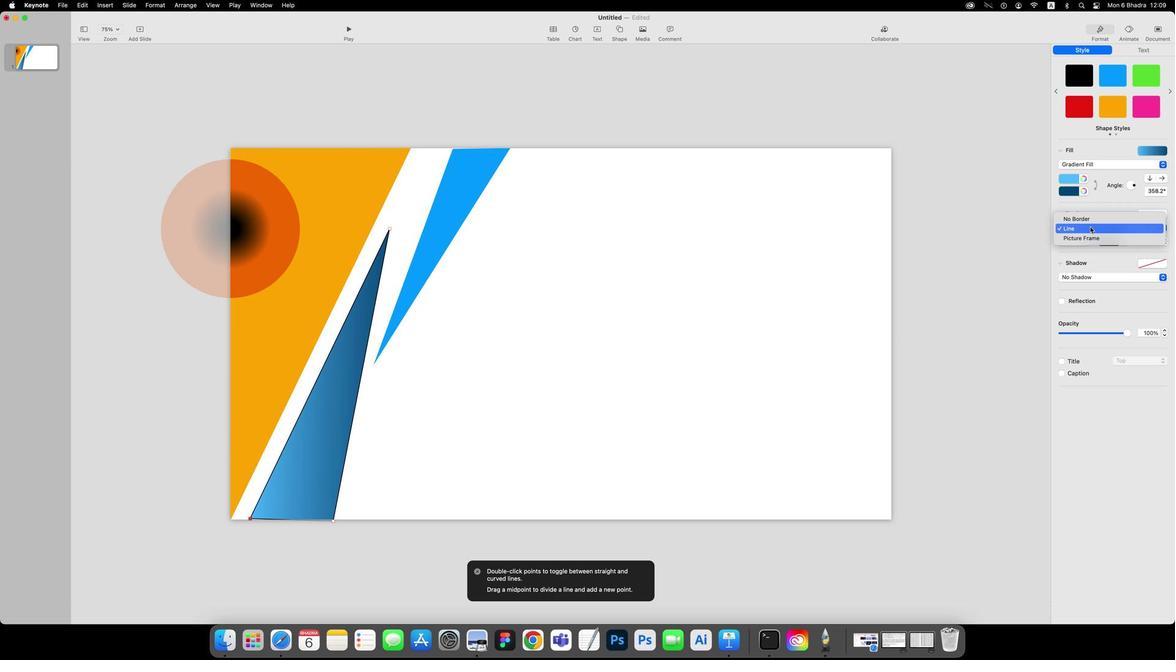 
Action: Mouse moved to (1086, 244)
Screenshot: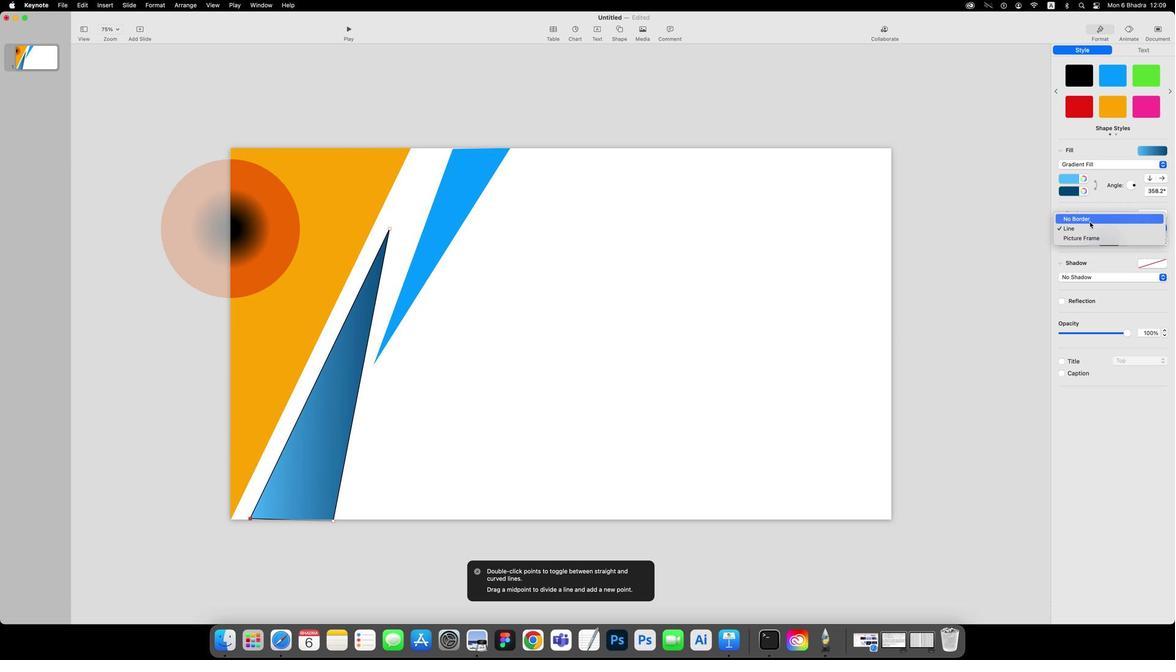 
Action: Mouse pressed left at (1086, 244)
Screenshot: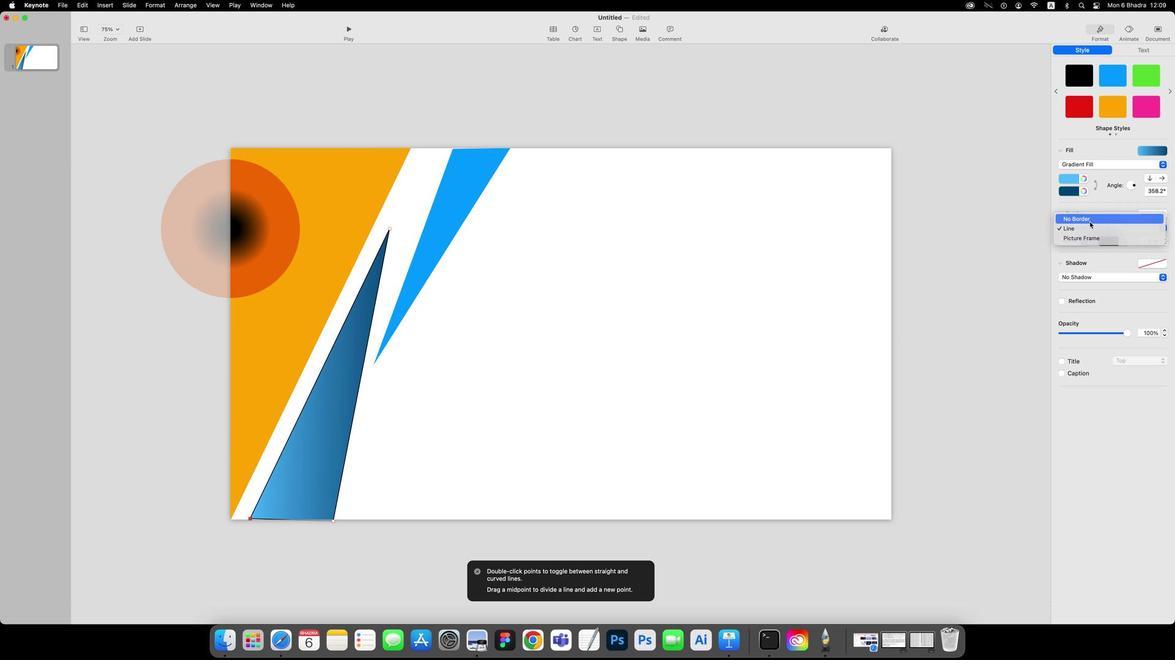 
Action: Mouse moved to (618, 78)
Screenshot: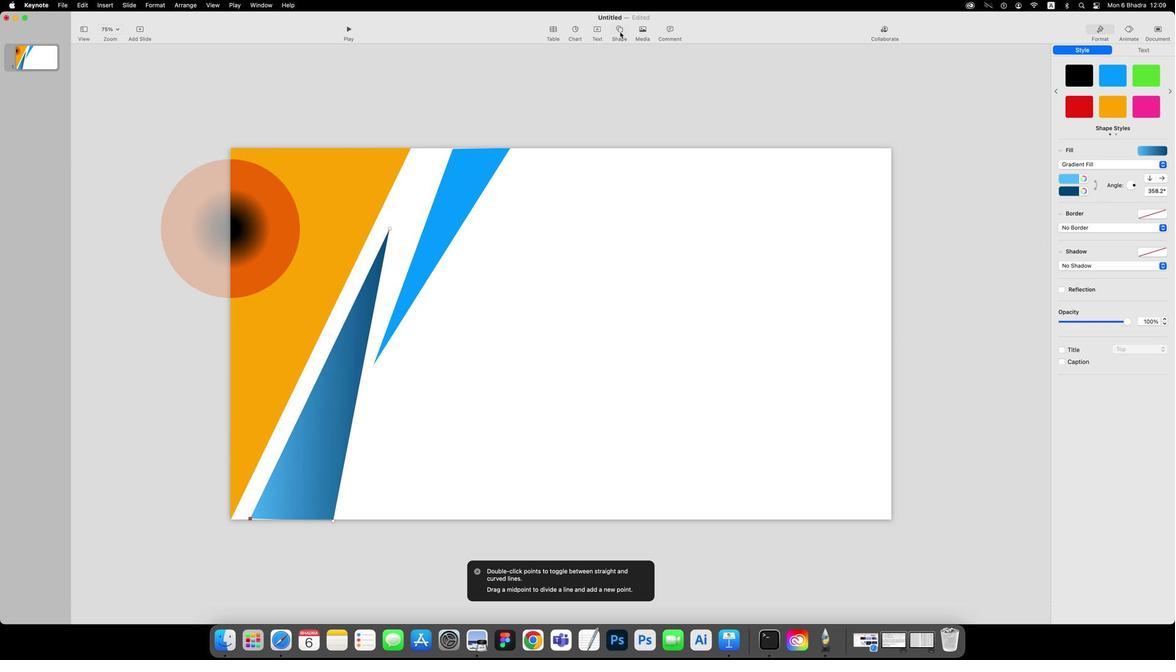 
Action: Mouse pressed left at (618, 78)
Screenshot: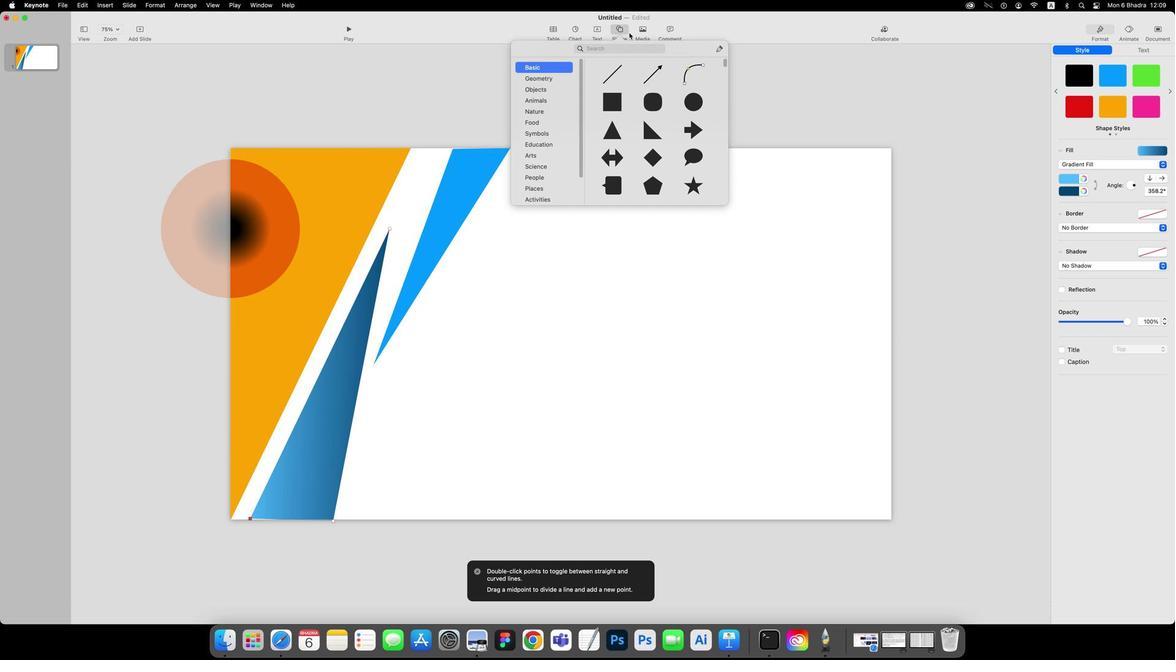 
Action: Mouse moved to (721, 92)
Screenshot: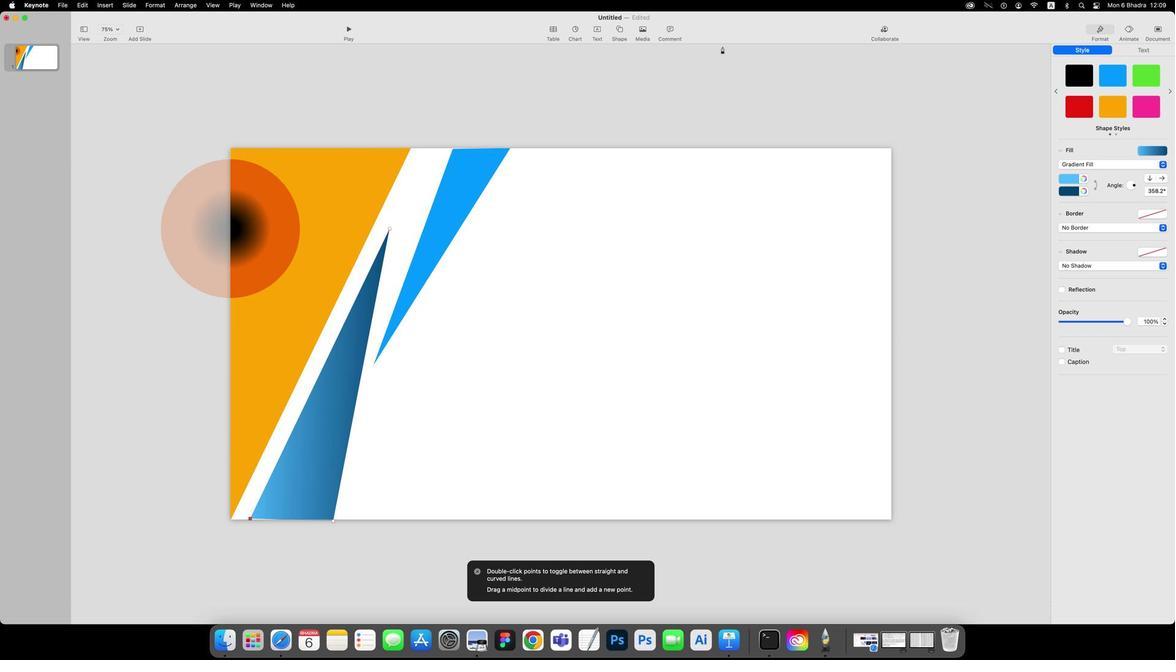 
Action: Mouse pressed left at (721, 92)
Screenshot: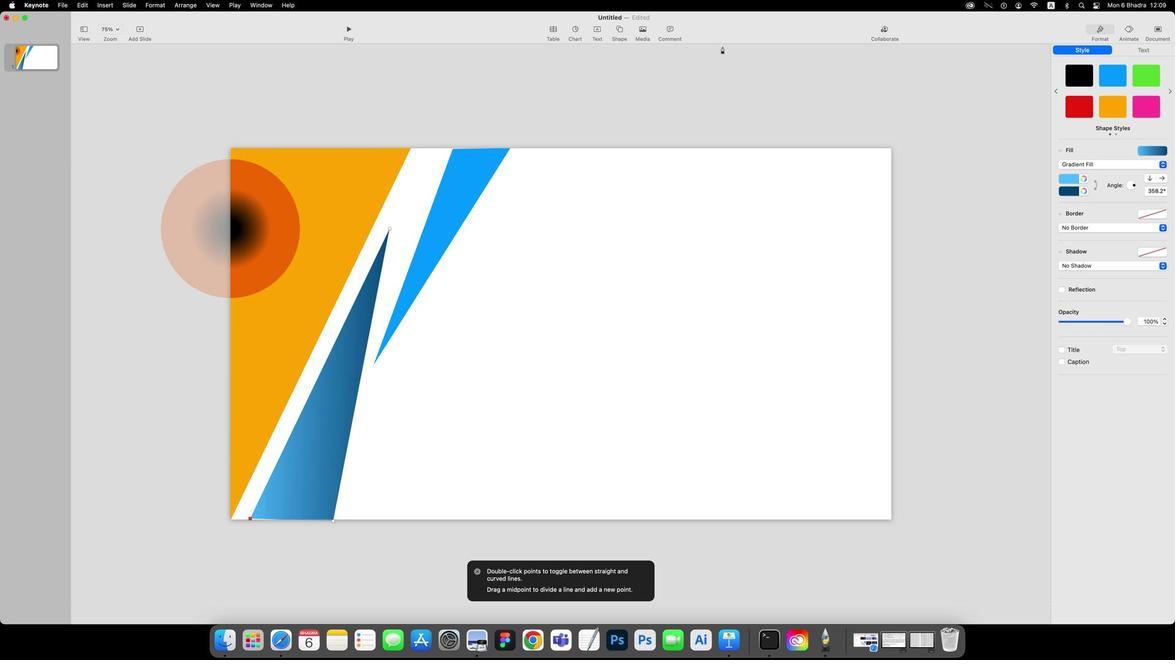 
Action: Mouse moved to (661, 181)
Screenshot: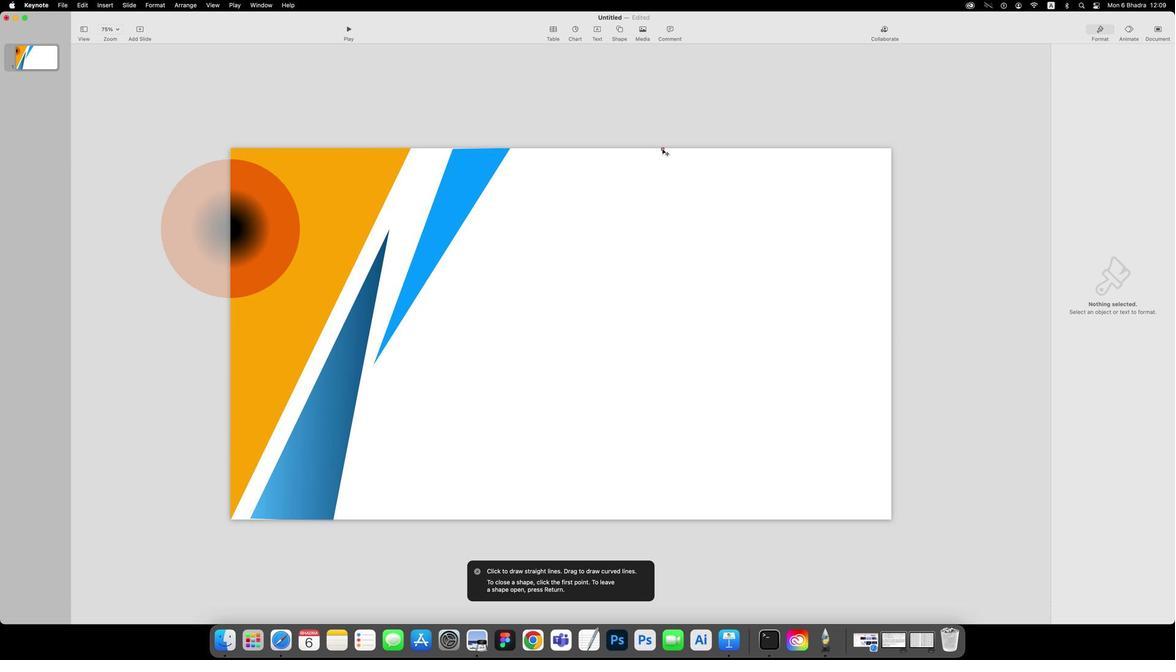
Action: Mouse pressed left at (661, 181)
Screenshot: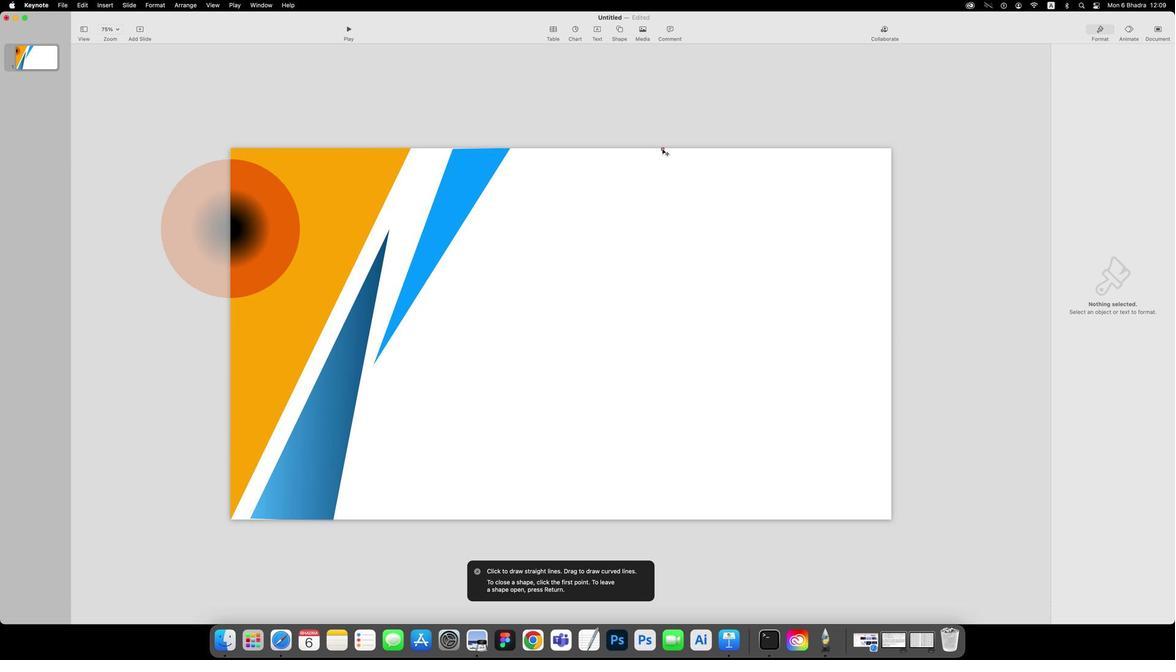 
Action: Mouse moved to (689, 283)
Screenshot: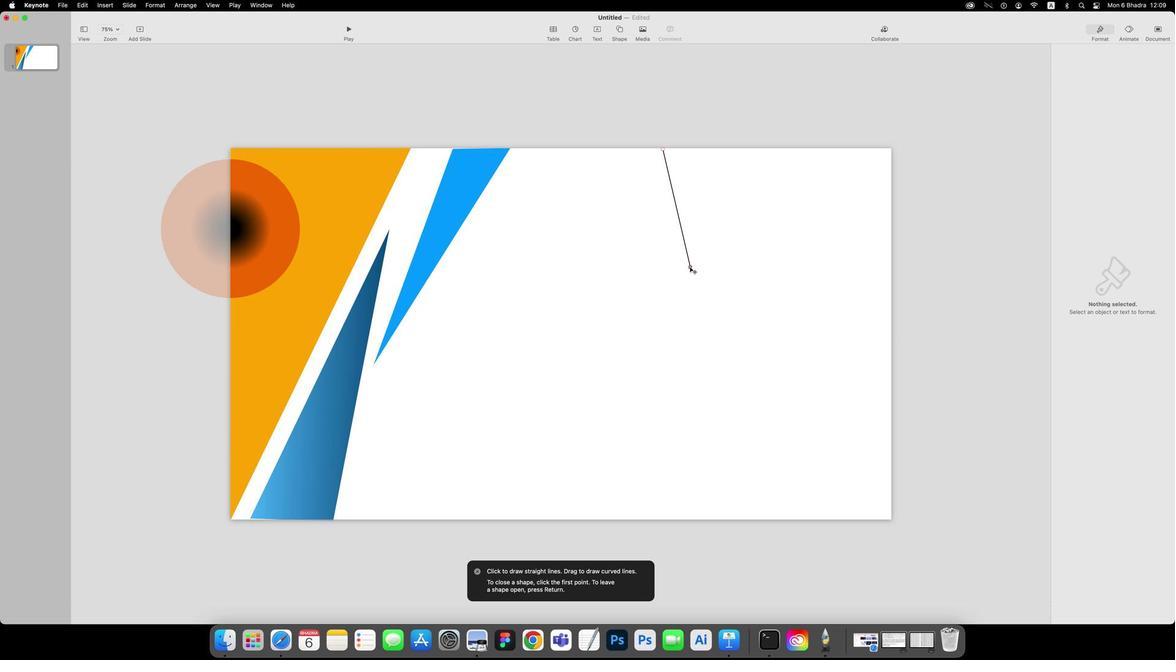 
Action: Mouse pressed left at (689, 283)
Screenshot: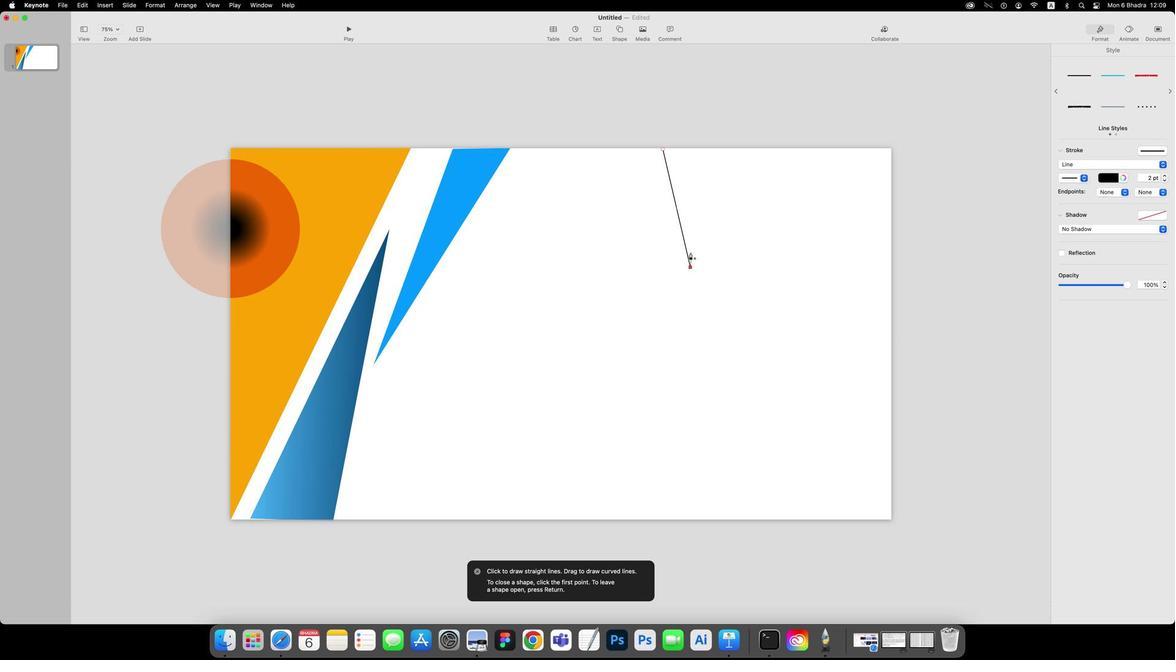 
Action: Mouse moved to (683, 179)
Screenshot: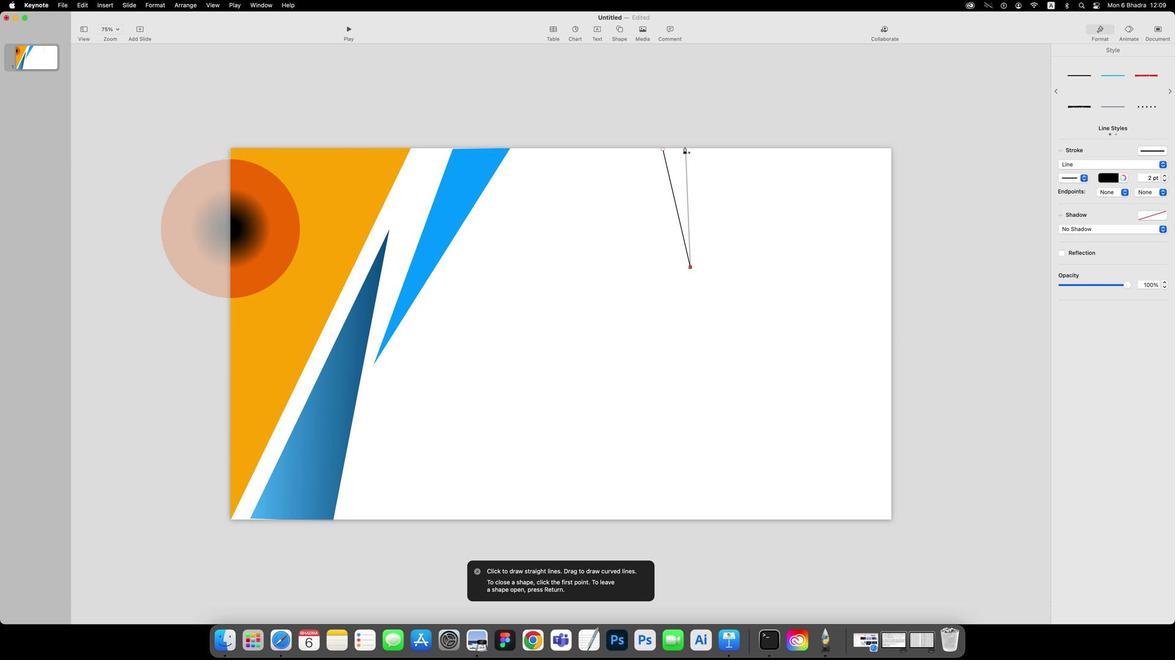 
Action: Mouse pressed left at (683, 179)
Screenshot: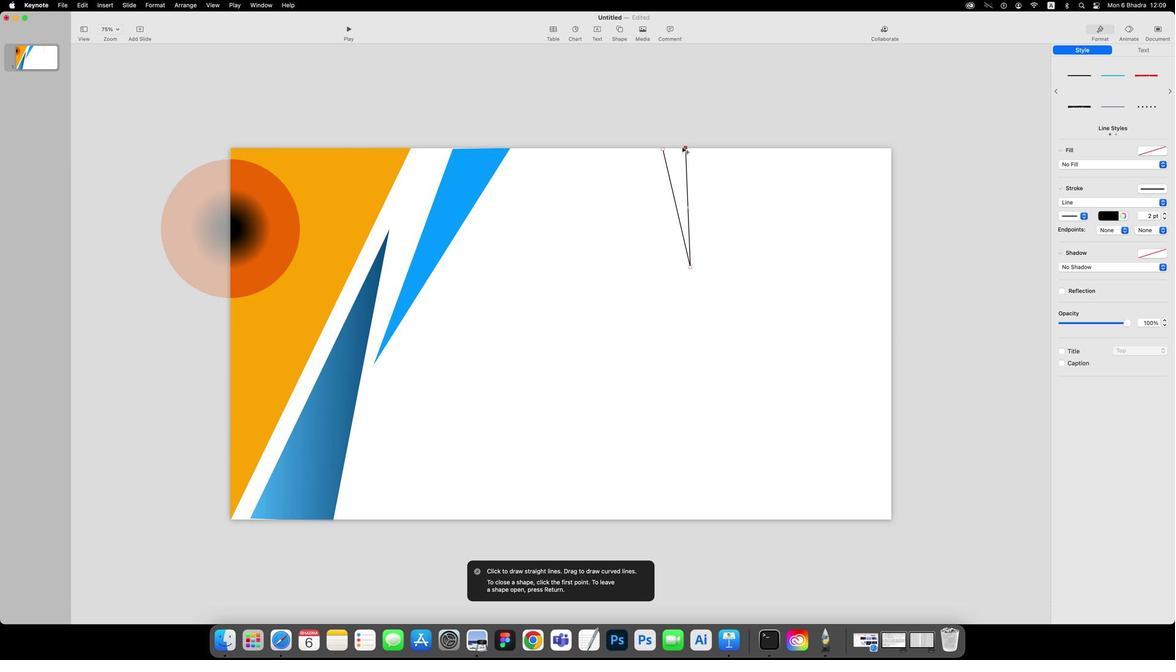
Action: Mouse moved to (662, 181)
Screenshot: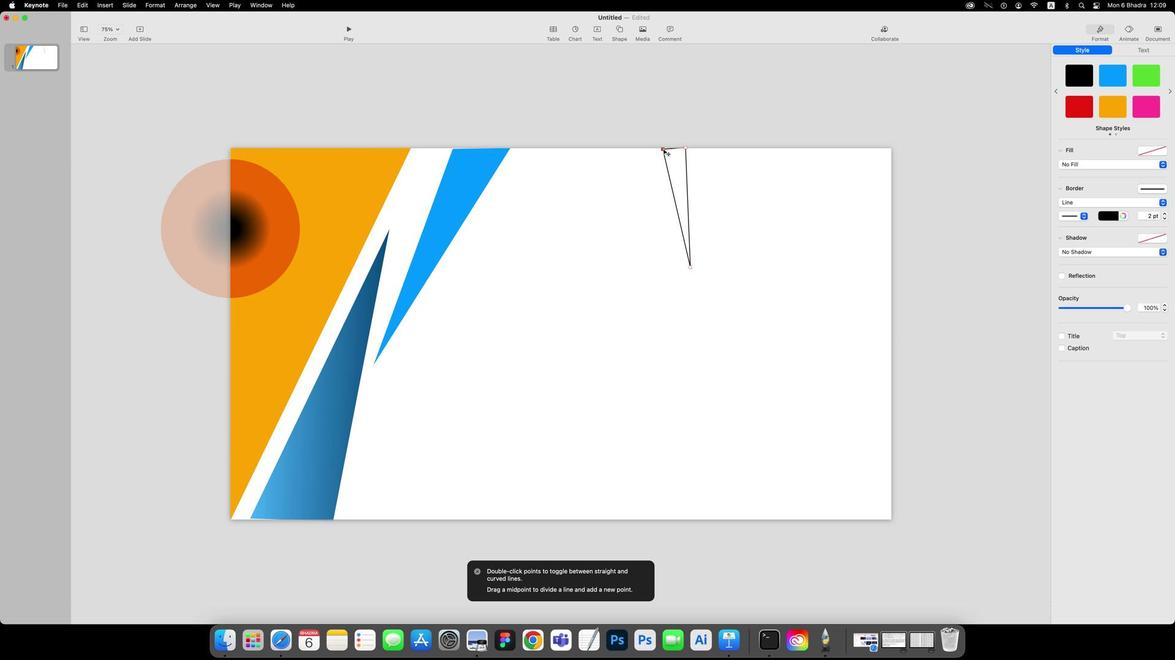 
Action: Mouse pressed left at (662, 181)
Screenshot: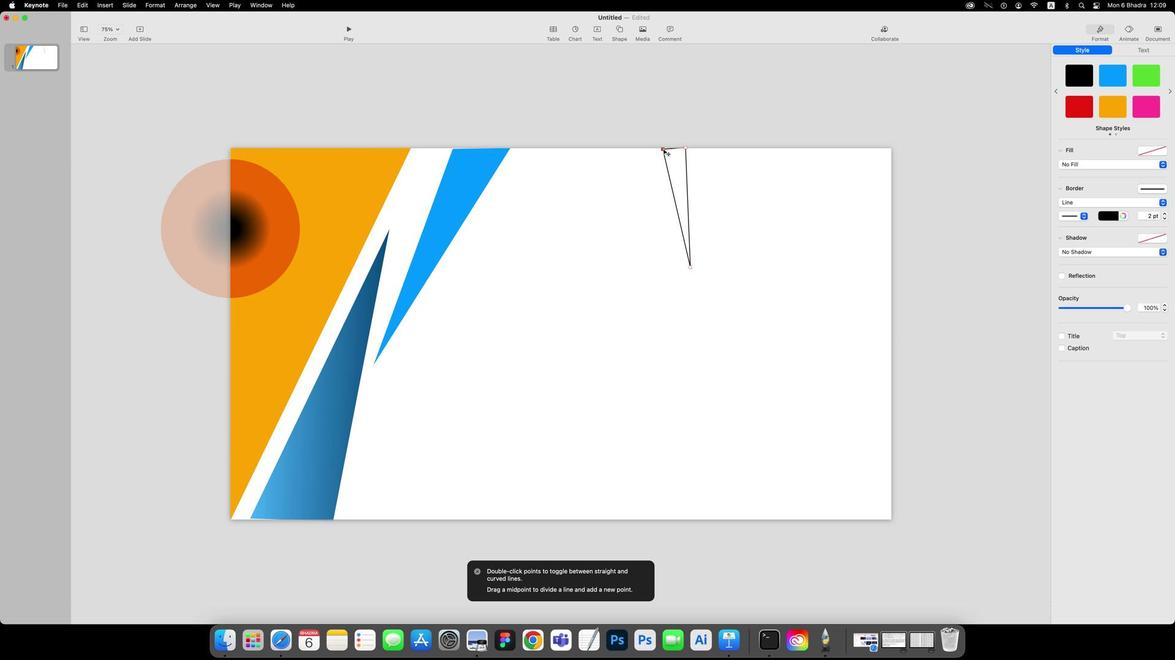 
Action: Mouse moved to (1076, 193)
Screenshot: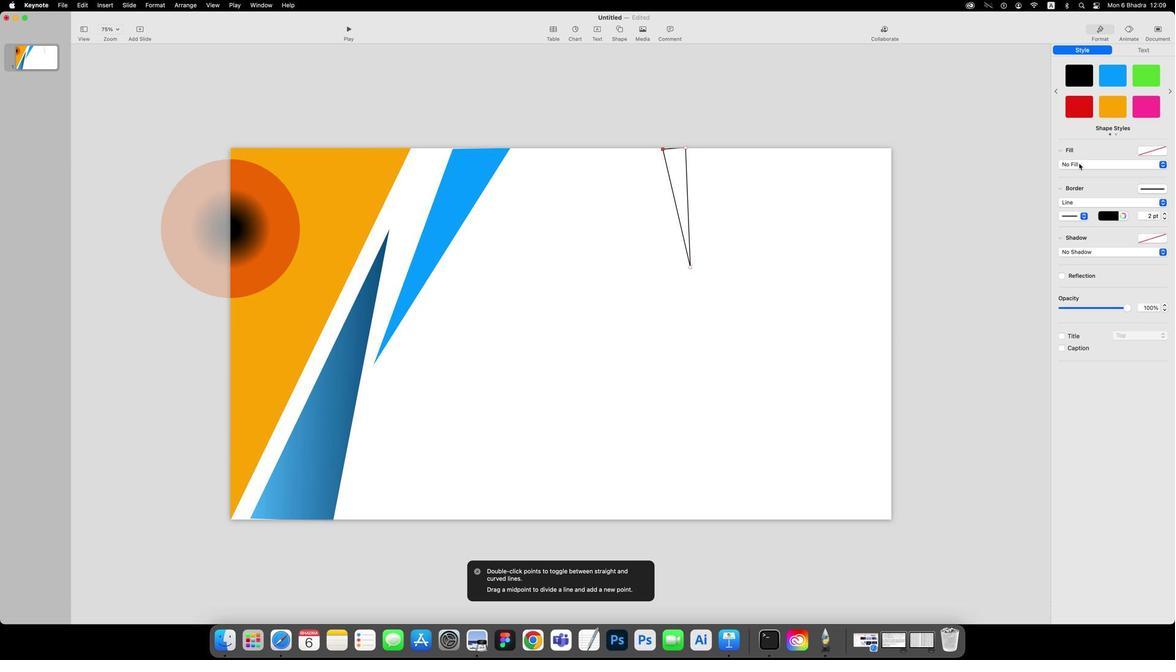 
Action: Mouse pressed left at (1076, 193)
Screenshot: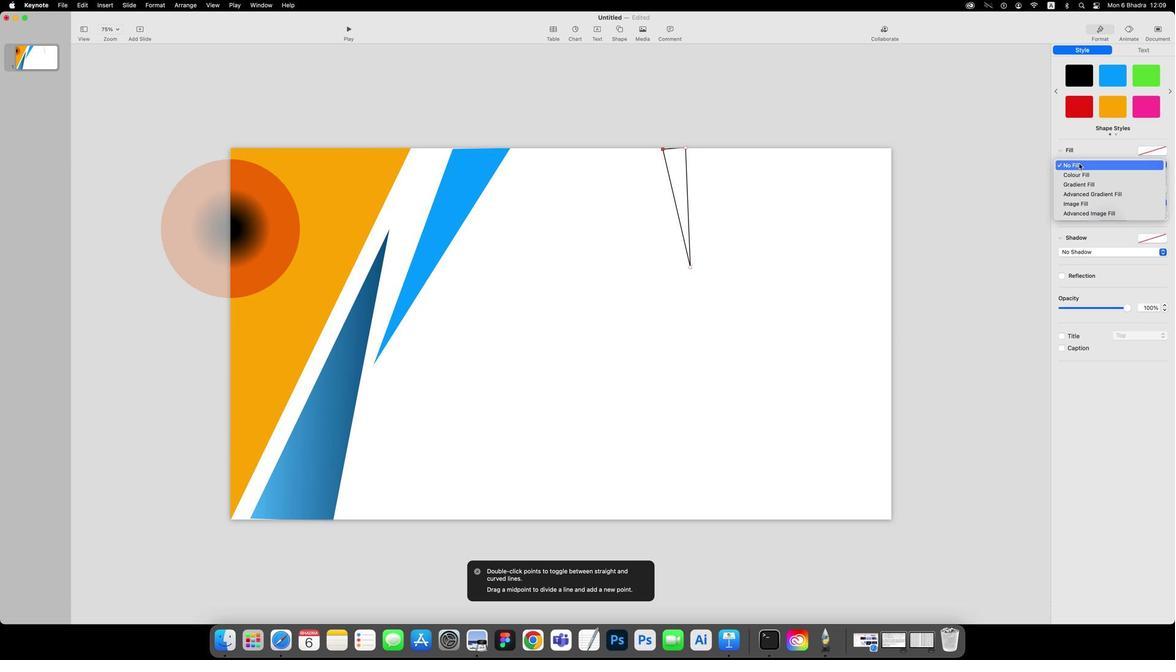 
Action: Mouse moved to (1071, 212)
Screenshot: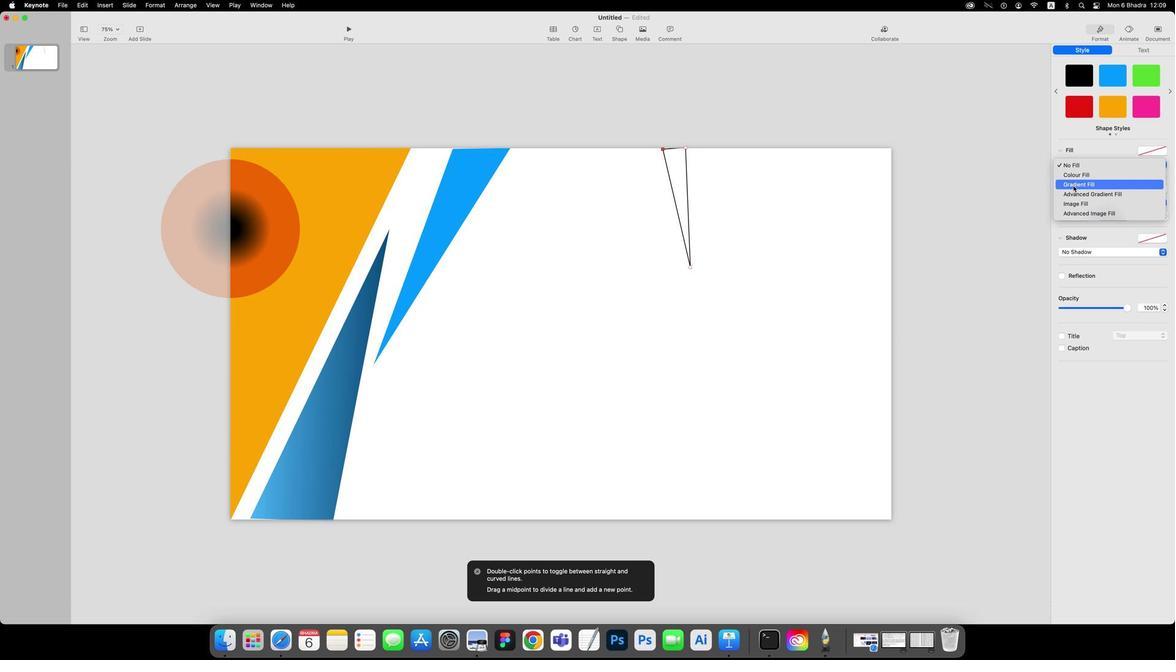 
Action: Mouse pressed left at (1071, 212)
Screenshot: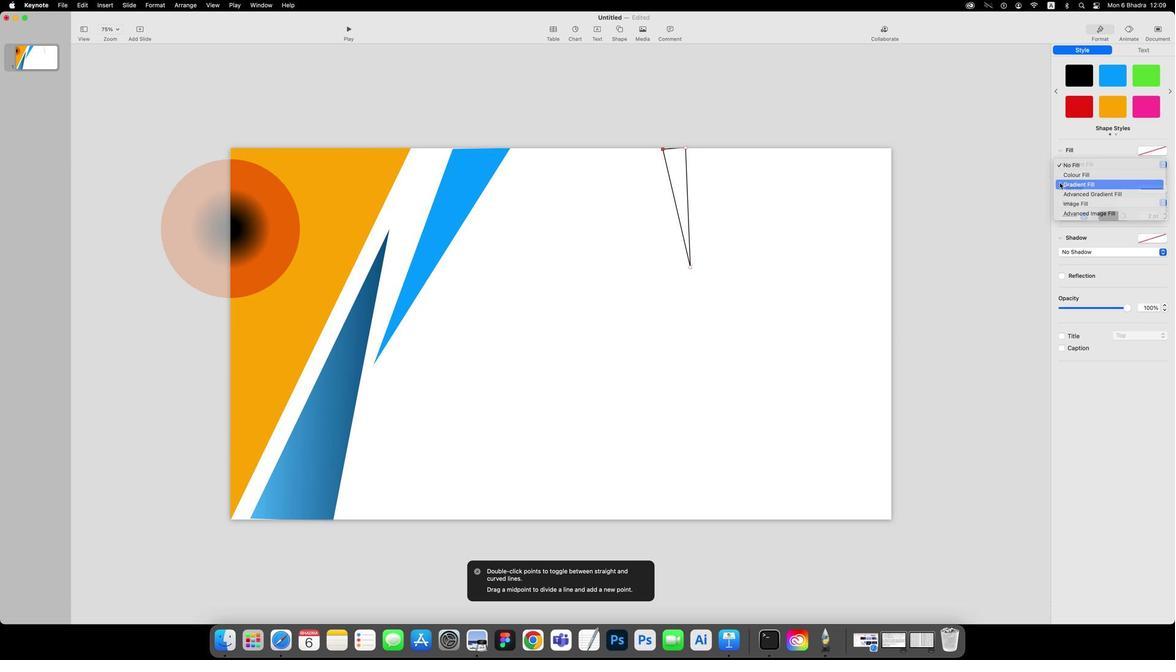 
Action: Mouse moved to (1063, 210)
Screenshot: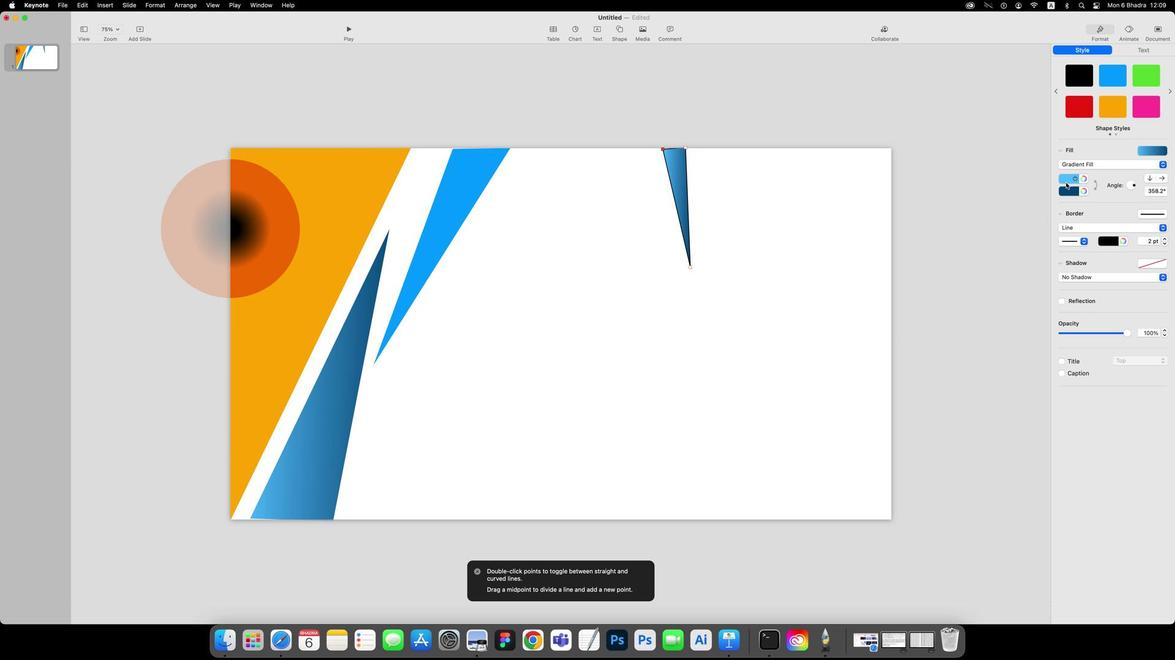 
Action: Mouse pressed left at (1063, 210)
Screenshot: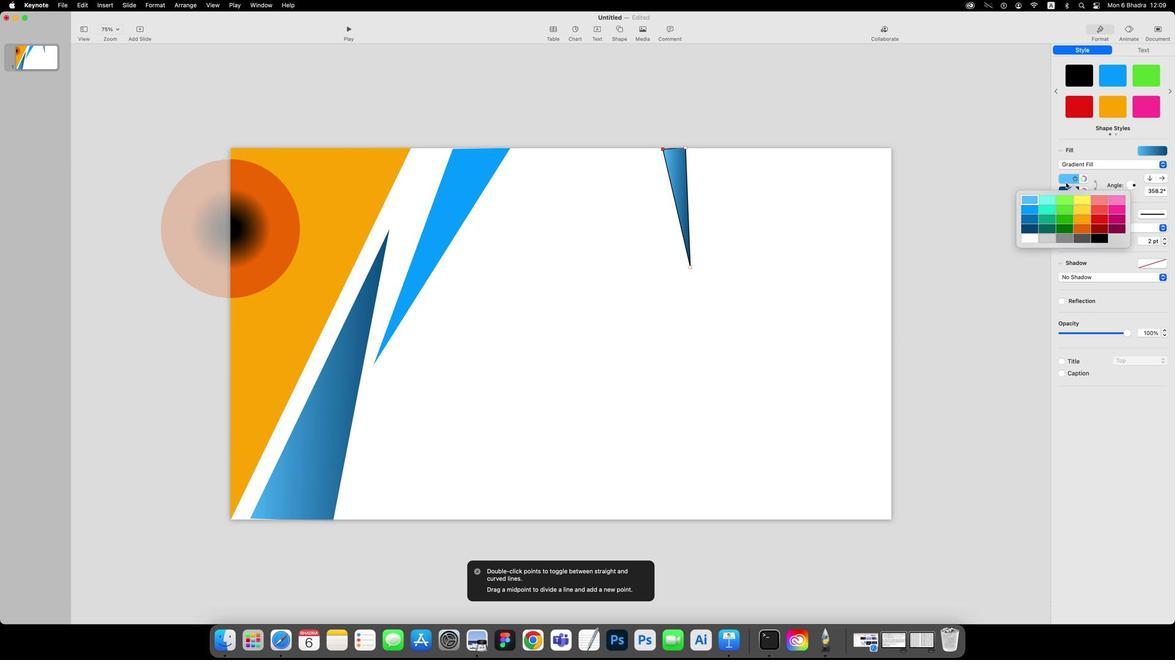 
Action: Mouse moved to (1077, 227)
Screenshot: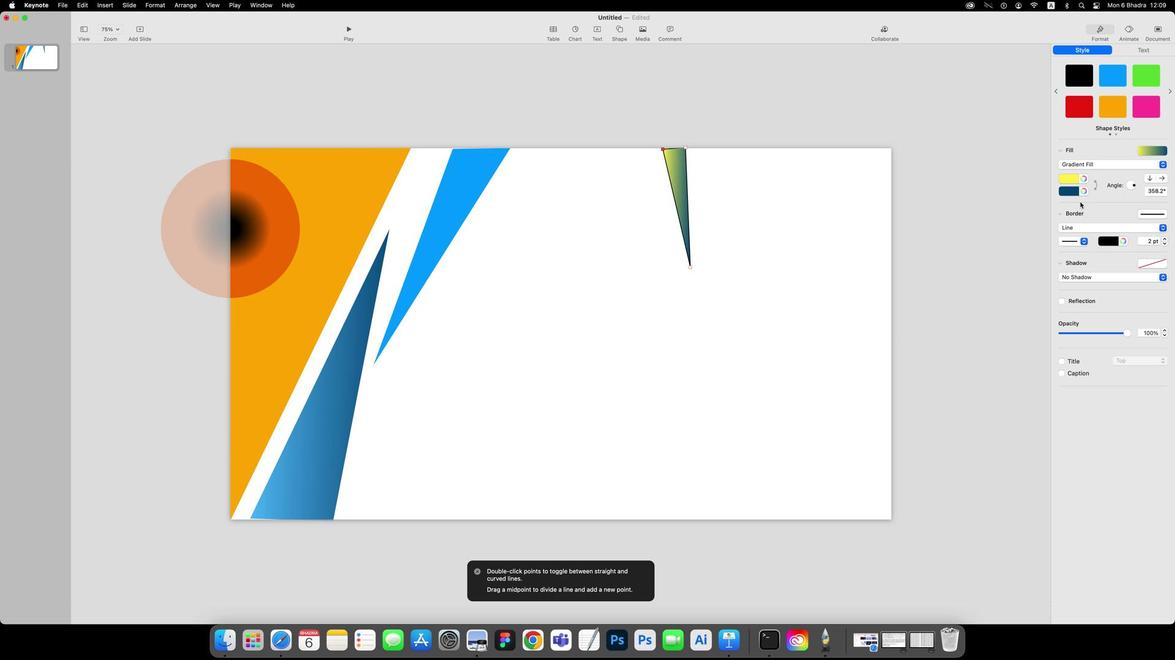 
Action: Mouse pressed left at (1077, 227)
Screenshot: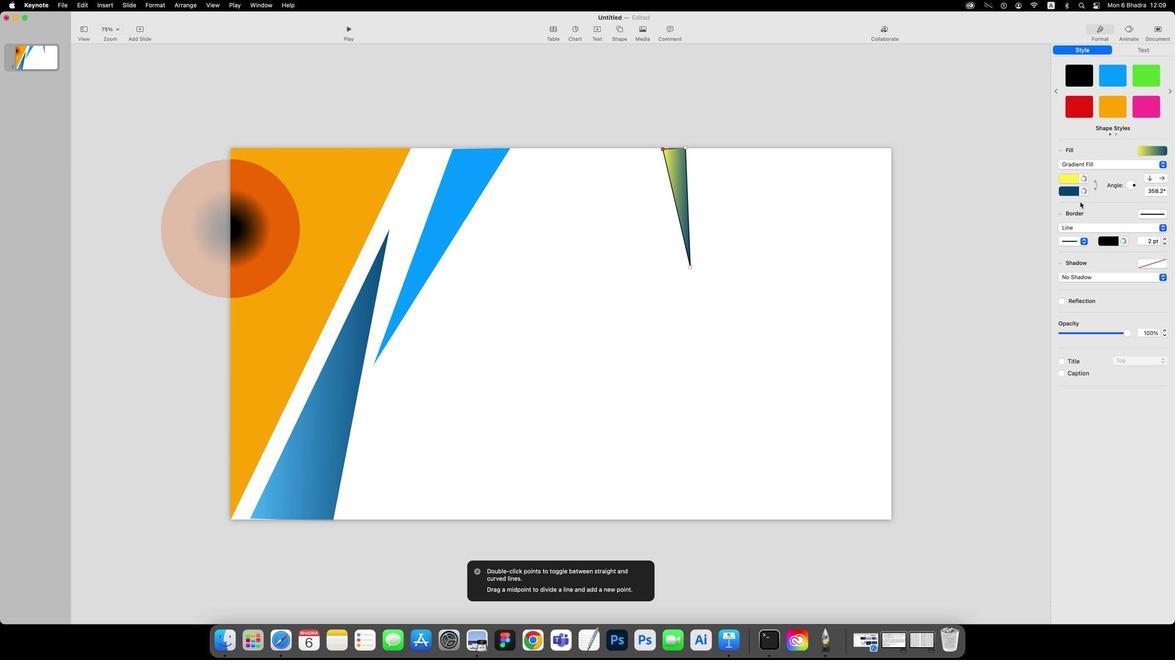 
Action: Mouse moved to (1069, 221)
Screenshot: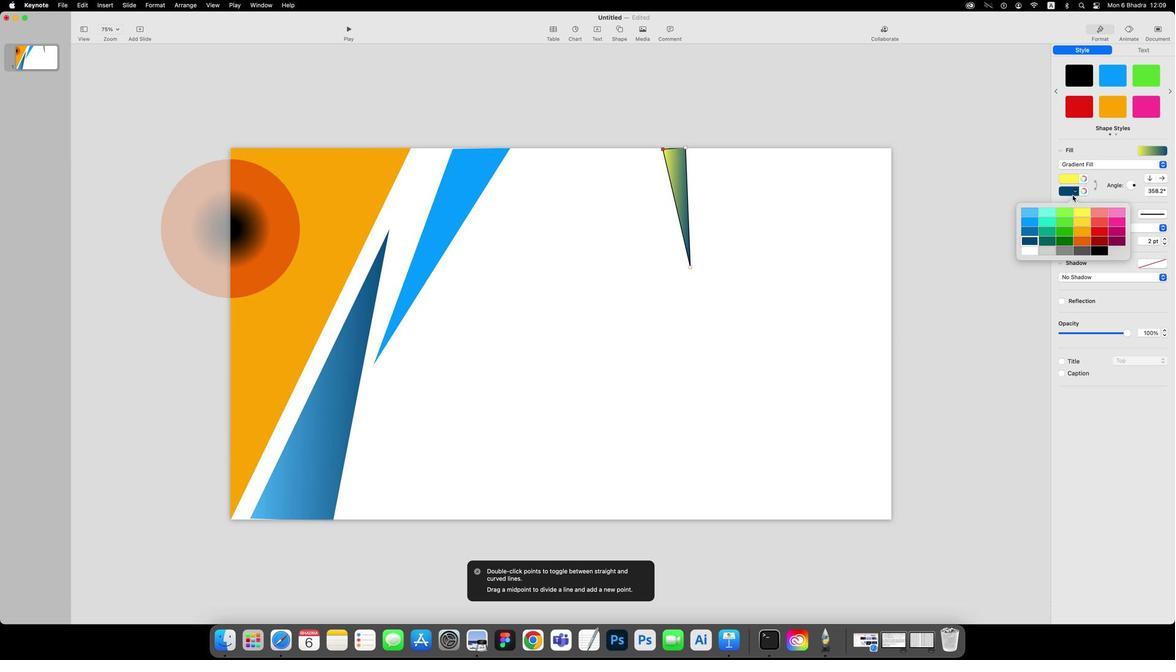 
Action: Mouse pressed left at (1069, 221)
Screenshot: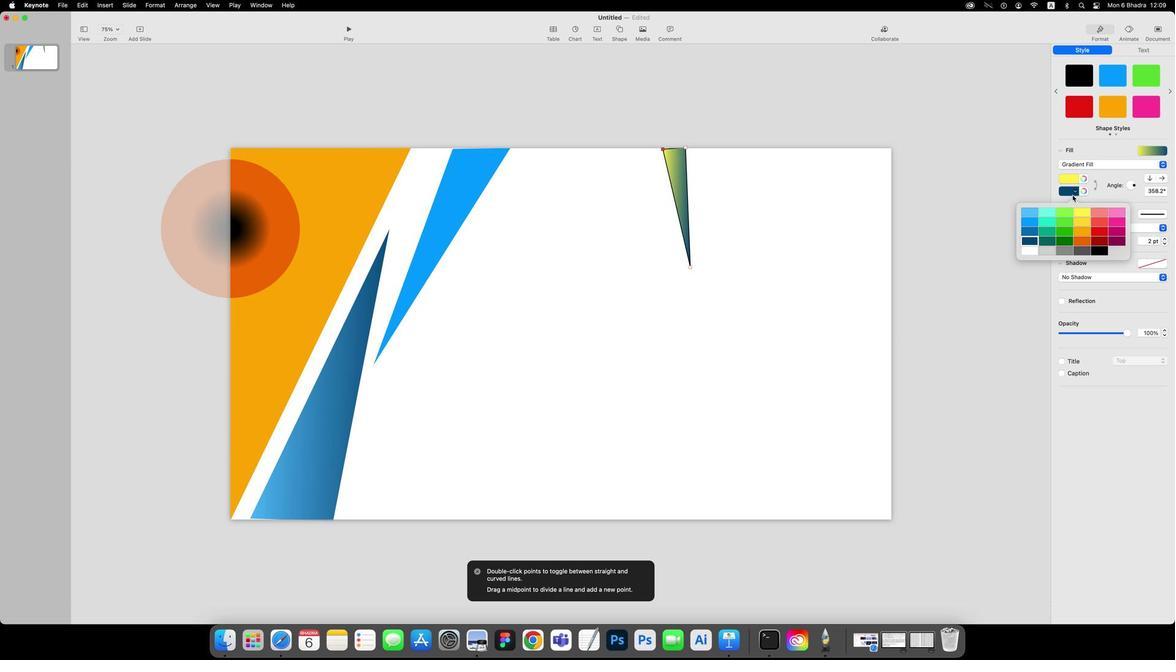 
Action: Mouse moved to (1079, 257)
Screenshot: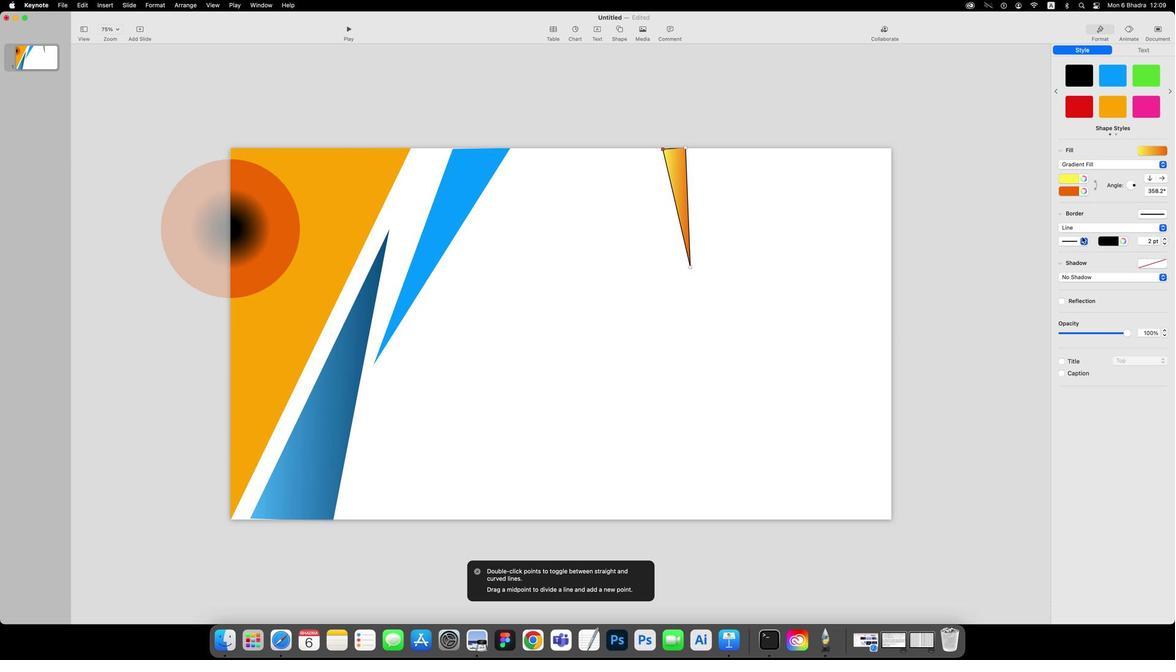 
Action: Mouse pressed left at (1079, 257)
Screenshot: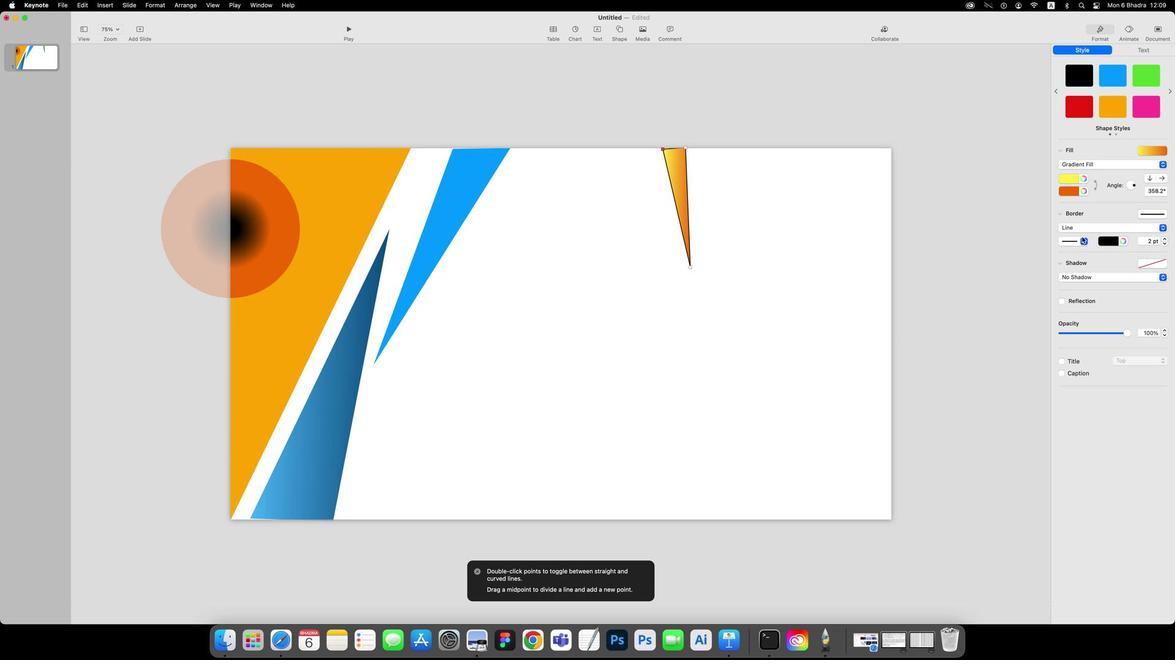 
Action: Mouse moved to (1077, 250)
Screenshot: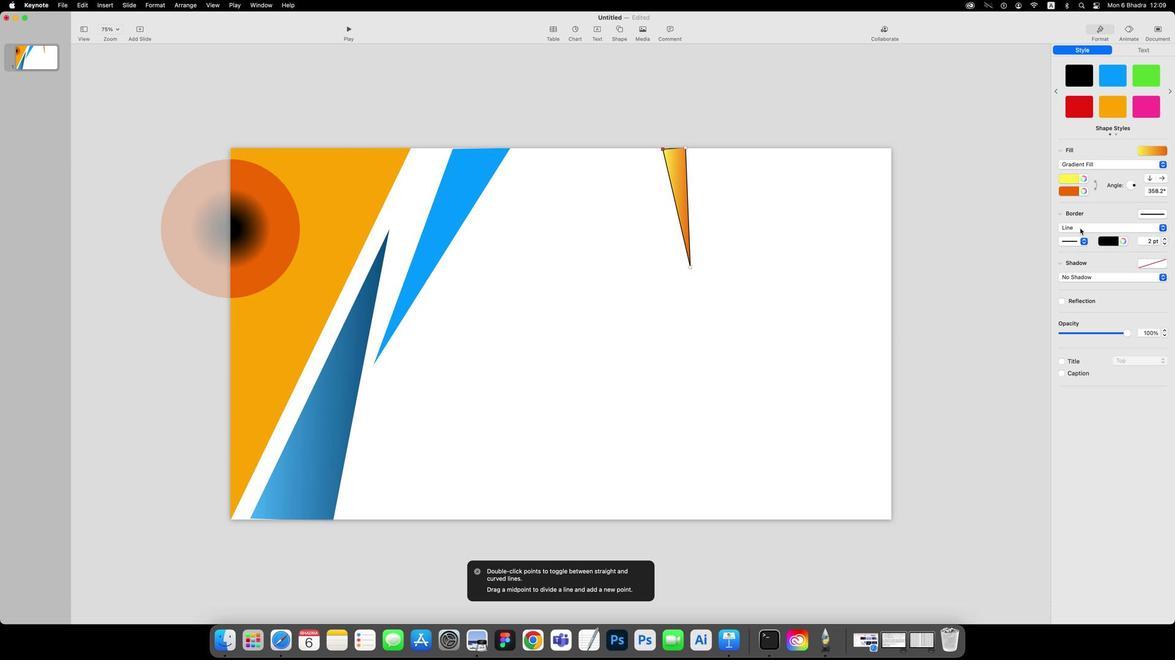 
Action: Mouse pressed left at (1077, 250)
Screenshot: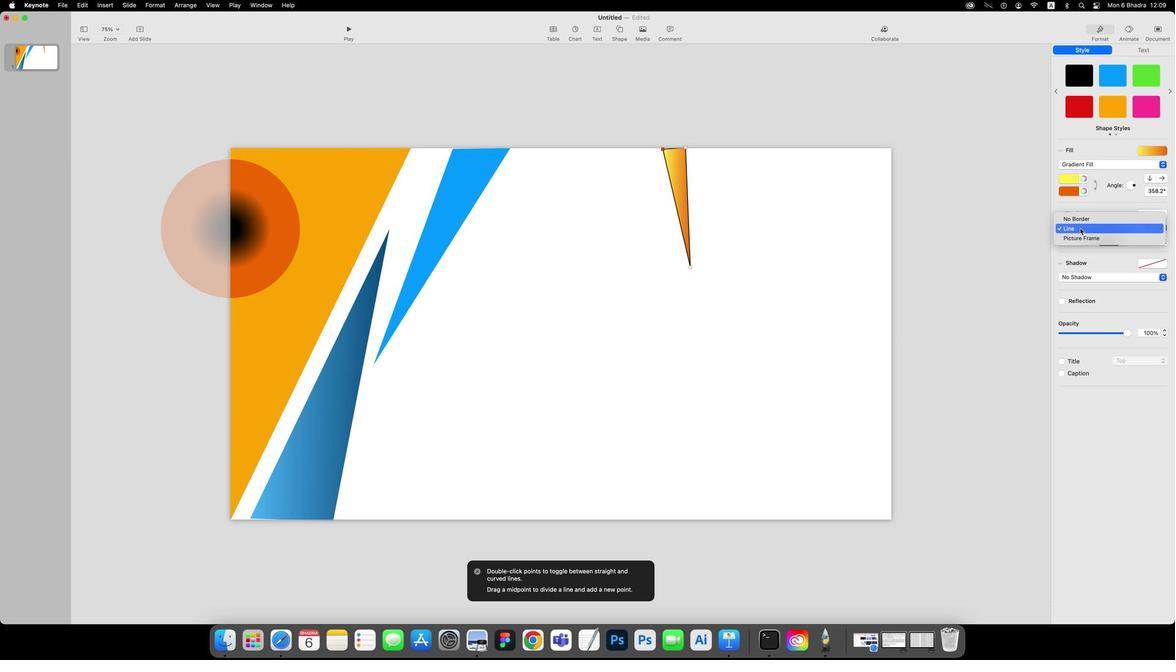 
Action: Mouse moved to (1075, 243)
Screenshot: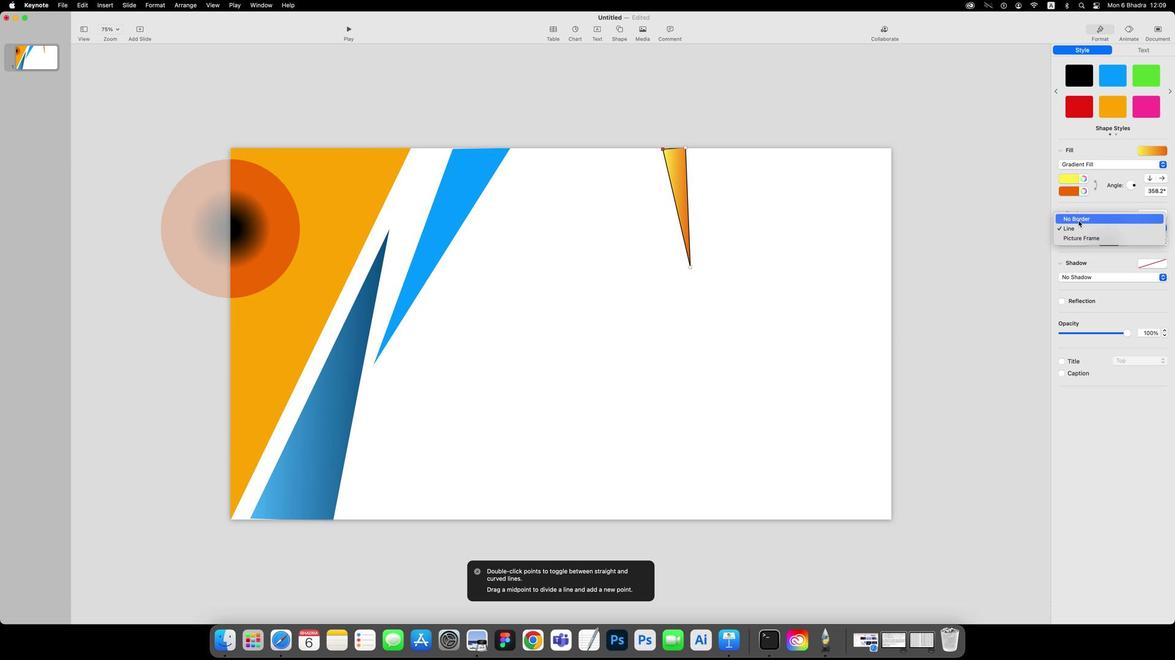 
Action: Mouse pressed left at (1075, 243)
Screenshot: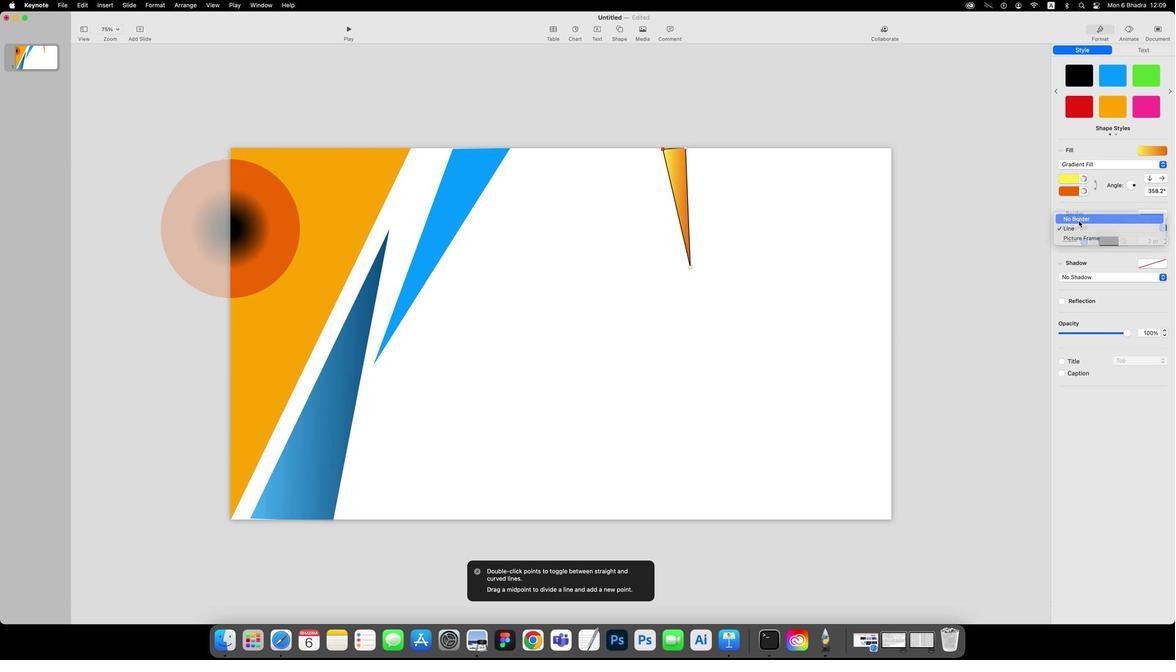 
Action: Mouse moved to (488, 285)
Screenshot: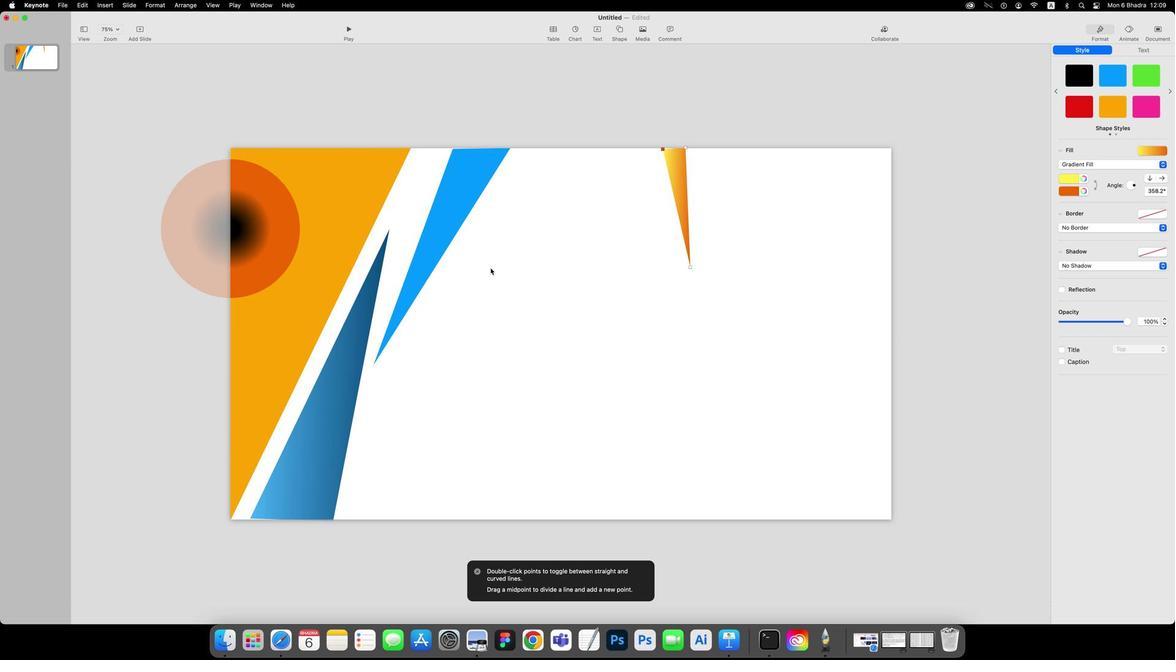 
Action: Mouse pressed left at (488, 285)
Screenshot: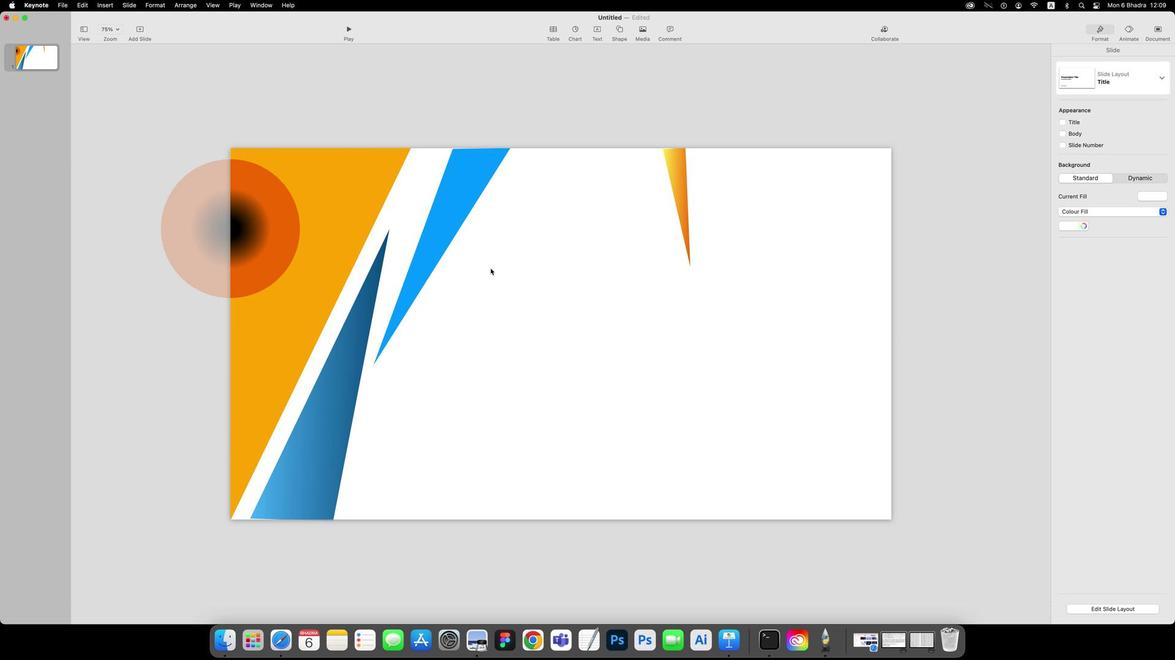 
Action: Mouse moved to (618, 76)
Screenshot: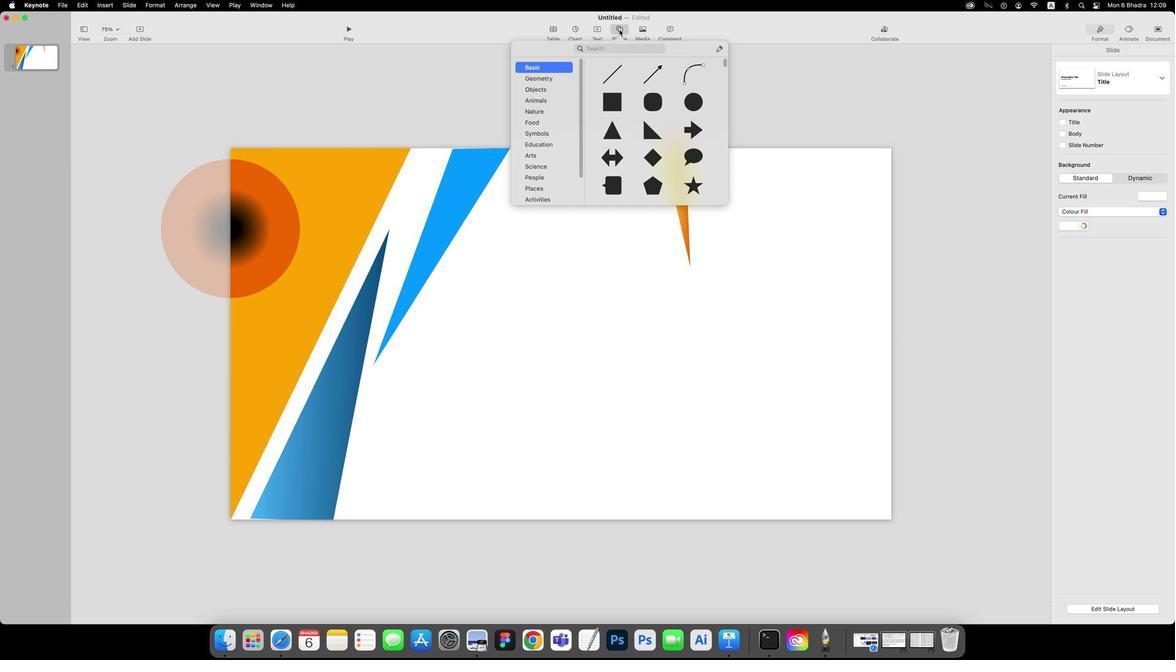 
Action: Mouse pressed left at (618, 76)
Screenshot: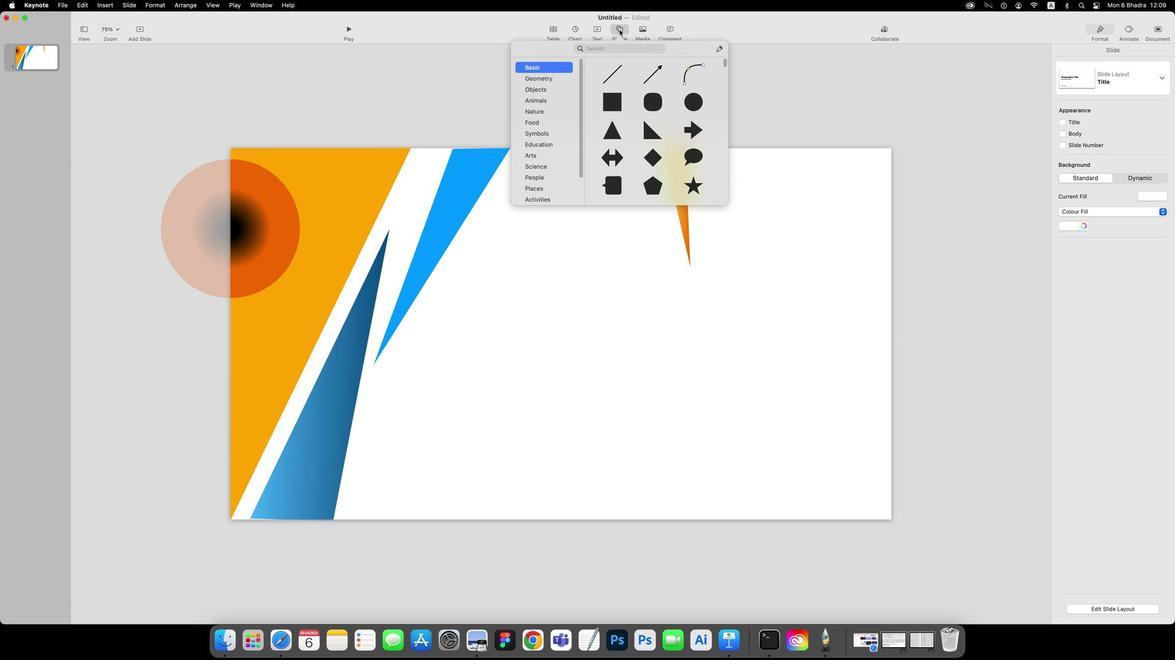 
Action: Mouse moved to (717, 93)
Screenshot: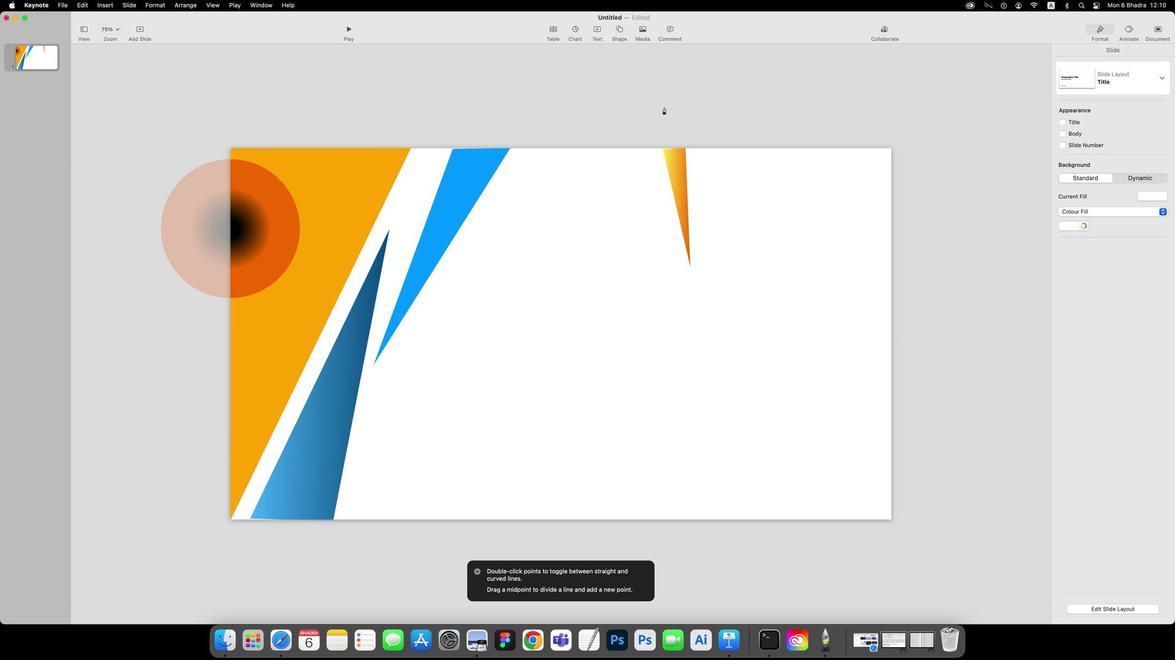 
Action: Mouse pressed left at (717, 93)
Screenshot: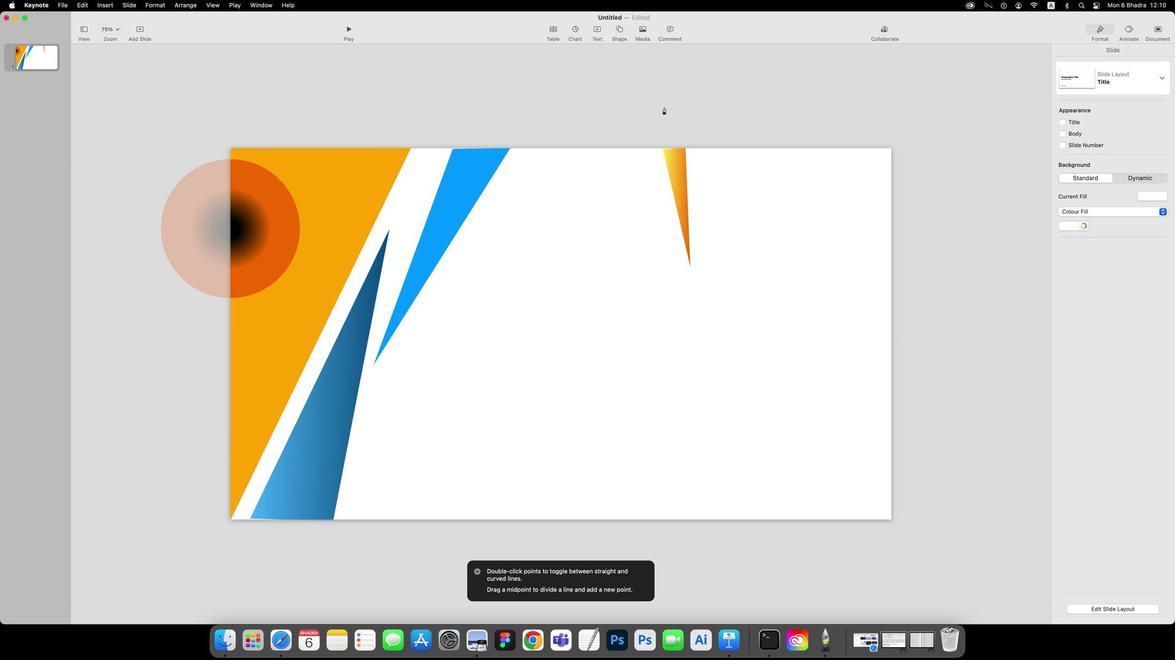 
Action: Mouse moved to (488, 262)
Screenshot: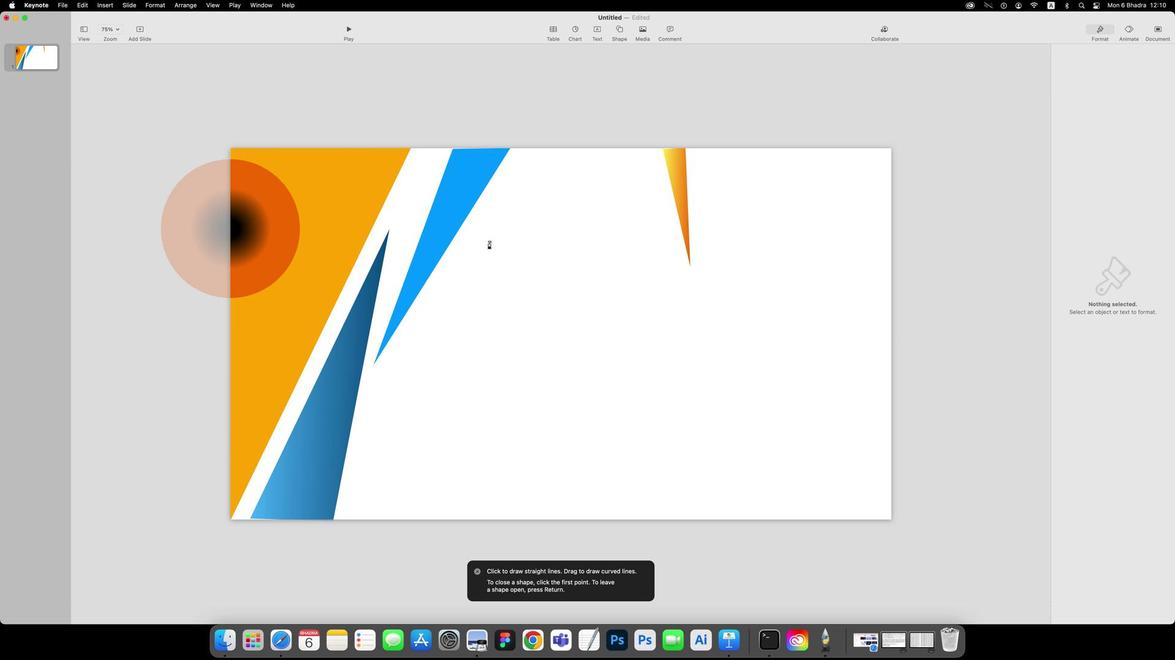 
Action: Mouse pressed left at (488, 262)
Screenshot: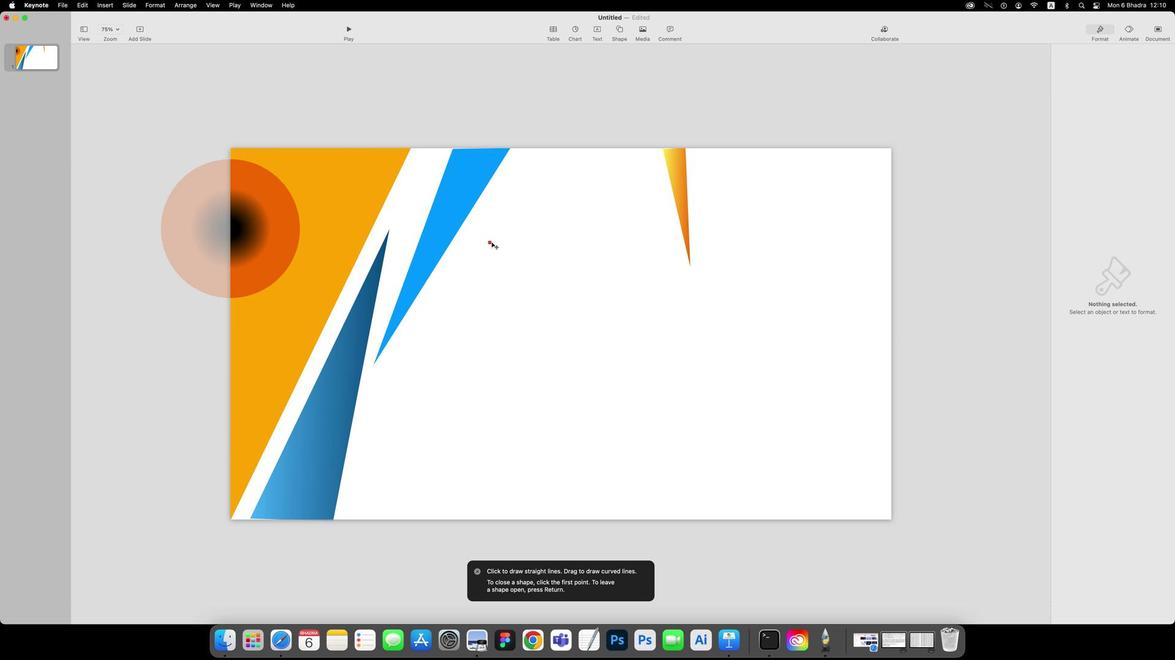
Action: Mouse moved to (534, 280)
Screenshot: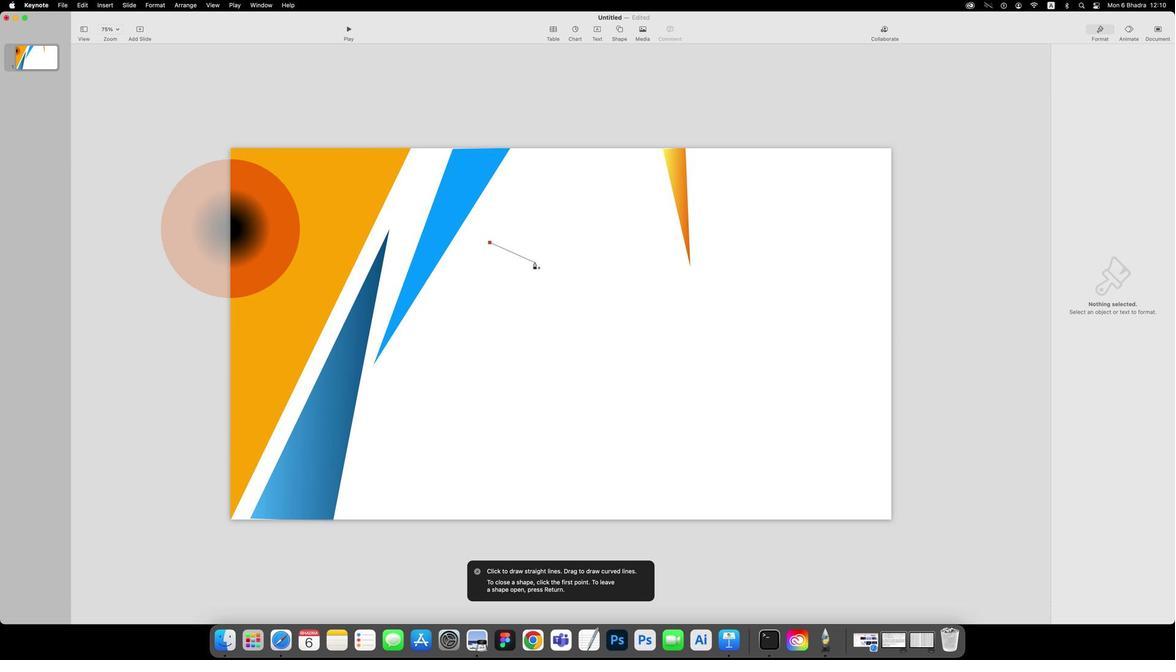 
Action: Mouse pressed left at (534, 280)
Screenshot: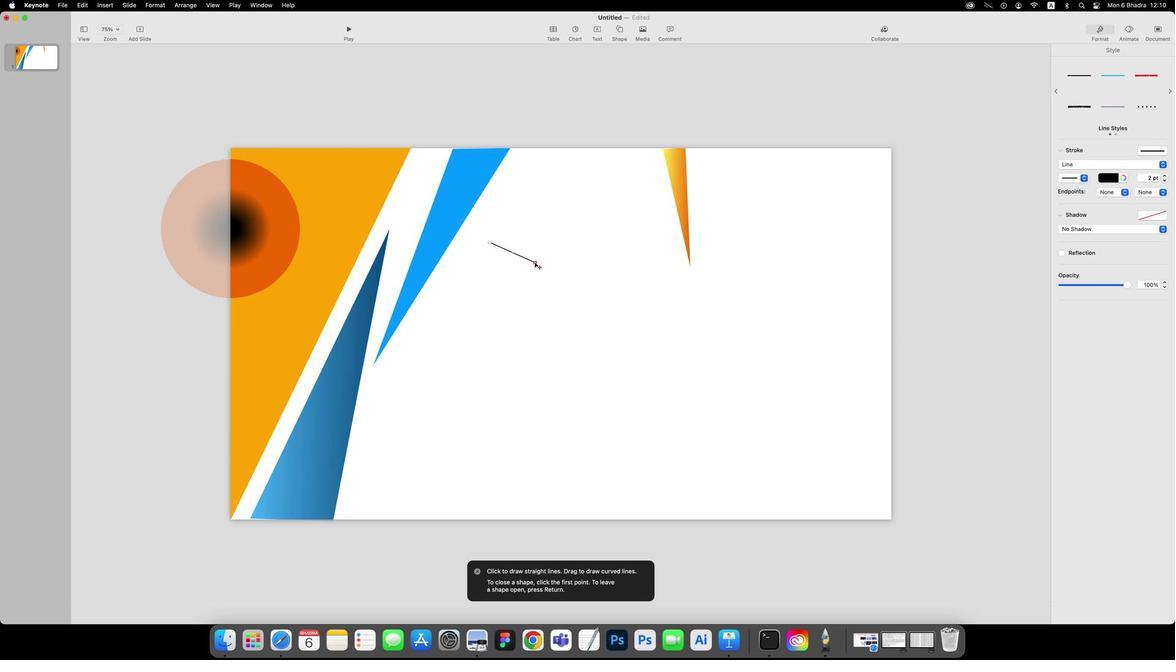 
Action: Mouse moved to (502, 282)
Screenshot: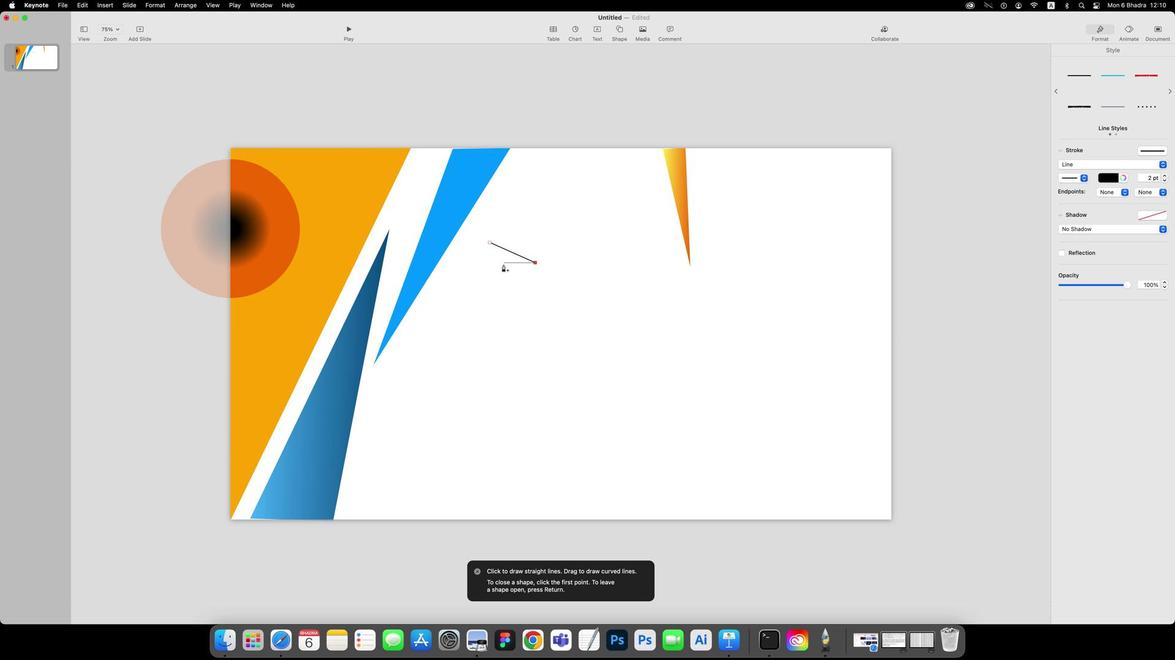
Action: Key pressed Key.shift
Screenshot: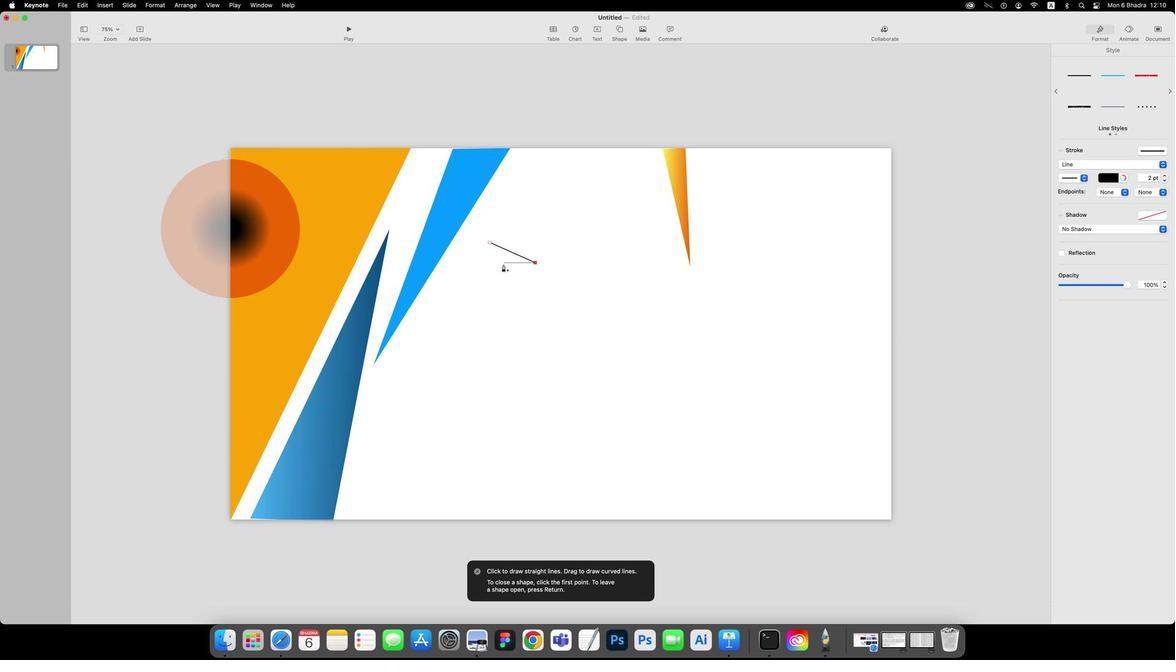 
Action: Mouse pressed left at (502, 282)
Screenshot: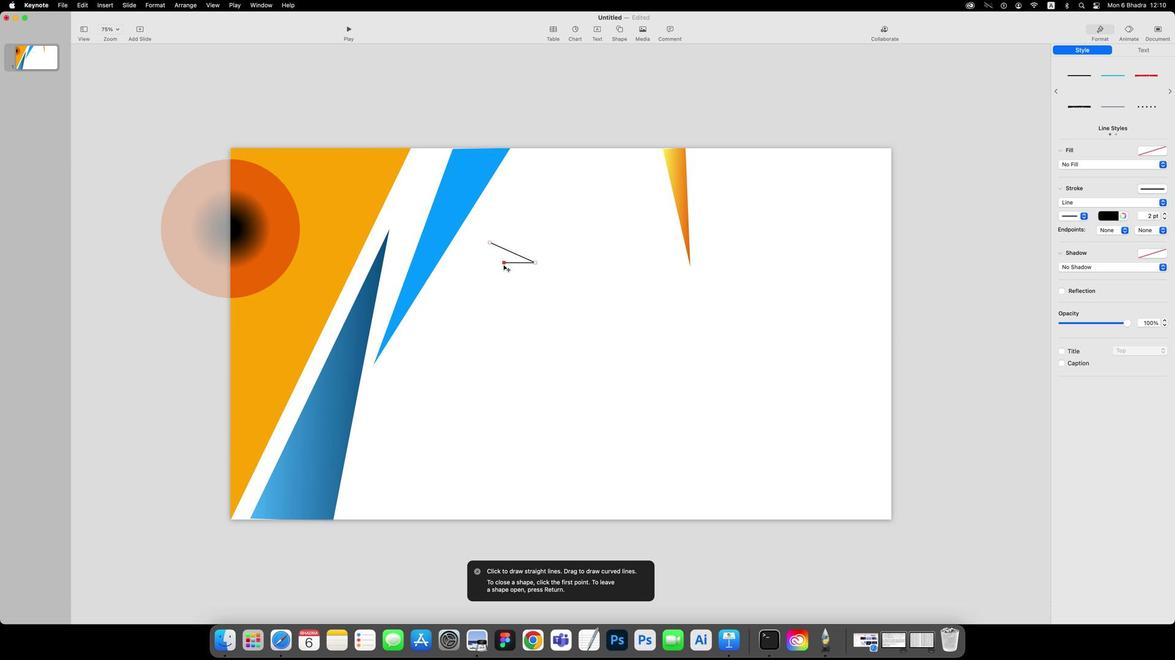 
Action: Mouse moved to (488, 263)
Screenshot: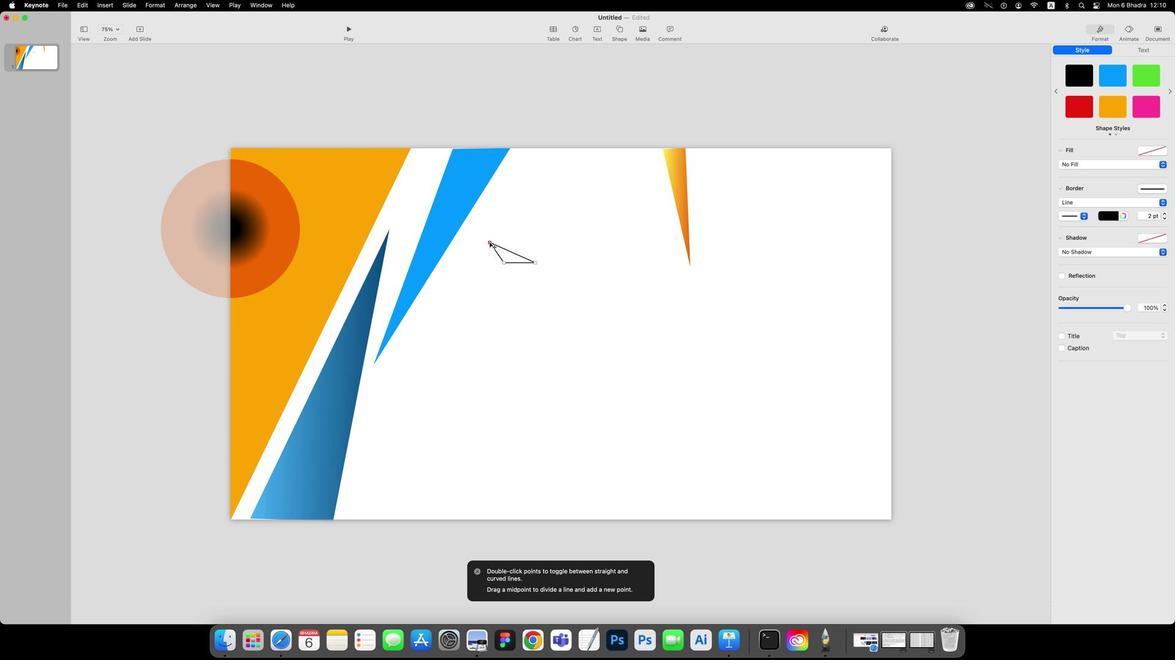 
Action: Mouse pressed left at (488, 263)
Screenshot: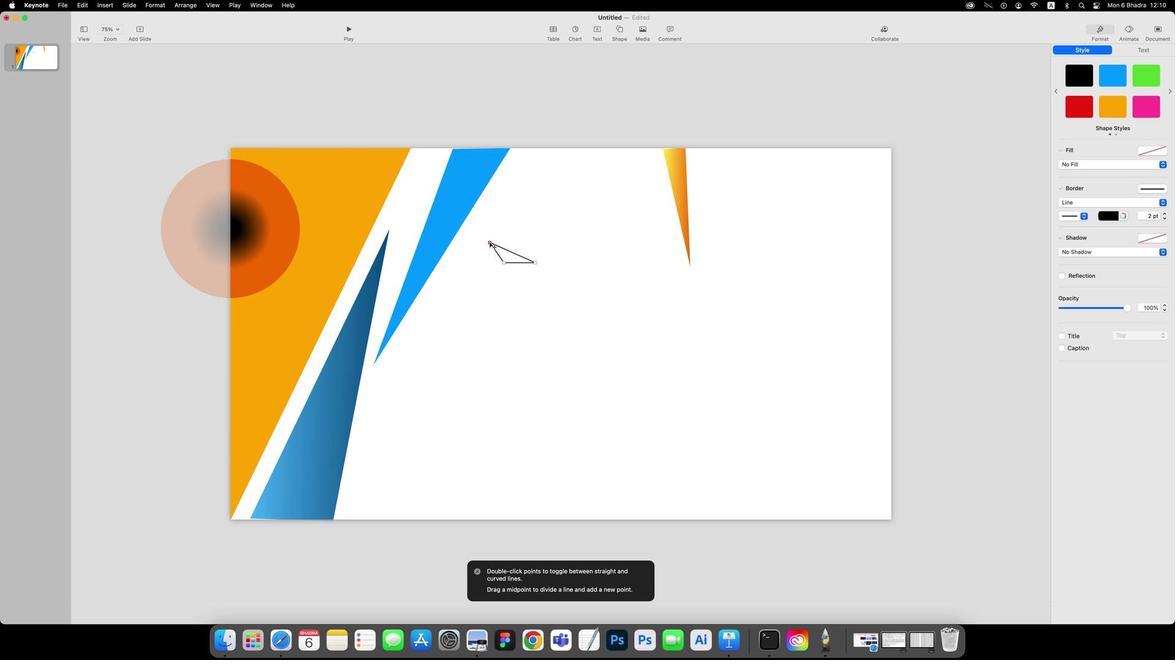 
Action: Mouse moved to (512, 291)
Screenshot: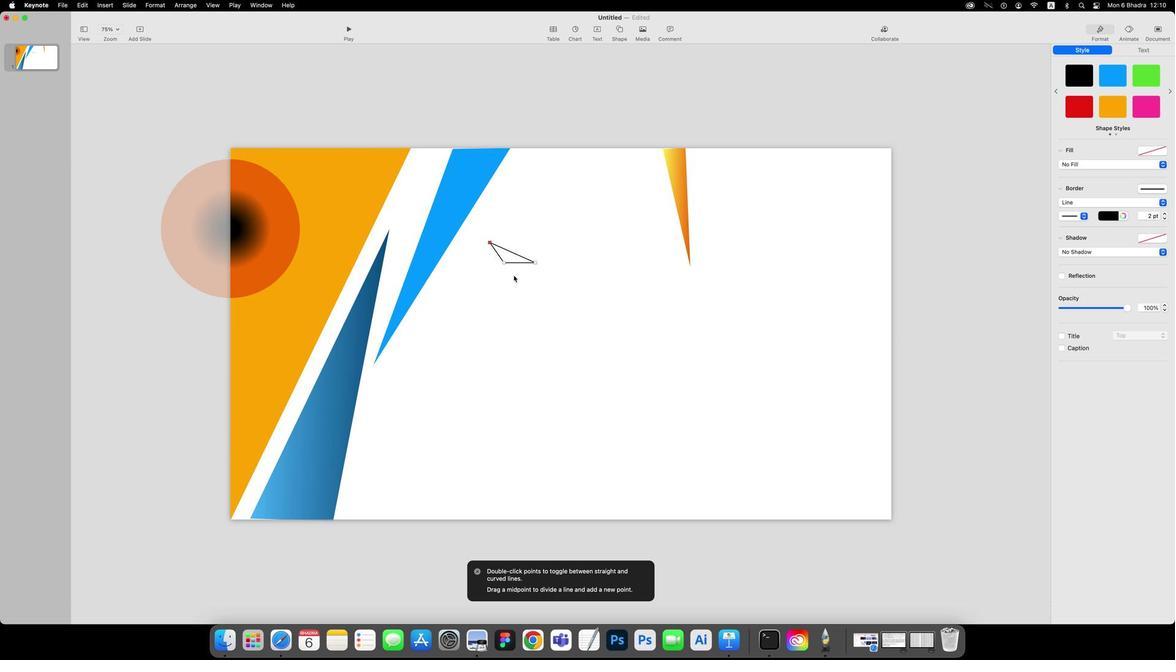 
Action: Key pressed 'v'
Screenshot: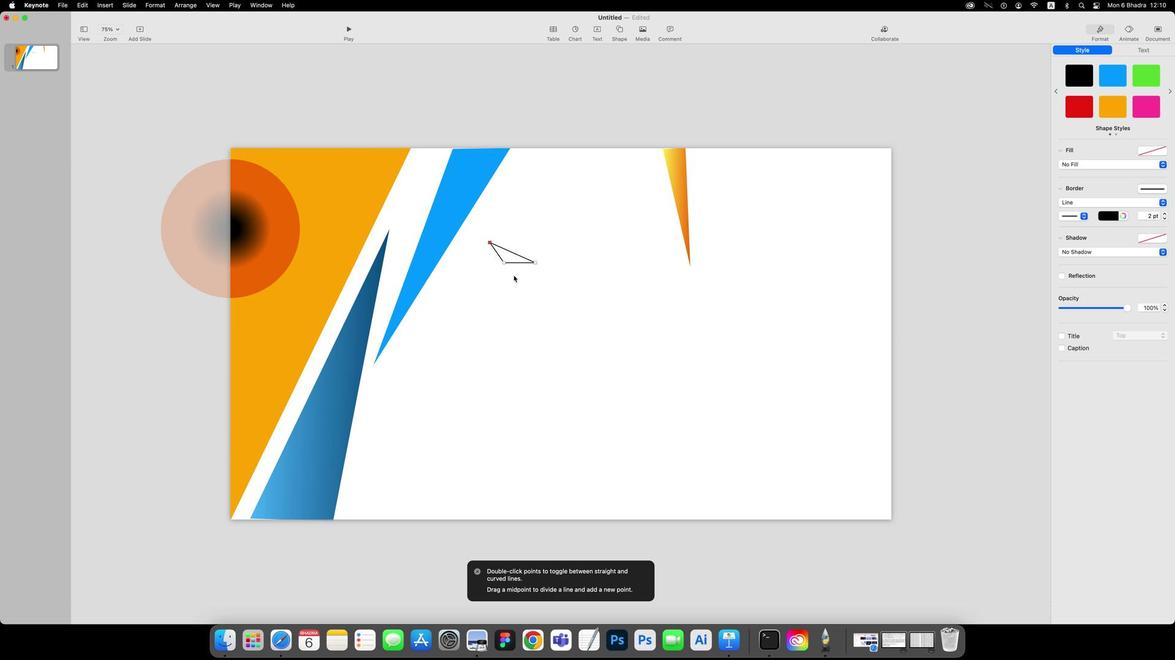 
Action: Mouse moved to (508, 297)
Screenshot: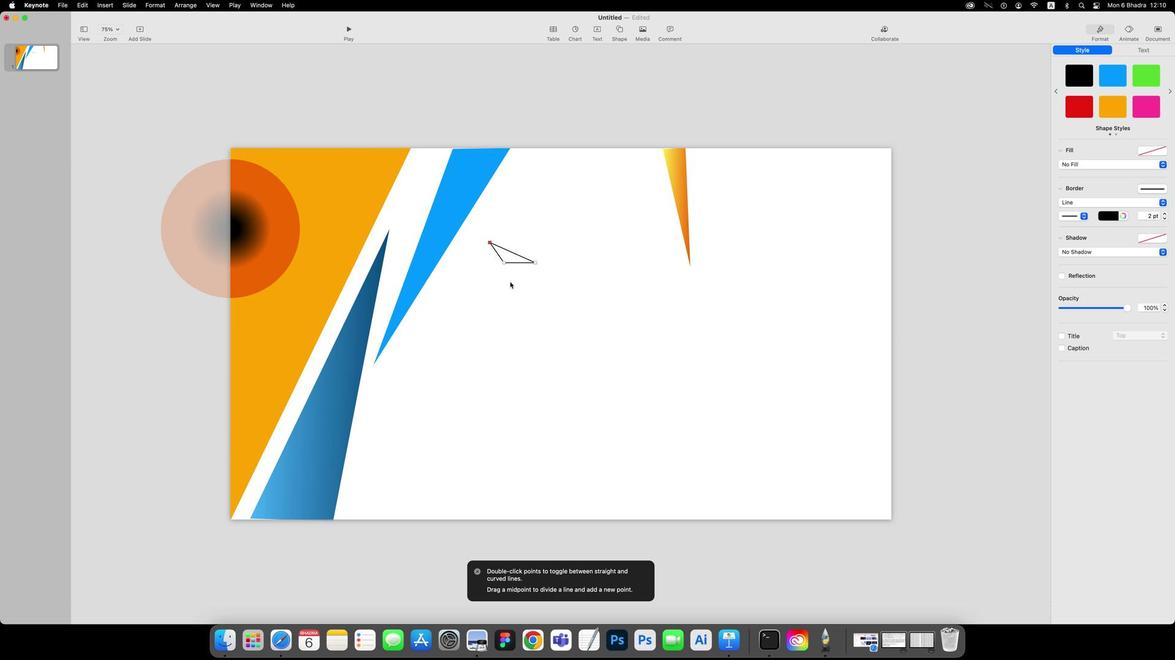 
Action: Key pressed Key.alt
Screenshot: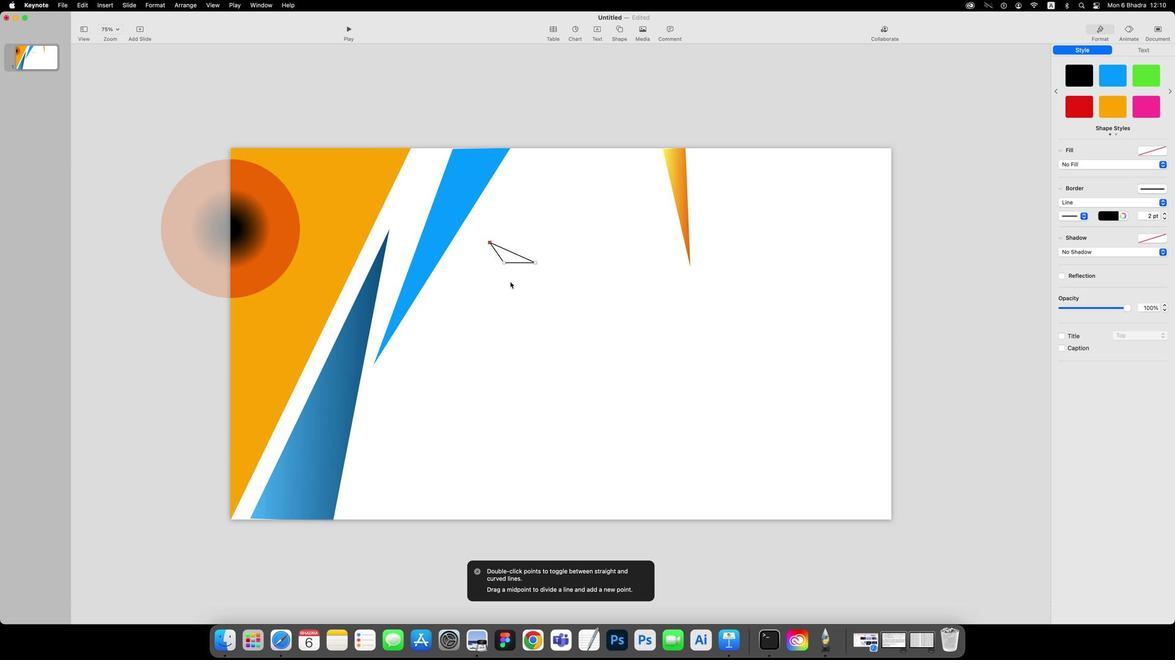 
Action: Mouse scrolled (508, 297) with delta (0, 51)
Screenshot: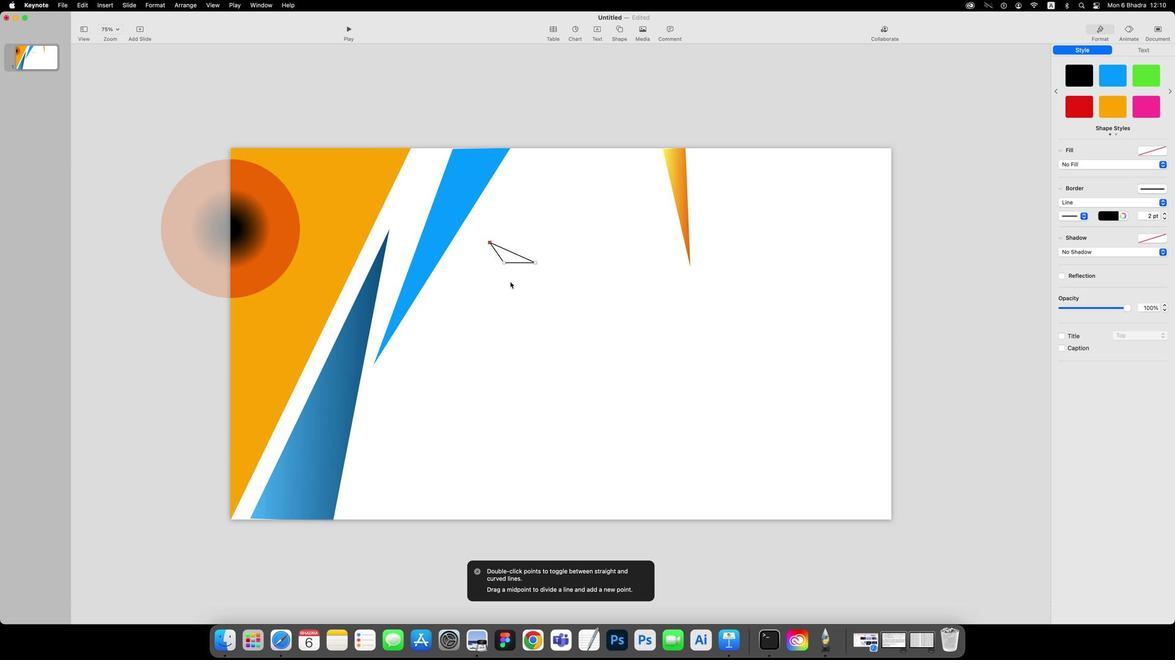 
Action: Mouse scrolled (508, 297) with delta (0, 51)
Screenshot: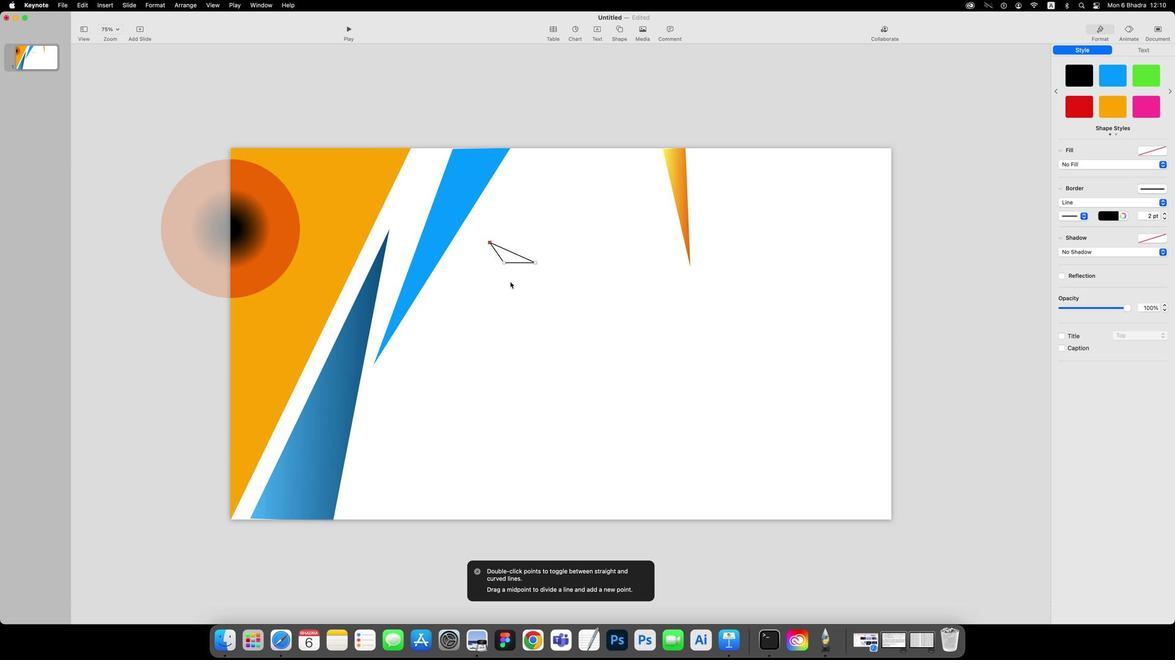 
Action: Mouse moved to (109, 78)
Screenshot: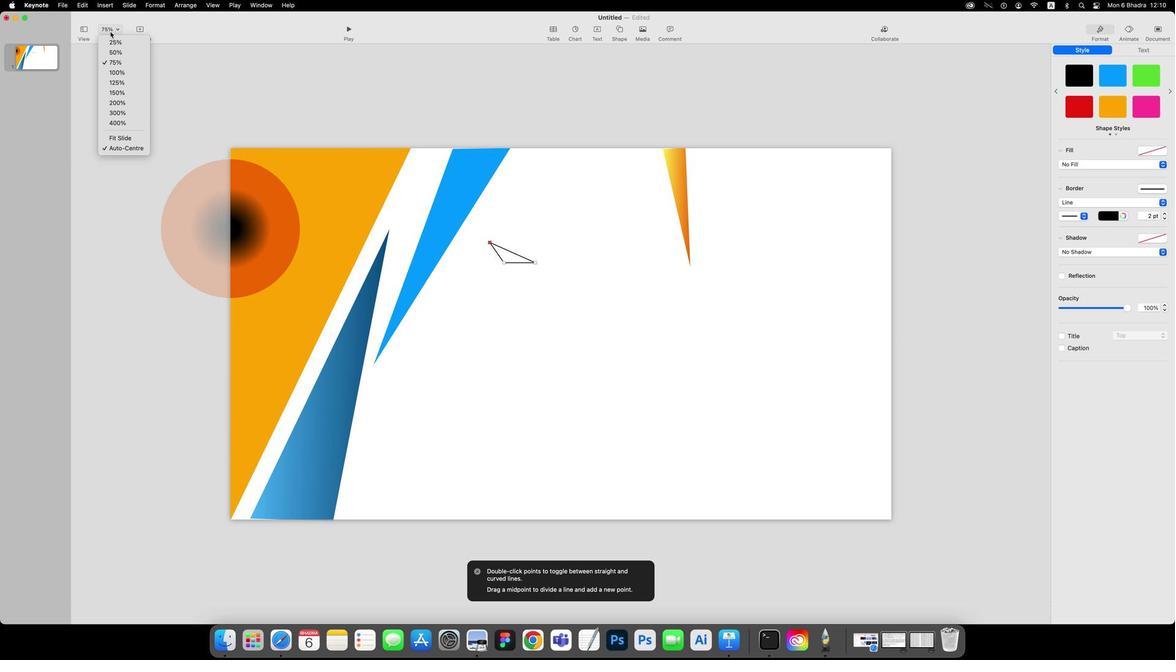 
Action: Mouse pressed left at (109, 78)
Screenshot: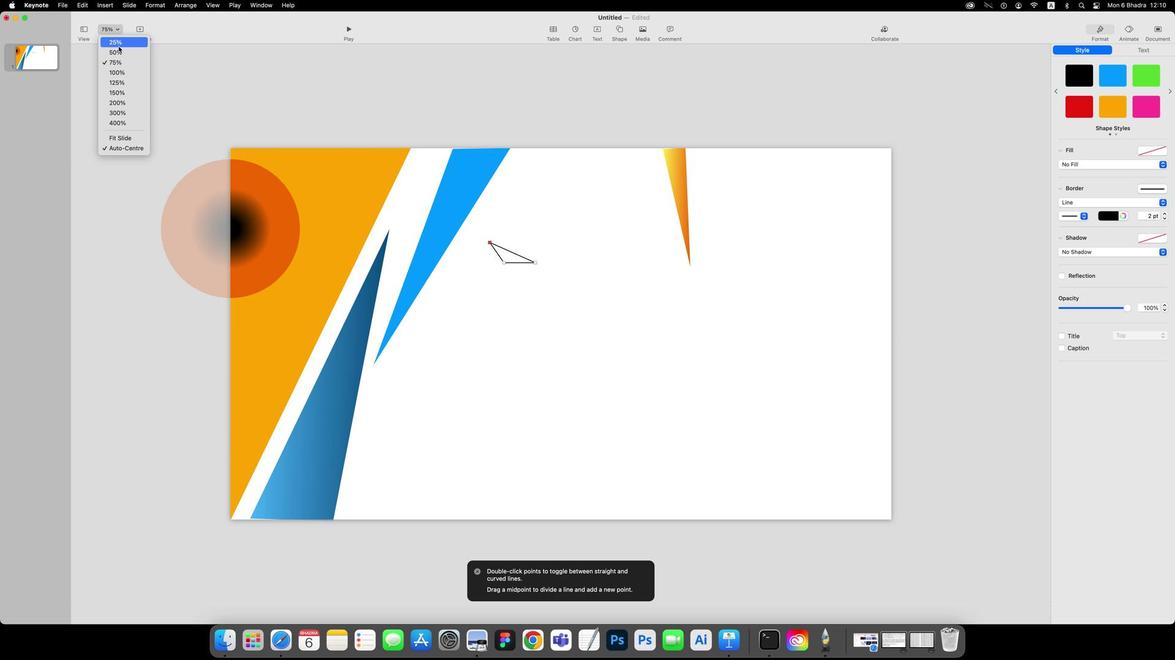 
Action: Mouse moved to (115, 155)
Screenshot: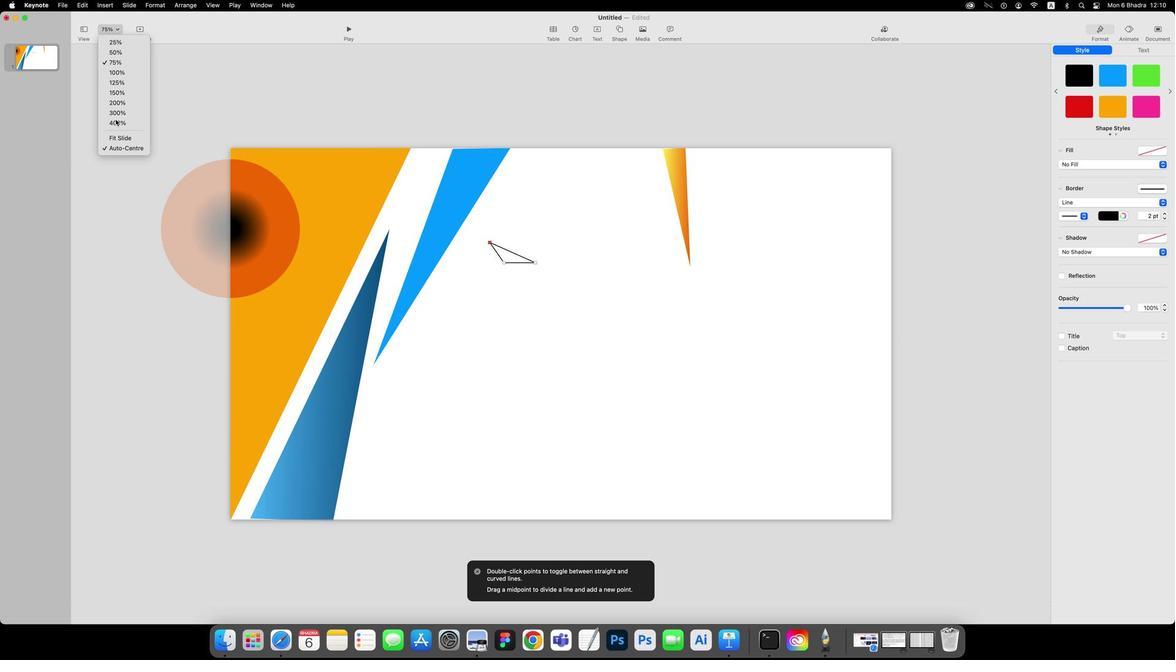 
Action: Mouse pressed left at (115, 155)
Screenshot: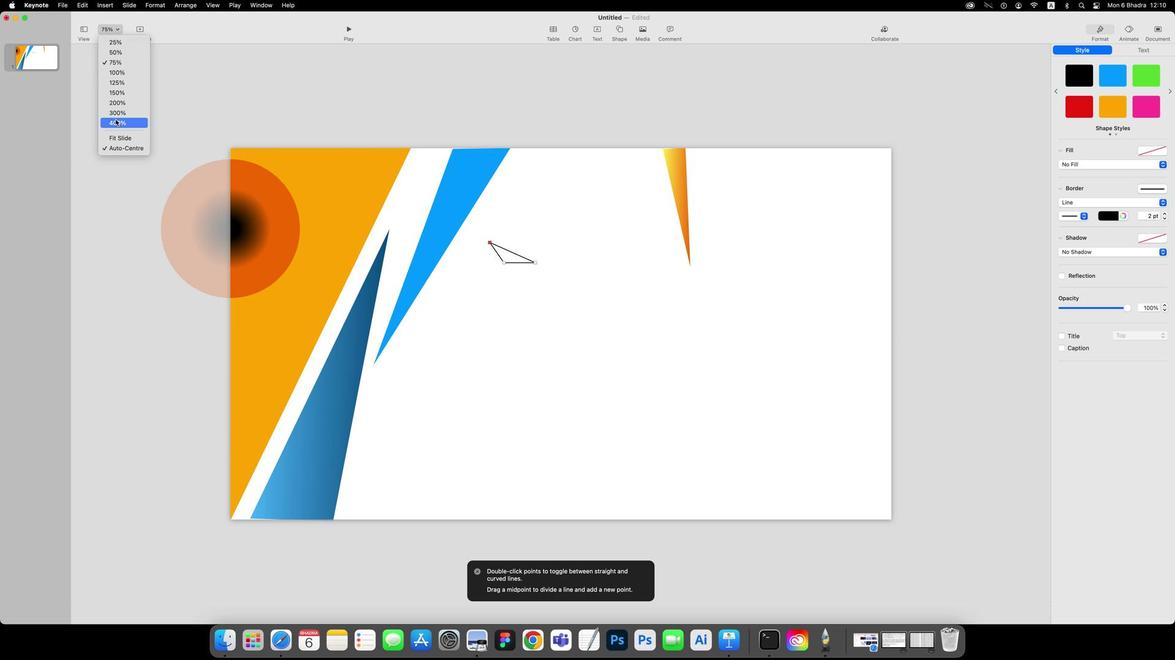 
Action: Mouse moved to (272, 149)
Screenshot: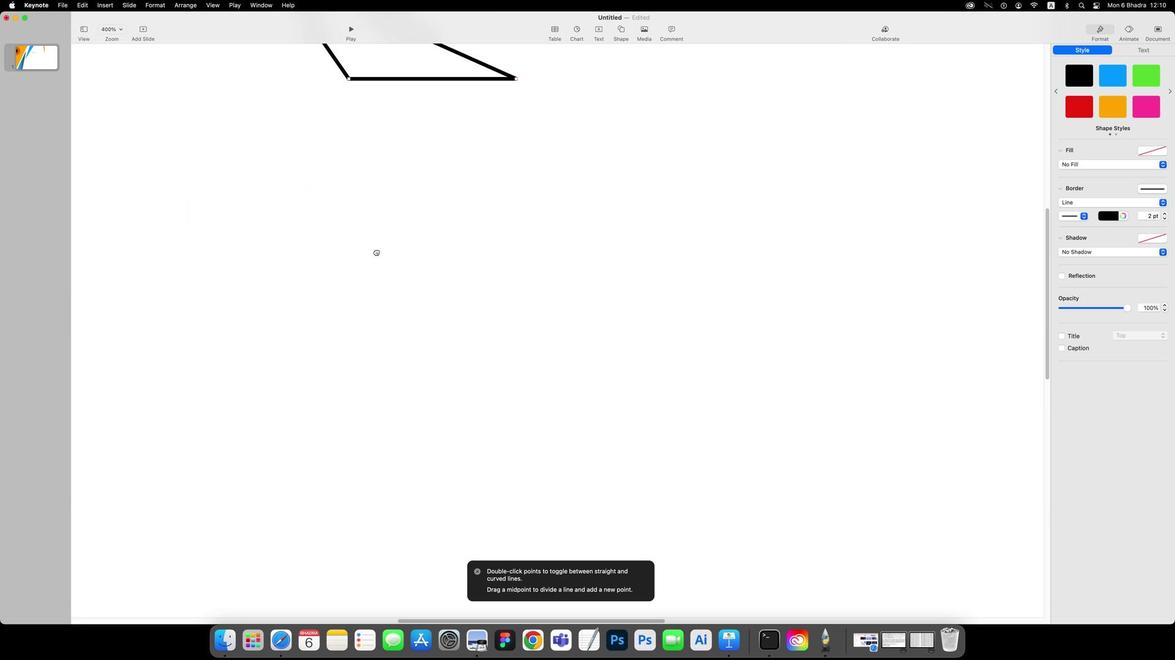 
Action: Key pressed Key.space
Screenshot: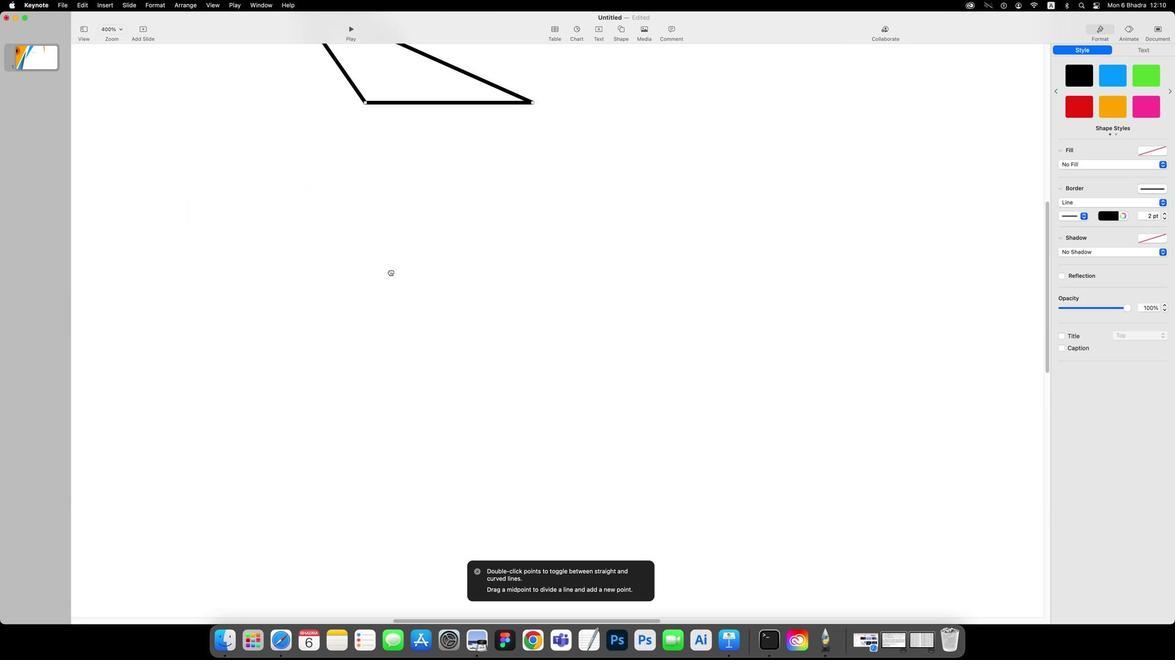 
Action: Mouse moved to (274, 151)
Screenshot: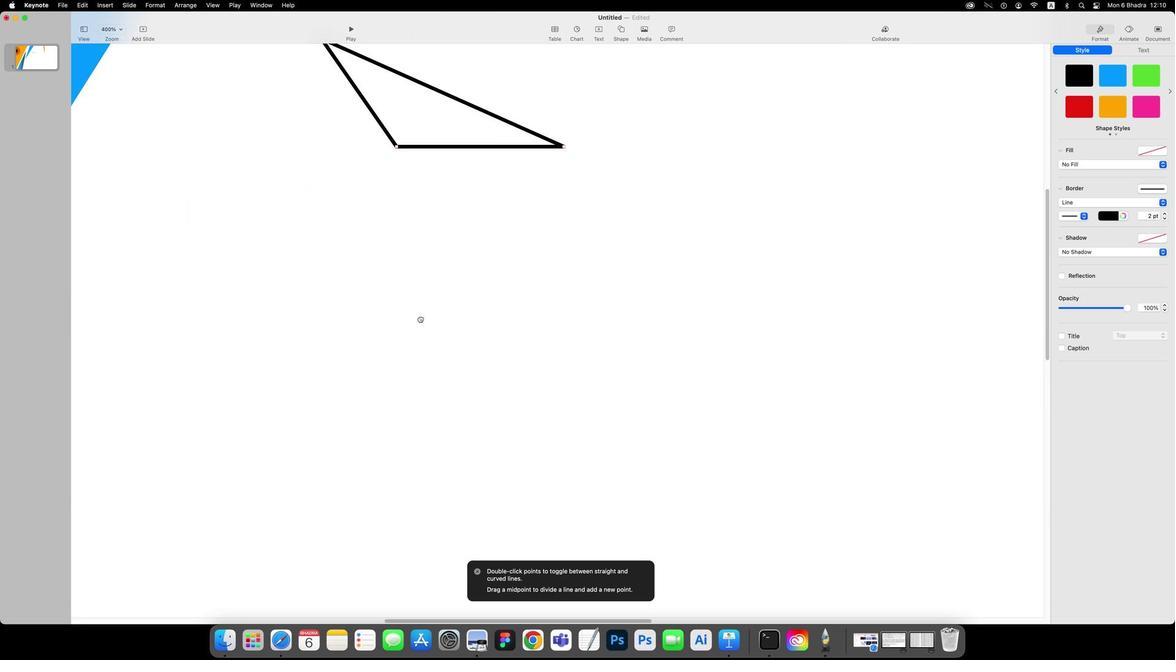
Action: Mouse pressed left at (274, 151)
Screenshot: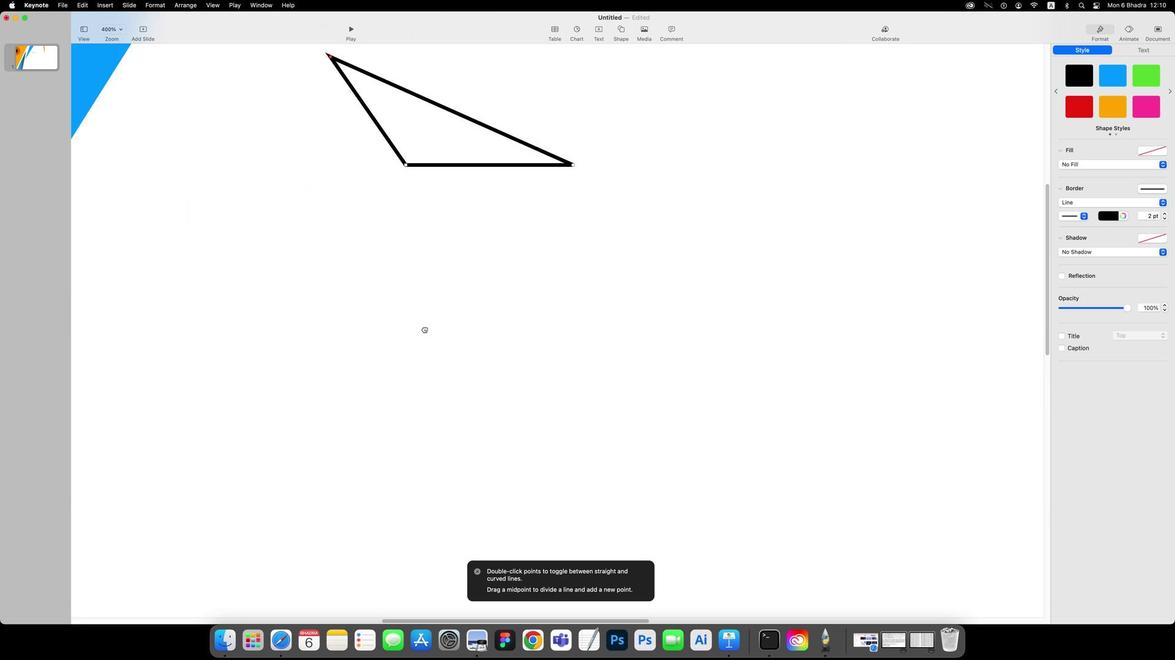 
Action: Mouse moved to (384, 210)
Screenshot: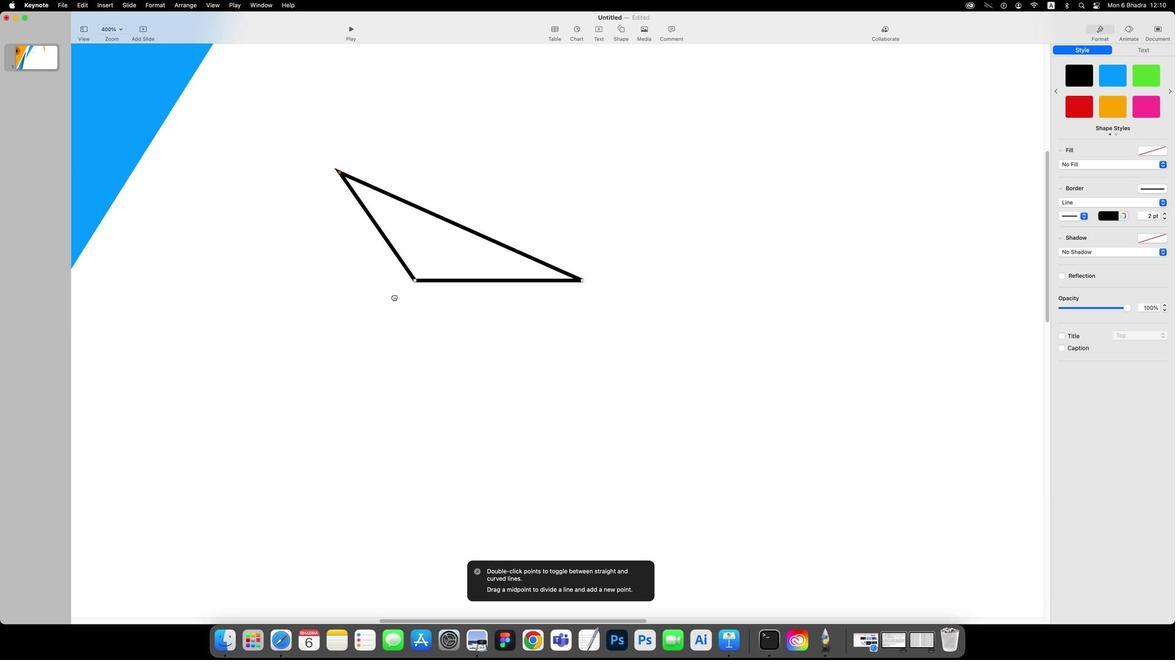 
Action: Mouse pressed left at (384, 210)
Screenshot: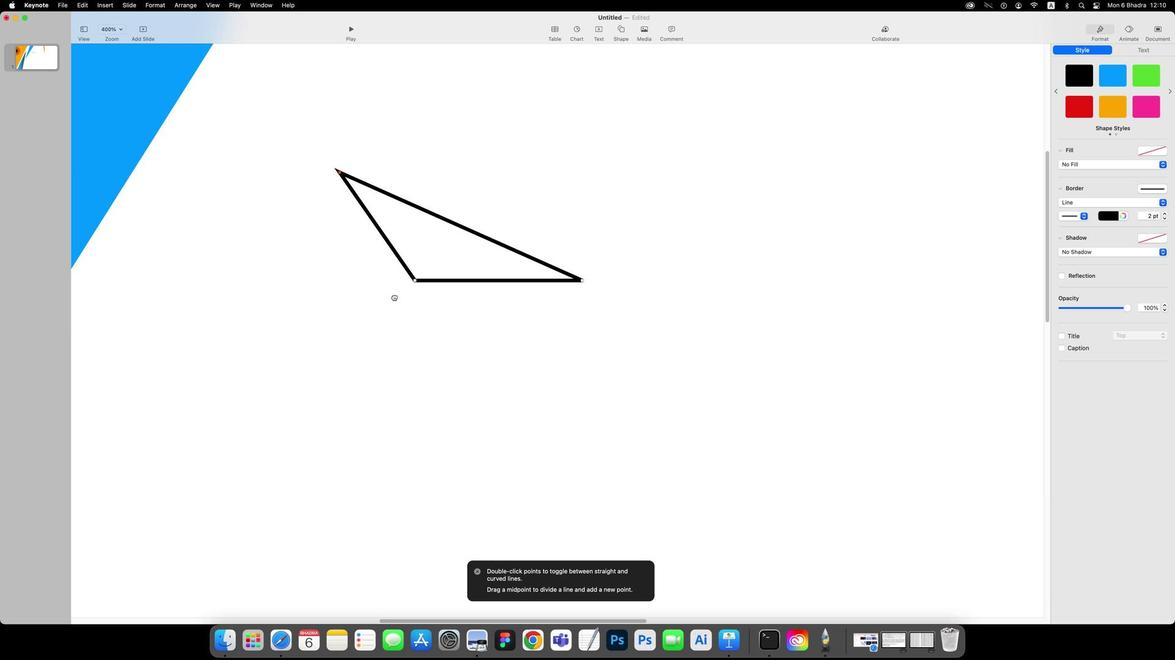 
Action: Mouse moved to (372, 324)
Screenshot: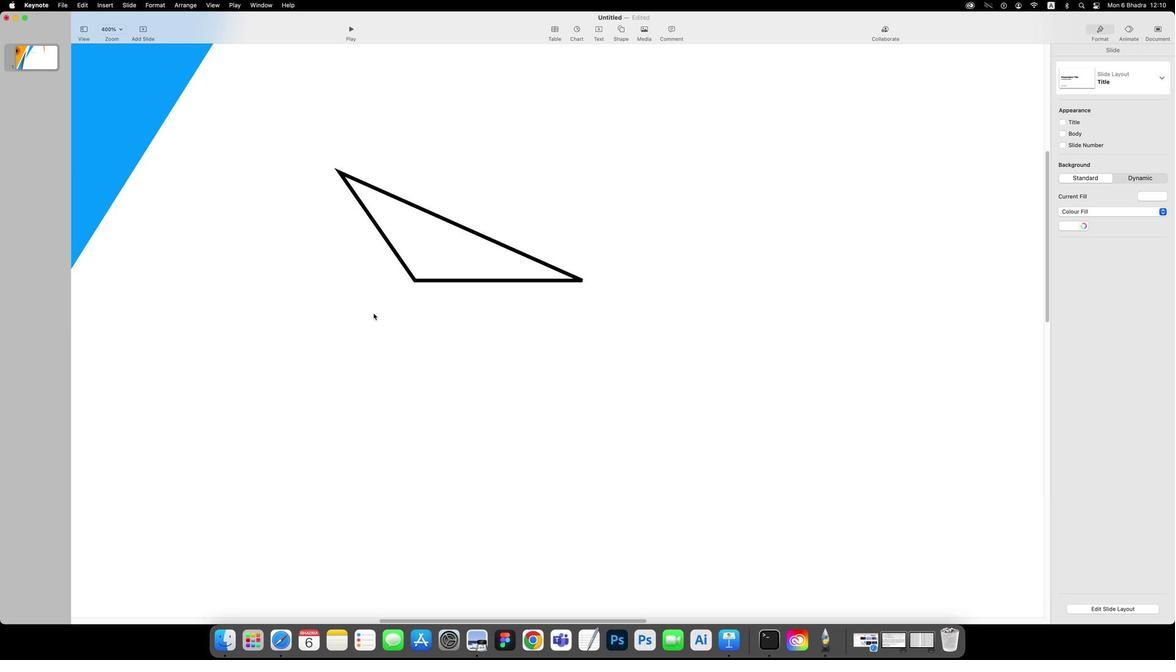 
Action: Mouse pressed left at (372, 324)
Screenshot: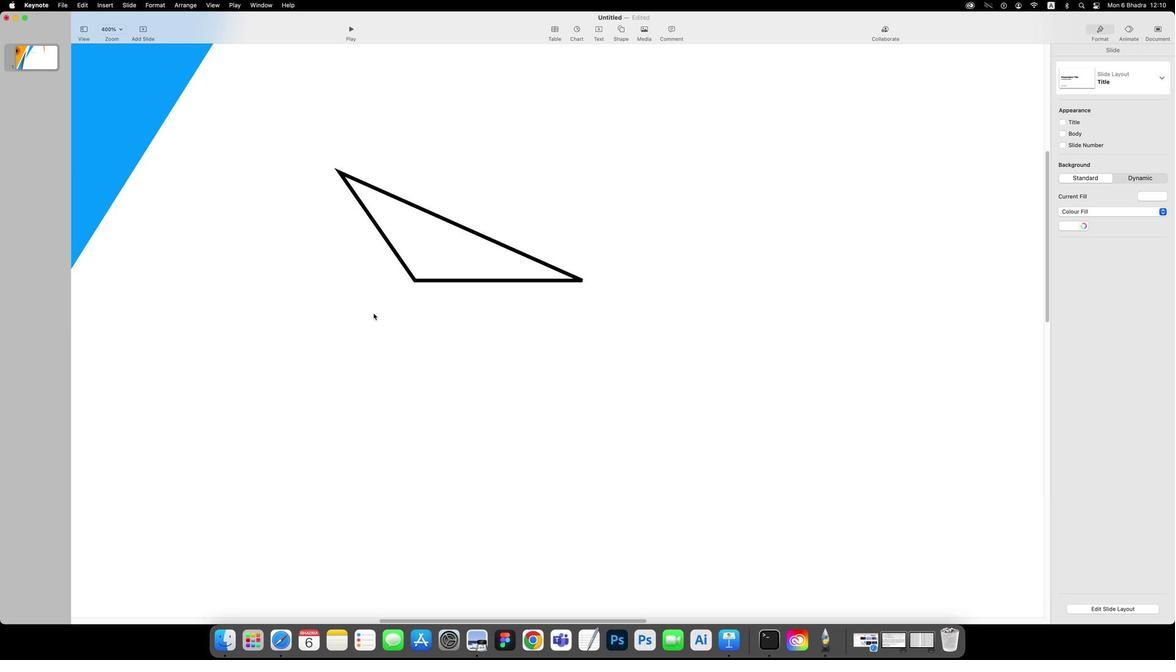 
Action: Mouse moved to (618, 76)
Screenshot: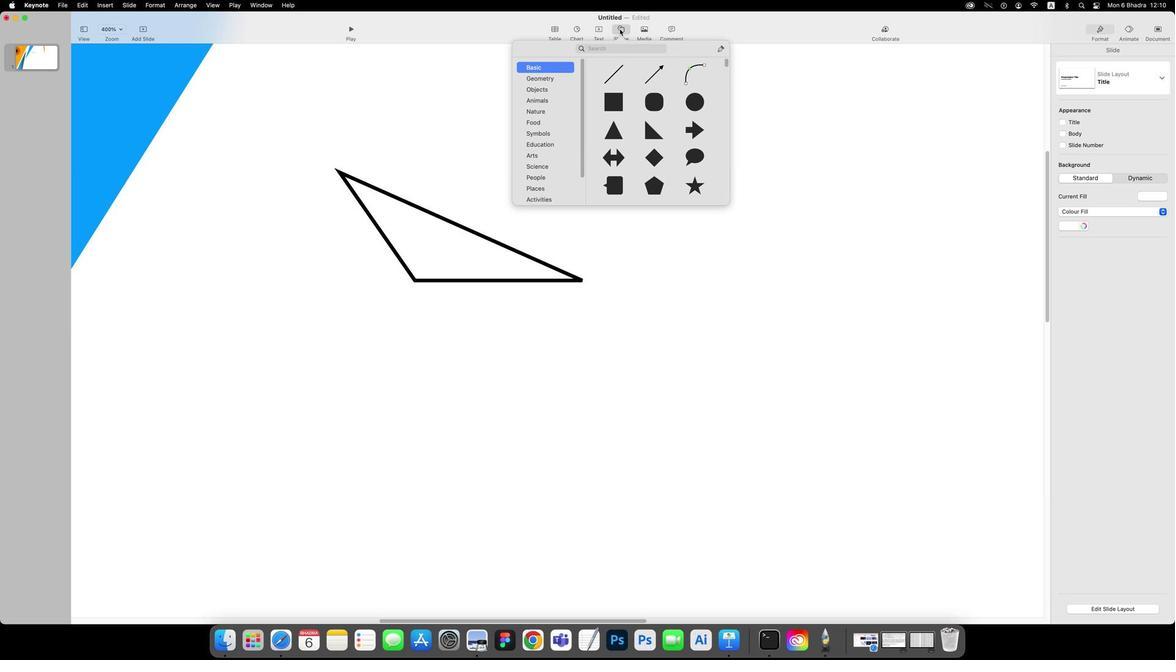 
Action: Mouse pressed left at (618, 76)
Screenshot: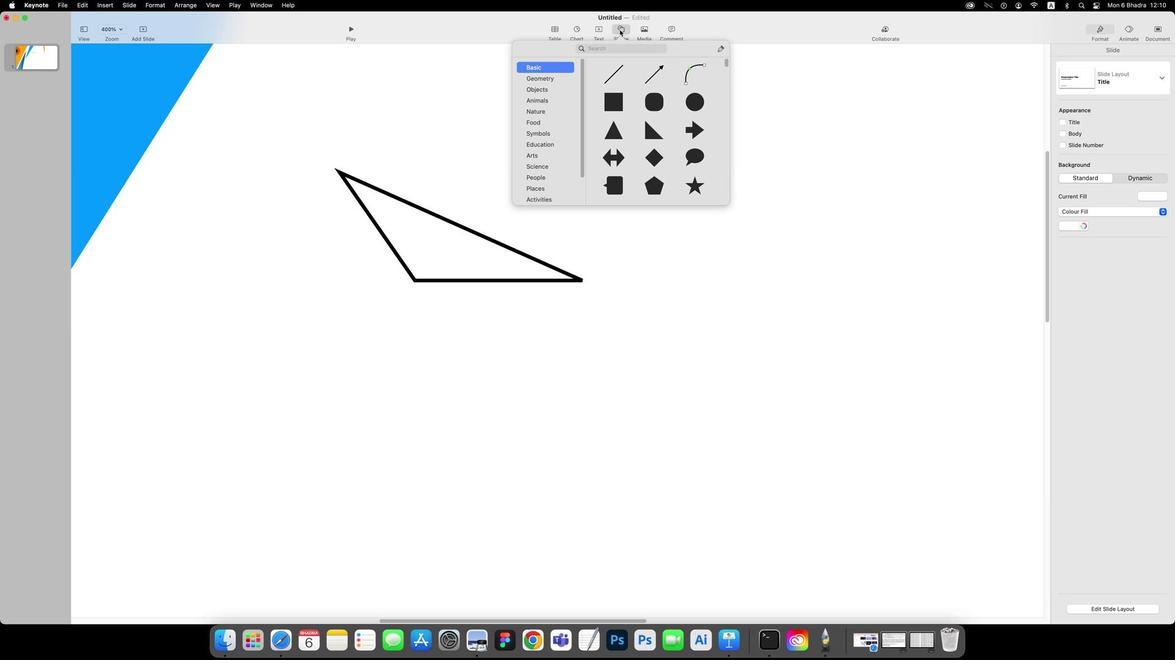 
Action: Mouse moved to (717, 90)
Screenshot: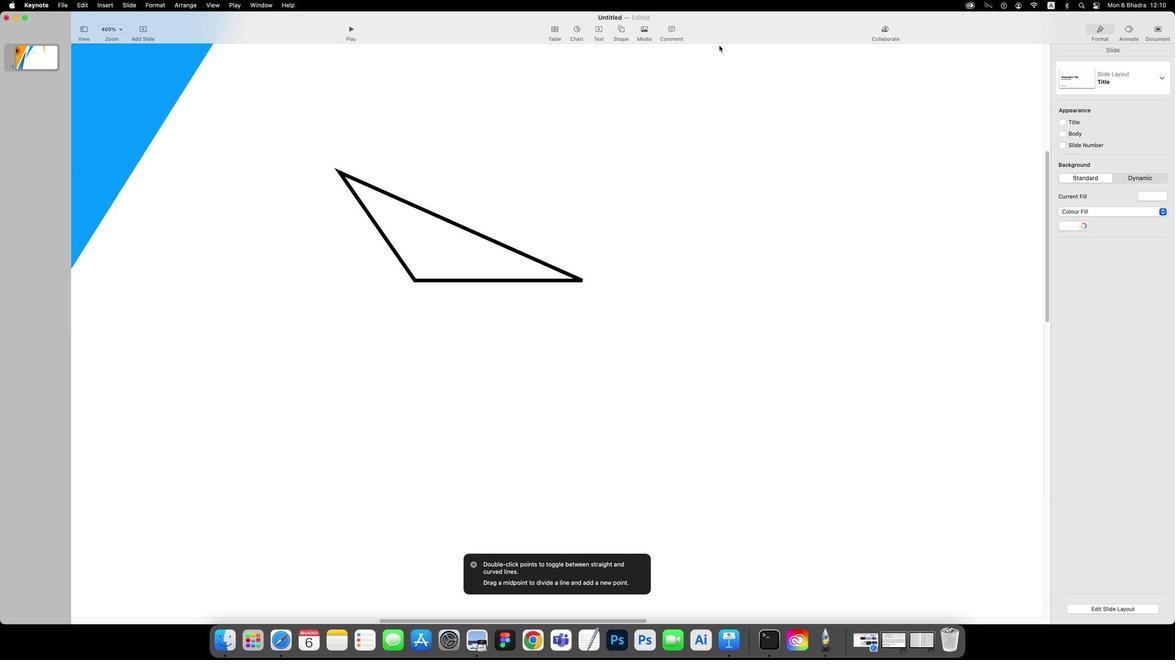 
Action: Mouse pressed left at (717, 90)
